 Task: Play online Dominion games in medium mode.
Action: Mouse moved to (288, 521)
Screenshot: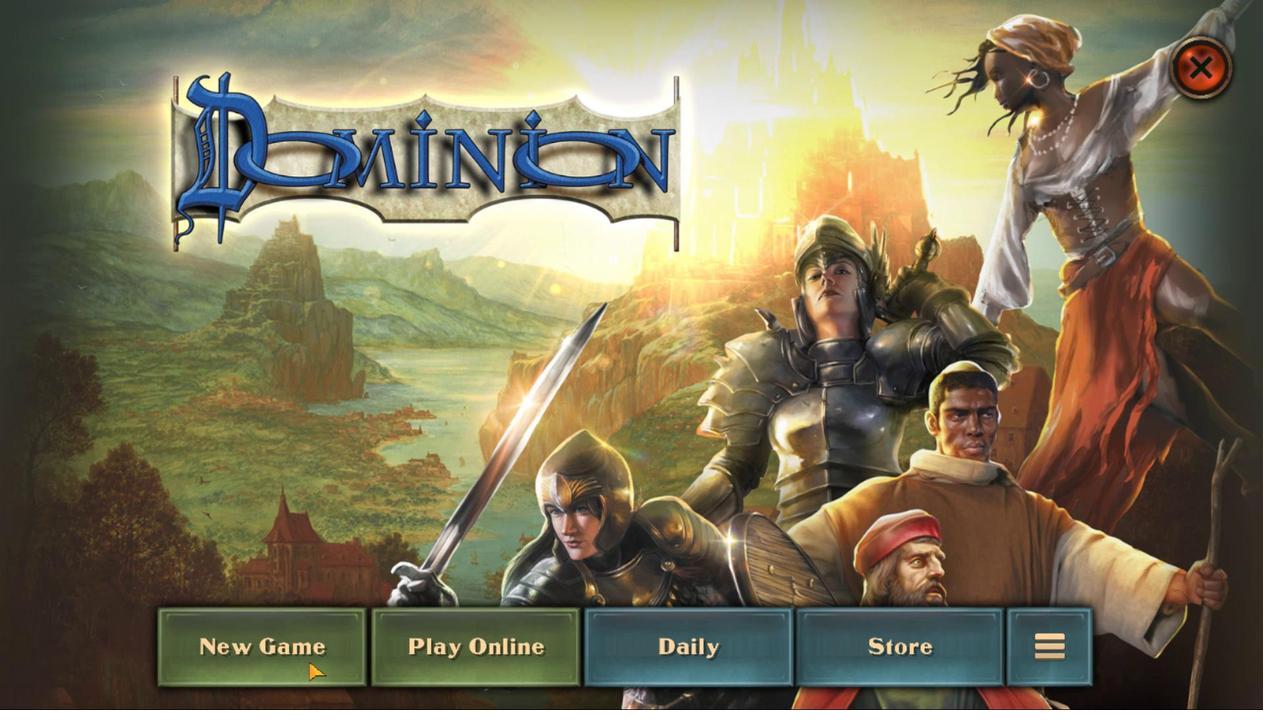
Action: Mouse pressed left at (288, 521)
Screenshot: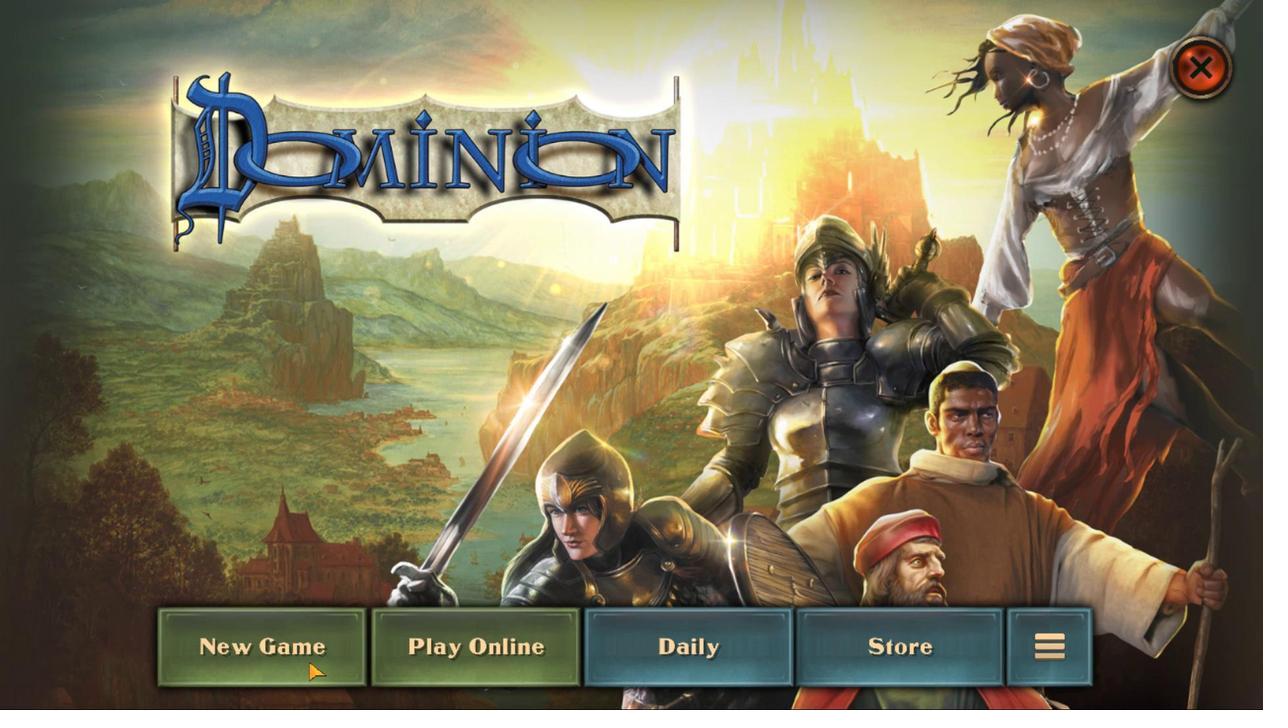 
Action: Mouse moved to (638, 509)
Screenshot: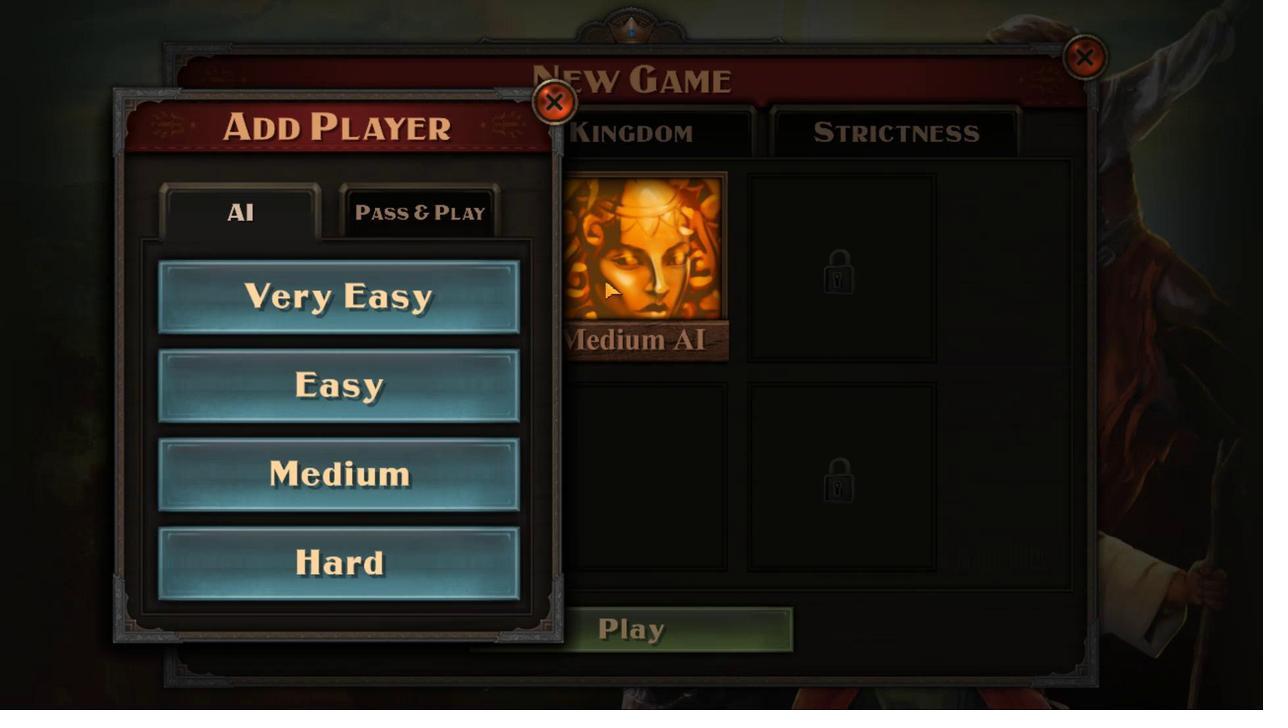 
Action: Mouse pressed left at (638, 509)
Screenshot: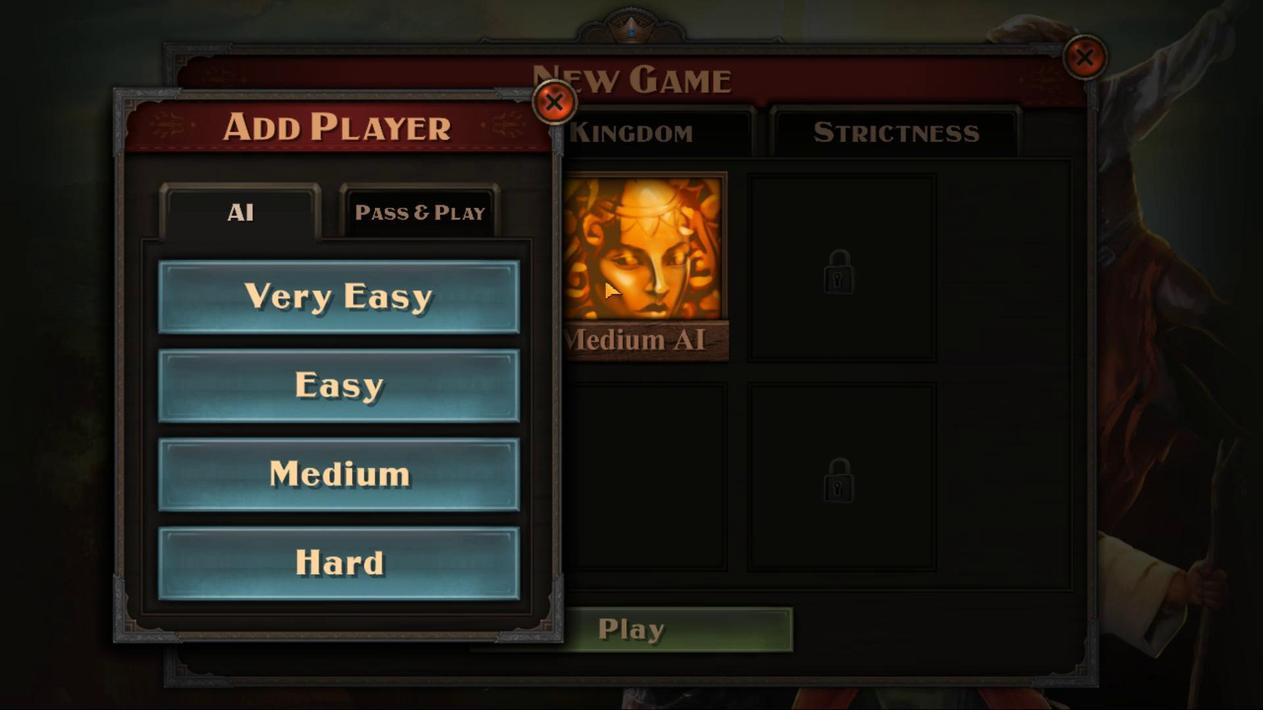 
Action: Mouse moved to (365, 515)
Screenshot: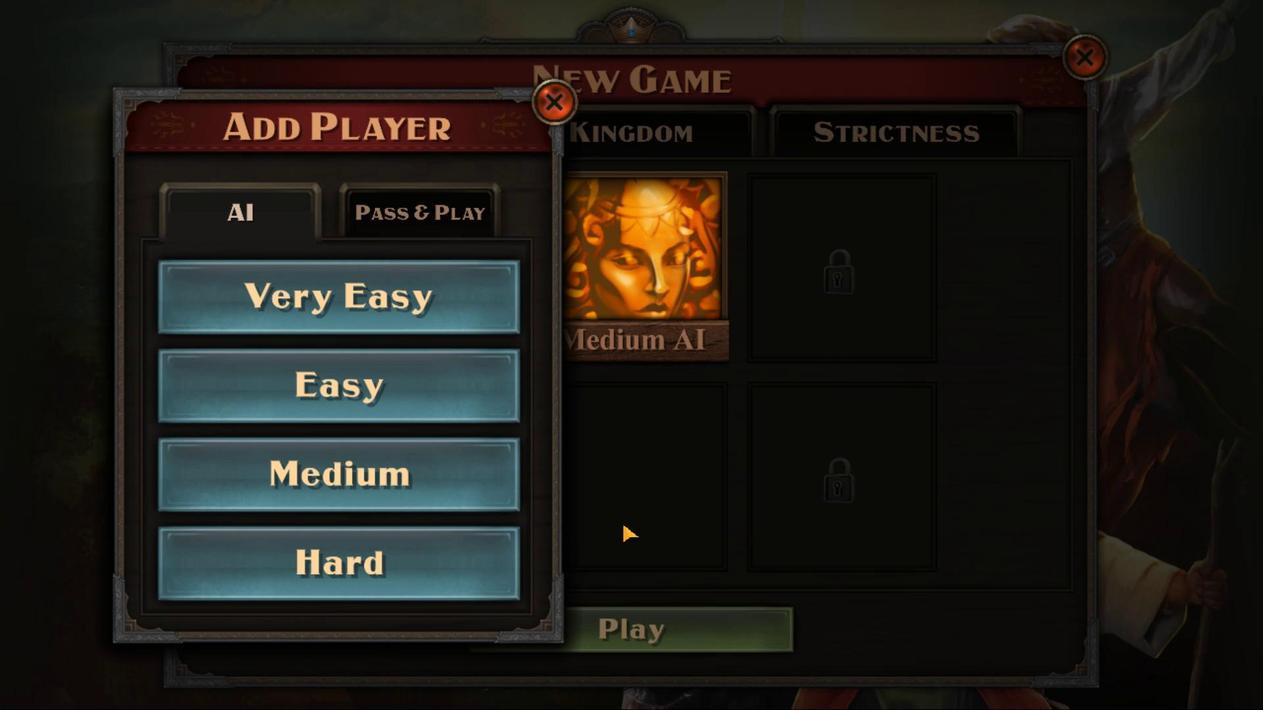 
Action: Mouse pressed left at (365, 515)
Screenshot: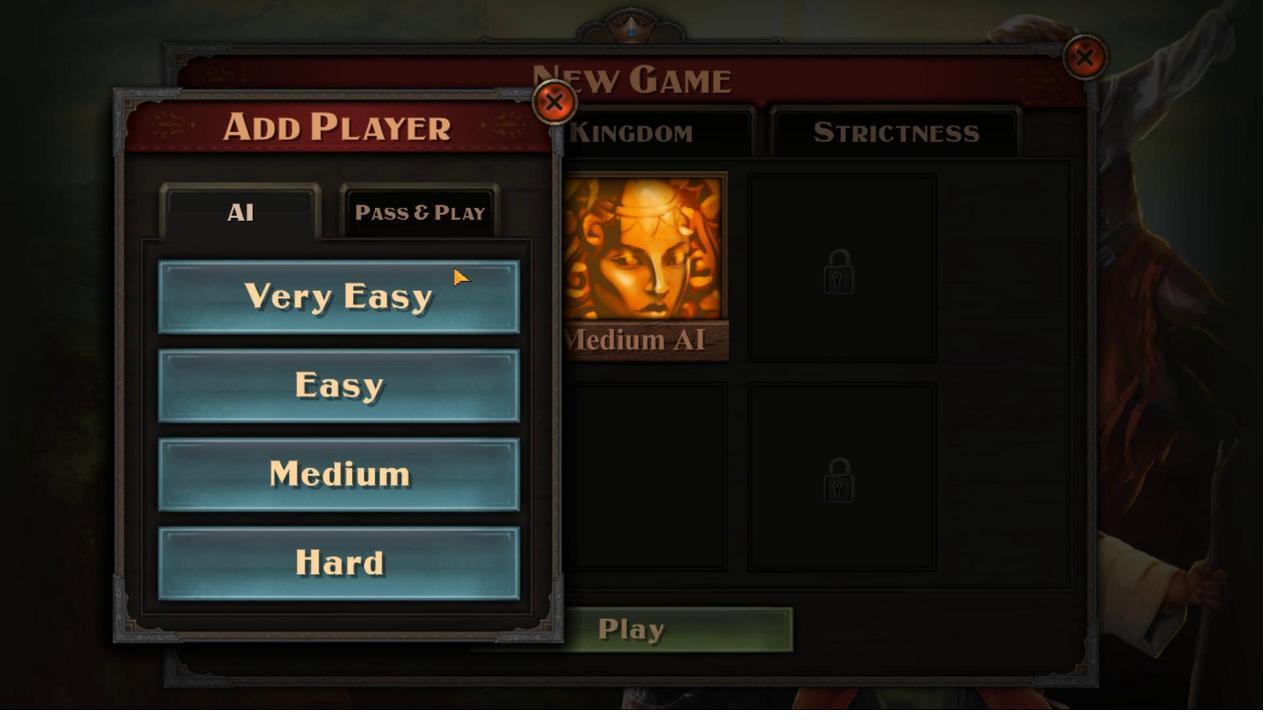 
Action: Mouse moved to (590, 520)
Screenshot: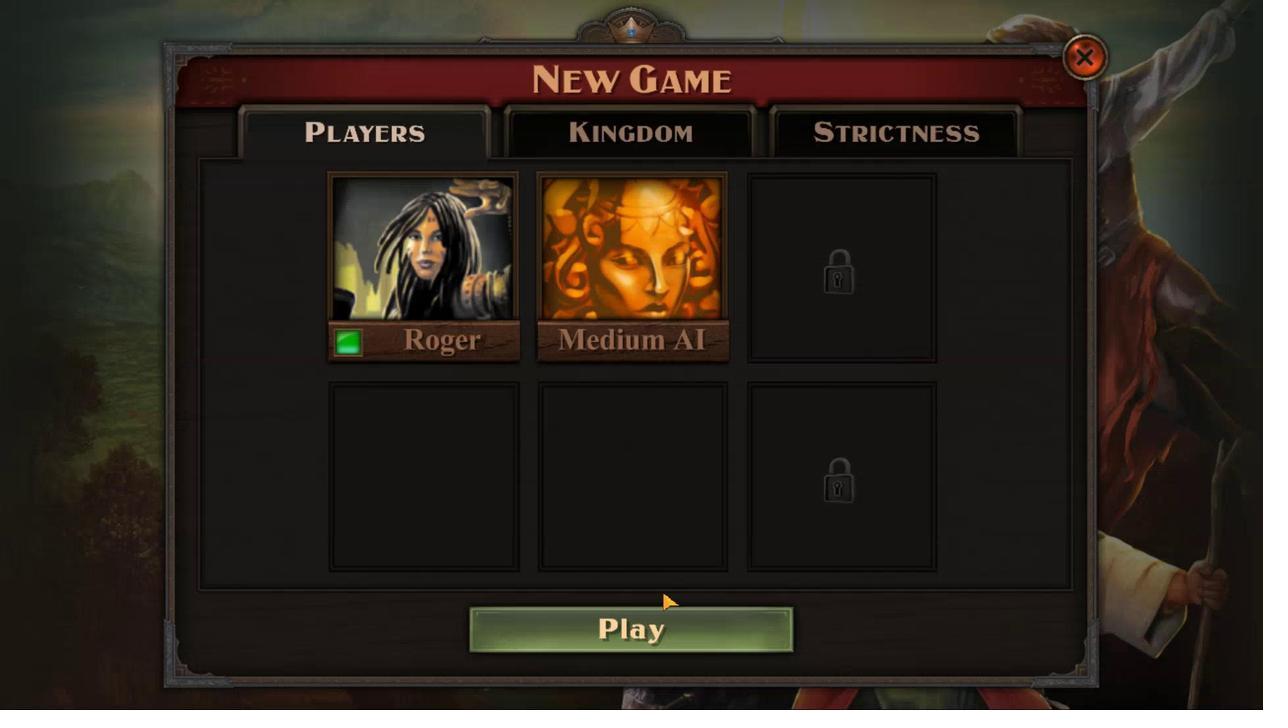 
Action: Mouse pressed left at (590, 520)
Screenshot: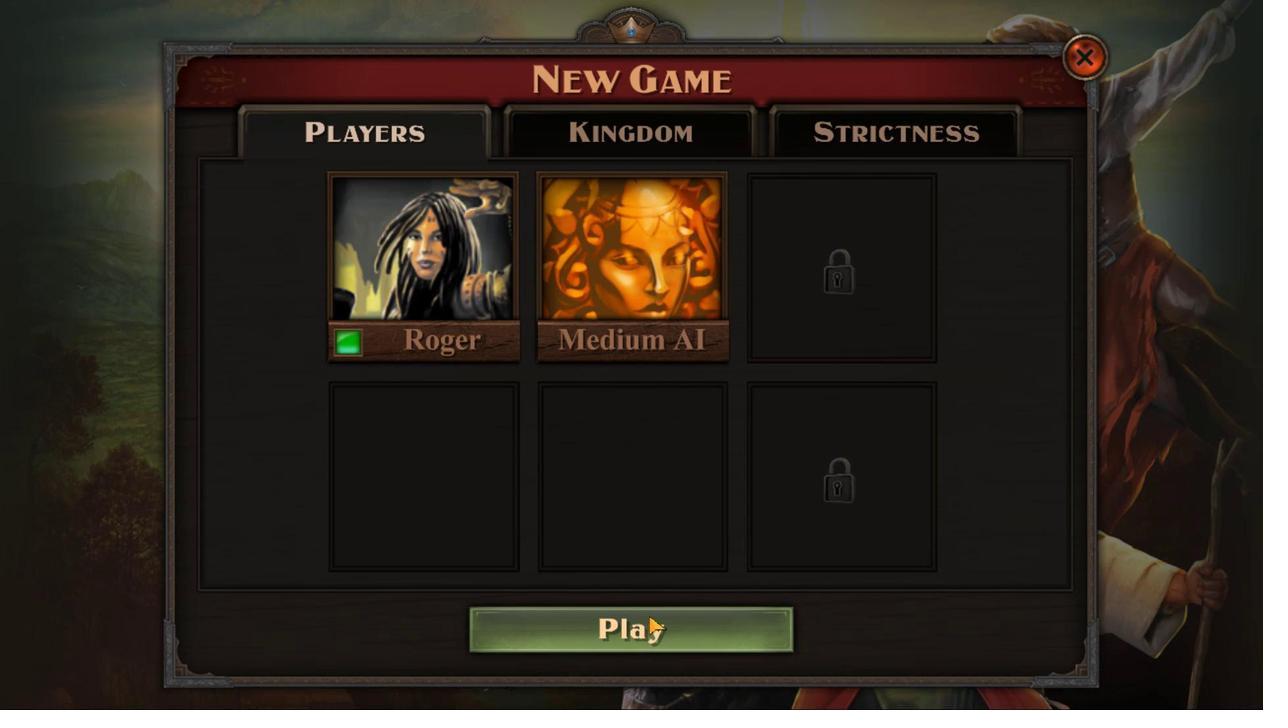 
Action: Mouse moved to (749, 520)
Screenshot: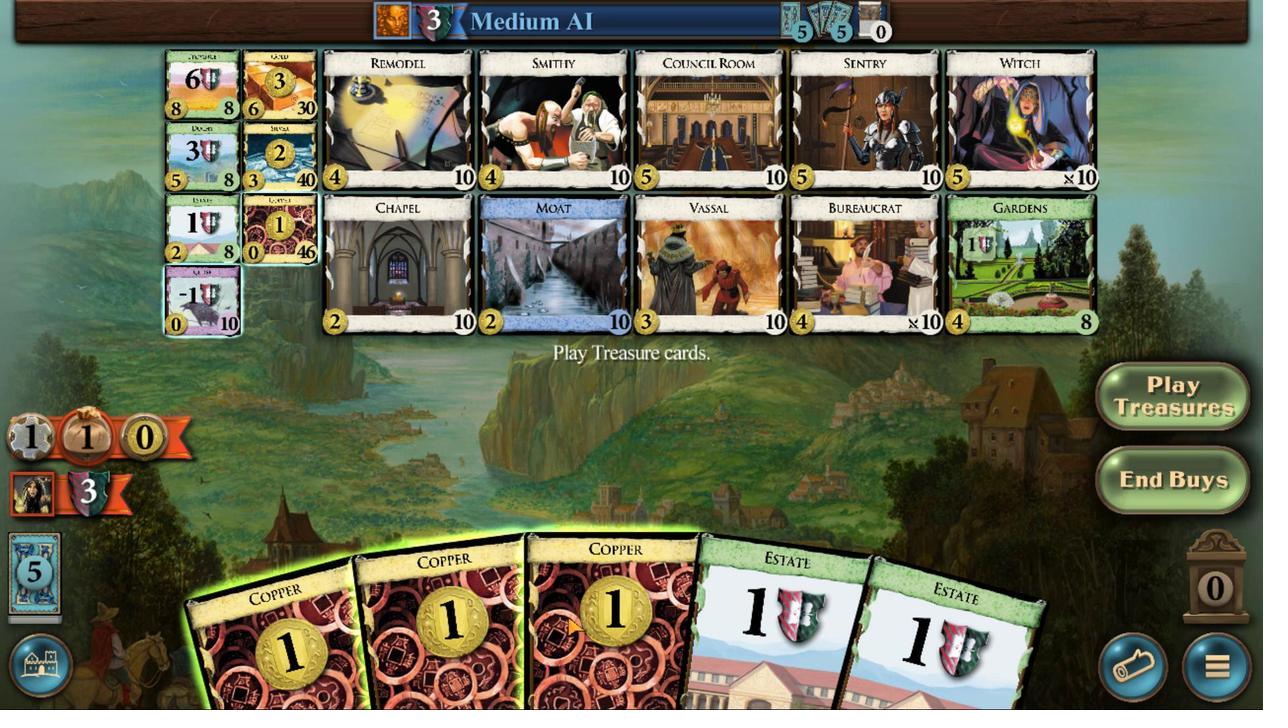 
Action: Mouse scrolled (749, 520) with delta (0, 0)
Screenshot: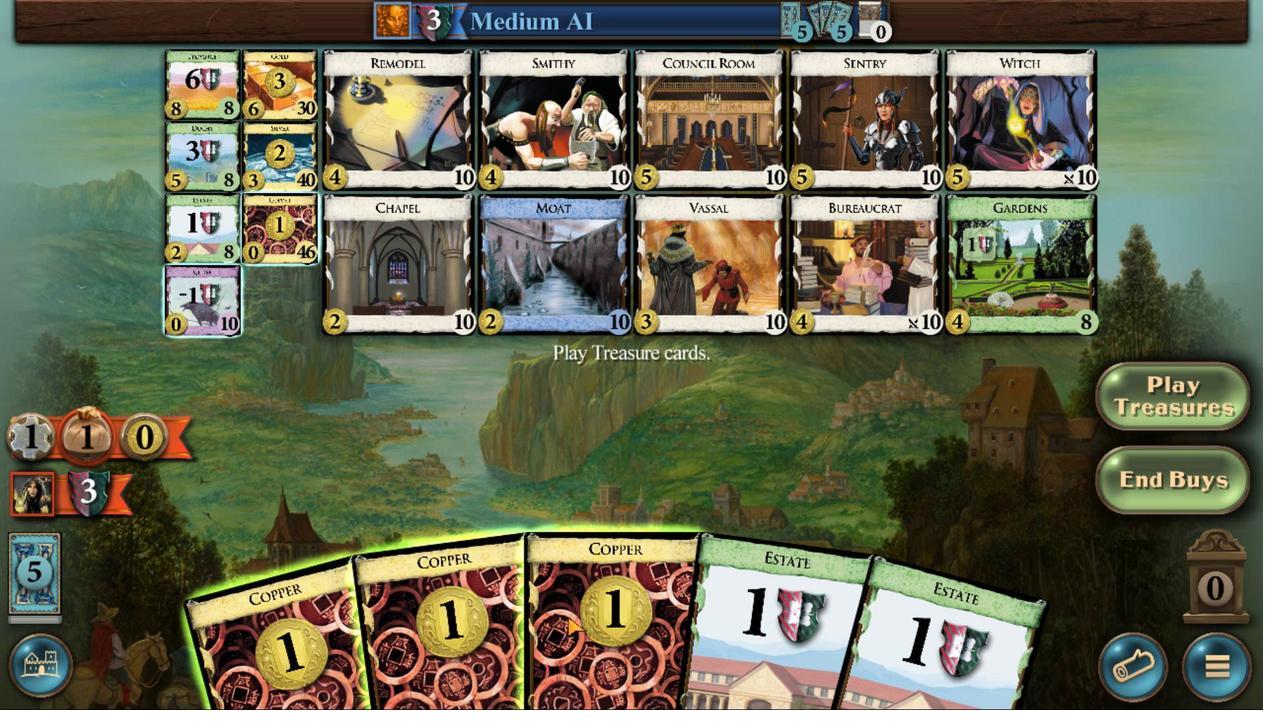 
Action: Mouse scrolled (749, 520) with delta (0, 0)
Screenshot: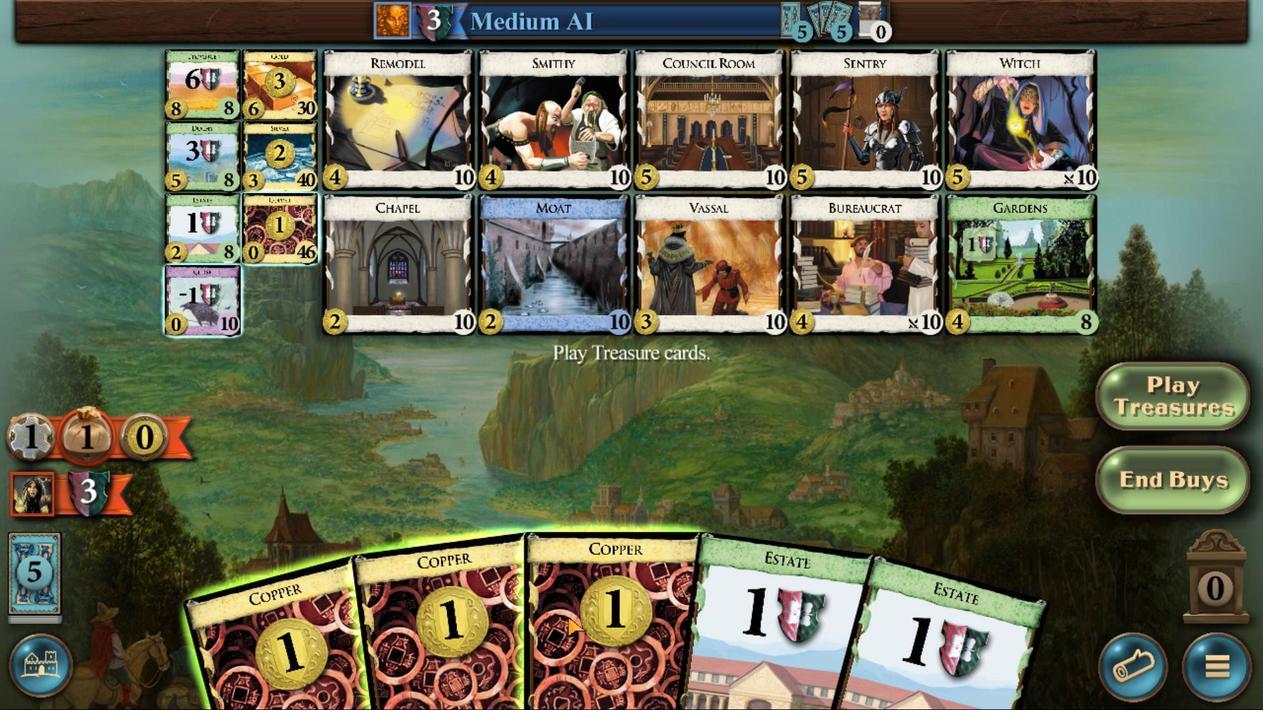 
Action: Mouse scrolled (749, 520) with delta (0, 0)
Screenshot: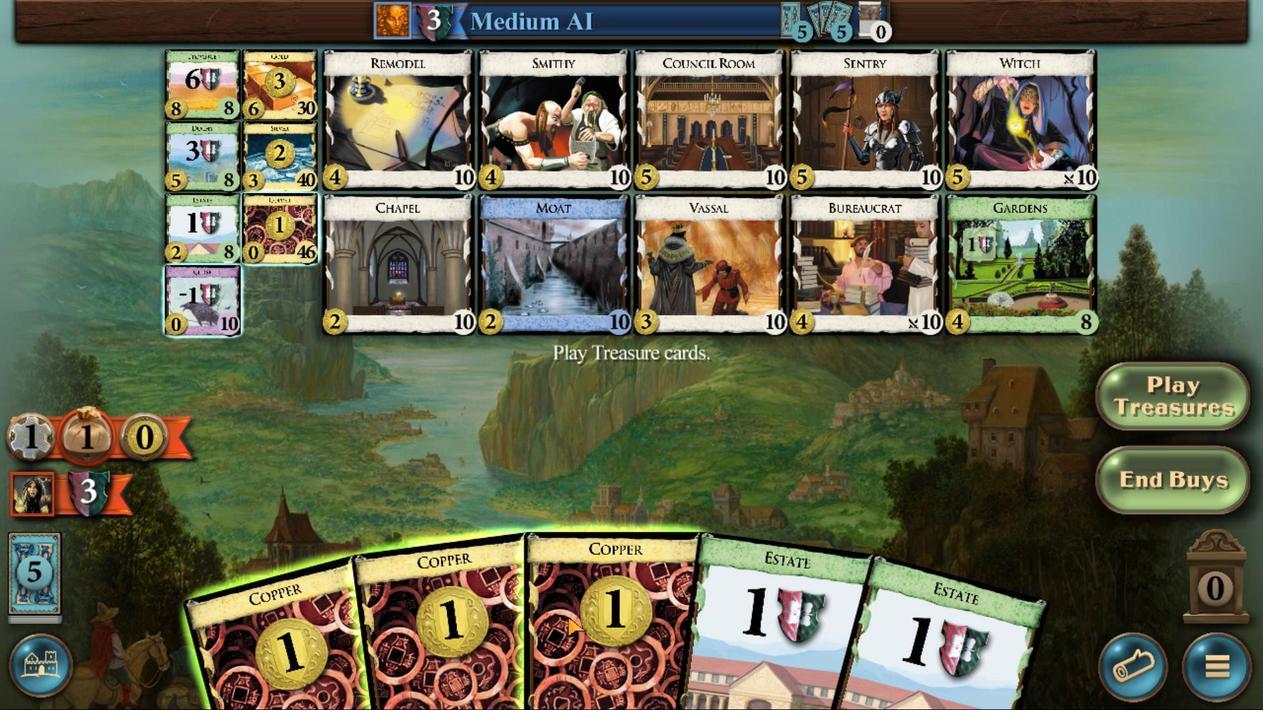 
Action: Mouse scrolled (749, 520) with delta (0, 0)
Screenshot: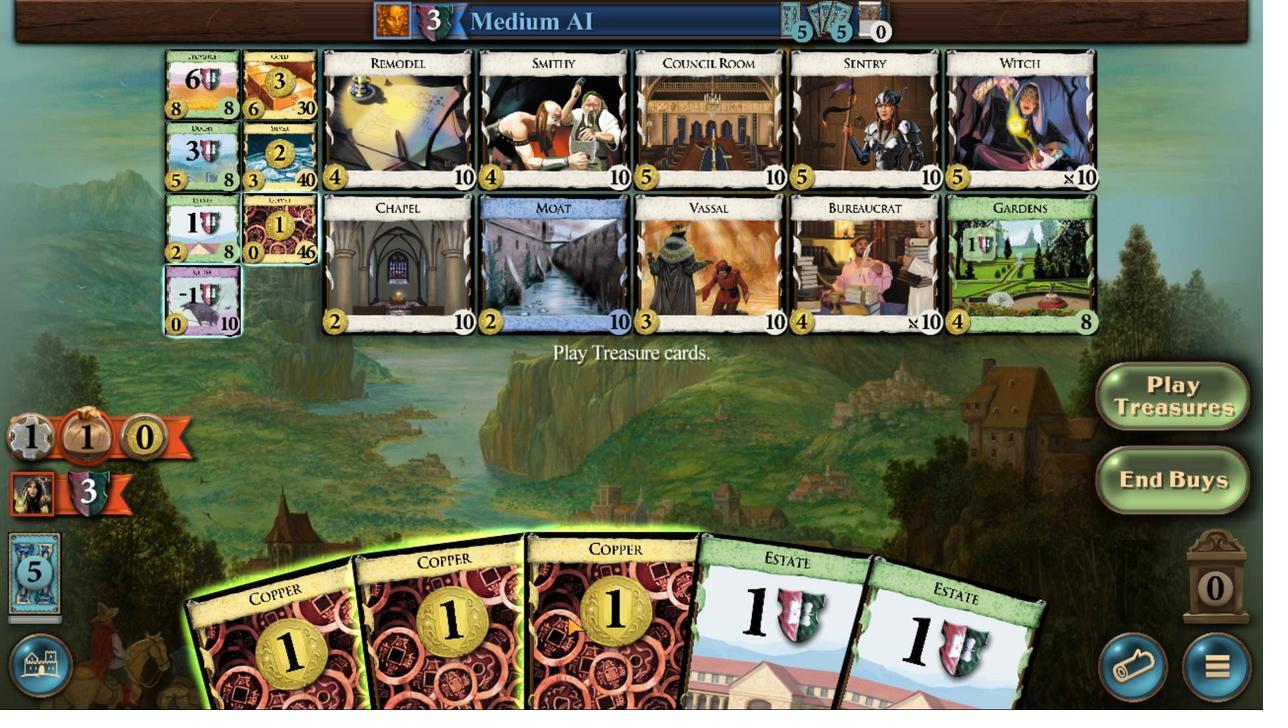 
Action: Mouse scrolled (749, 520) with delta (0, 0)
Screenshot: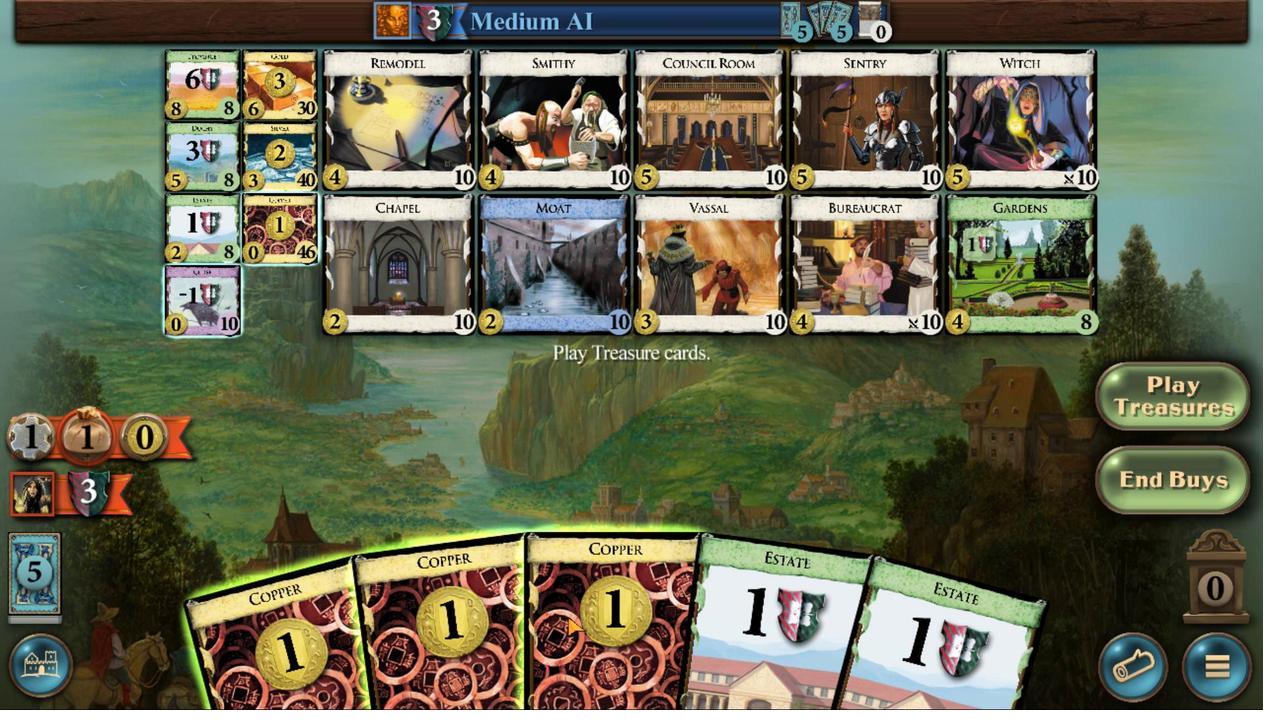 
Action: Mouse scrolled (749, 520) with delta (0, 0)
Screenshot: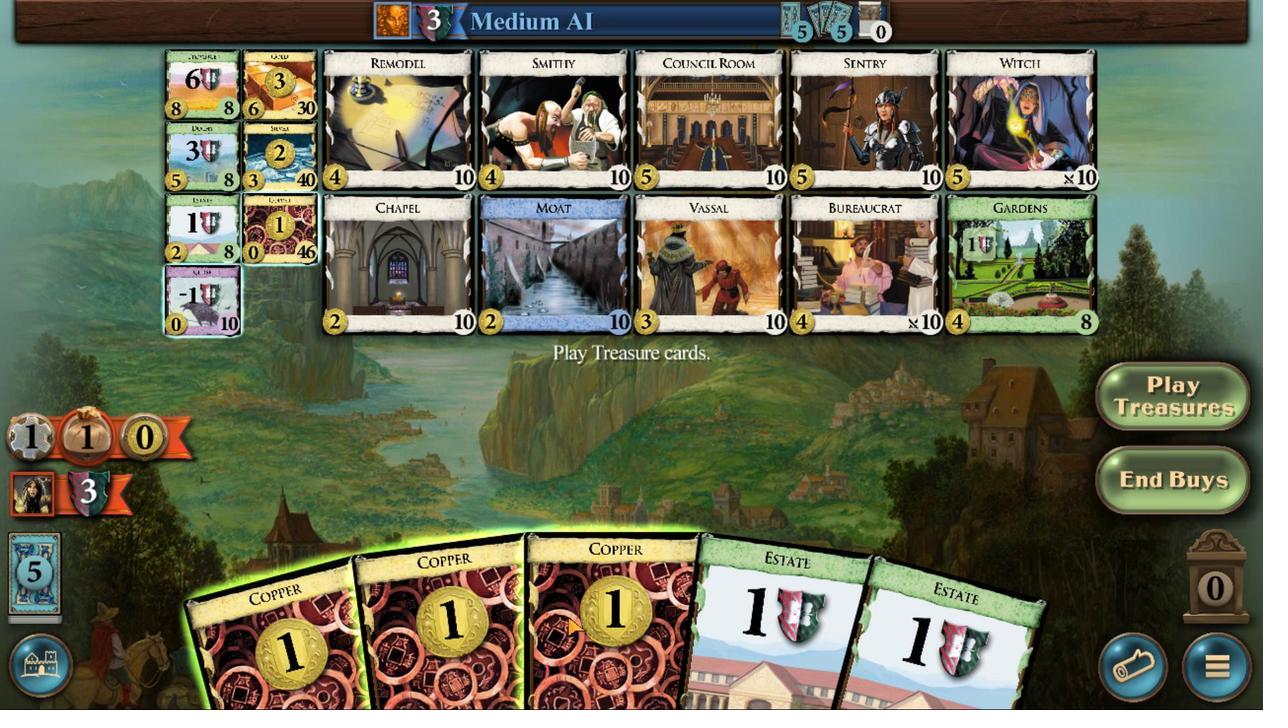 
Action: Mouse moved to (692, 521)
Screenshot: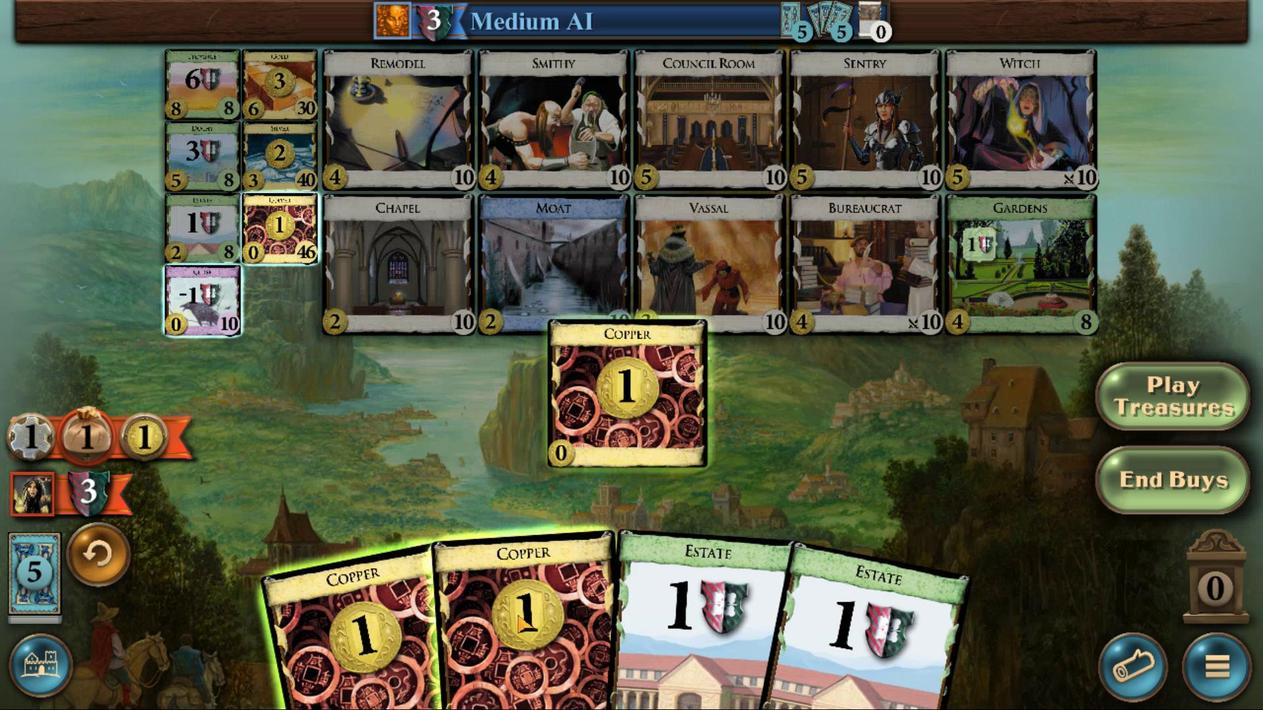 
Action: Mouse scrolled (692, 521) with delta (0, 0)
Screenshot: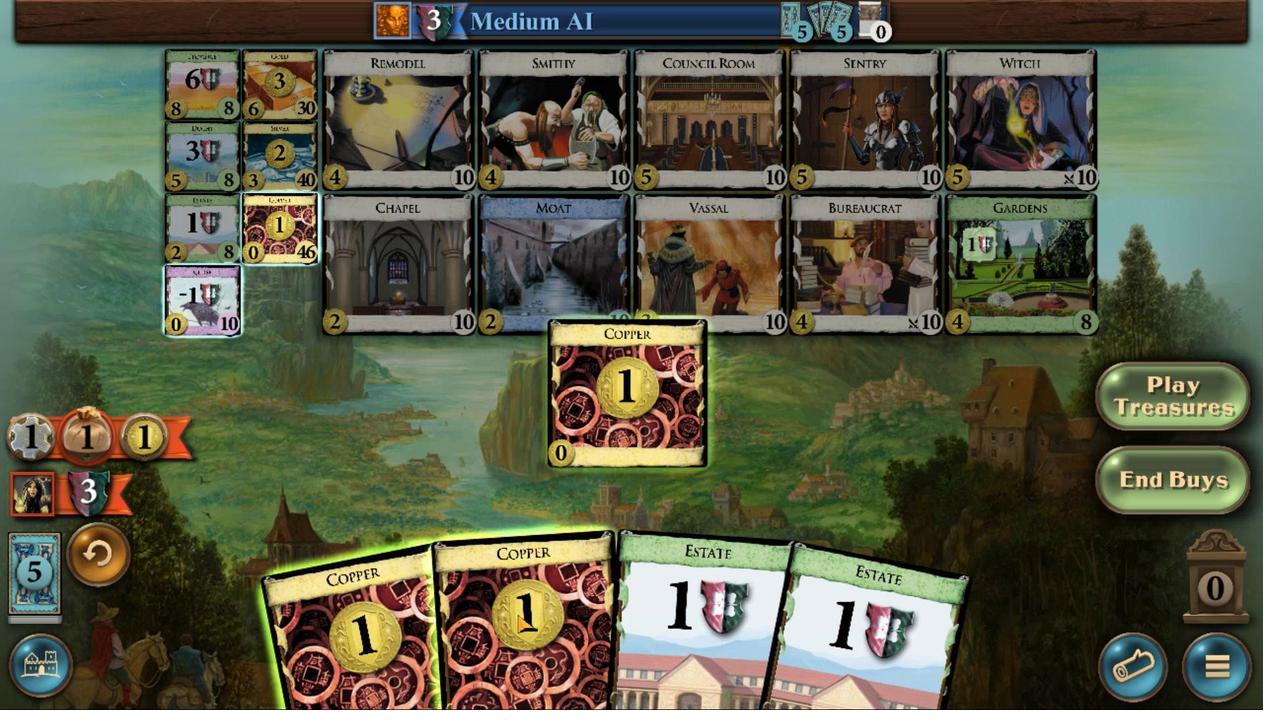 
Action: Mouse scrolled (692, 521) with delta (0, 0)
Screenshot: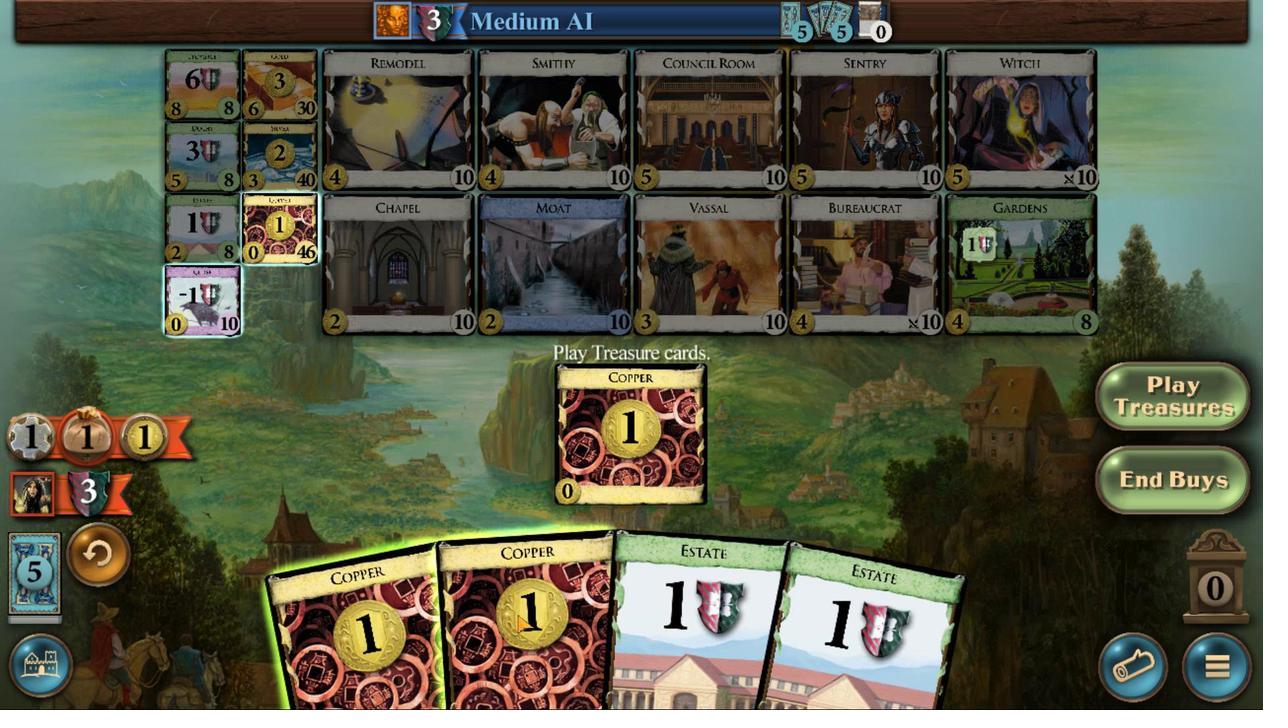 
Action: Mouse scrolled (692, 521) with delta (0, 0)
Screenshot: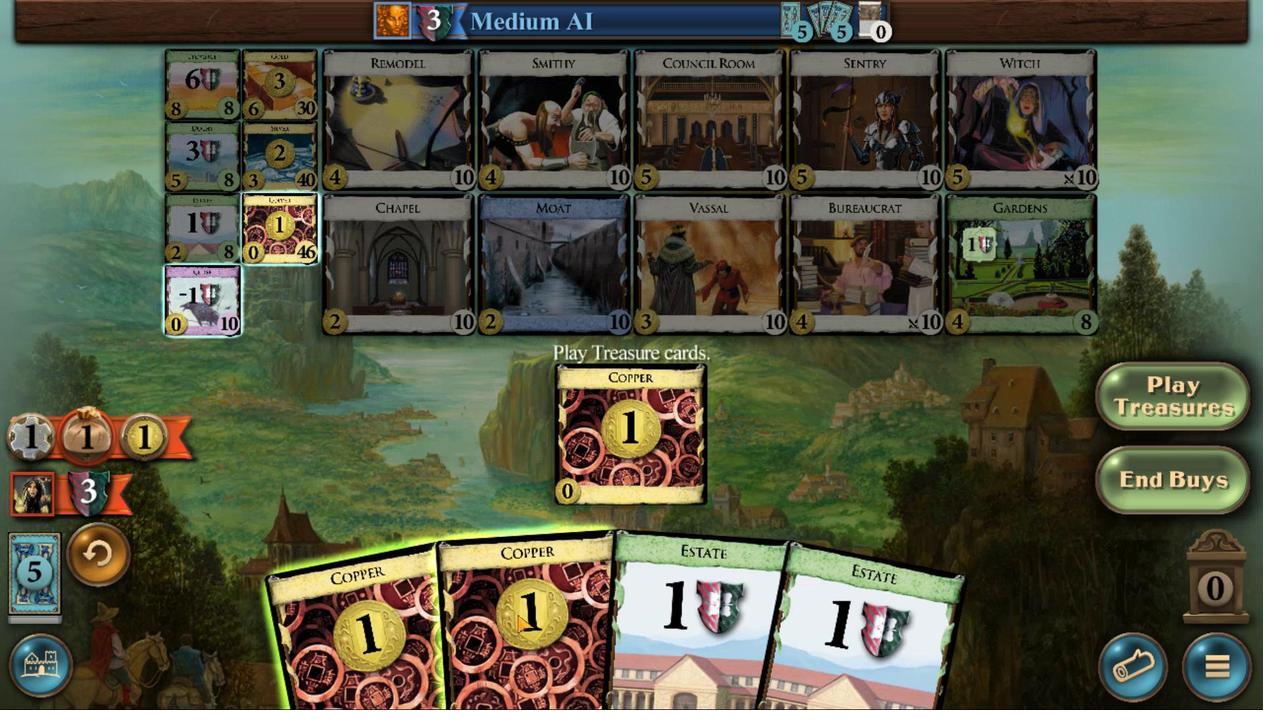 
Action: Mouse scrolled (692, 521) with delta (0, 0)
Screenshot: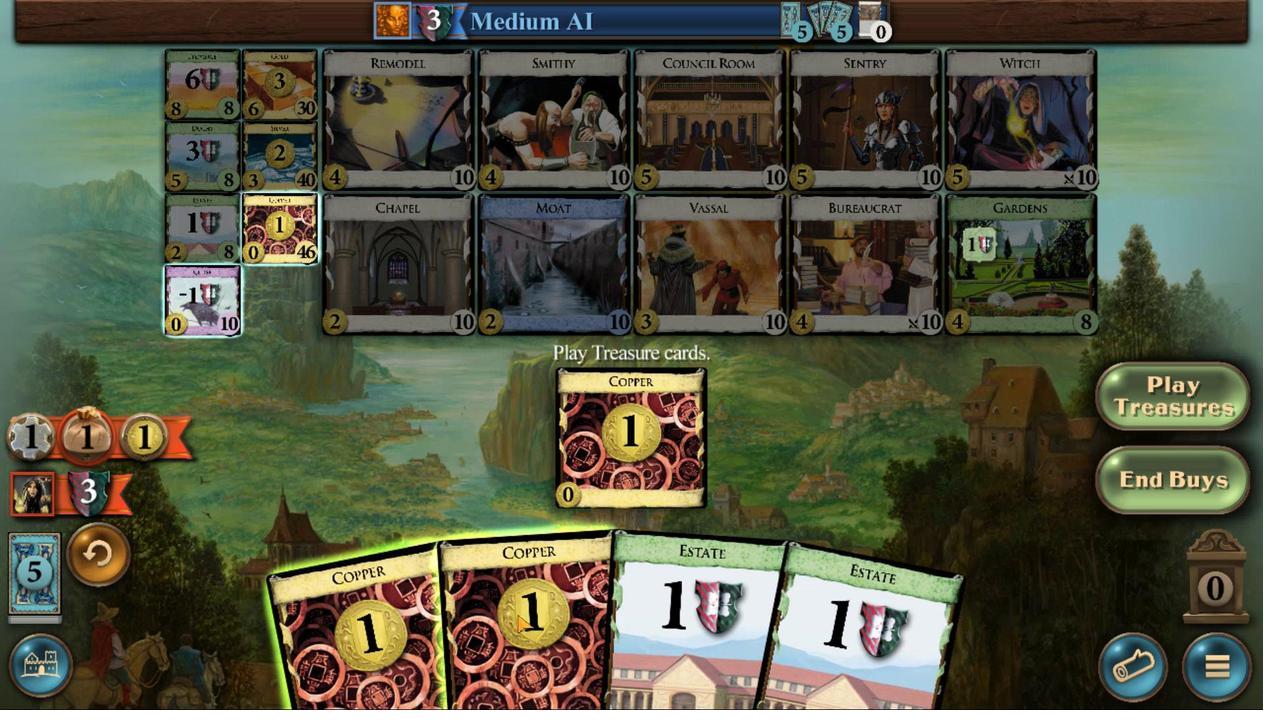 
Action: Mouse scrolled (692, 521) with delta (0, 0)
Screenshot: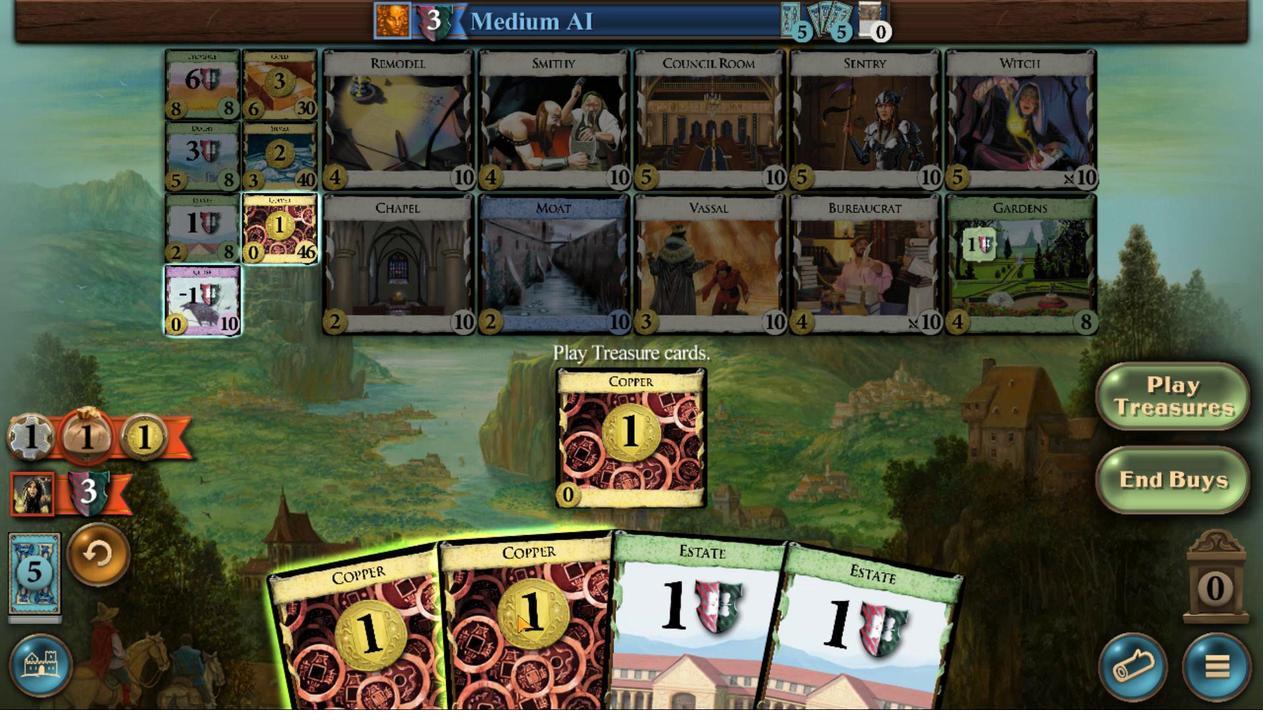 
Action: Mouse moved to (611, 519)
Screenshot: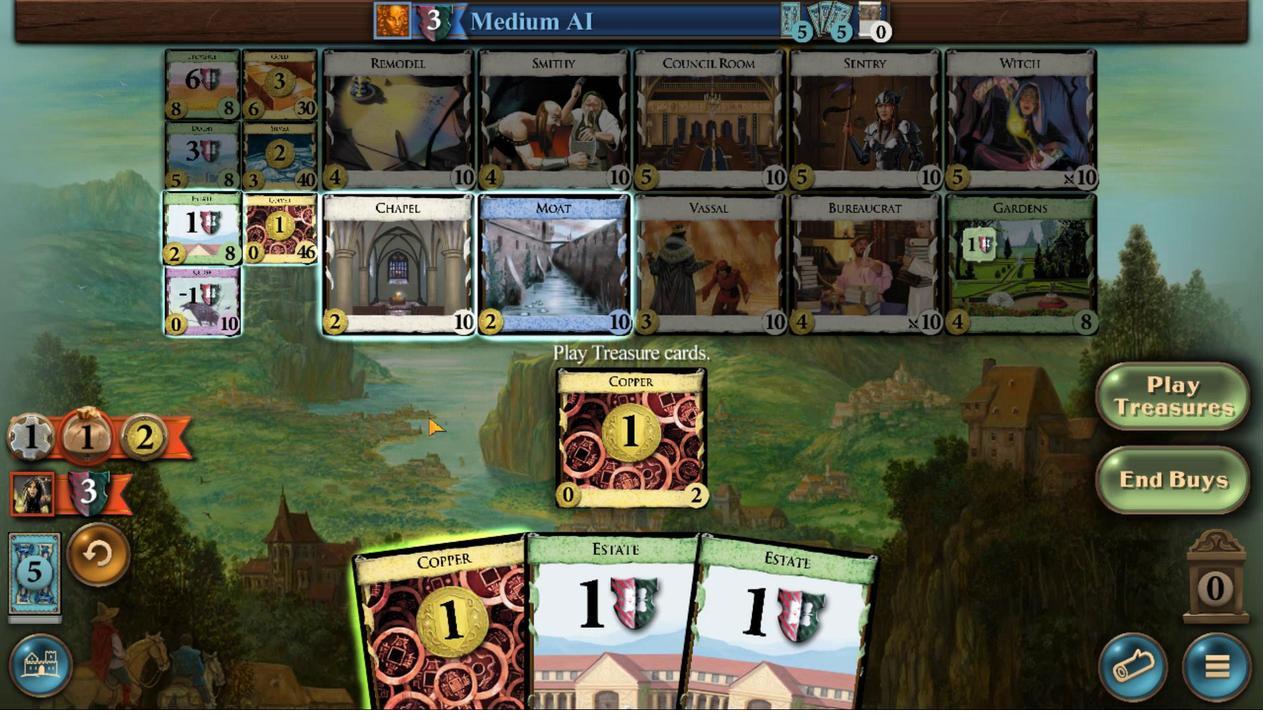 
Action: Mouse scrolled (611, 519) with delta (0, 0)
Screenshot: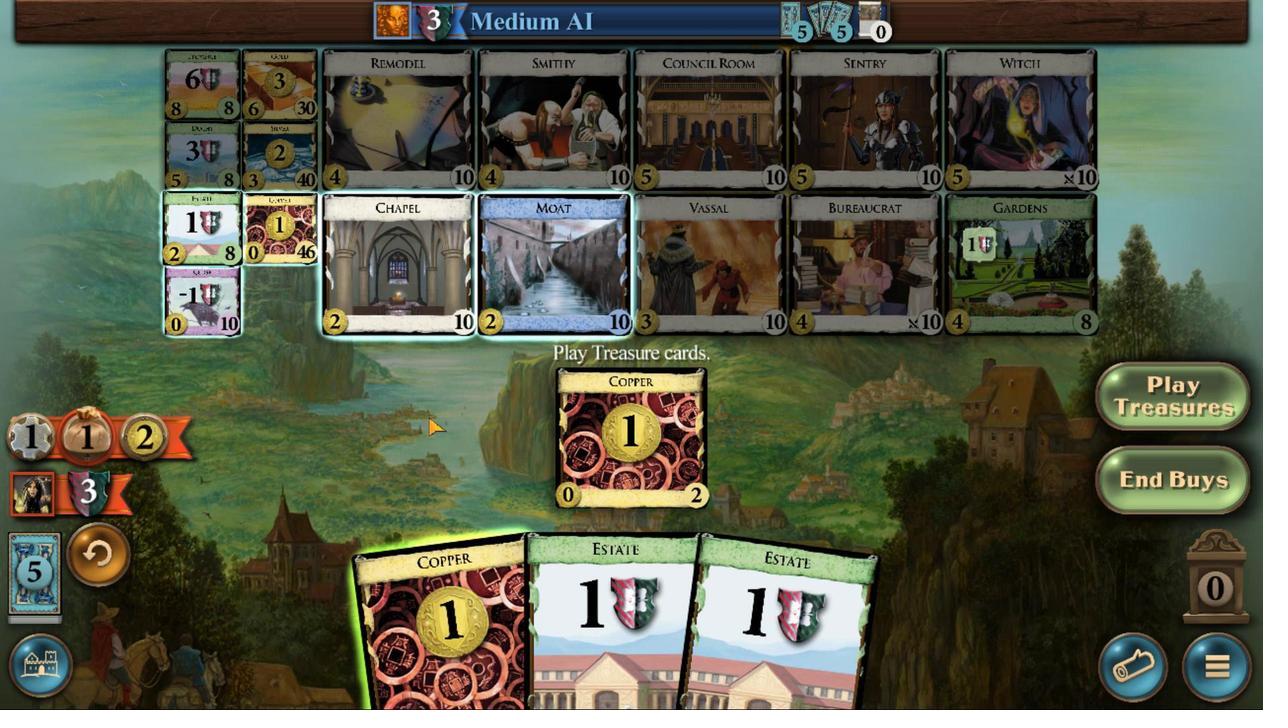 
Action: Mouse scrolled (611, 519) with delta (0, 0)
Screenshot: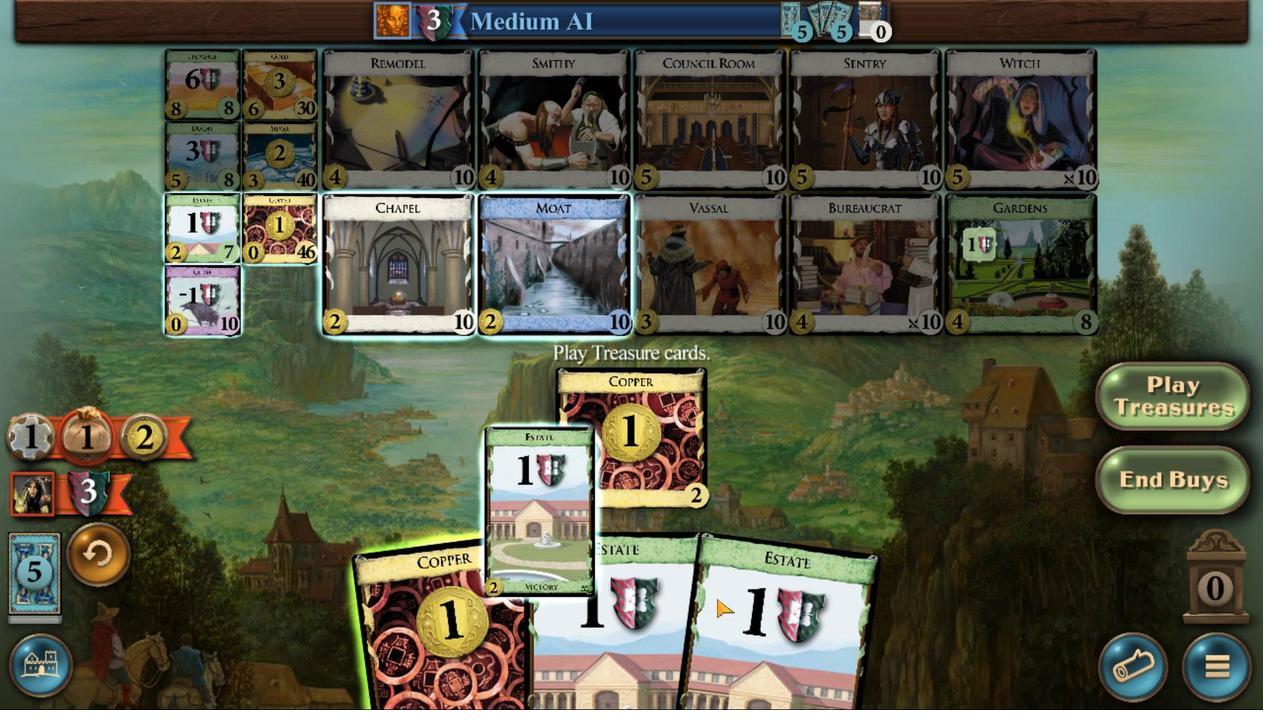 
Action: Mouse scrolled (611, 519) with delta (0, 0)
Screenshot: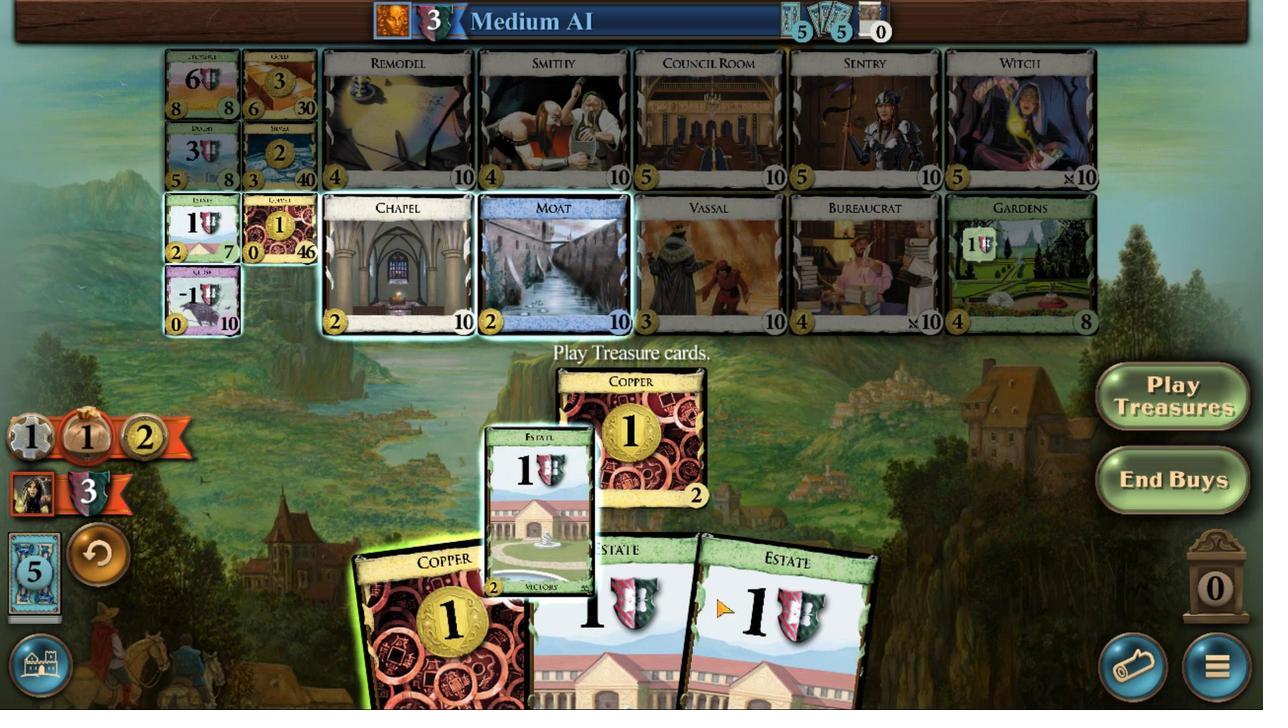 
Action: Mouse scrolled (611, 519) with delta (0, 0)
Screenshot: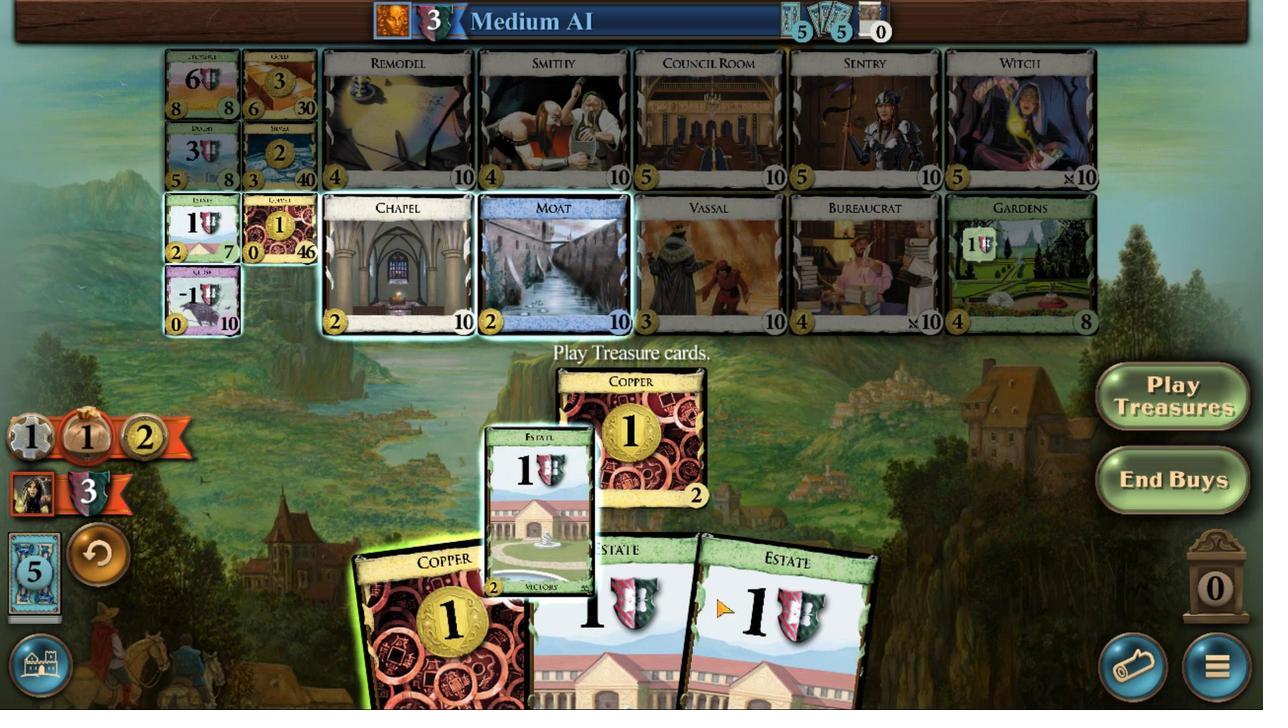 
Action: Mouse scrolled (611, 519) with delta (0, 0)
Screenshot: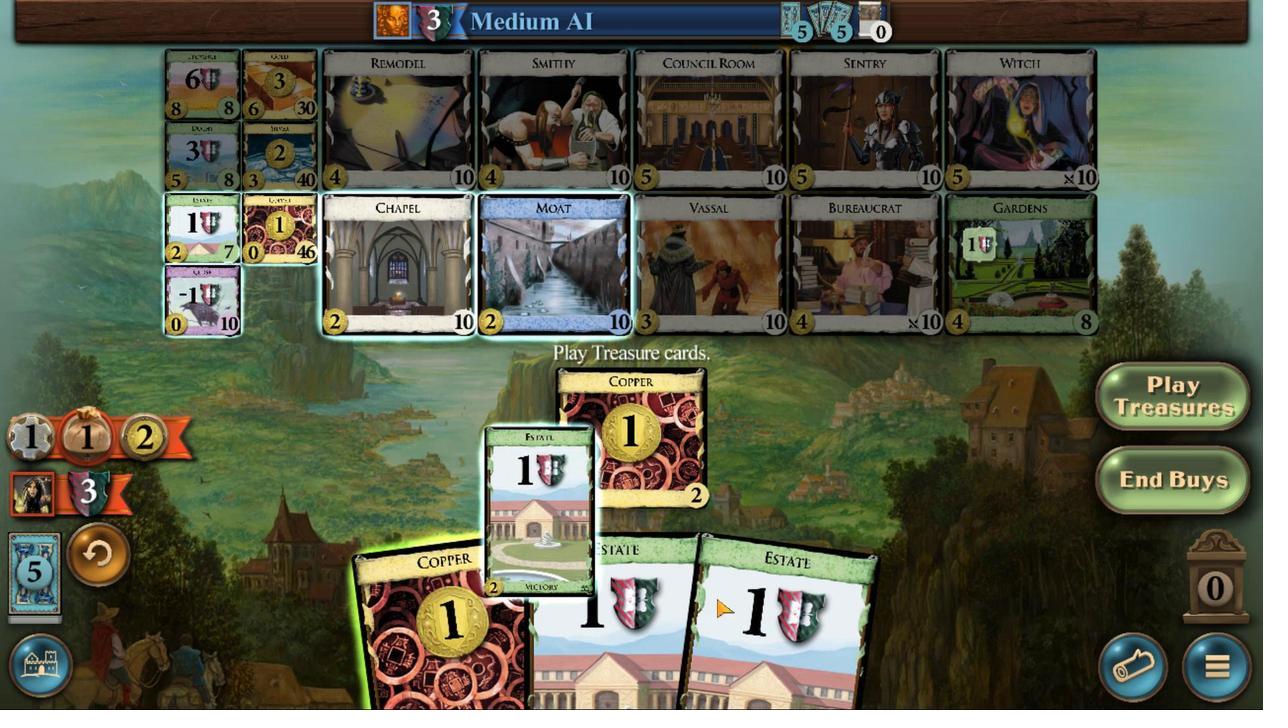 
Action: Mouse scrolled (611, 519) with delta (0, 0)
Screenshot: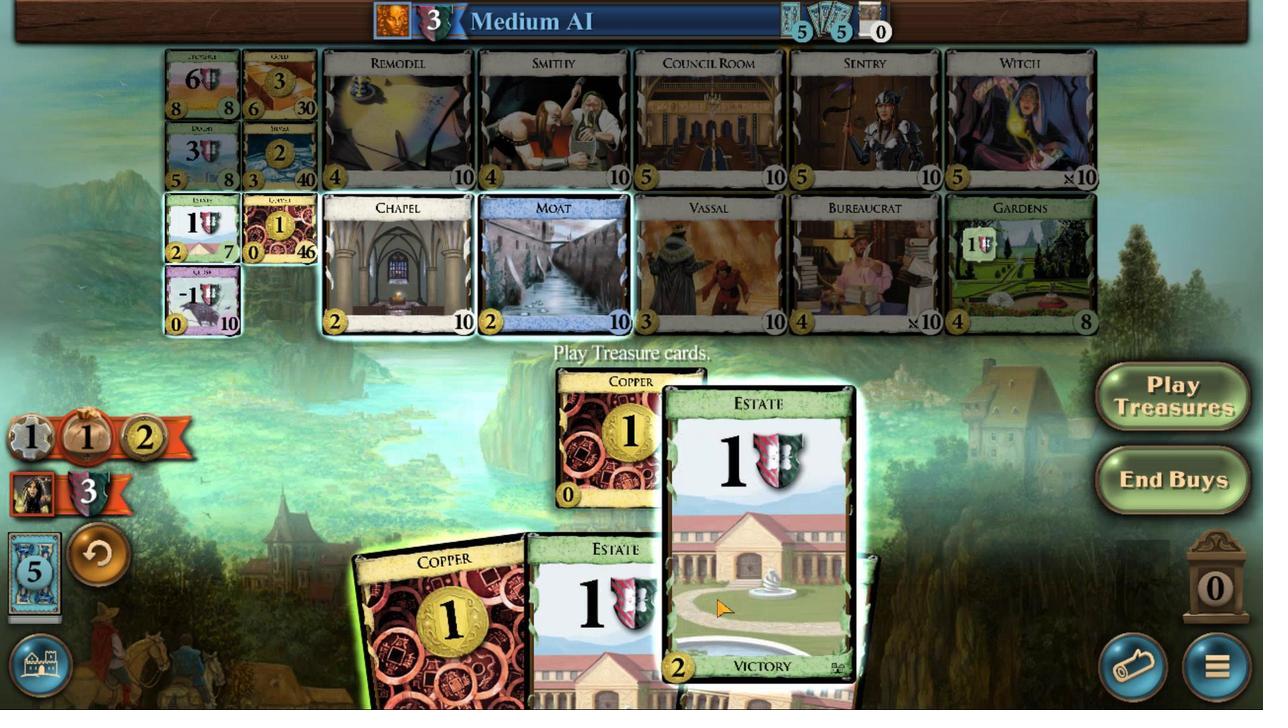 
Action: Mouse scrolled (611, 519) with delta (0, 0)
Screenshot: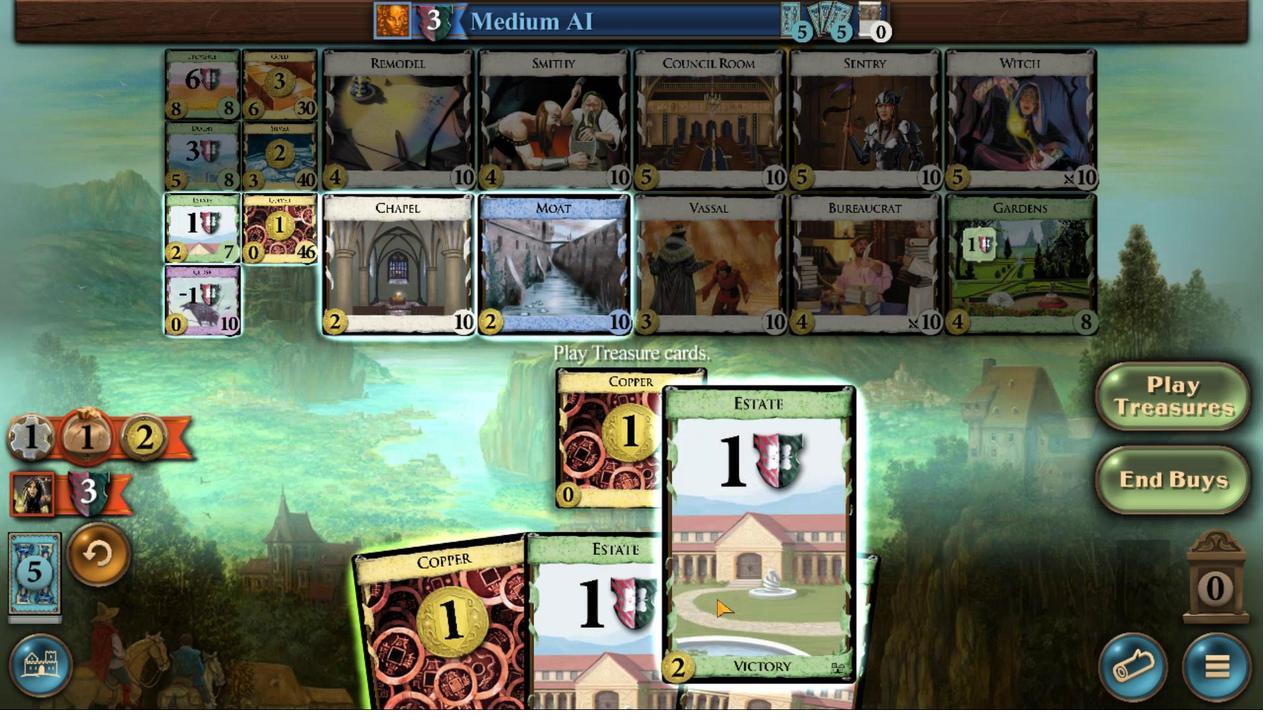 
Action: Mouse moved to (708, 520)
Screenshot: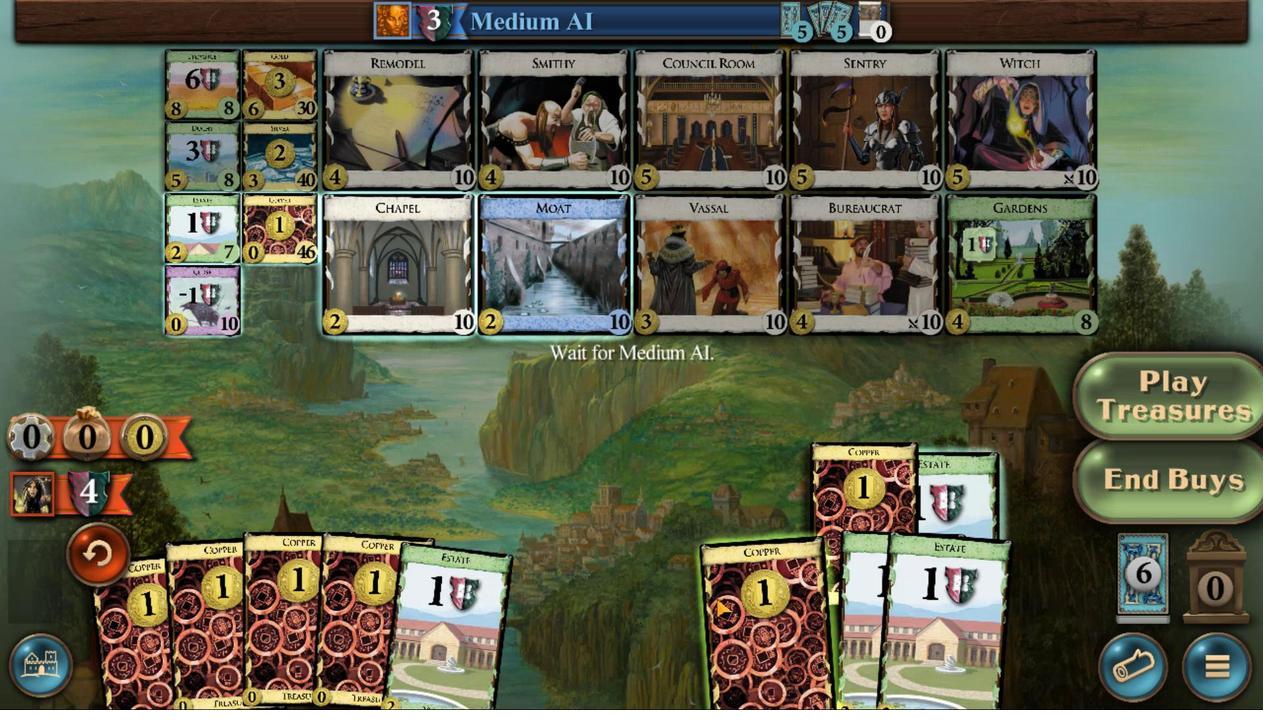 
Action: Mouse scrolled (708, 520) with delta (0, 0)
Screenshot: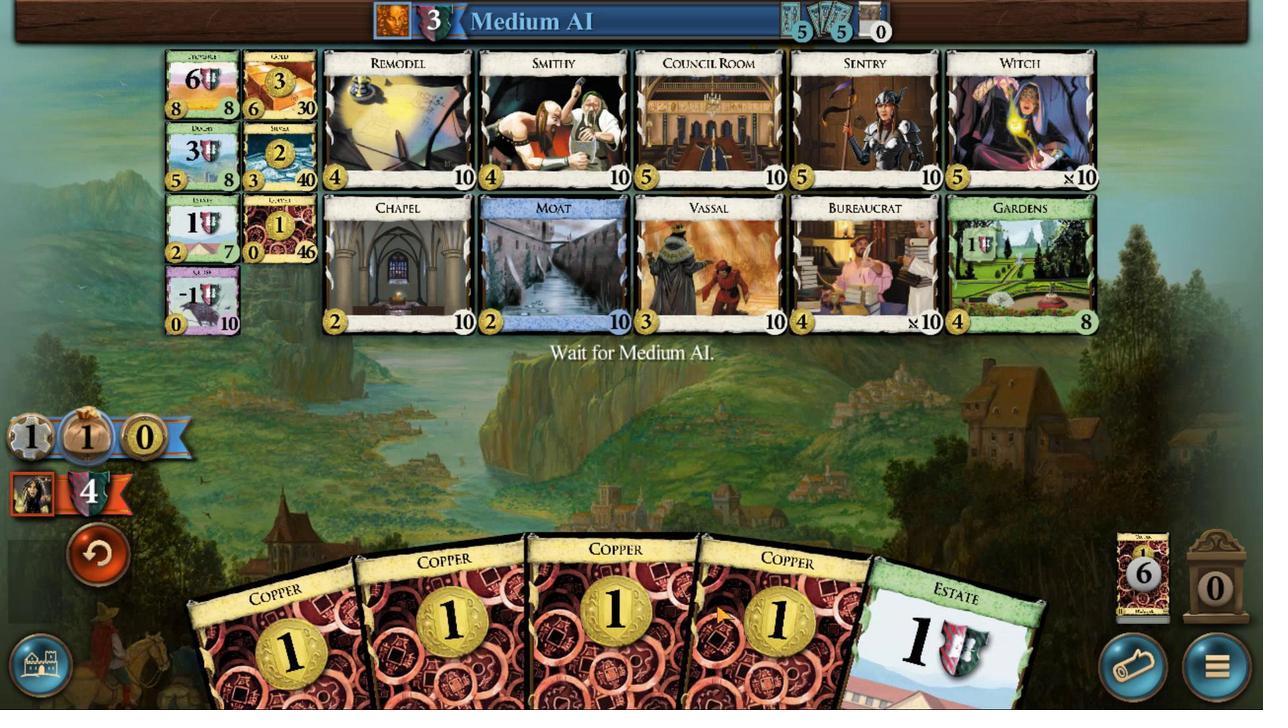 
Action: Mouse scrolled (708, 520) with delta (0, 0)
Screenshot: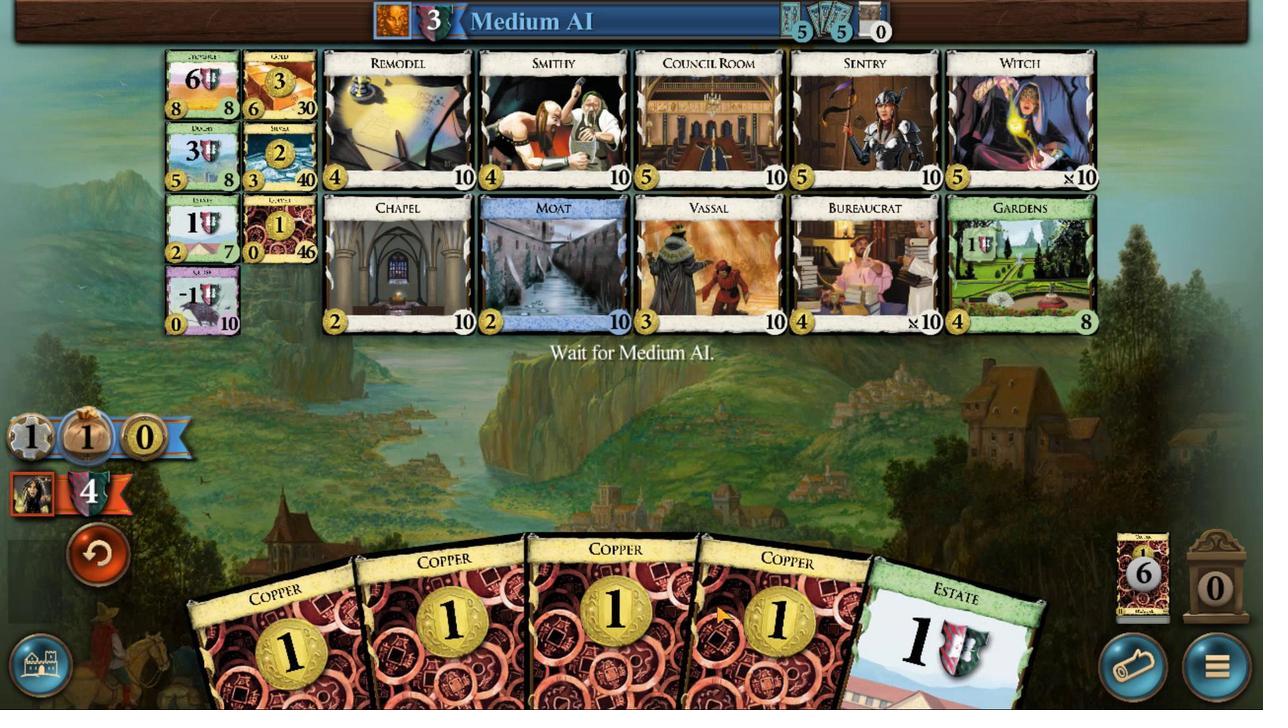 
Action: Mouse scrolled (708, 520) with delta (0, 0)
Screenshot: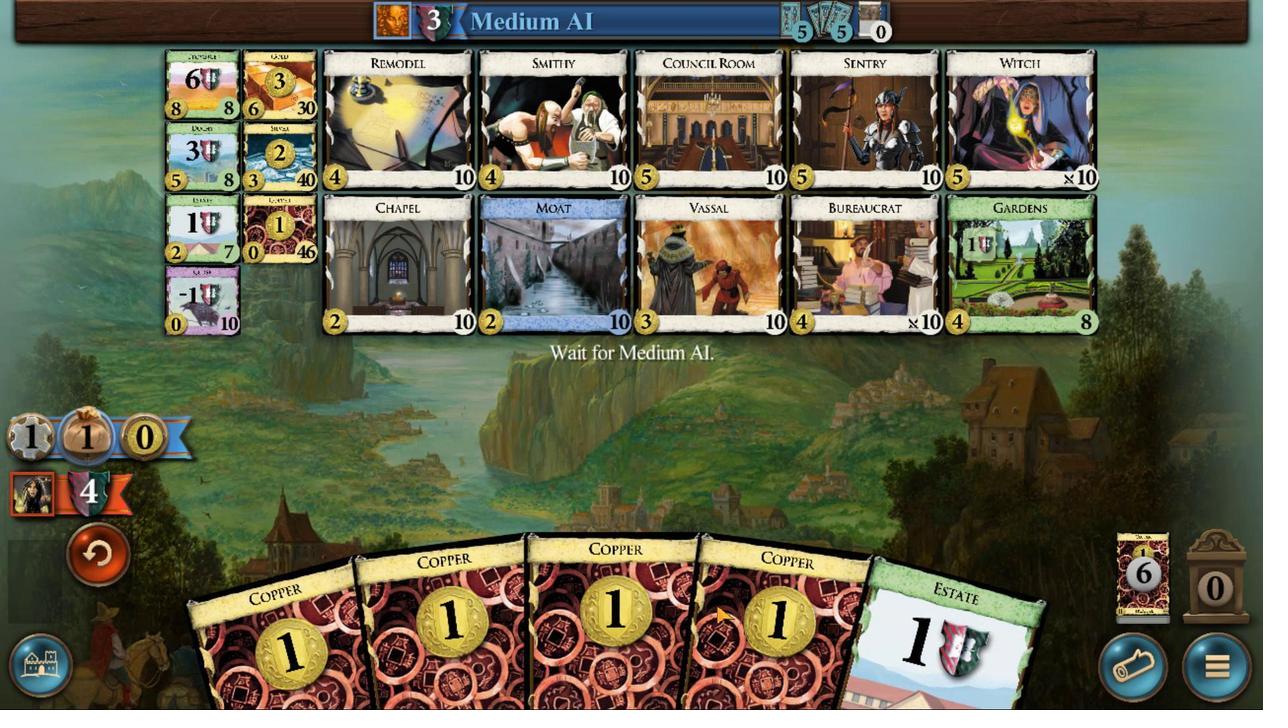 
Action: Mouse scrolled (708, 520) with delta (0, 0)
Screenshot: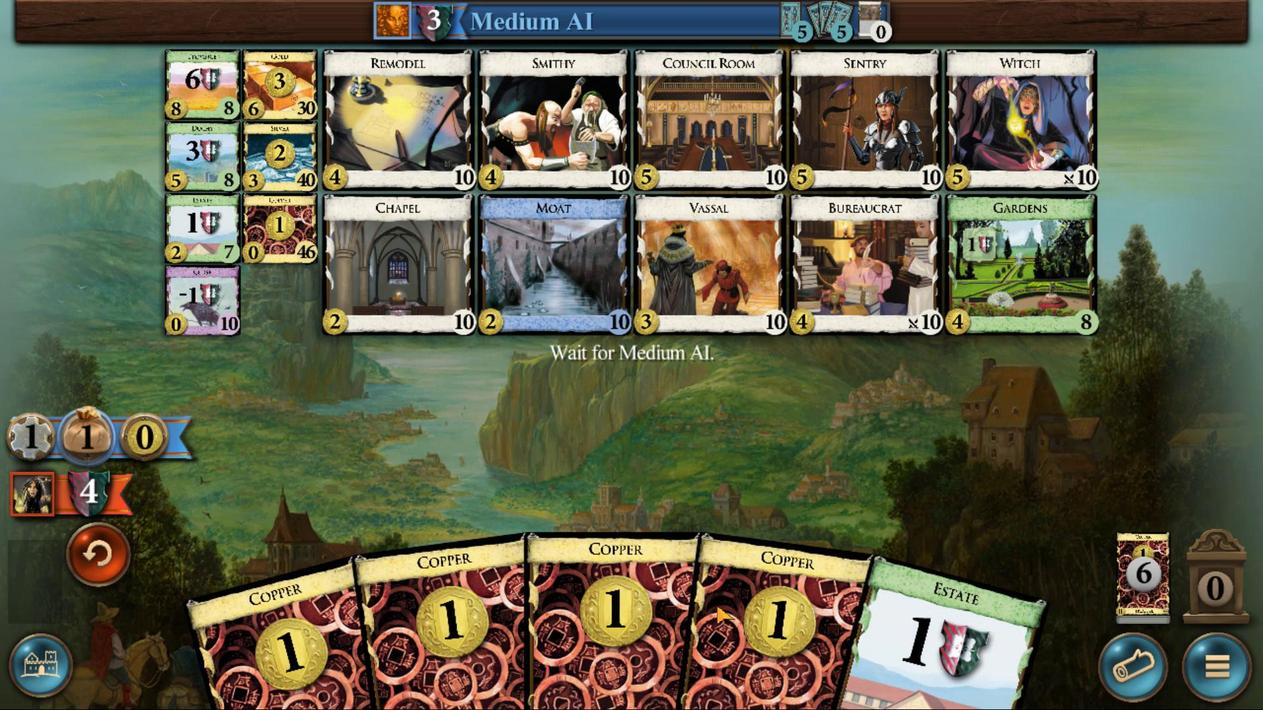 
Action: Mouse scrolled (708, 520) with delta (0, 0)
Screenshot: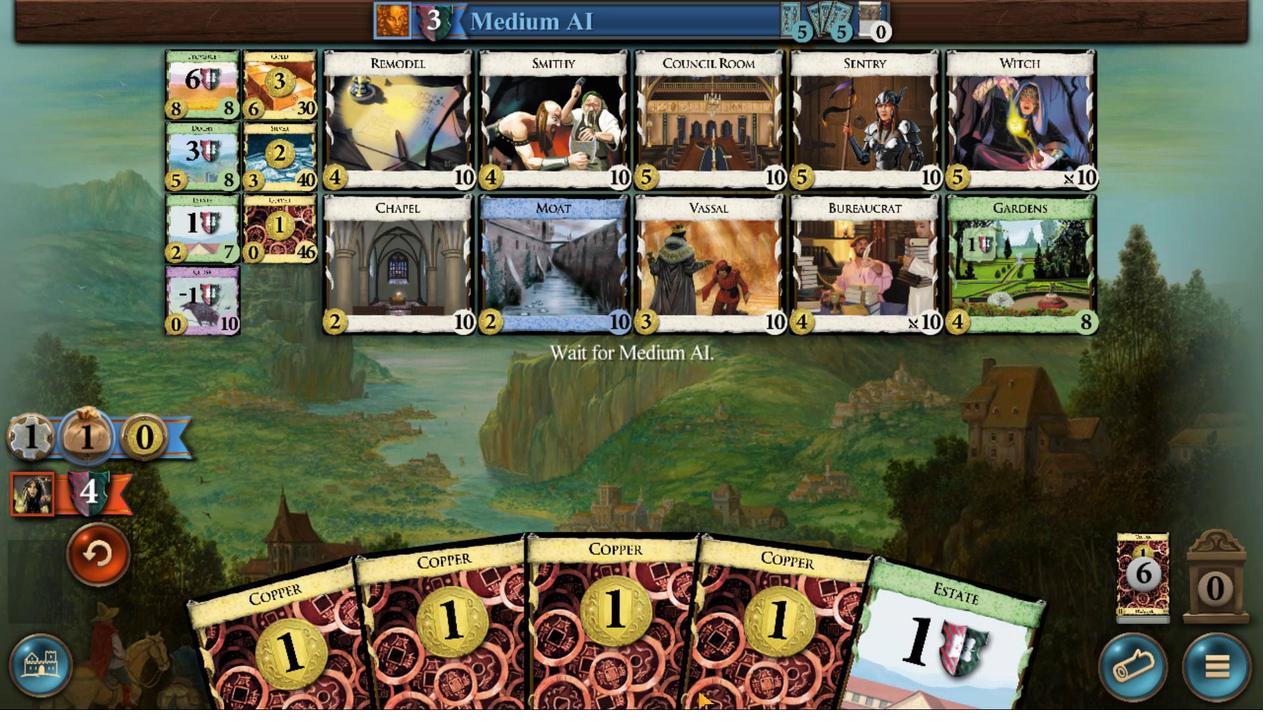 
Action: Mouse scrolled (708, 520) with delta (0, 0)
Screenshot: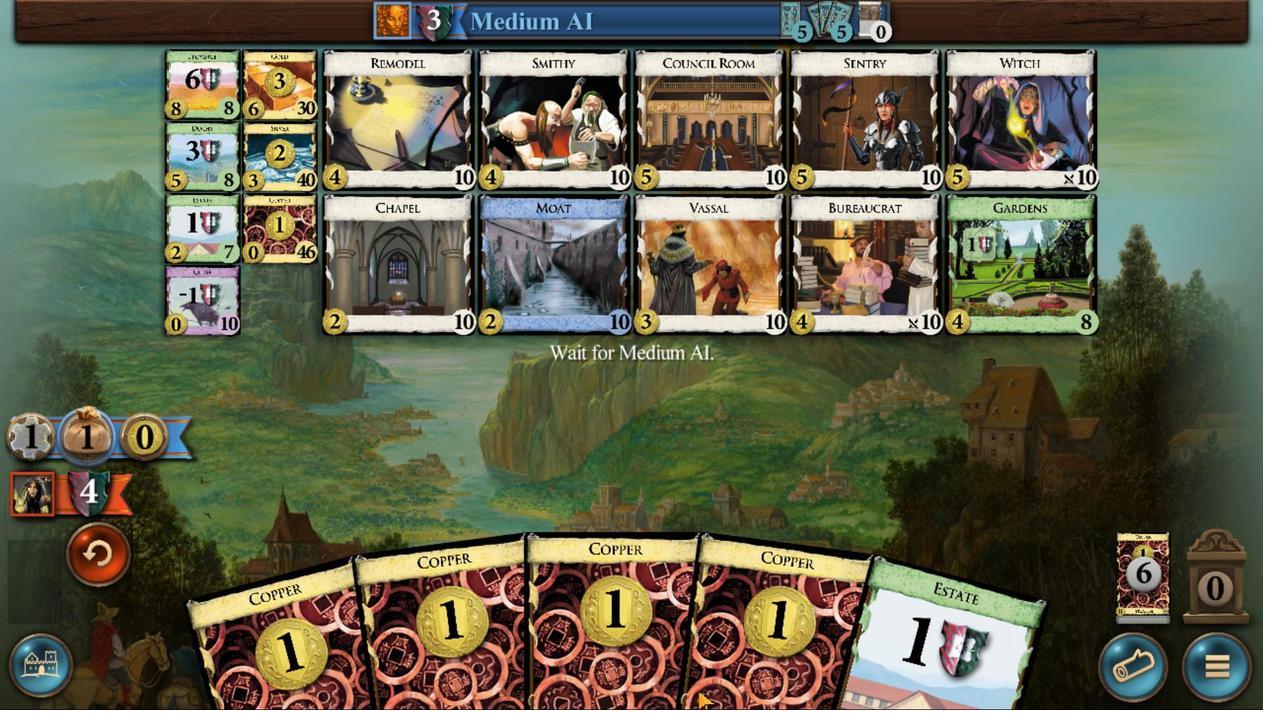 
Action: Mouse moved to (634, 520)
Screenshot: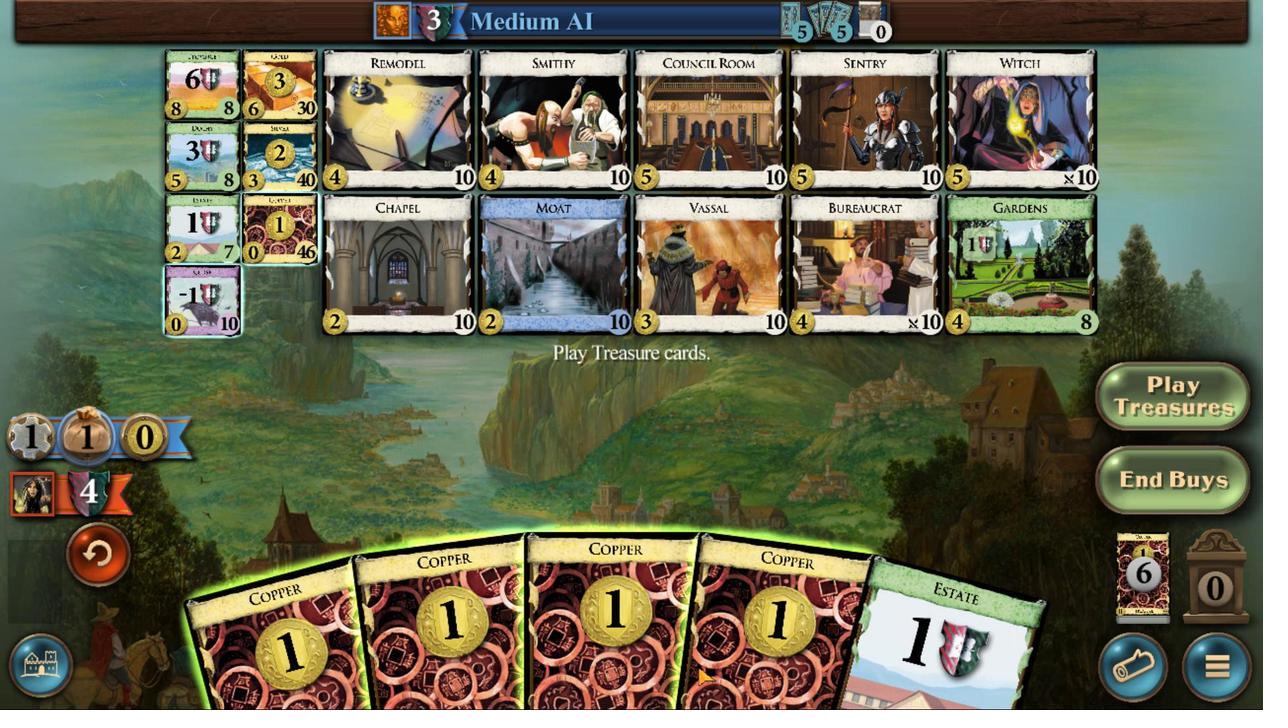 
Action: Mouse scrolled (634, 520) with delta (0, 0)
Screenshot: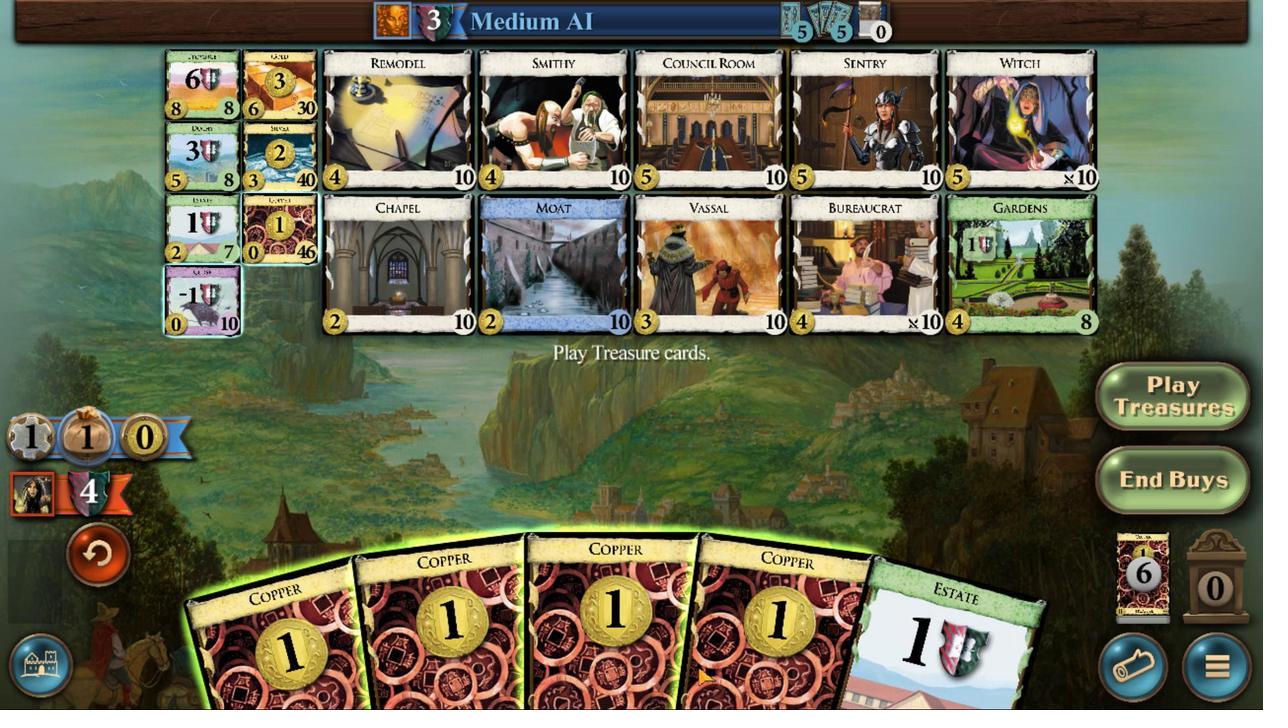 
Action: Mouse scrolled (634, 520) with delta (0, 0)
Screenshot: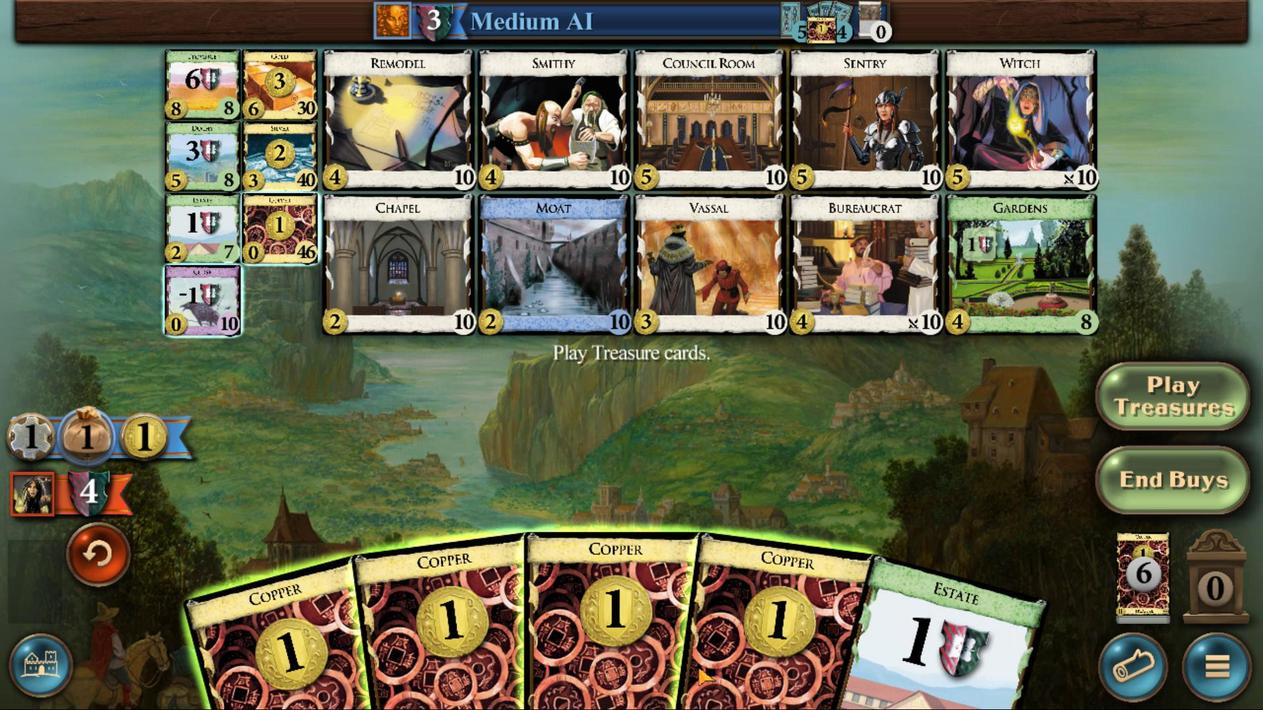 
Action: Mouse scrolled (634, 520) with delta (0, 0)
Screenshot: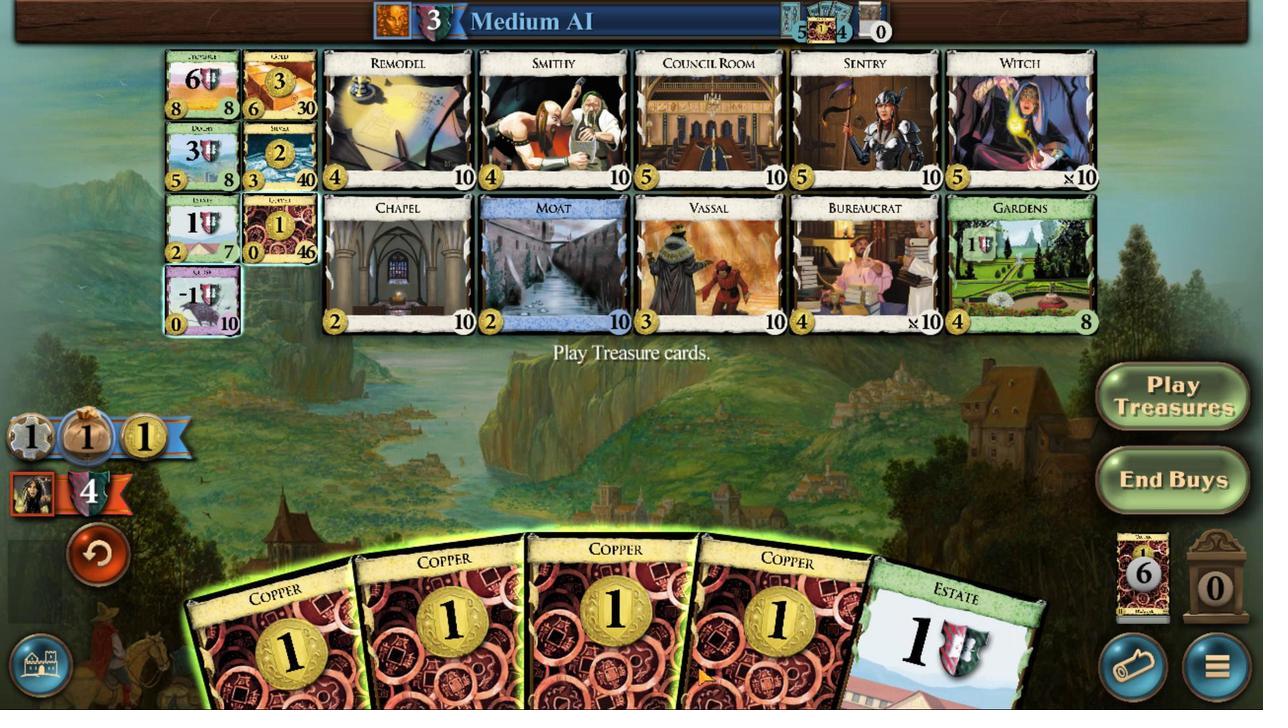 
Action: Mouse scrolled (634, 520) with delta (0, 0)
Screenshot: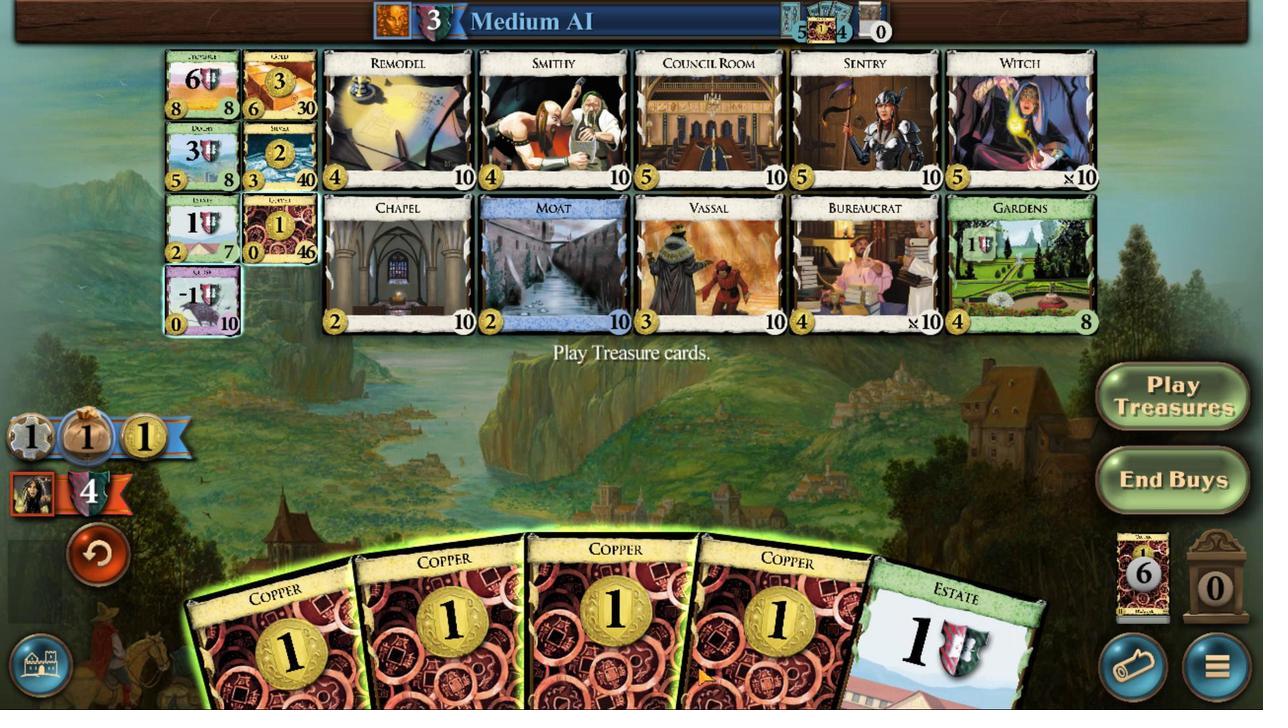 
Action: Mouse scrolled (634, 520) with delta (0, 0)
Screenshot: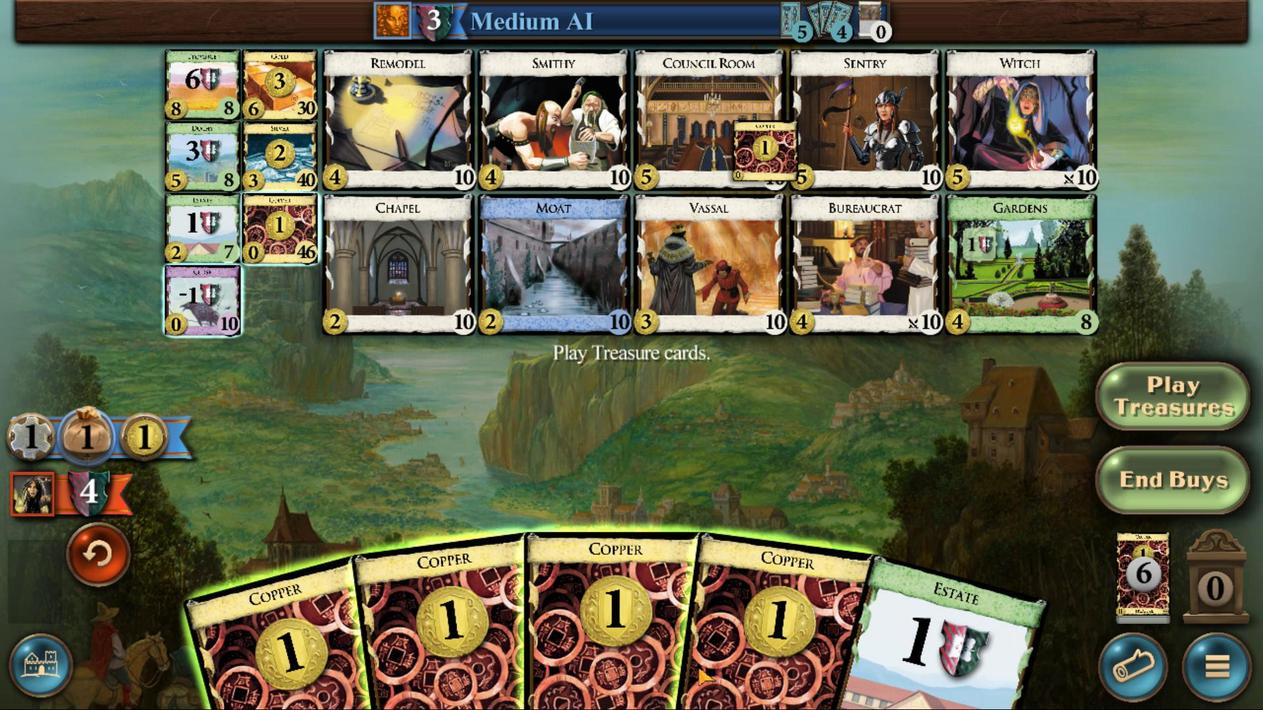 
Action: Mouse scrolled (634, 520) with delta (0, 0)
Screenshot: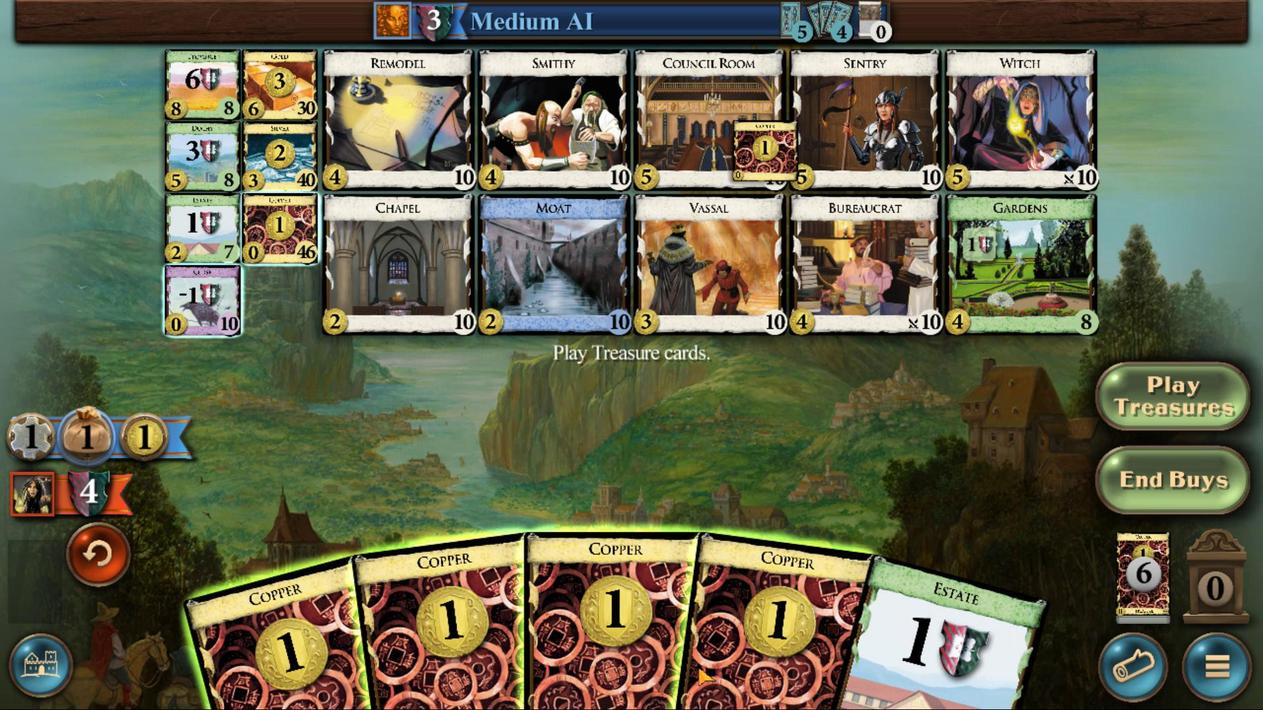 
Action: Mouse moved to (232, 506)
Screenshot: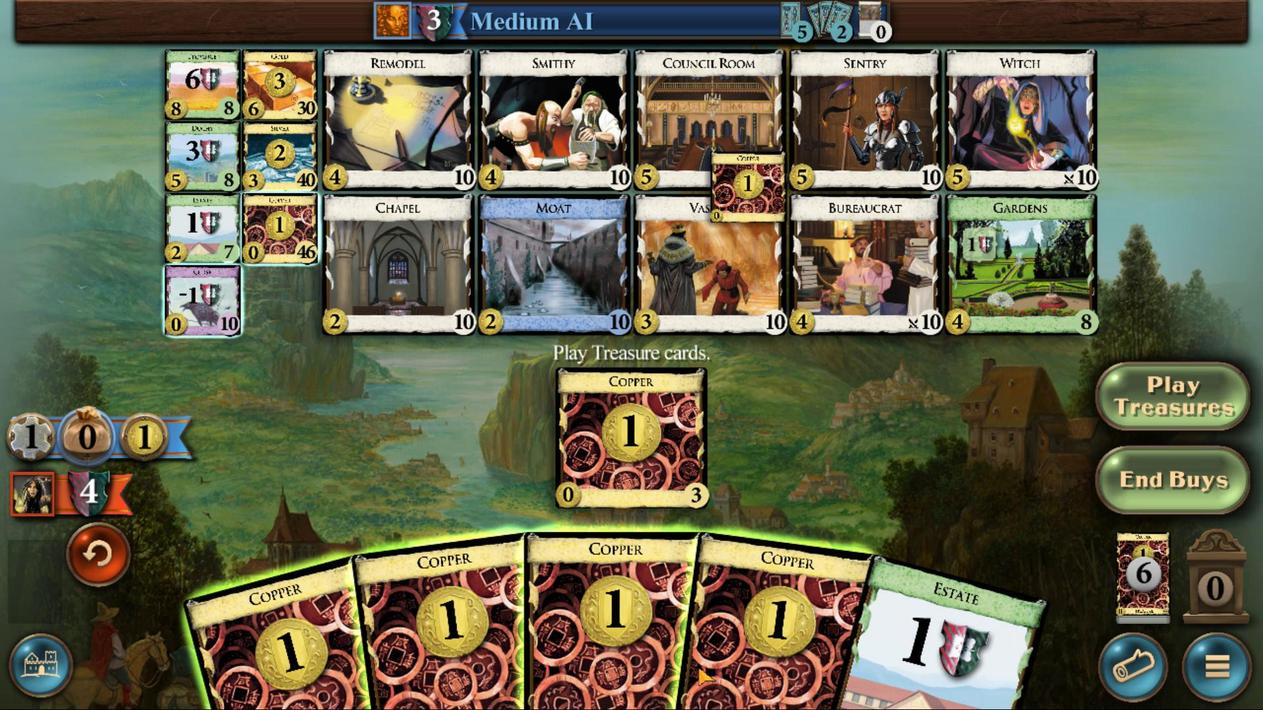 
Action: Mouse pressed left at (232, 506)
Screenshot: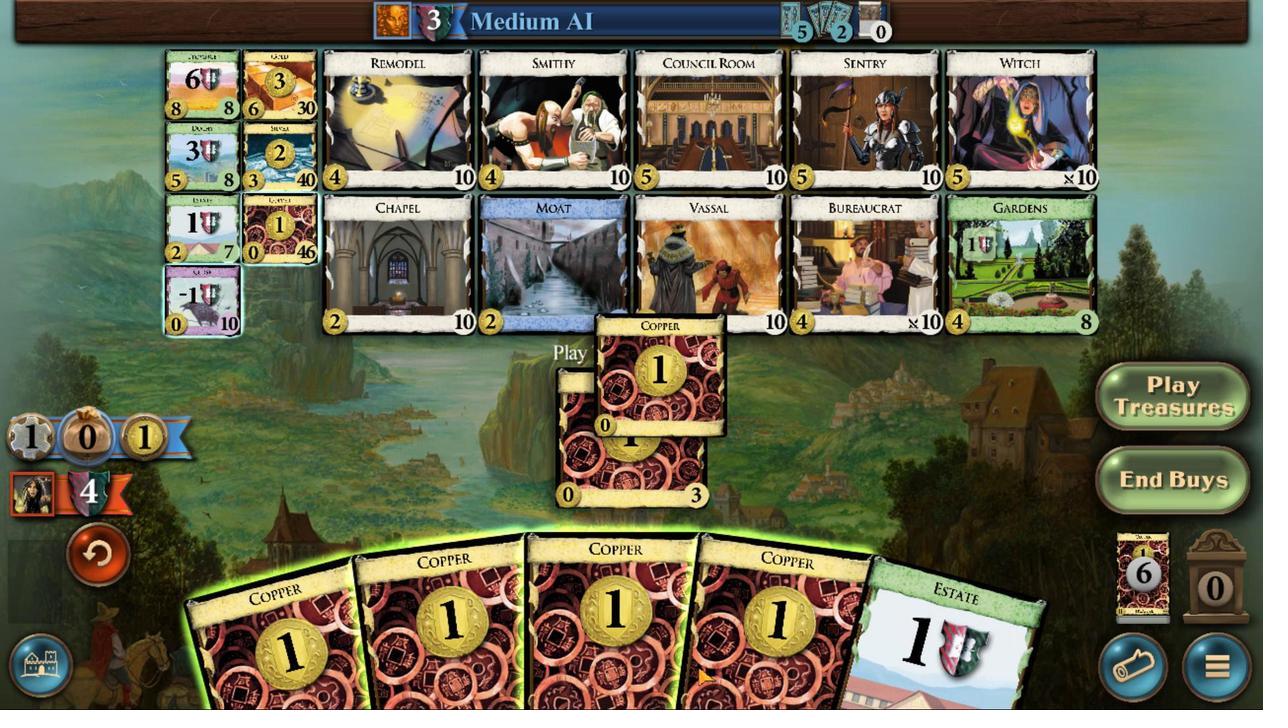 
Action: Mouse moved to (474, 521)
Screenshot: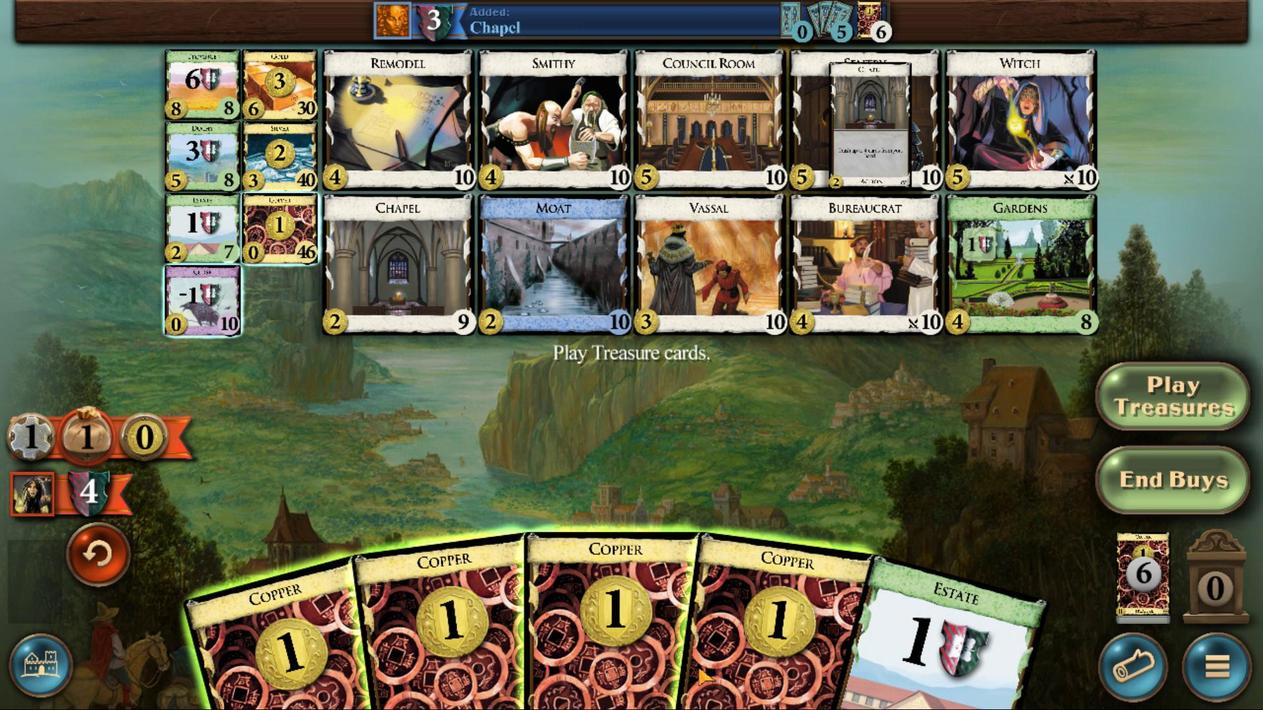 
Action: Mouse scrolled (474, 521) with delta (0, 0)
Screenshot: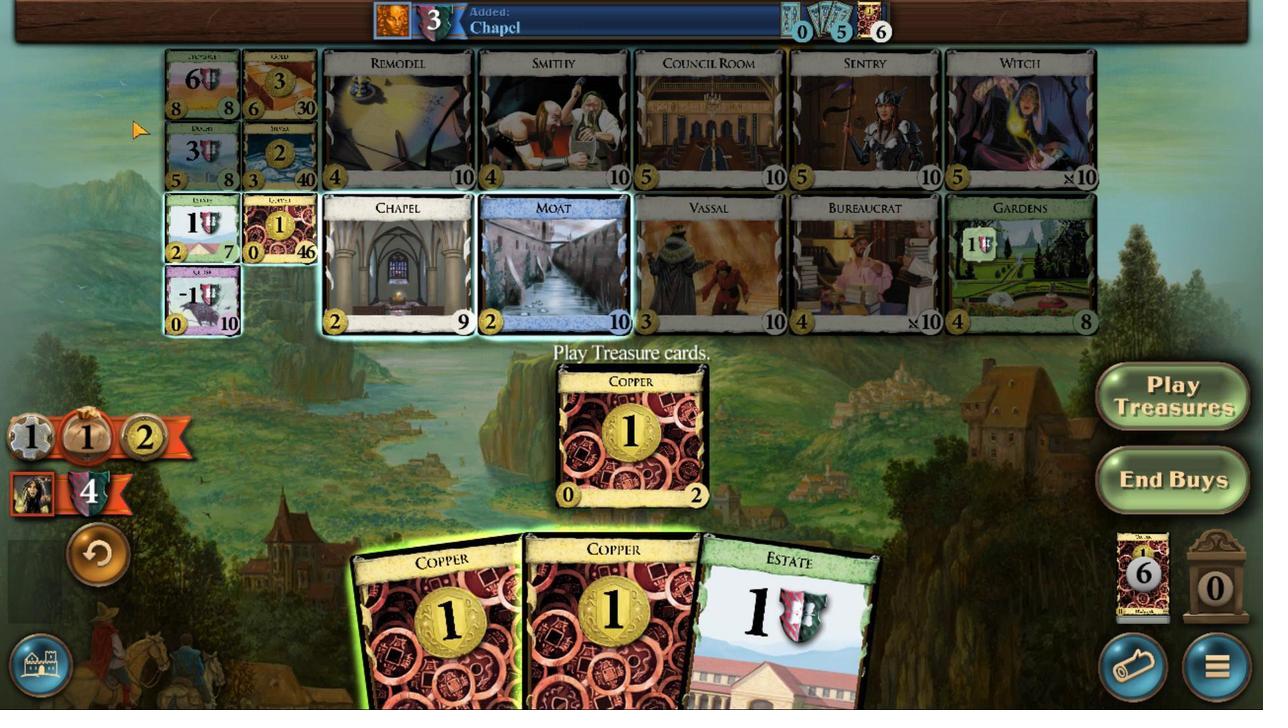 
Action: Mouse scrolled (474, 521) with delta (0, 0)
Screenshot: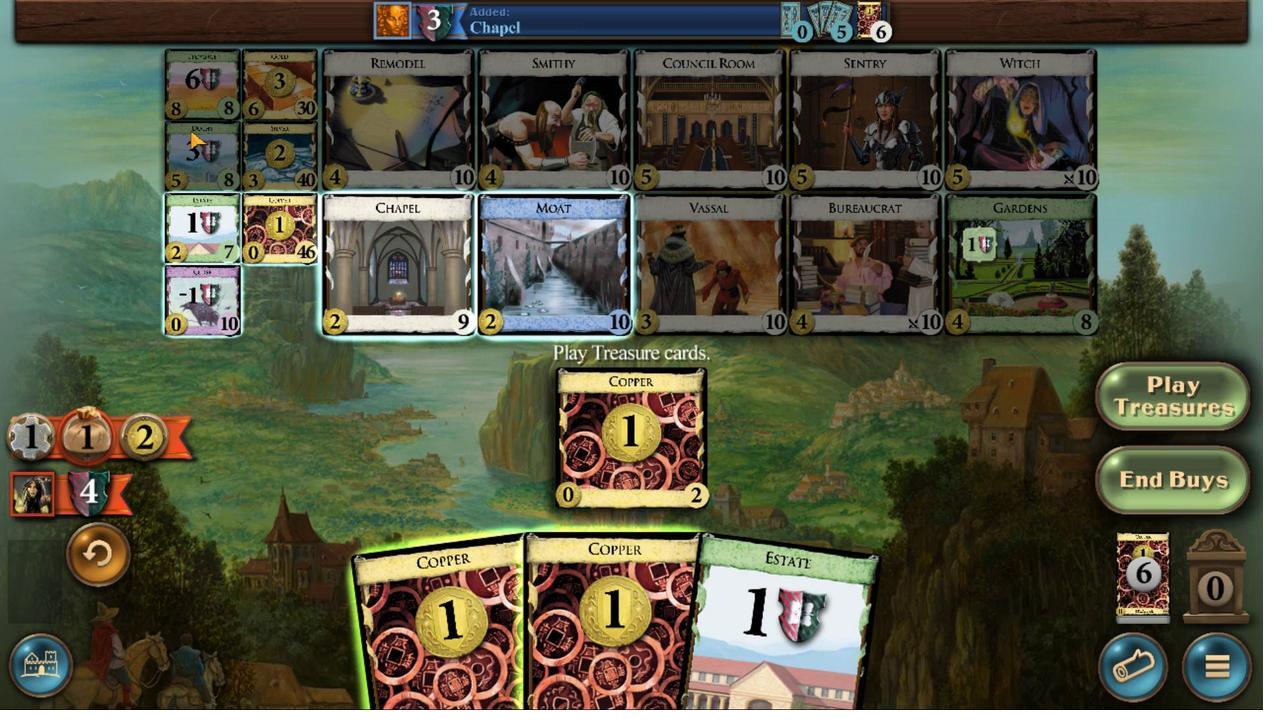 
Action: Mouse scrolled (474, 521) with delta (0, 0)
Screenshot: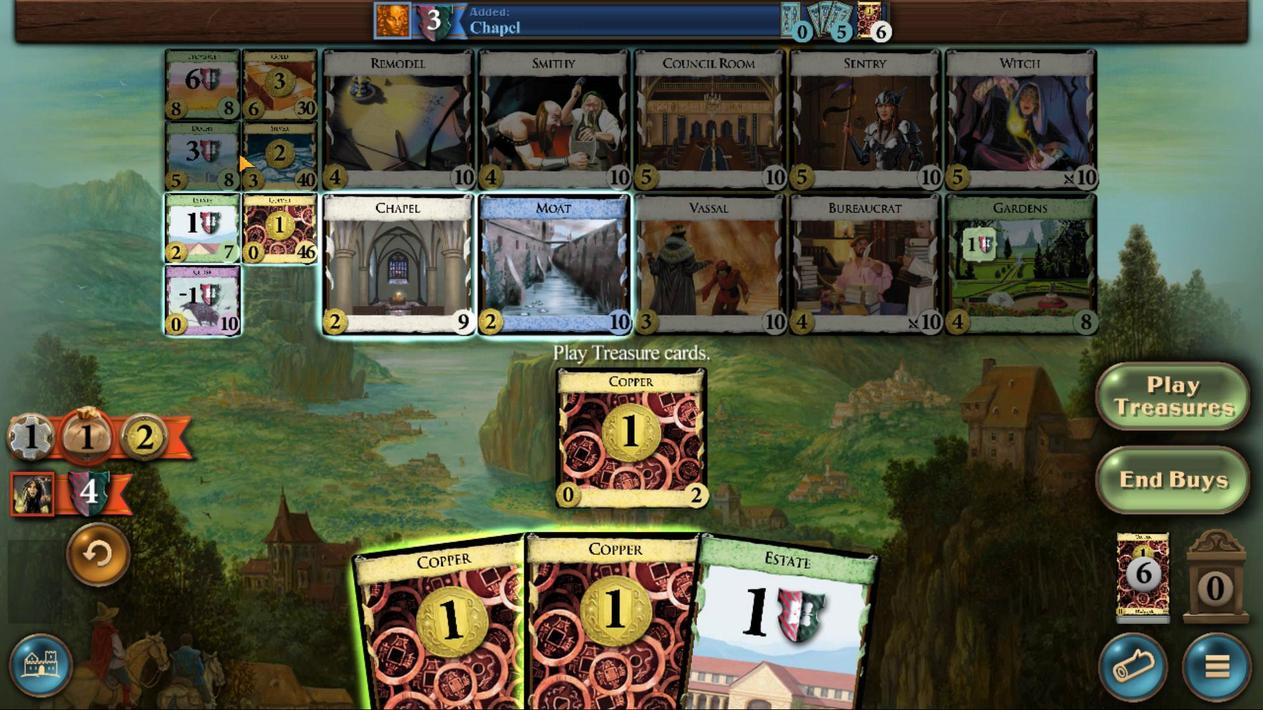 
Action: Mouse scrolled (474, 521) with delta (0, 0)
Screenshot: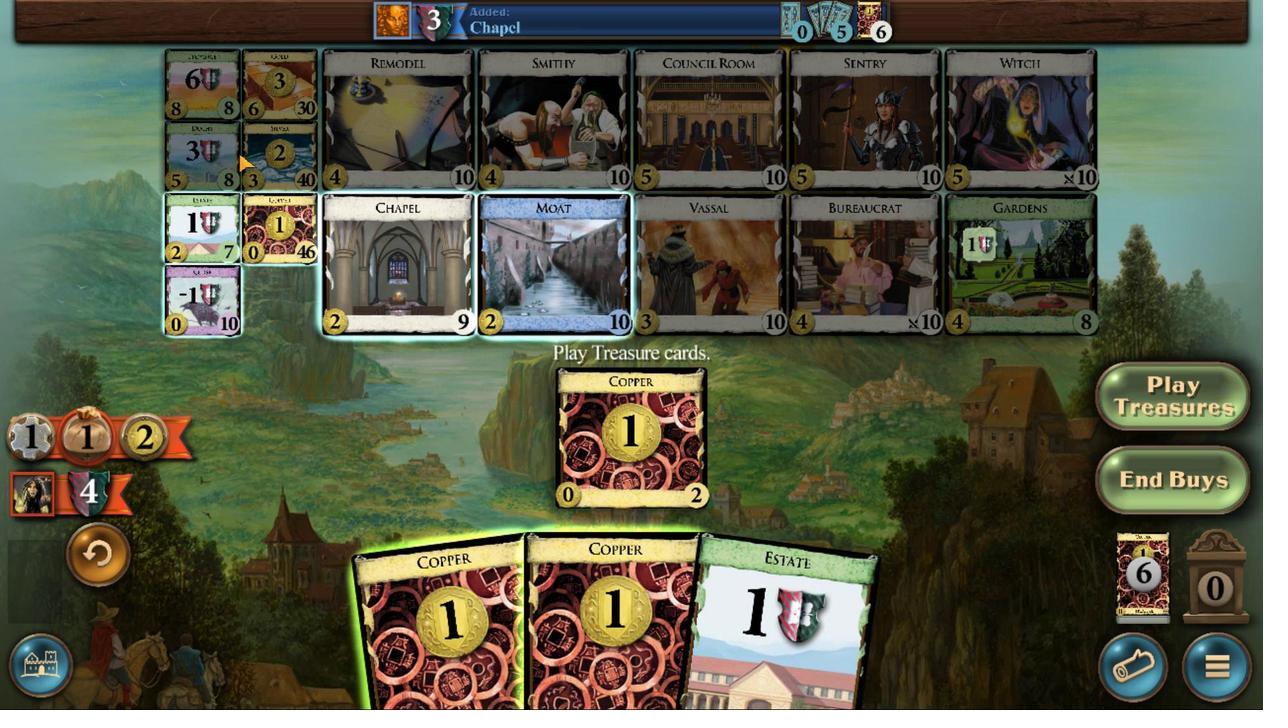 
Action: Mouse moved to (328, 521)
Screenshot: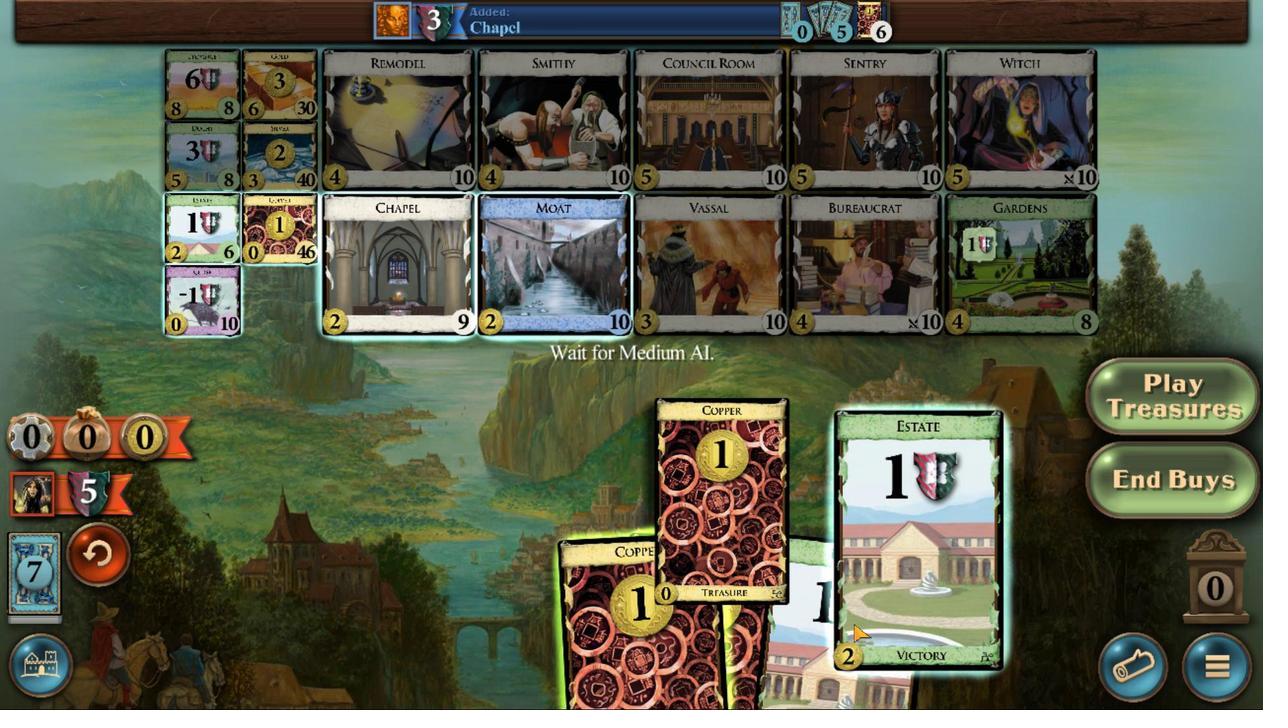 
Action: Mouse scrolled (328, 521) with delta (0, 0)
Screenshot: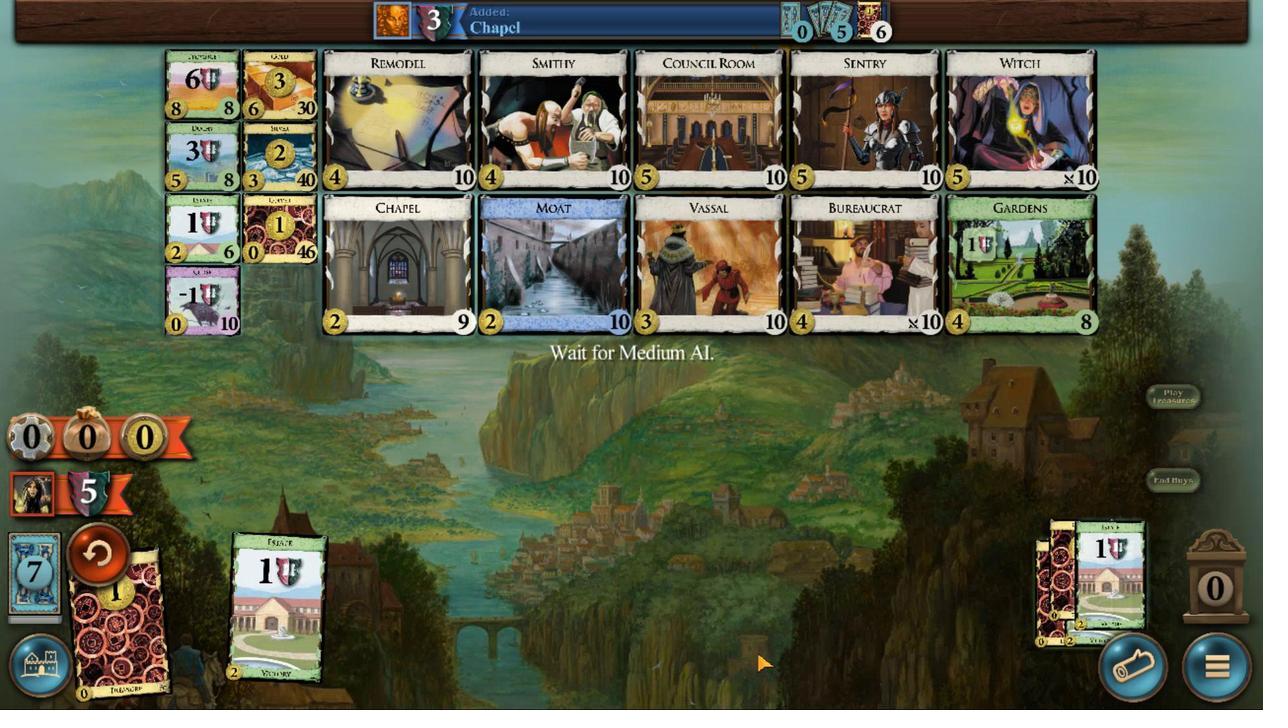 
Action: Mouse scrolled (328, 521) with delta (0, 0)
Screenshot: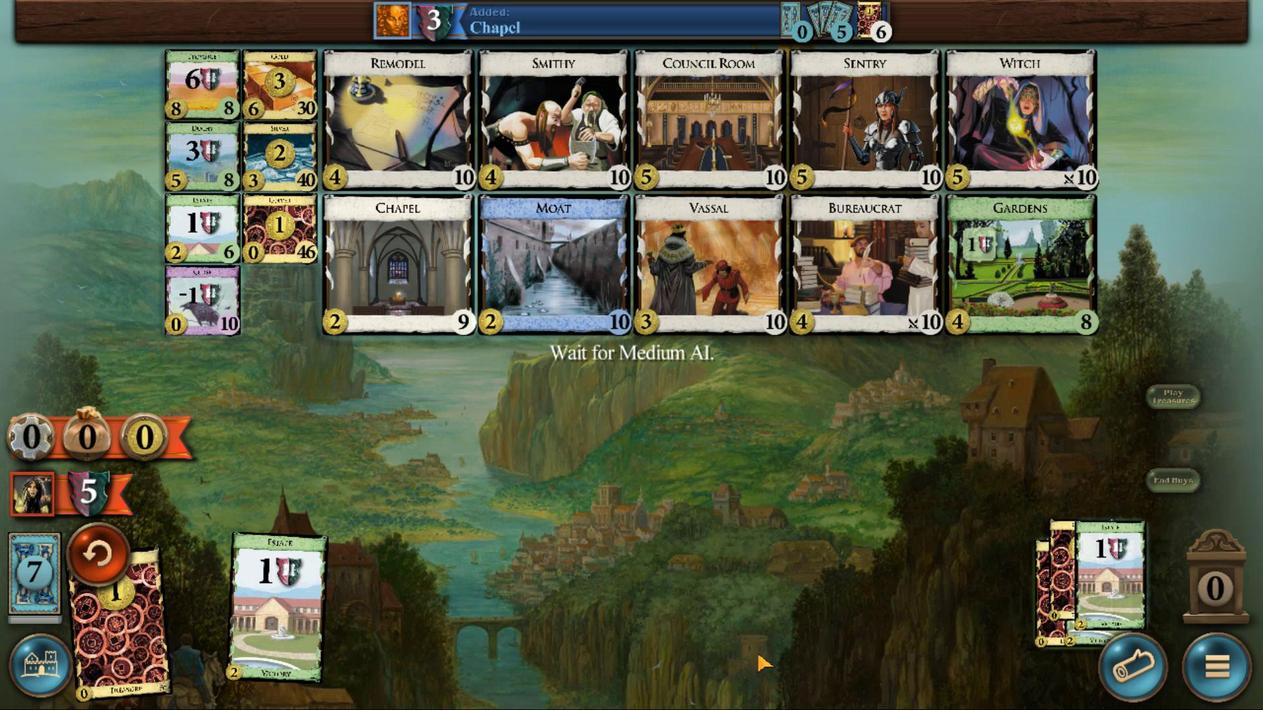 
Action: Mouse scrolled (328, 521) with delta (0, 0)
Screenshot: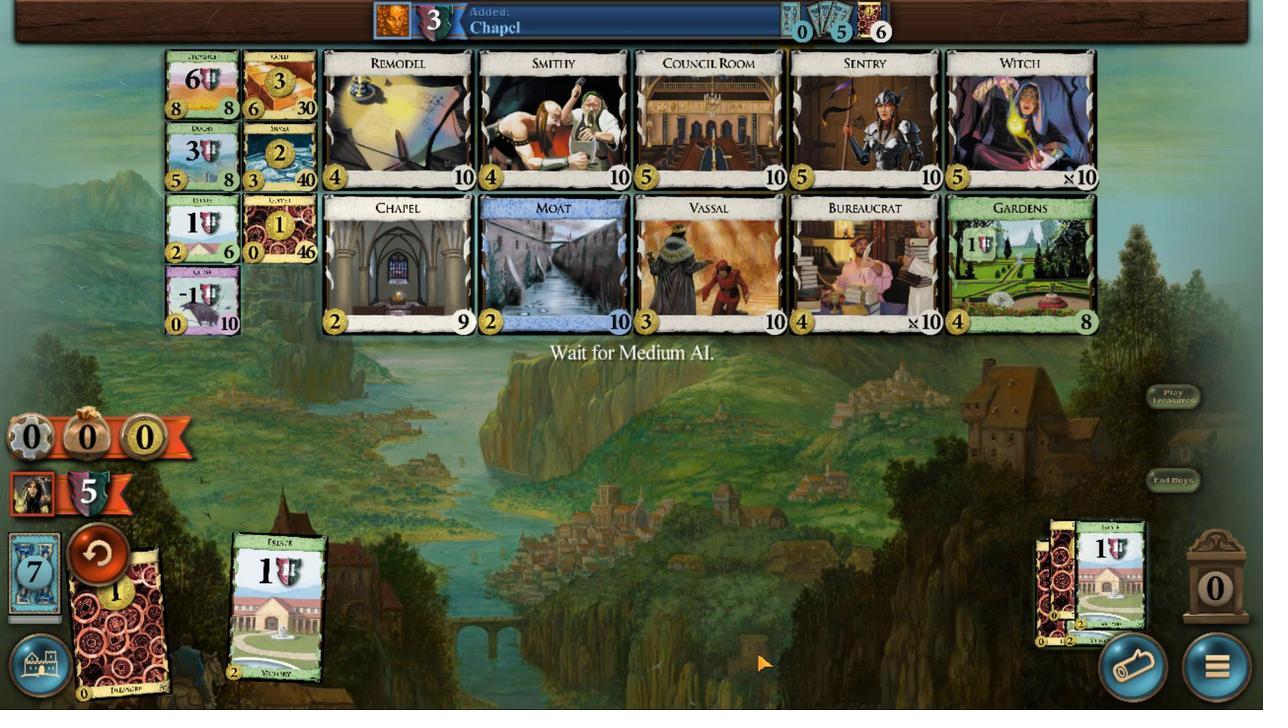 
Action: Mouse scrolled (328, 521) with delta (0, 0)
Screenshot: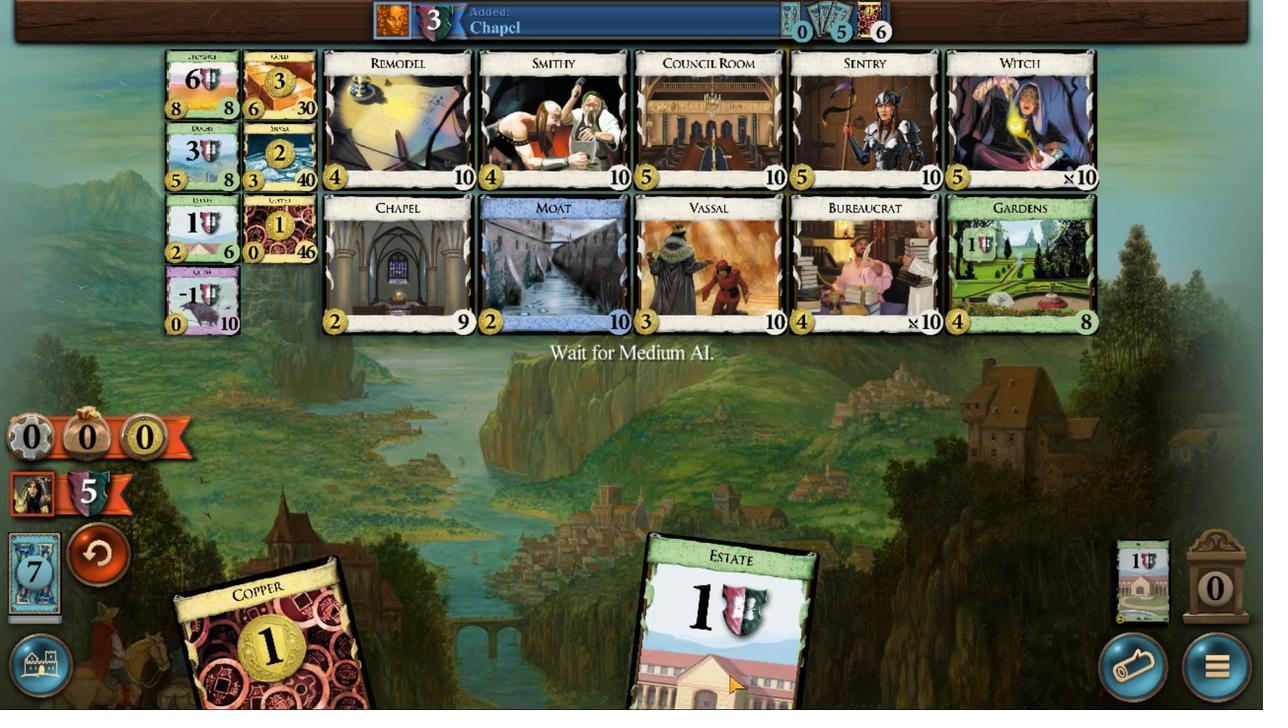 
Action: Mouse scrolled (328, 521) with delta (0, 0)
Screenshot: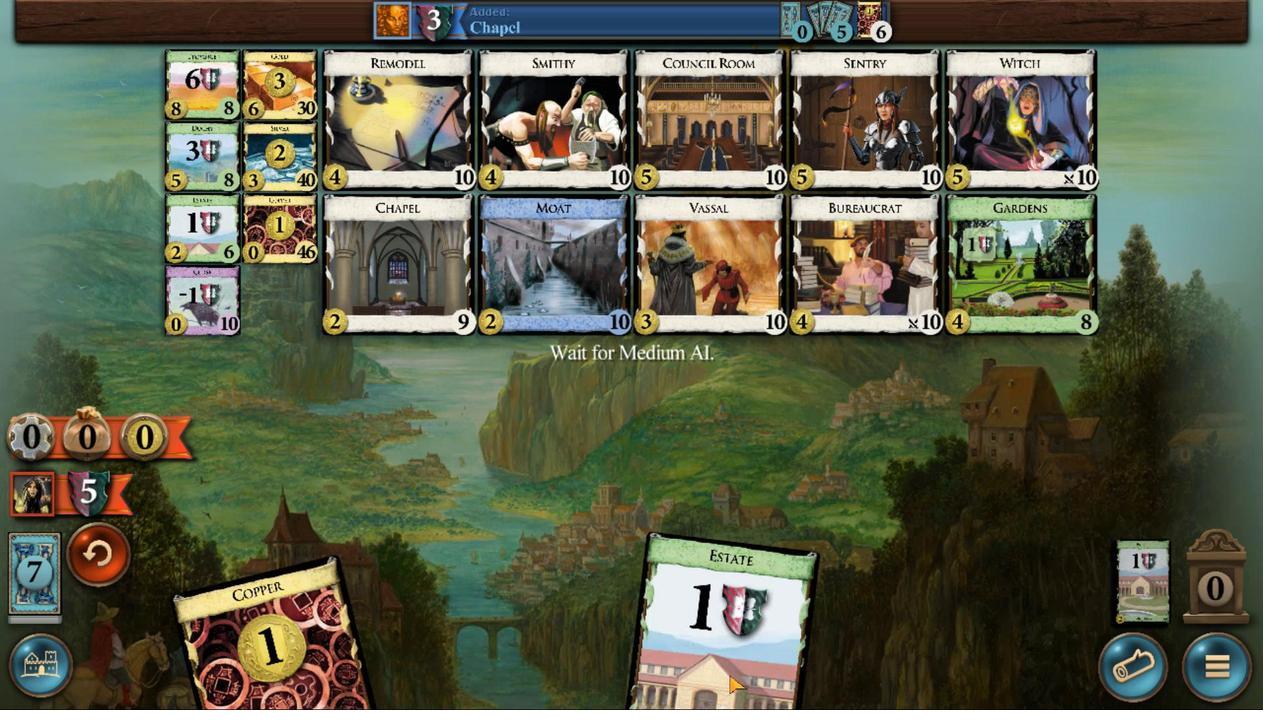 
Action: Mouse moved to (217, 508)
Screenshot: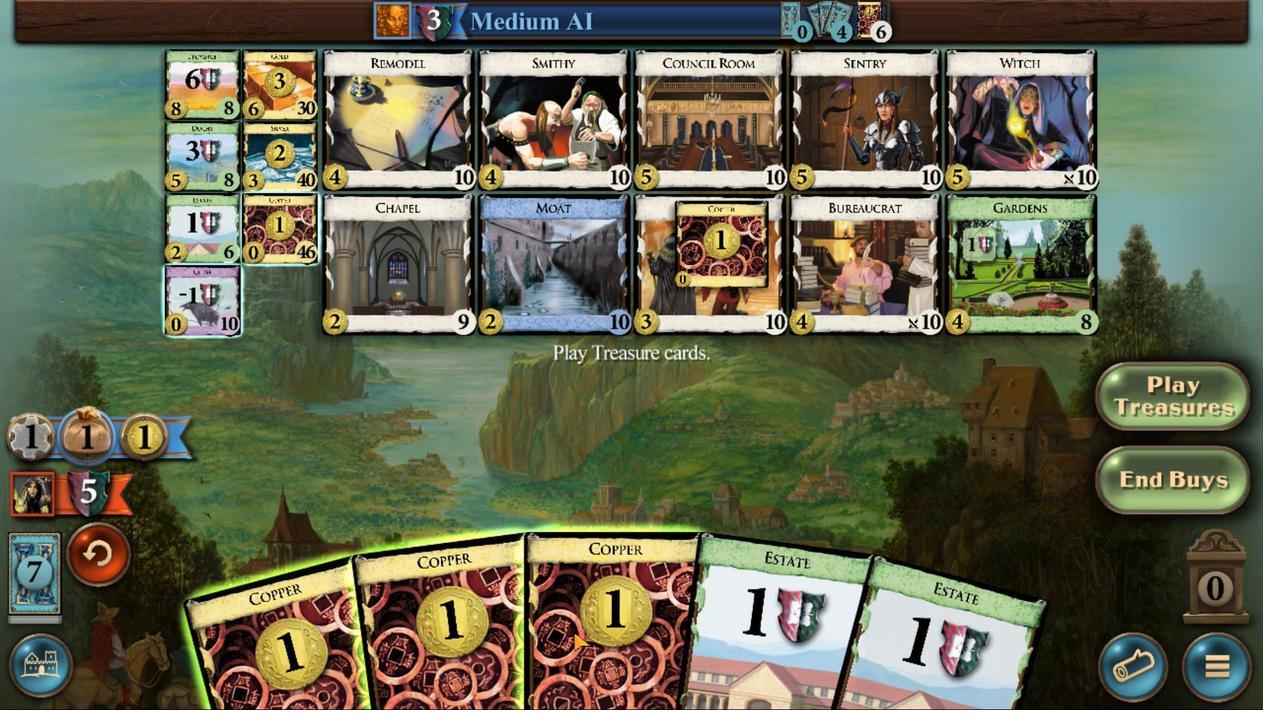 
Action: Mouse pressed left at (217, 508)
Screenshot: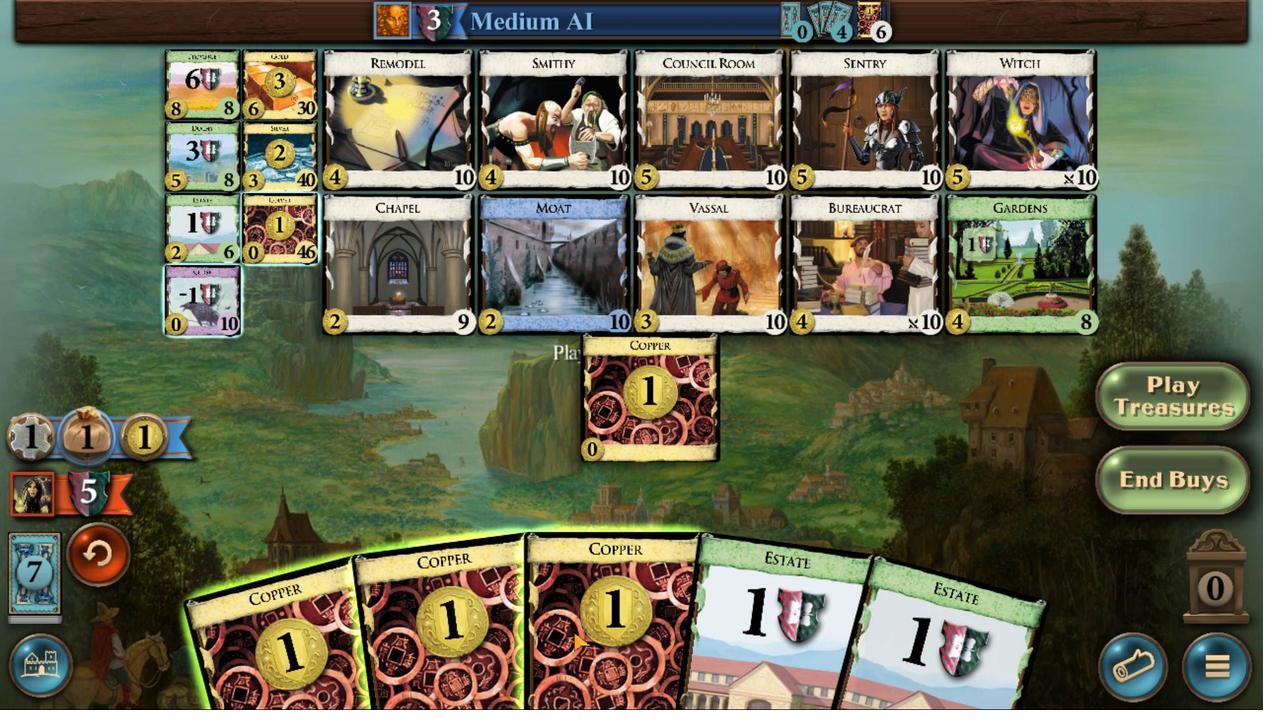 
Action: Mouse moved to (488, 521)
Screenshot: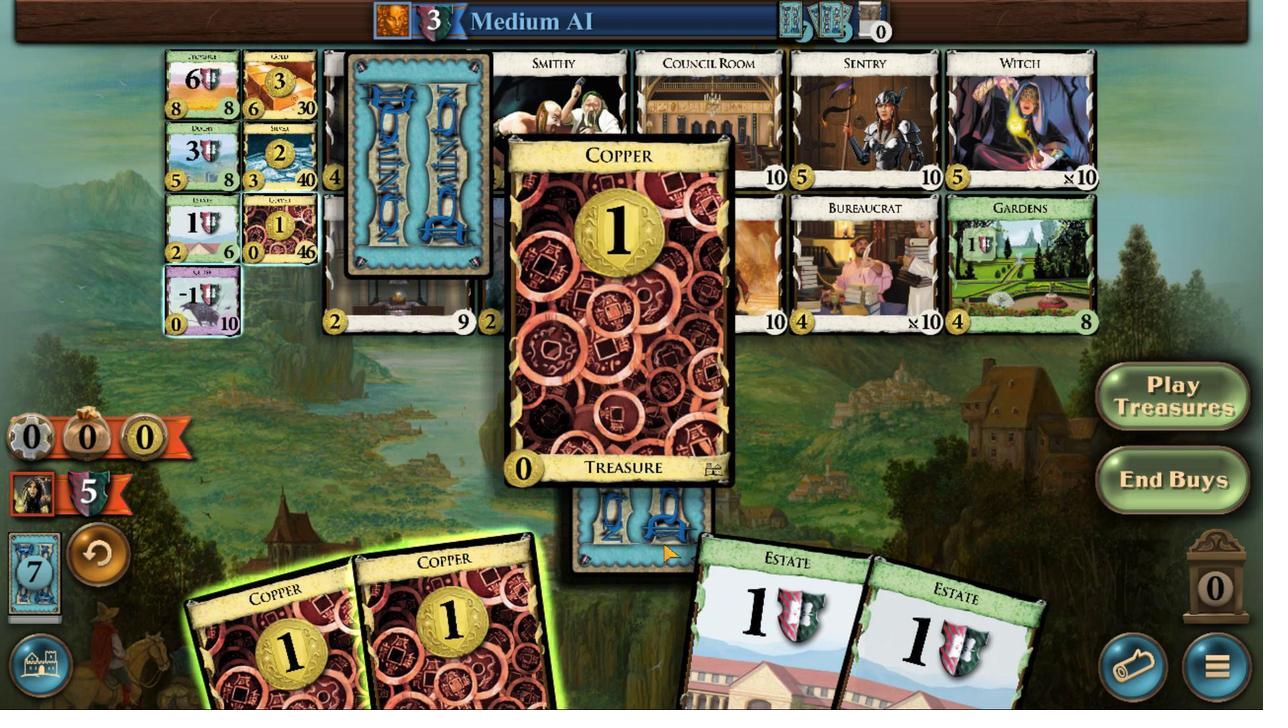 
Action: Mouse scrolled (488, 521) with delta (0, 0)
Screenshot: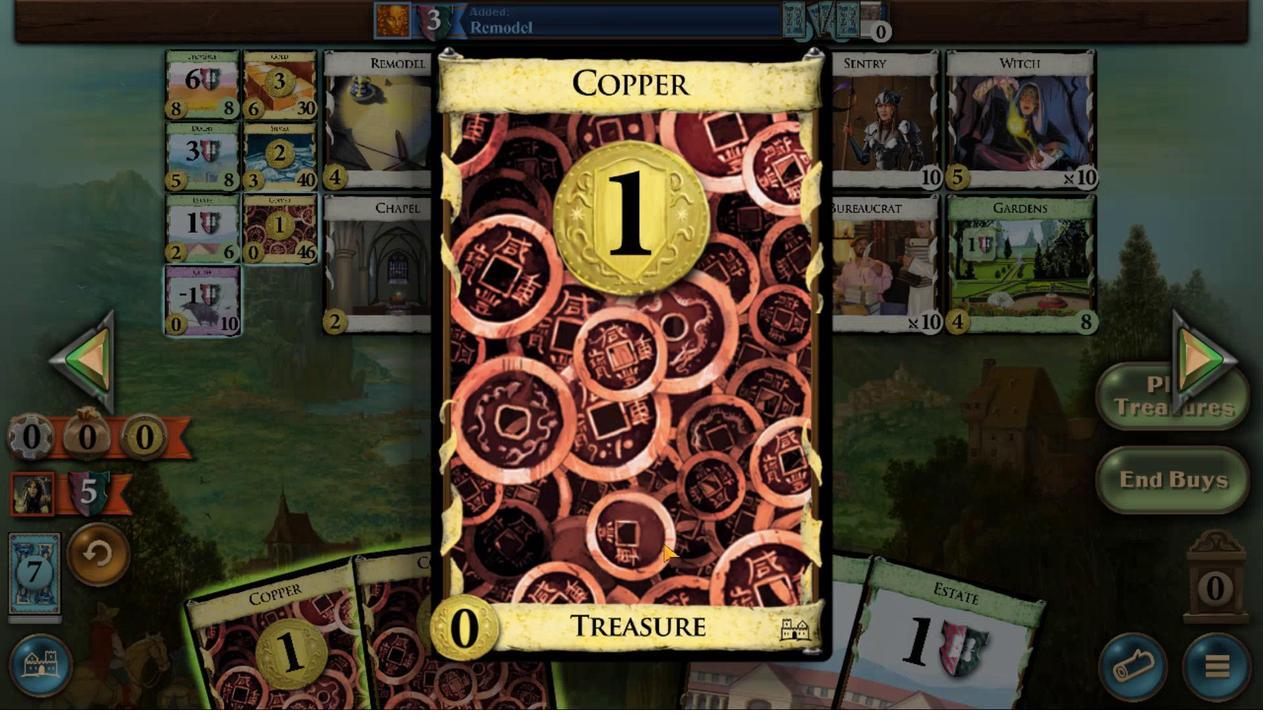 
Action: Mouse scrolled (488, 521) with delta (0, 0)
Screenshot: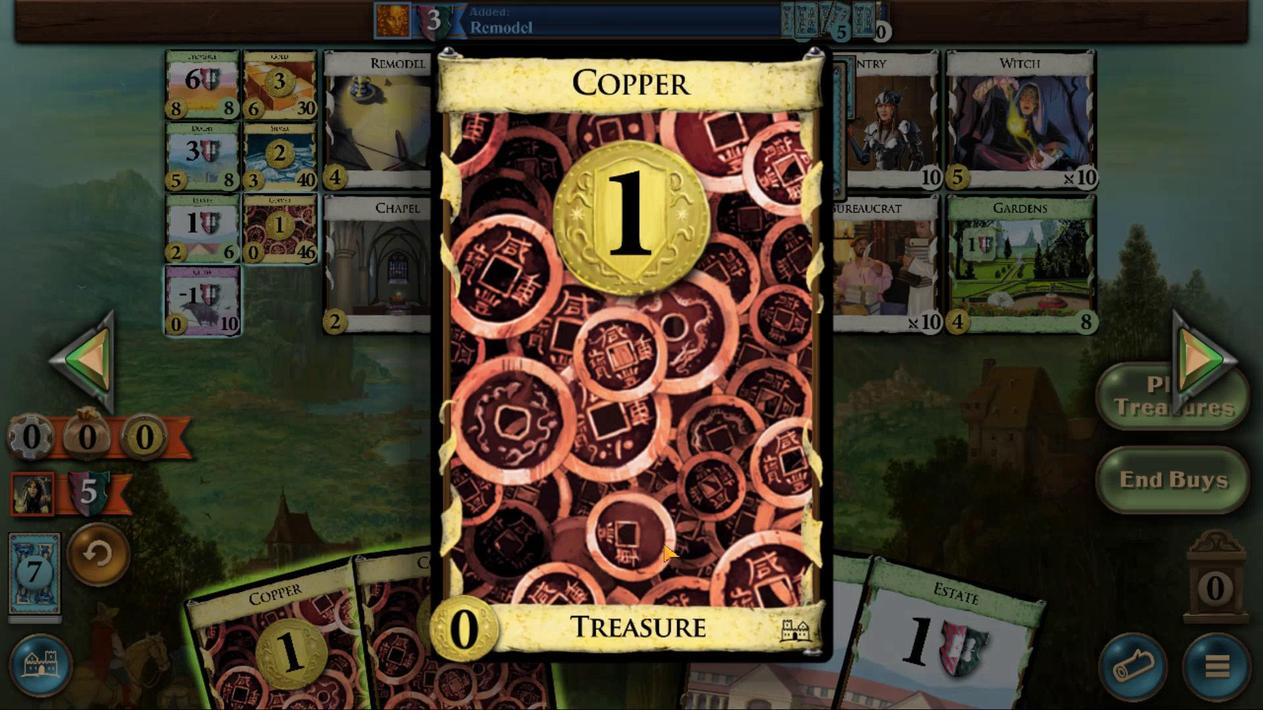 
Action: Mouse scrolled (488, 521) with delta (0, 0)
Screenshot: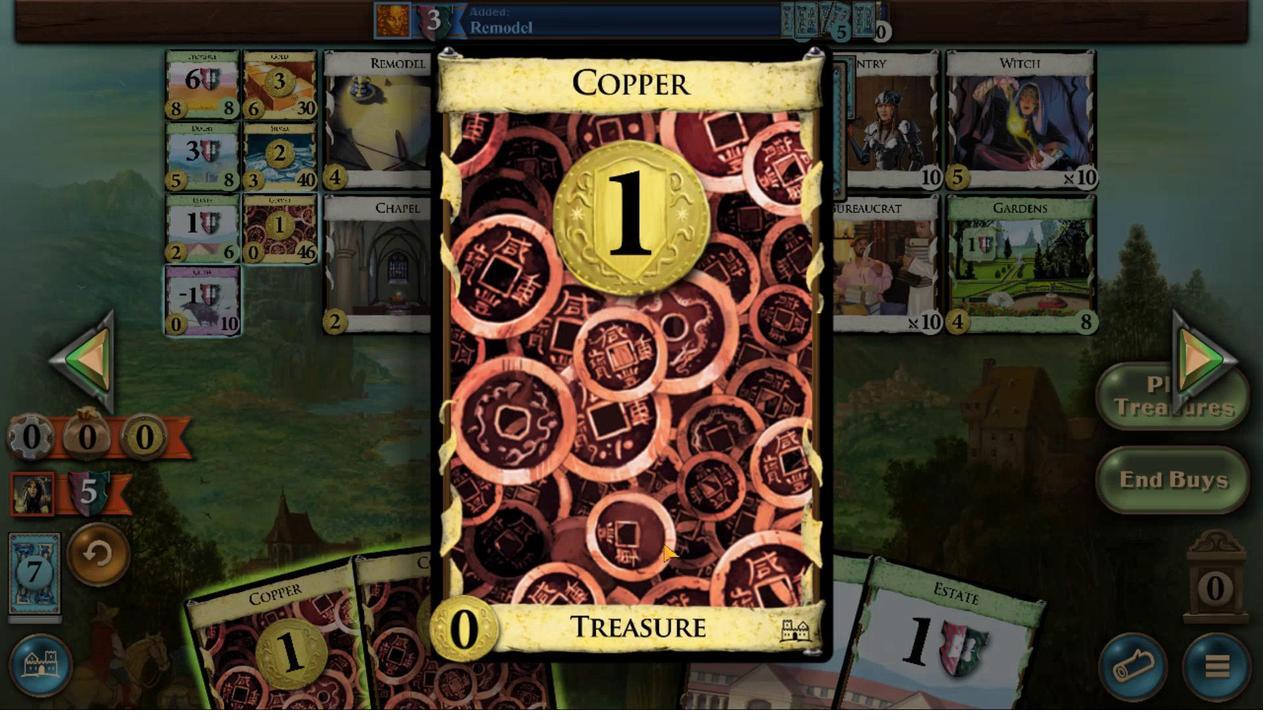 
Action: Mouse scrolled (488, 521) with delta (0, 0)
Screenshot: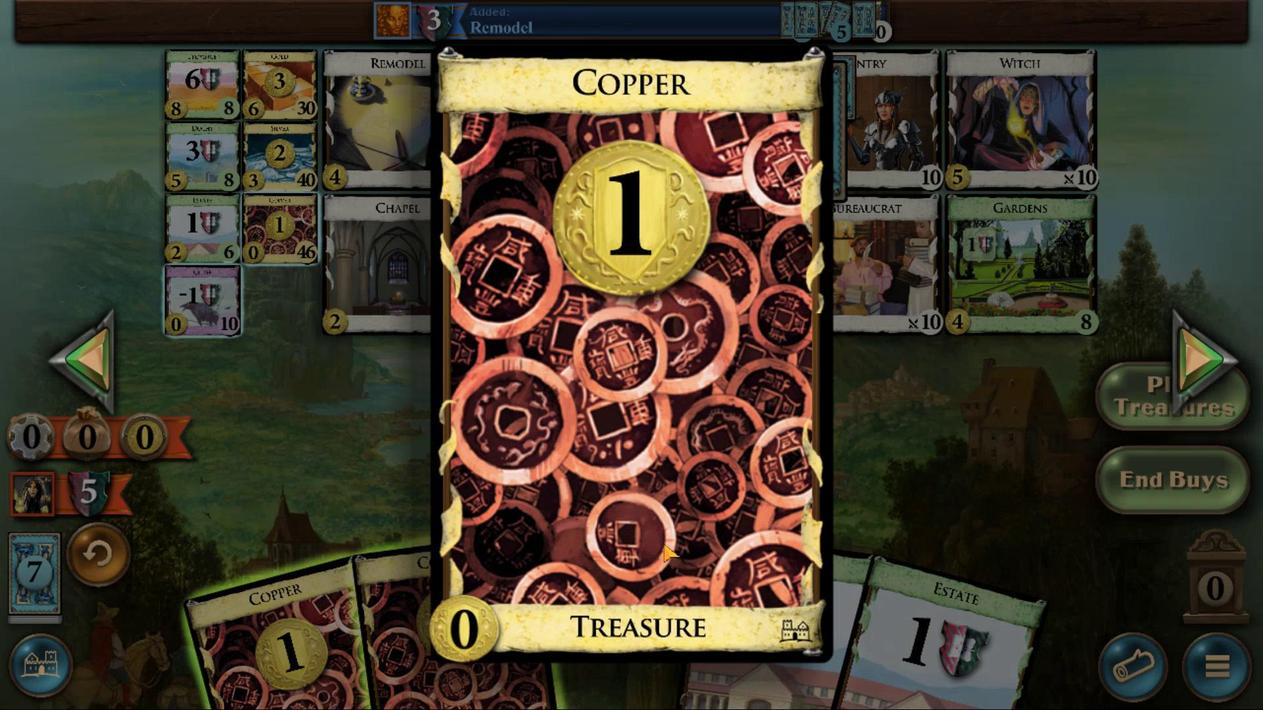 
Action: Mouse scrolled (488, 521) with delta (0, 0)
Screenshot: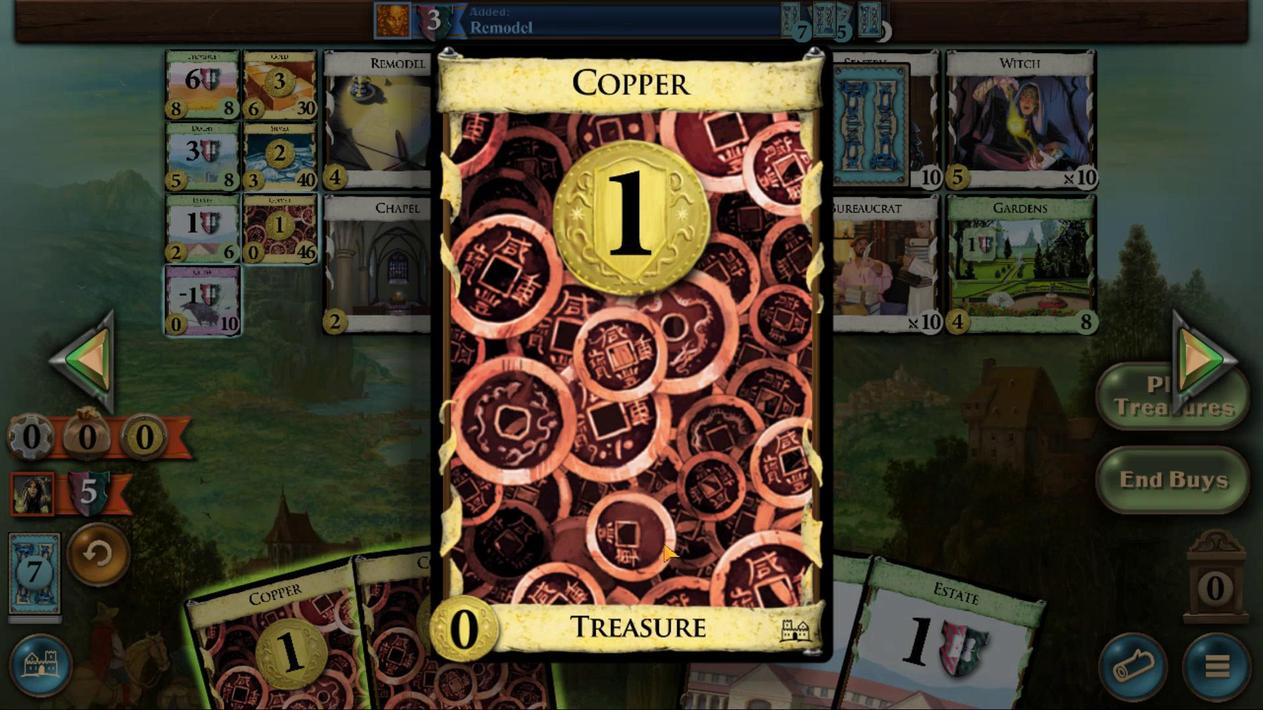 
Action: Mouse moved to (496, 513)
Screenshot: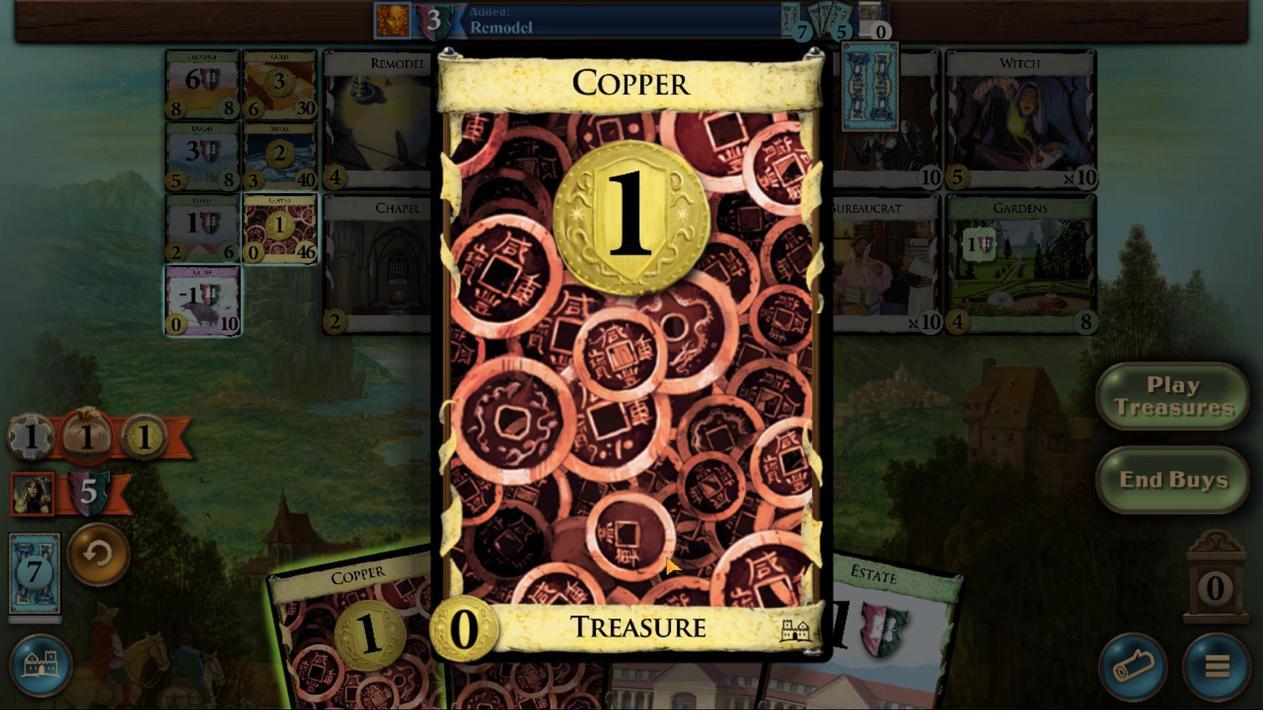 
Action: Mouse scrolled (496, 513) with delta (0, 0)
Screenshot: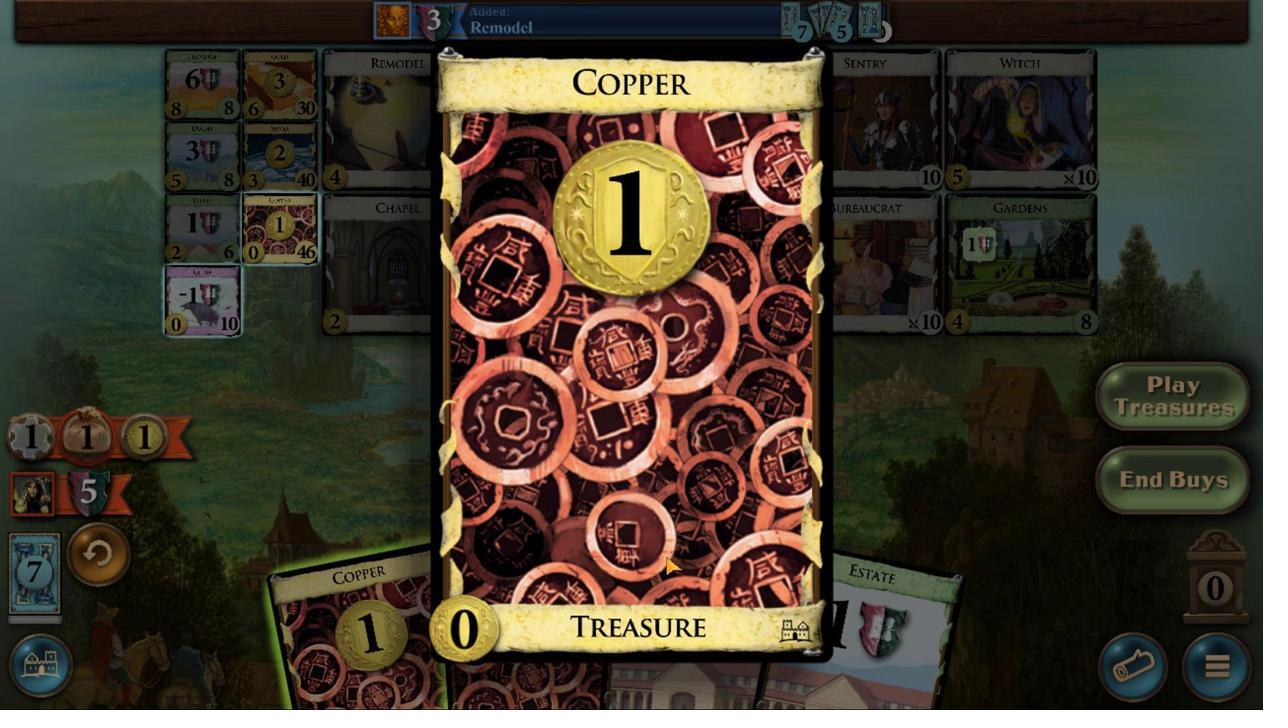 
Action: Mouse scrolled (496, 513) with delta (0, 0)
Screenshot: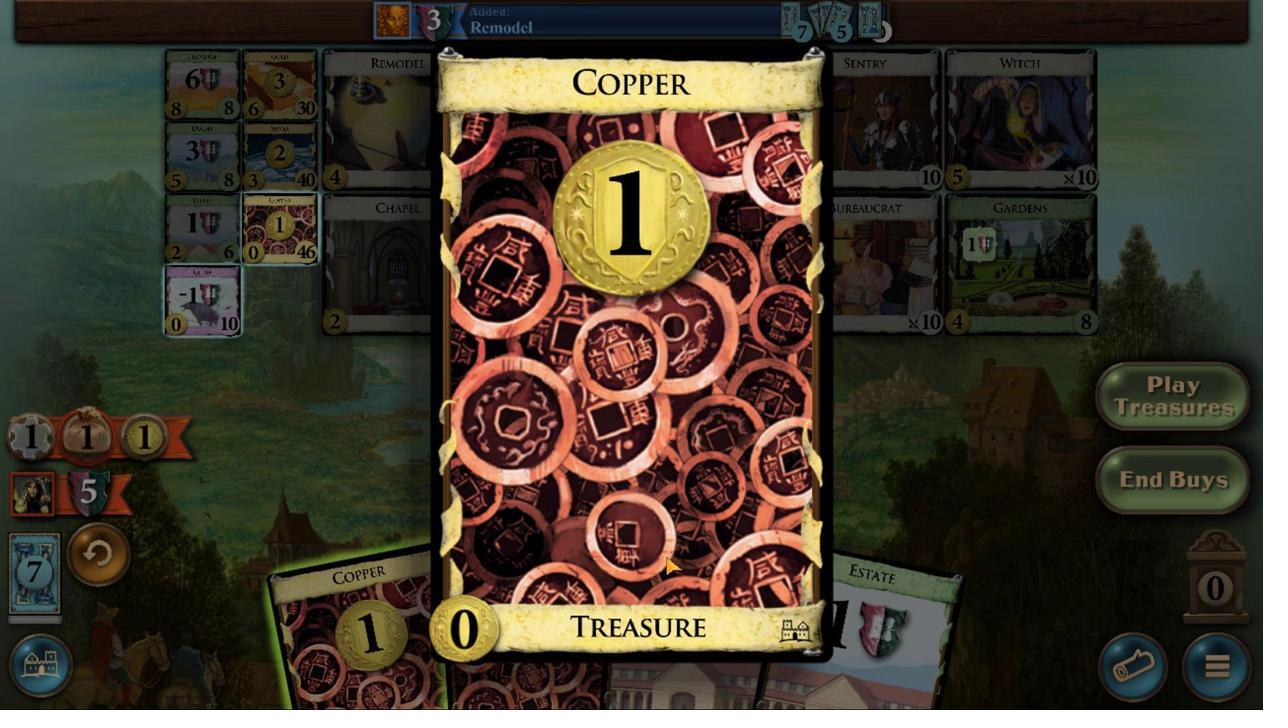
Action: Mouse scrolled (496, 513) with delta (0, 0)
Screenshot: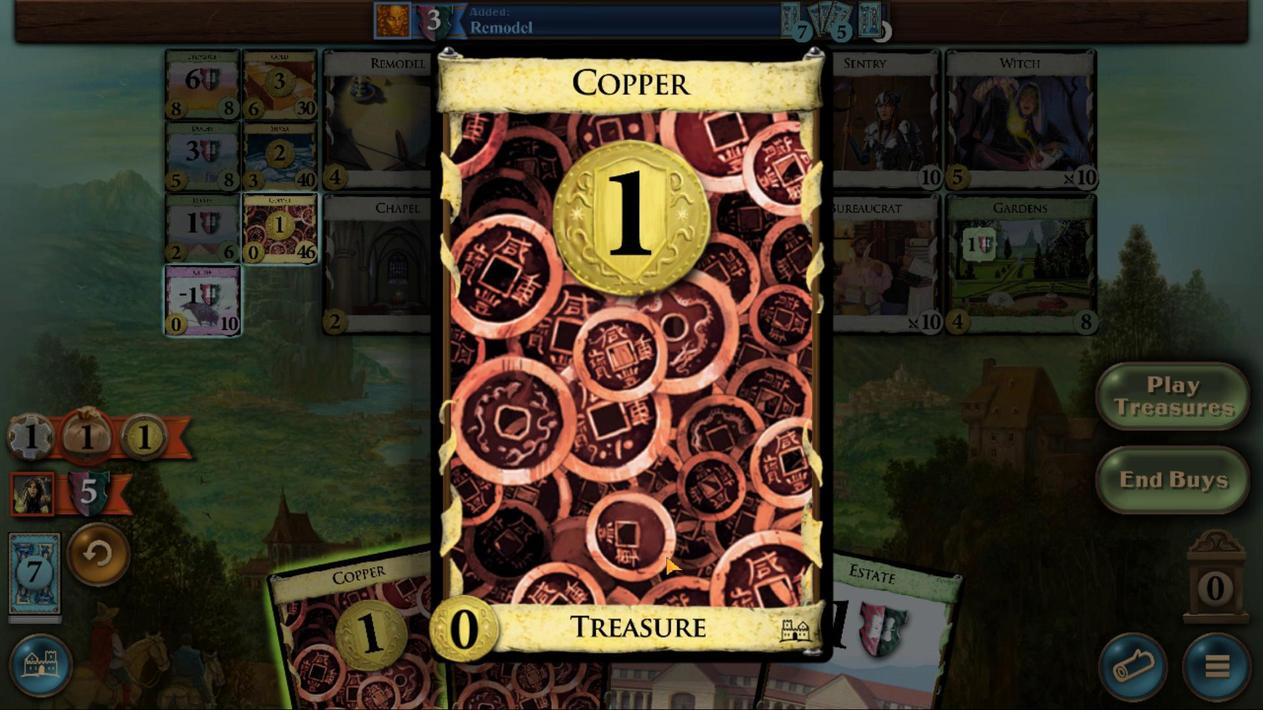 
Action: Mouse moved to (475, 517)
Screenshot: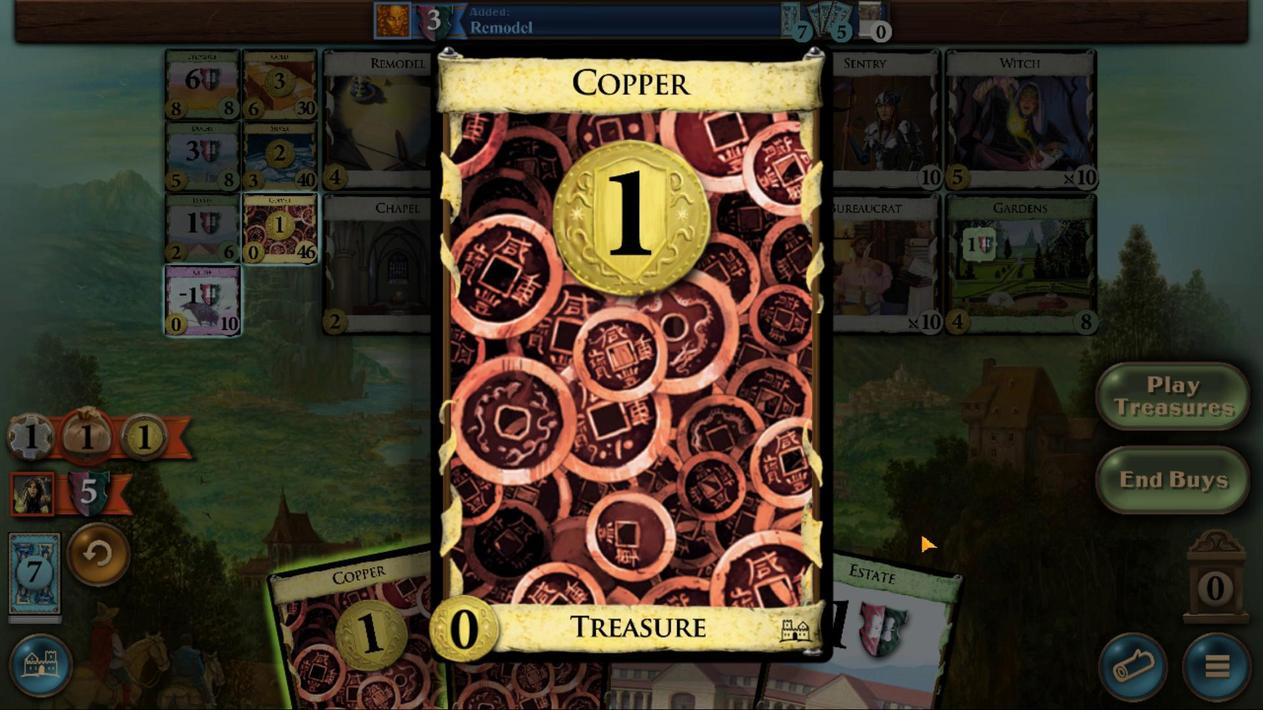 
Action: Mouse scrolled (475, 517) with delta (0, 0)
Screenshot: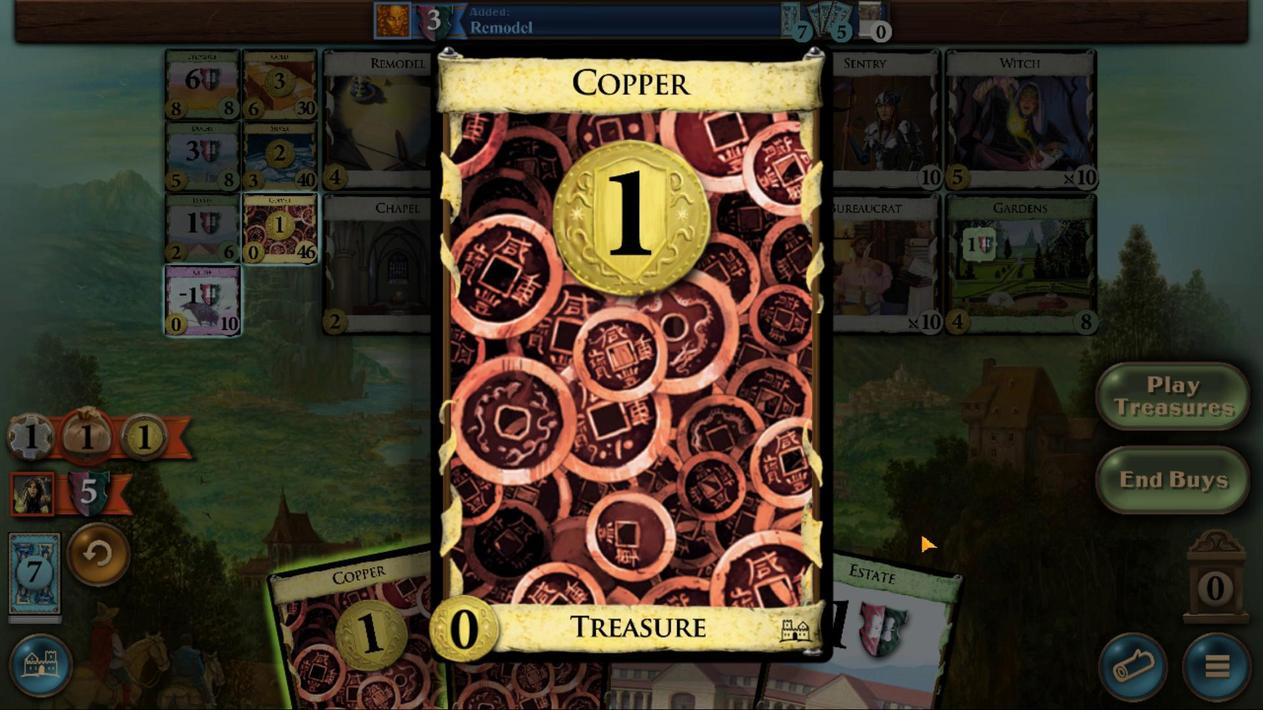 
Action: Mouse scrolled (475, 517) with delta (0, 0)
Screenshot: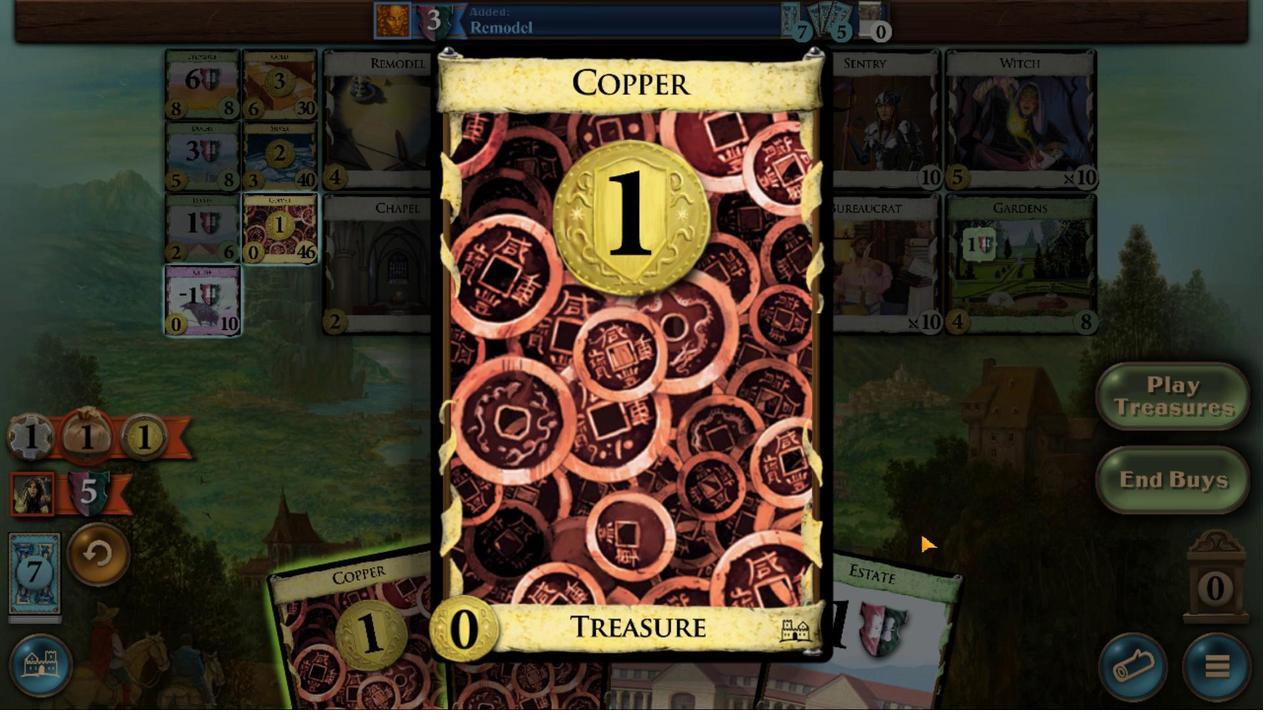 
Action: Mouse scrolled (475, 517) with delta (0, 0)
Screenshot: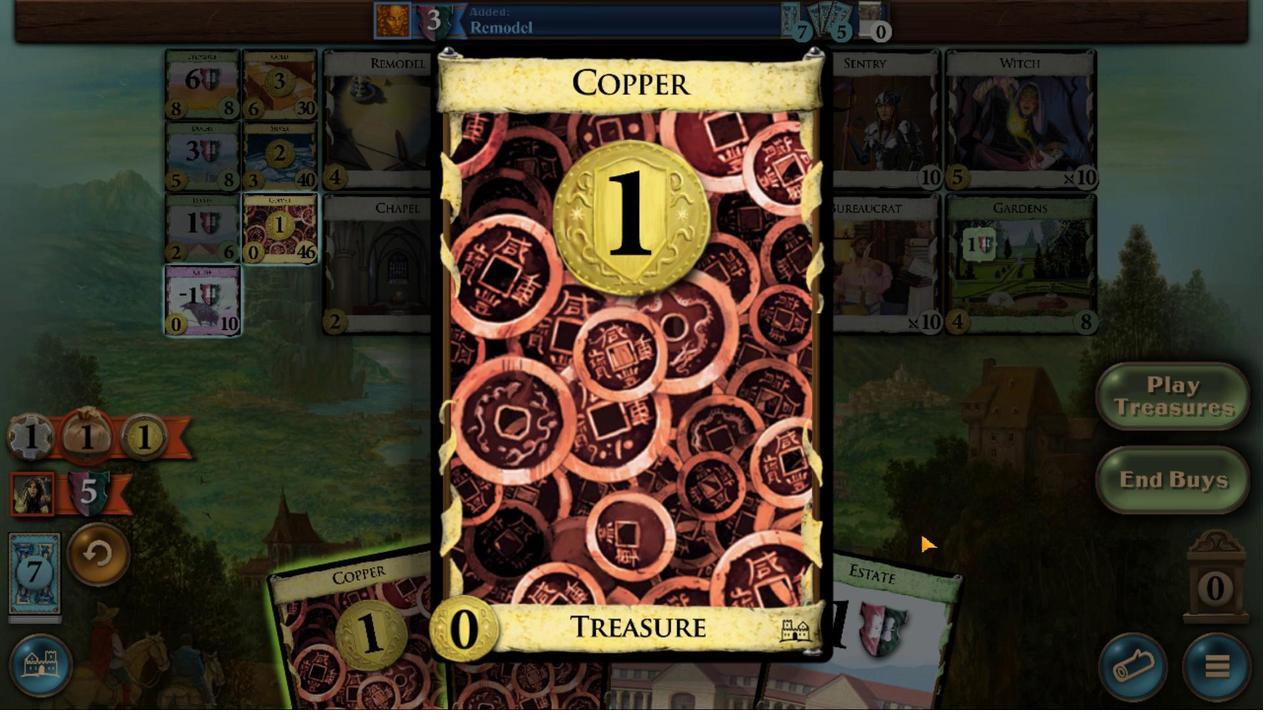 
Action: Mouse moved to (373, 519)
Screenshot: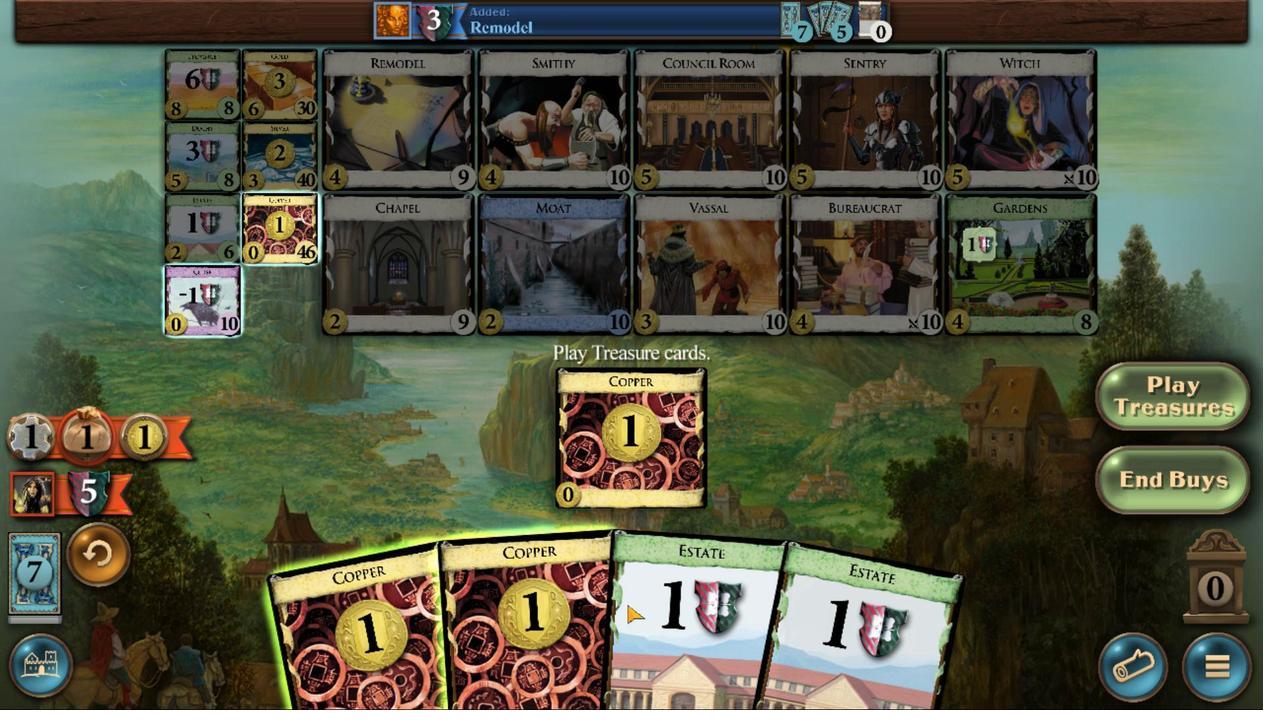 
Action: Mouse scrolled (373, 519) with delta (0, 0)
Screenshot: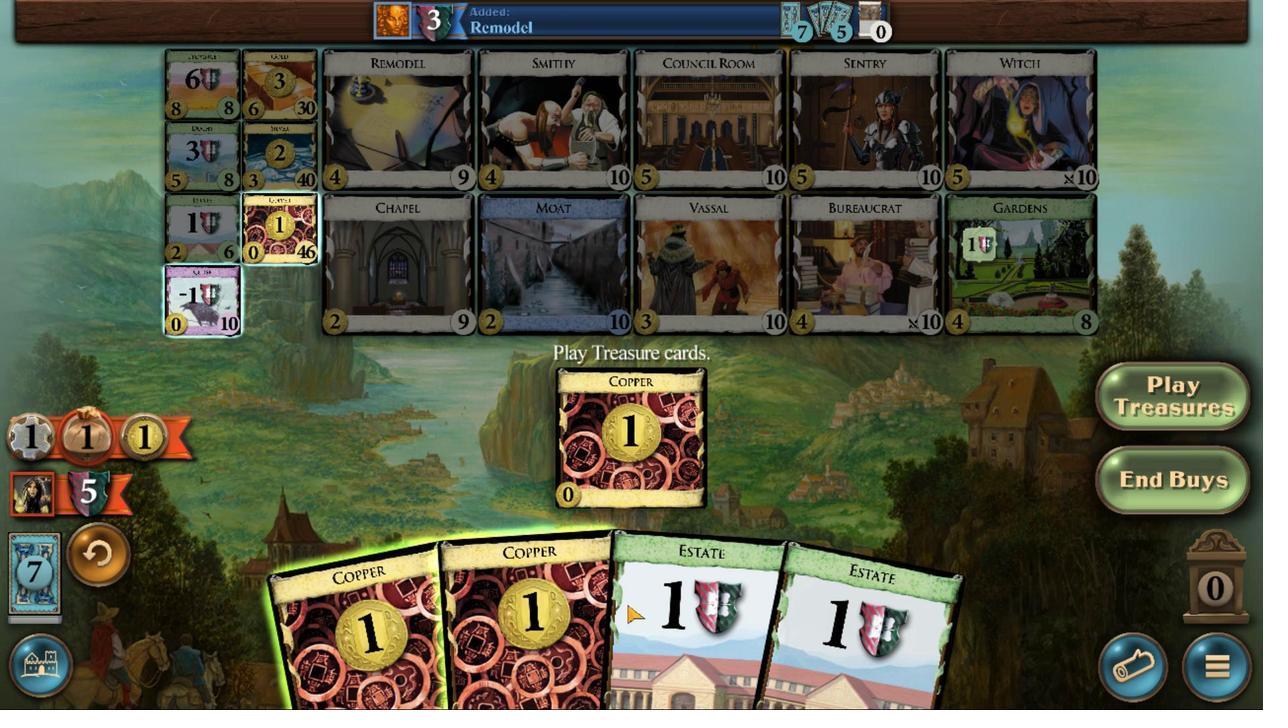 
Action: Mouse scrolled (373, 519) with delta (0, 0)
Screenshot: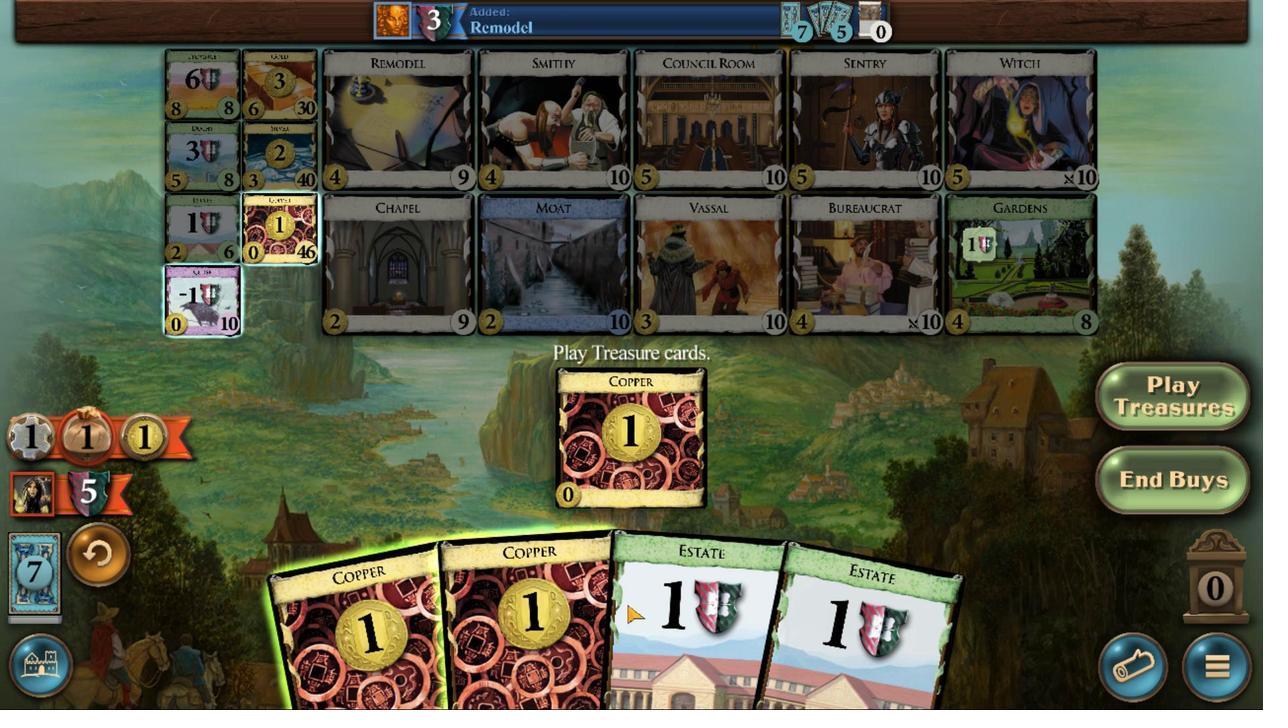 
Action: Mouse scrolled (373, 519) with delta (0, 0)
Screenshot: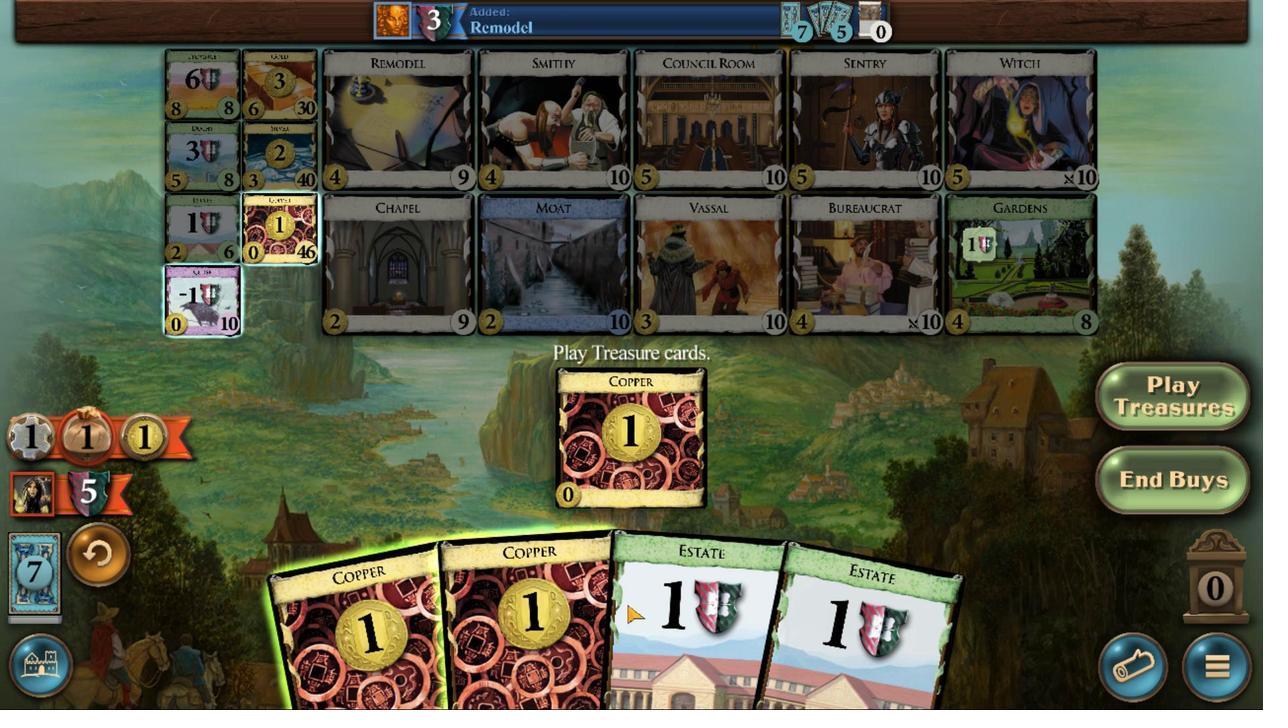 
Action: Mouse scrolled (373, 519) with delta (0, 0)
Screenshot: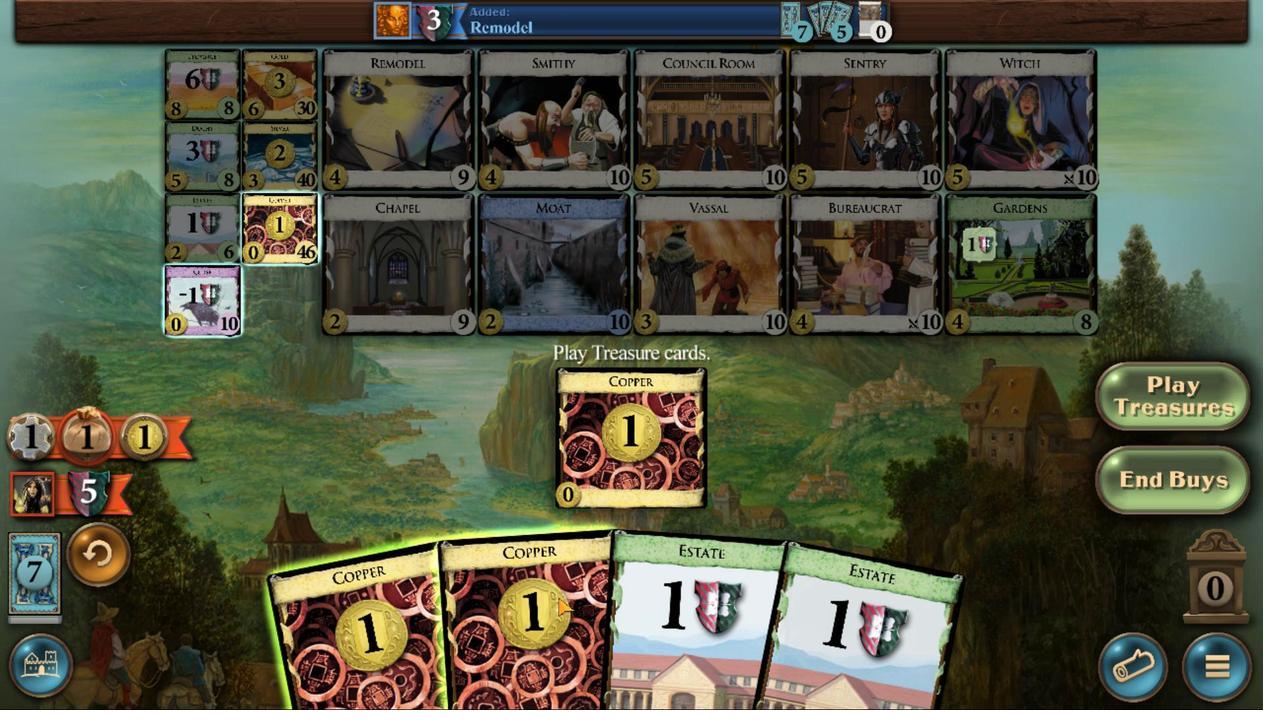 
Action: Mouse scrolled (373, 519) with delta (0, 0)
Screenshot: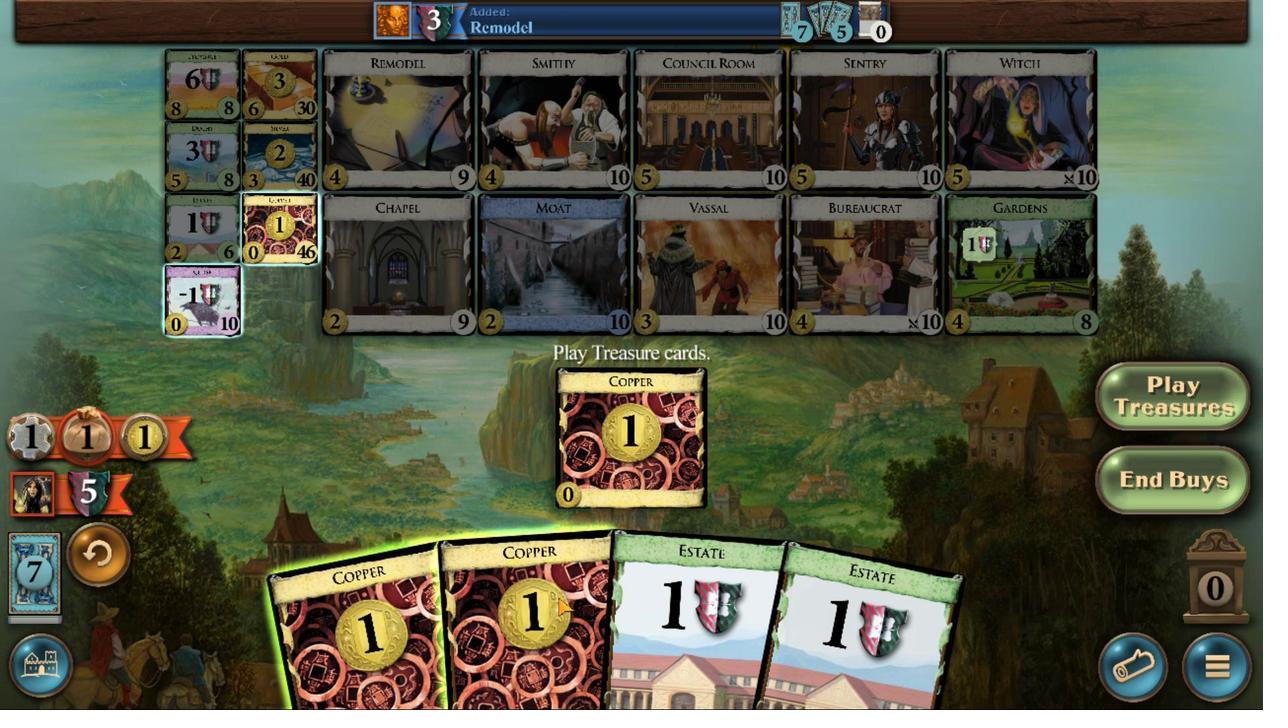 
Action: Mouse scrolled (373, 519) with delta (0, 0)
Screenshot: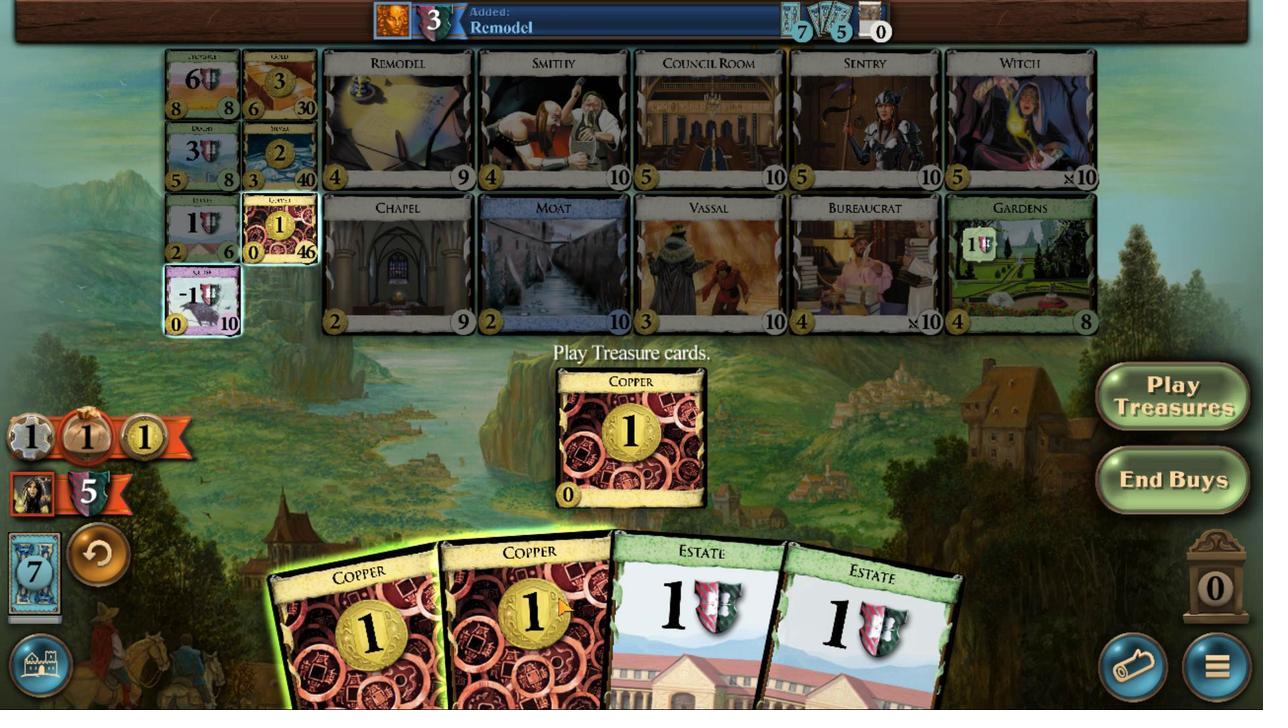 
Action: Mouse moved to (224, 508)
Screenshot: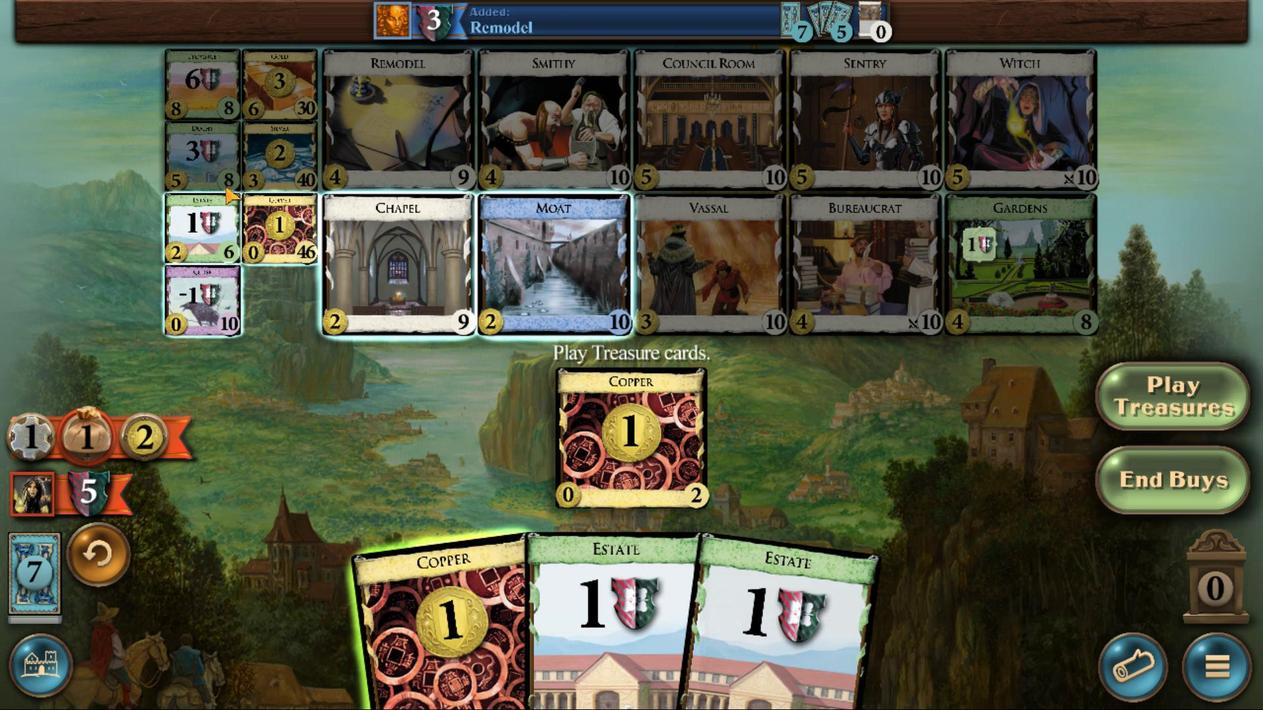 
Action: Mouse pressed left at (224, 508)
Screenshot: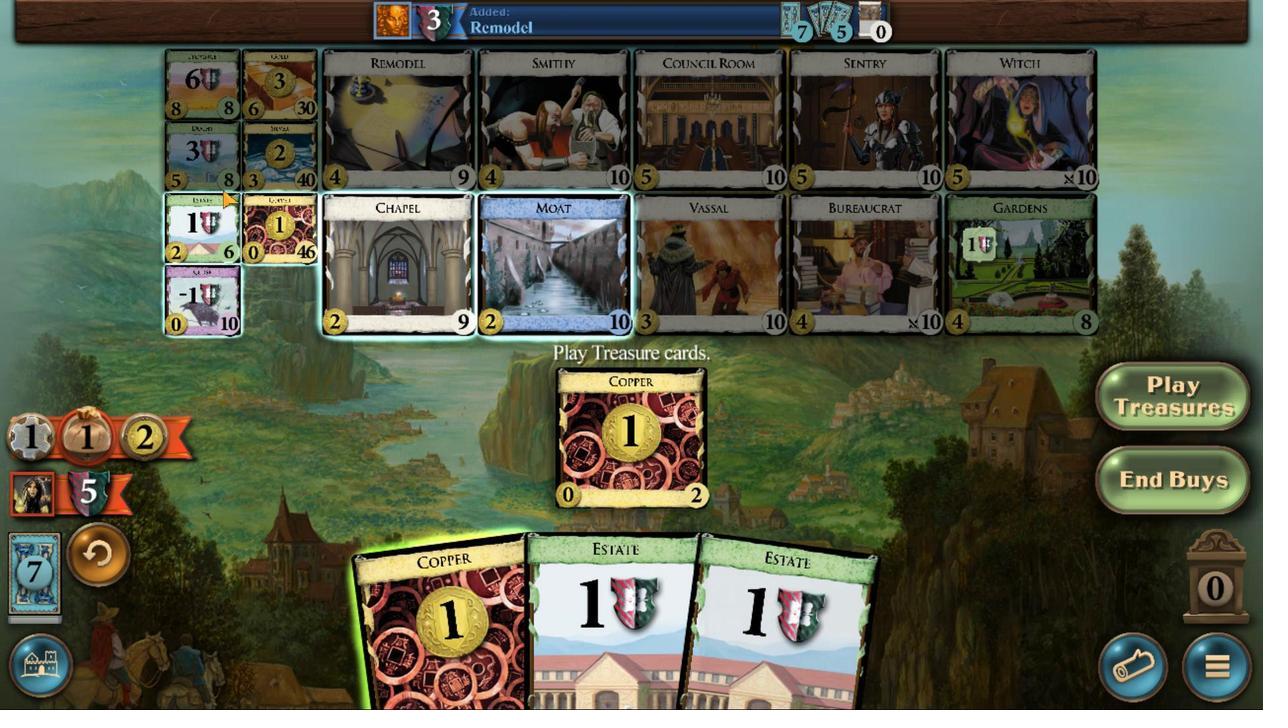 
Action: Mouse moved to (787, 520)
Screenshot: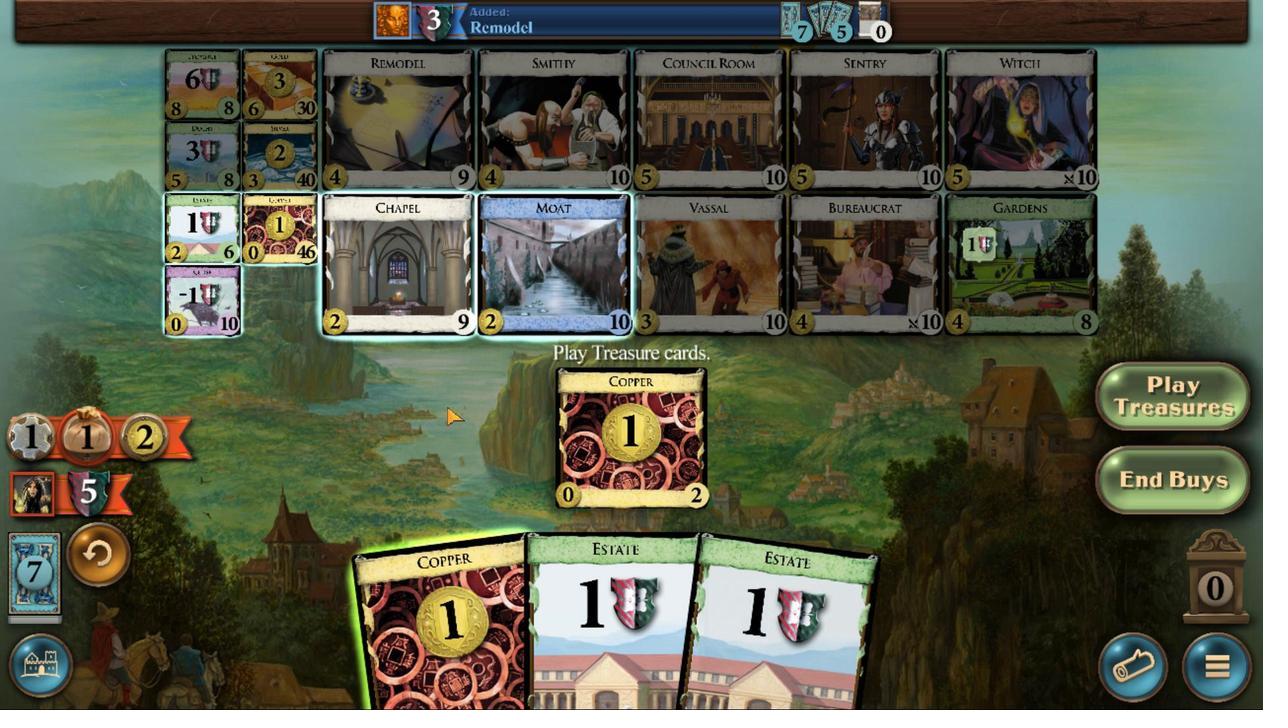
Action: Mouse scrolled (787, 520) with delta (0, 0)
Screenshot: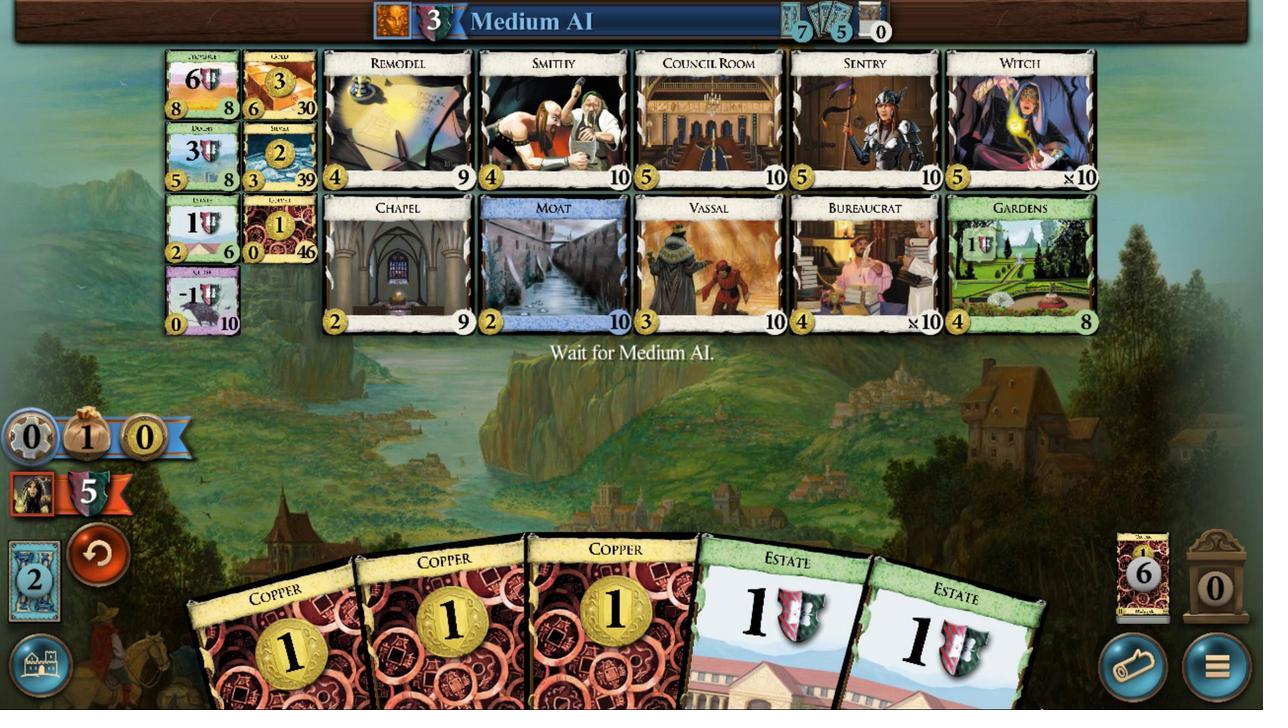 
Action: Mouse scrolled (787, 520) with delta (0, 0)
Screenshot: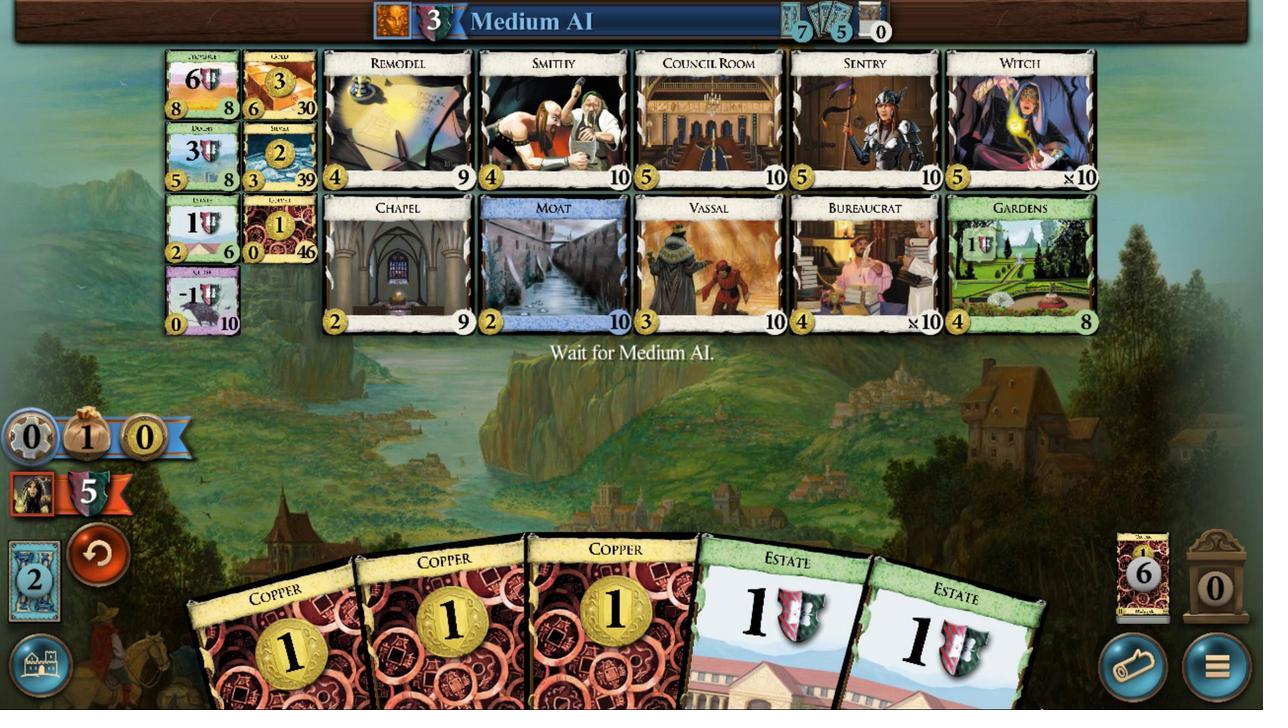 
Action: Mouse scrolled (787, 520) with delta (0, 0)
Screenshot: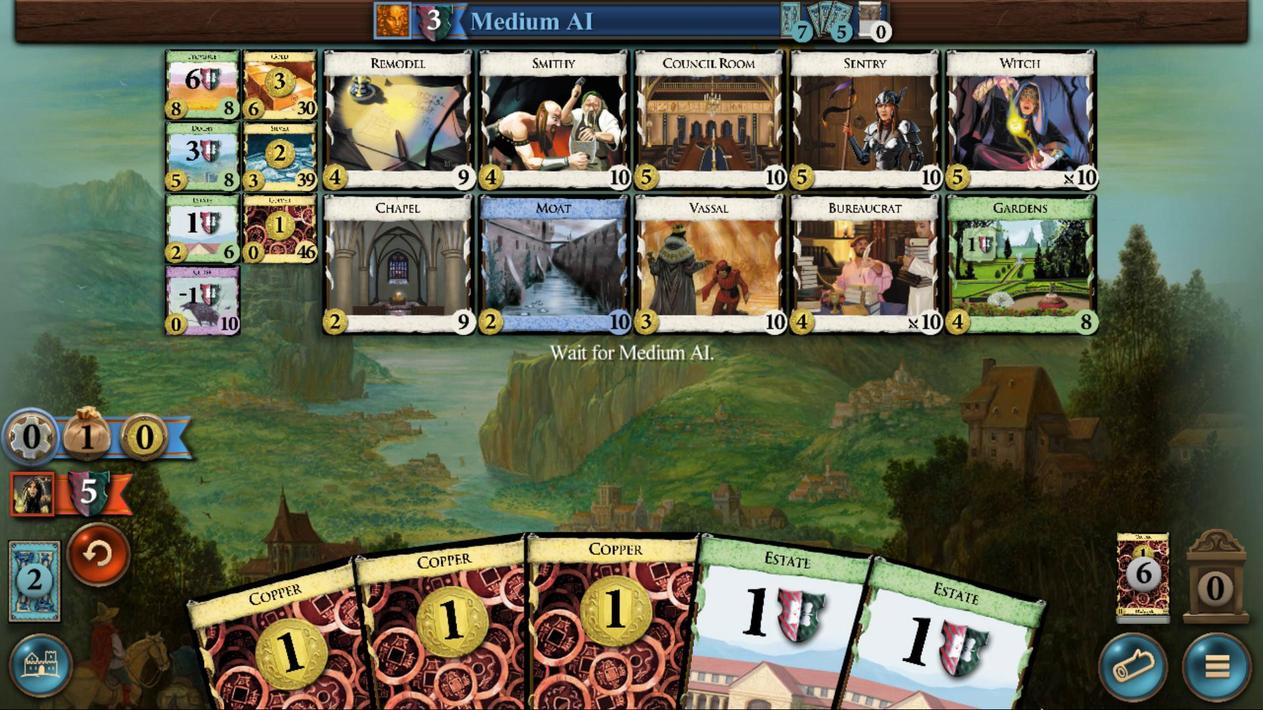
Action: Mouse scrolled (787, 520) with delta (0, 0)
Screenshot: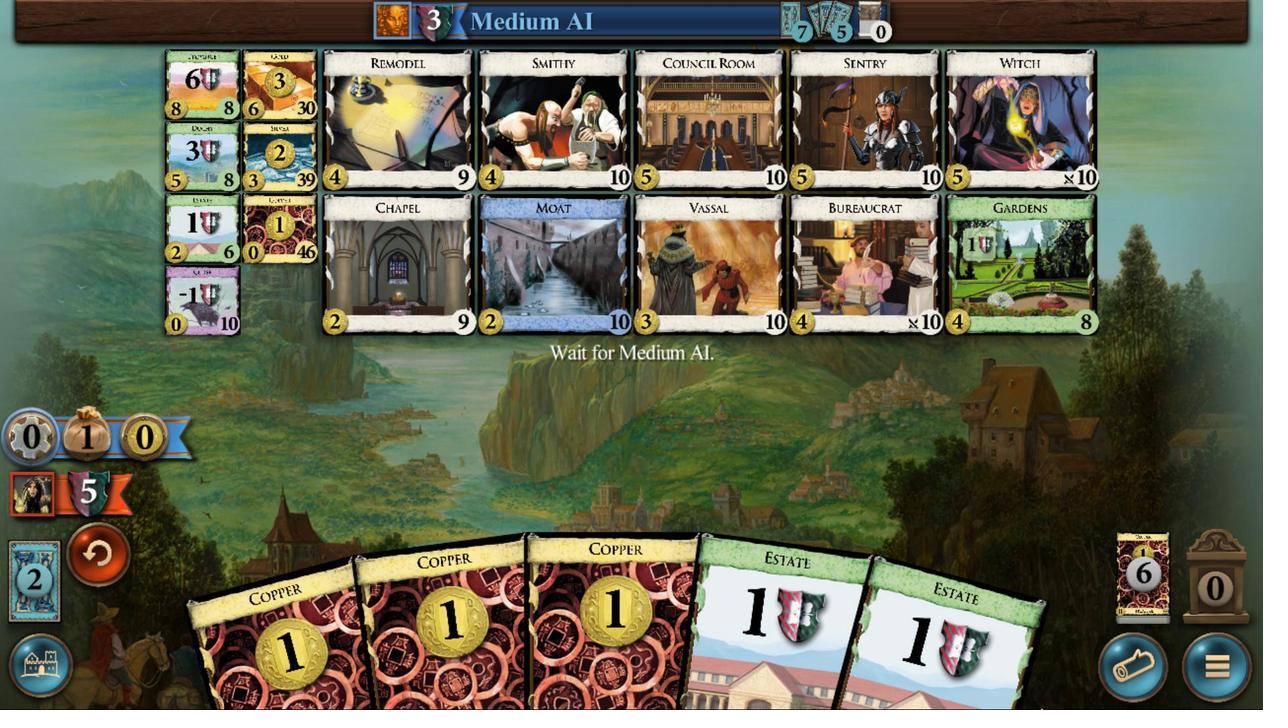 
Action: Mouse moved to (682, 520)
Screenshot: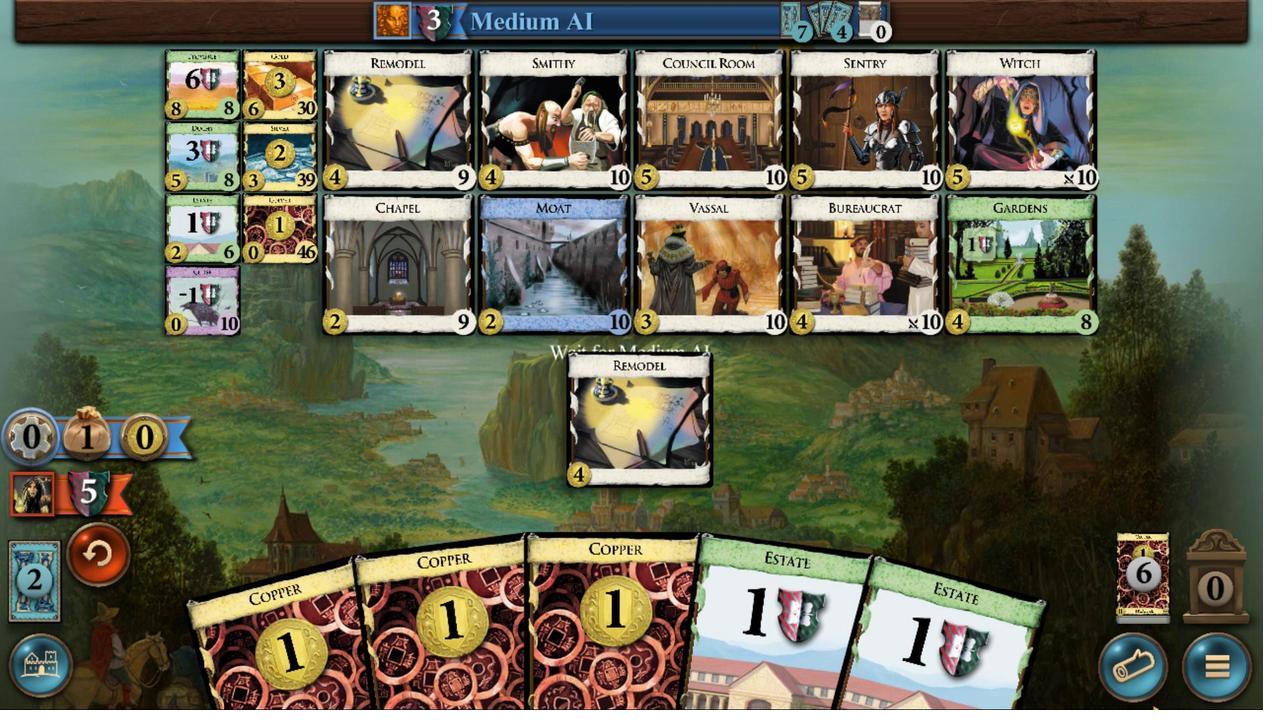 
Action: Mouse scrolled (682, 520) with delta (0, 0)
Screenshot: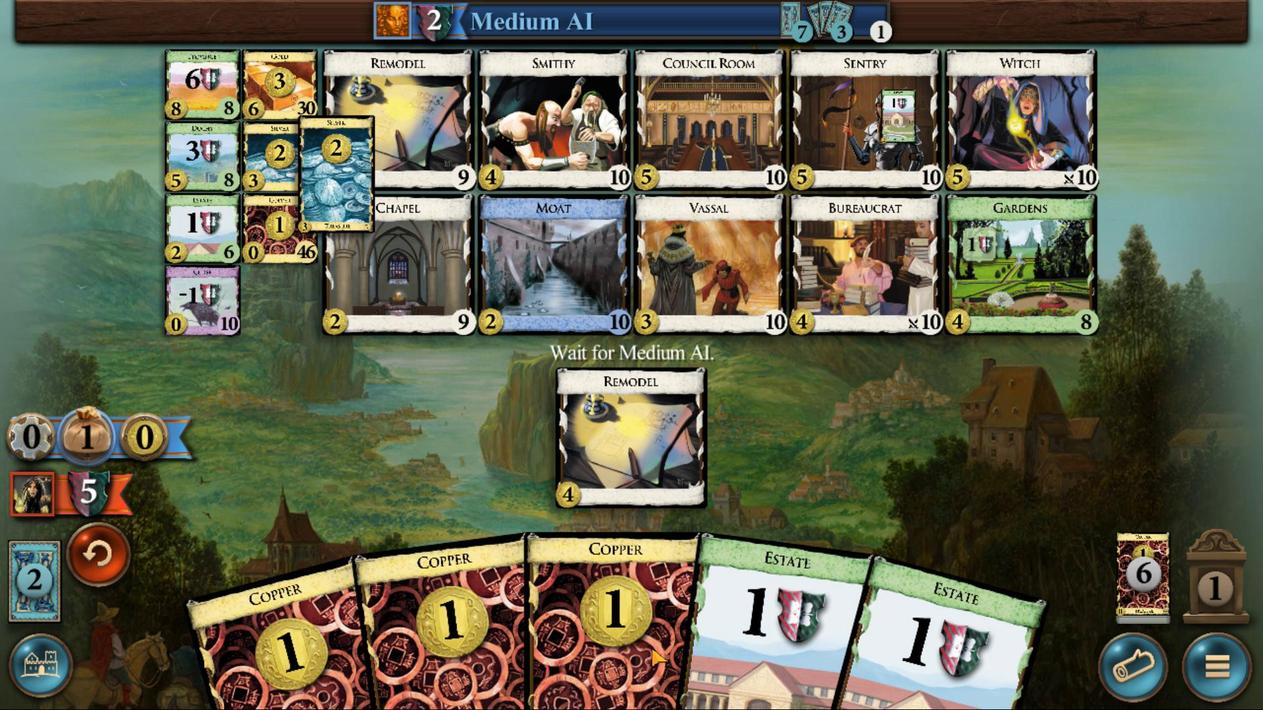 
Action: Mouse scrolled (682, 520) with delta (0, 0)
Screenshot: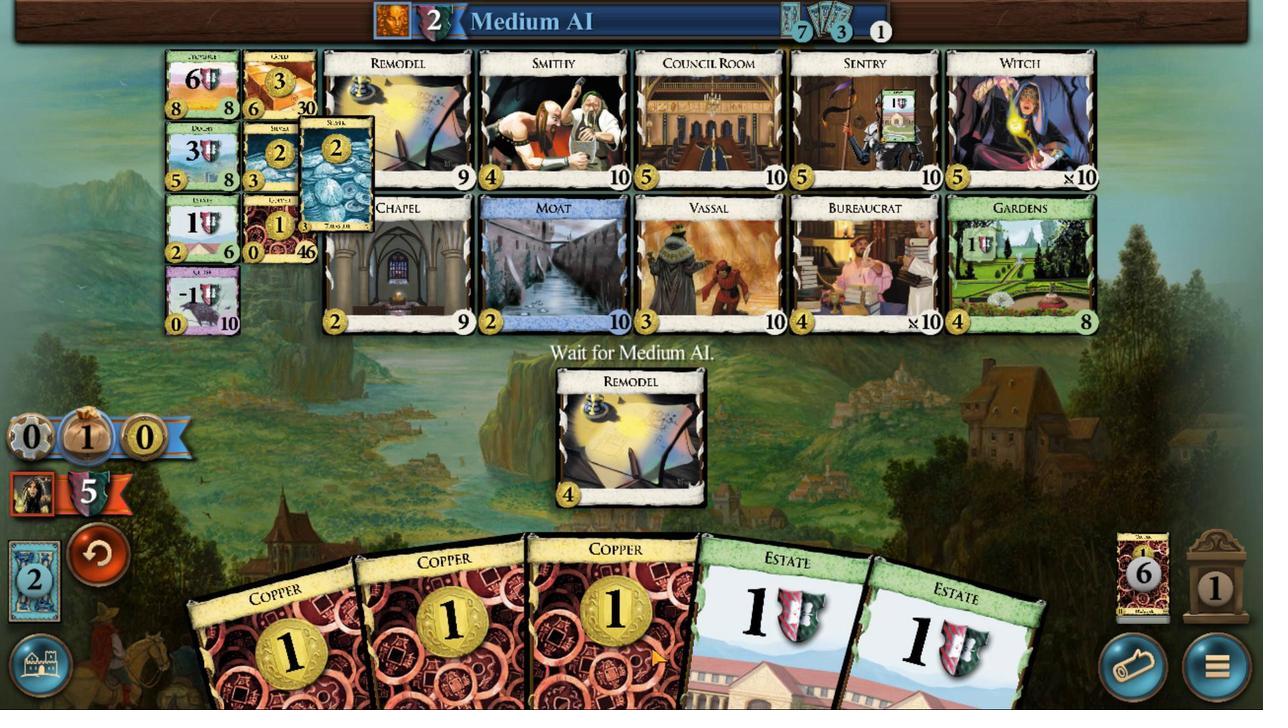 
Action: Mouse scrolled (682, 520) with delta (0, 0)
Screenshot: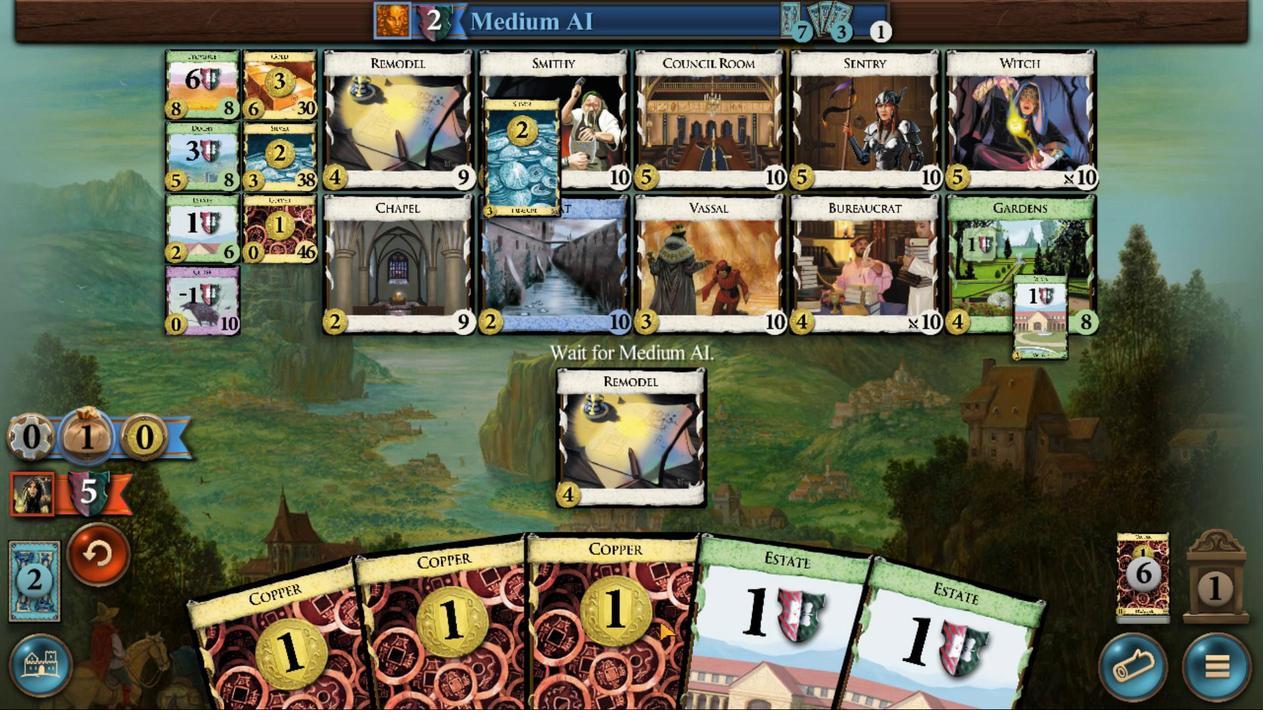 
Action: Mouse scrolled (682, 520) with delta (0, 0)
Screenshot: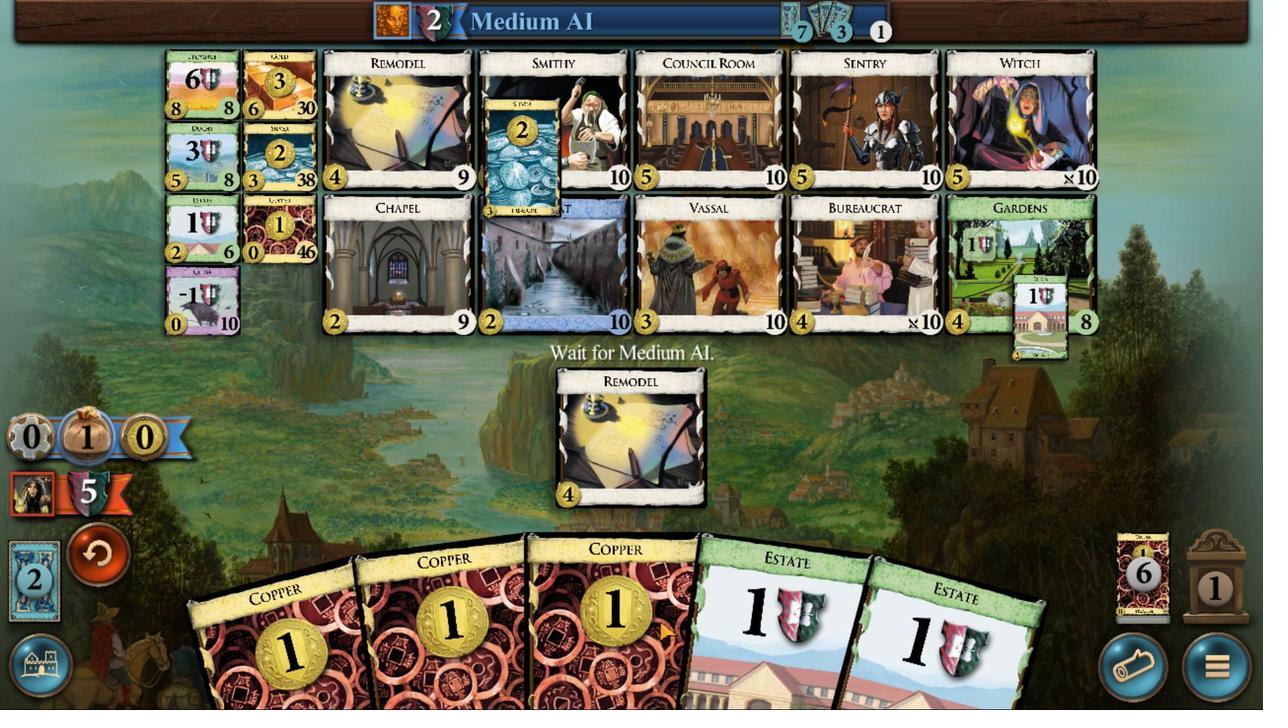 
Action: Mouse scrolled (682, 520) with delta (0, 0)
Screenshot: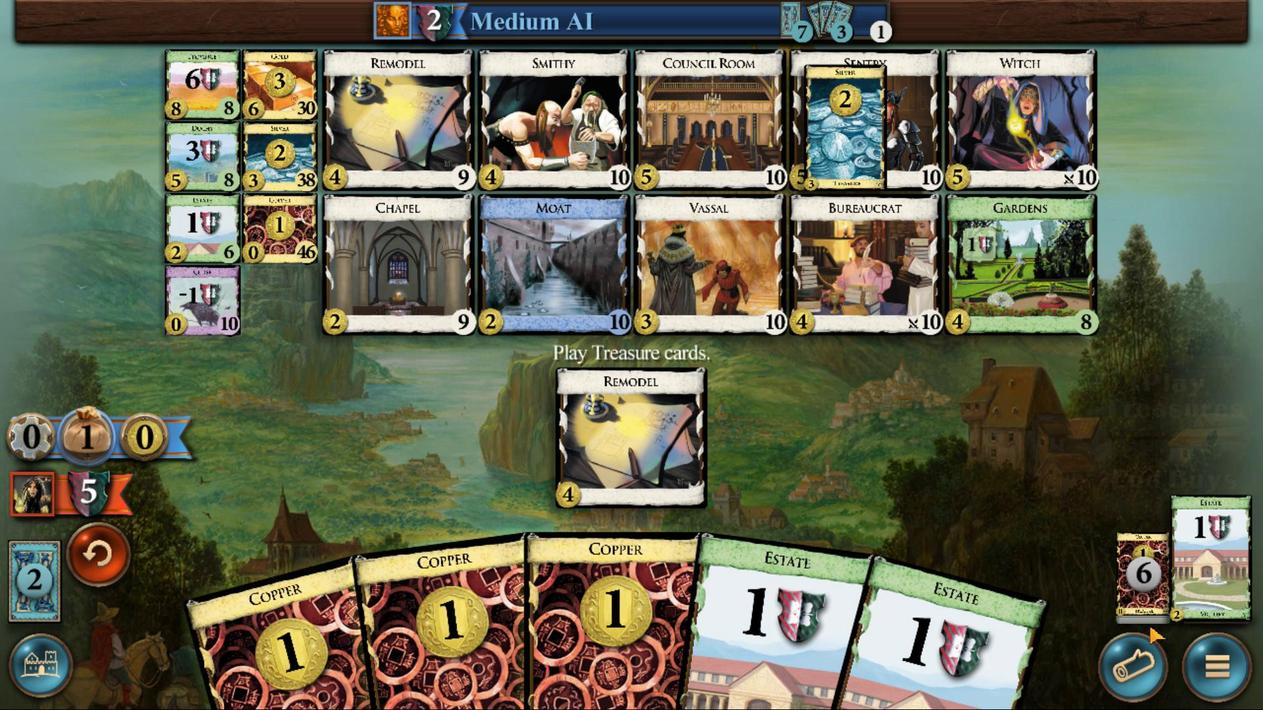 
Action: Mouse moved to (551, 519)
Screenshot: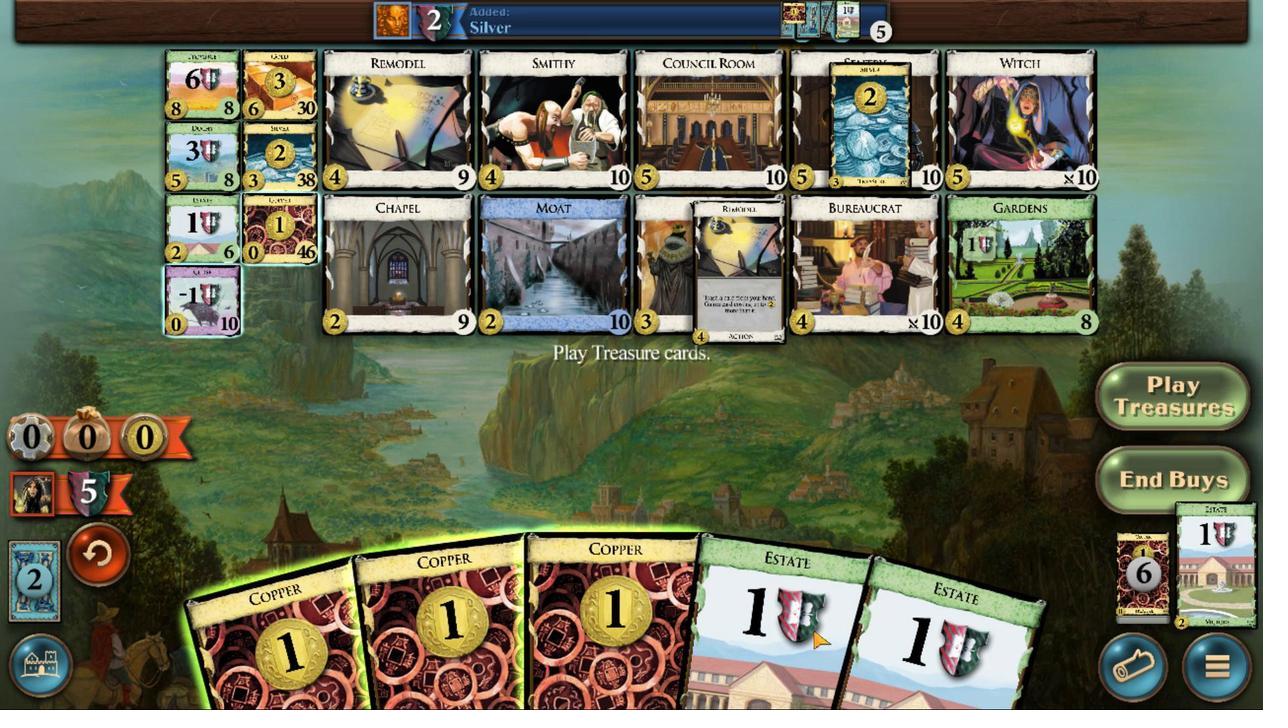 
Action: Mouse scrolled (551, 519) with delta (0, 0)
Screenshot: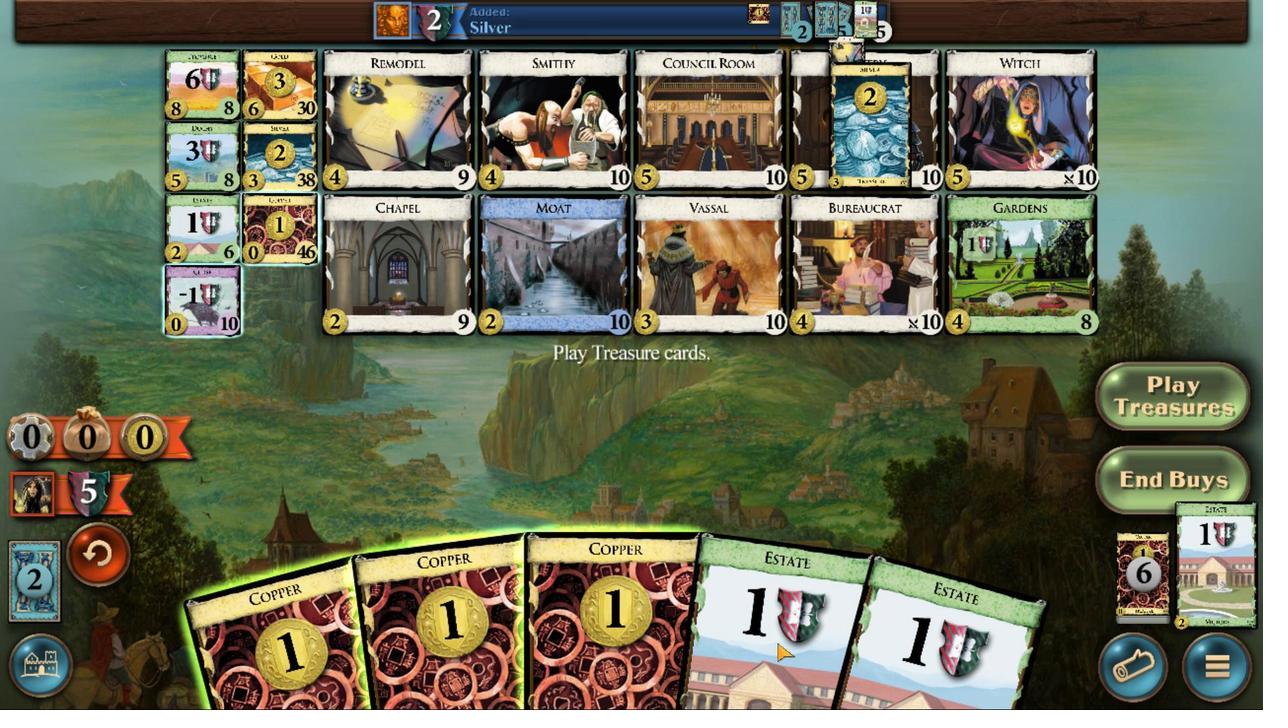 
Action: Mouse scrolled (551, 519) with delta (0, 0)
Screenshot: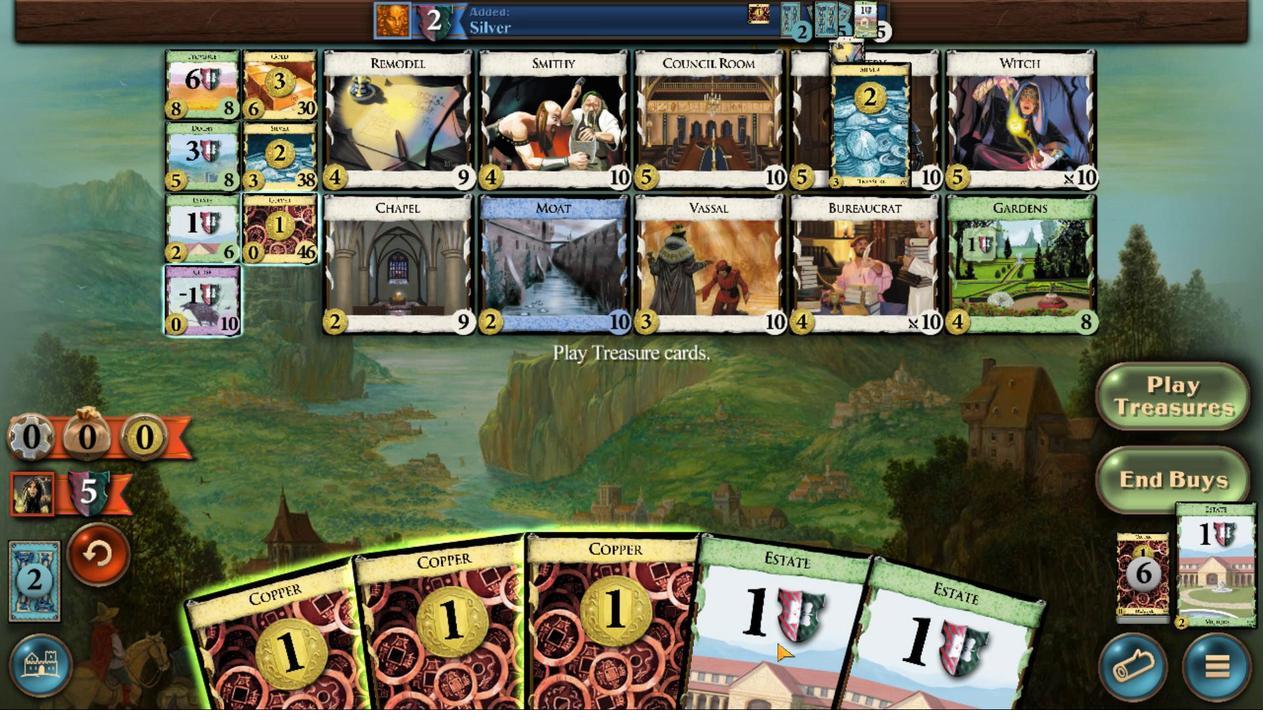 
Action: Mouse scrolled (551, 519) with delta (0, 0)
Screenshot: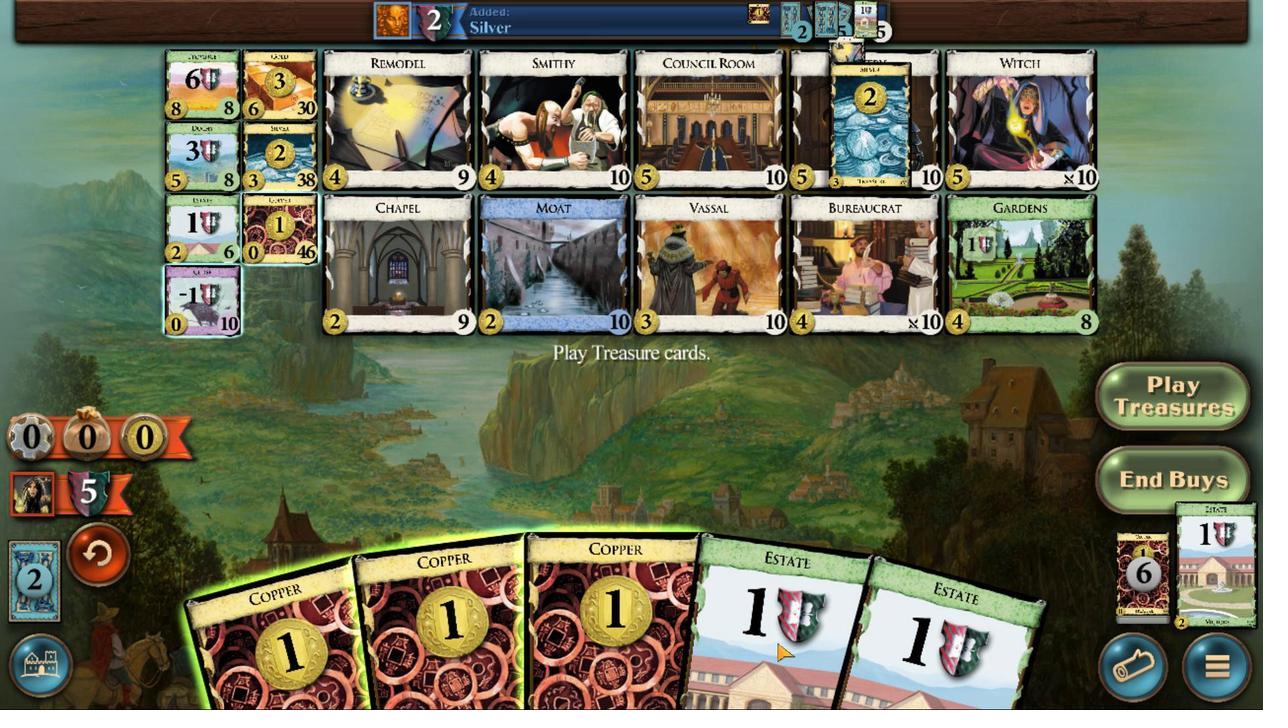 
Action: Mouse scrolled (551, 519) with delta (0, 0)
Screenshot: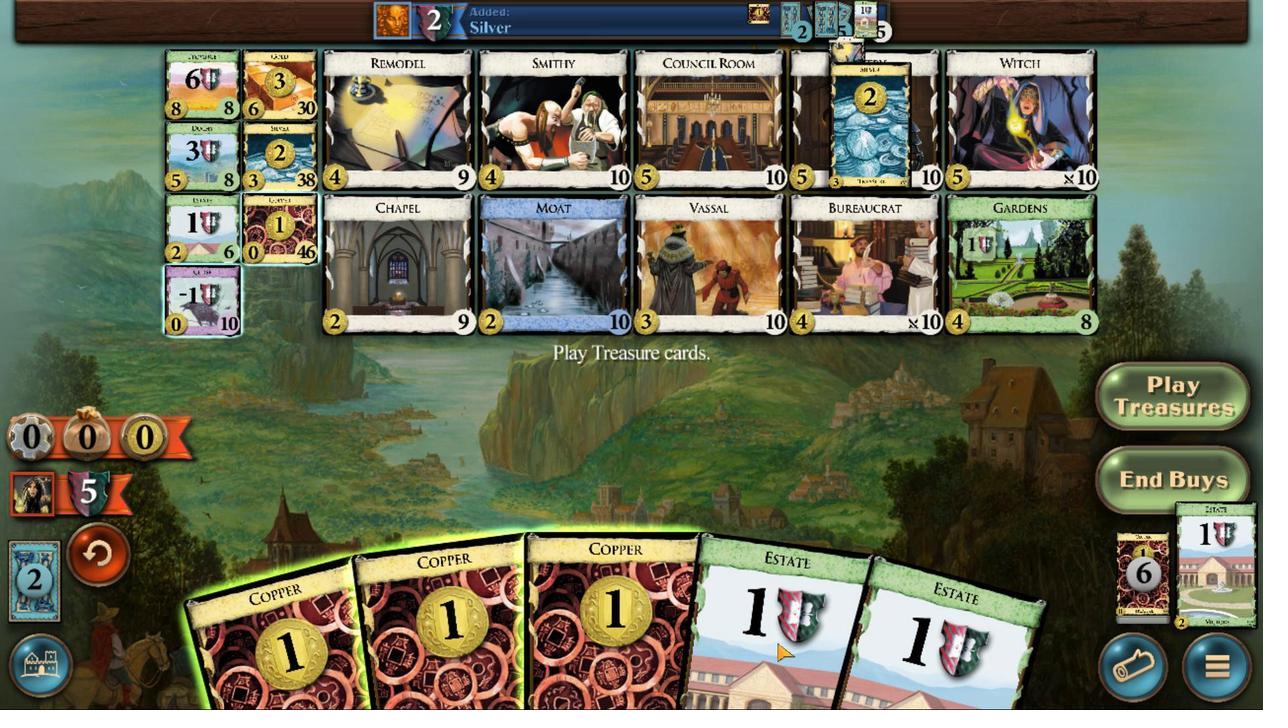 
Action: Mouse scrolled (551, 519) with delta (0, 0)
Screenshot: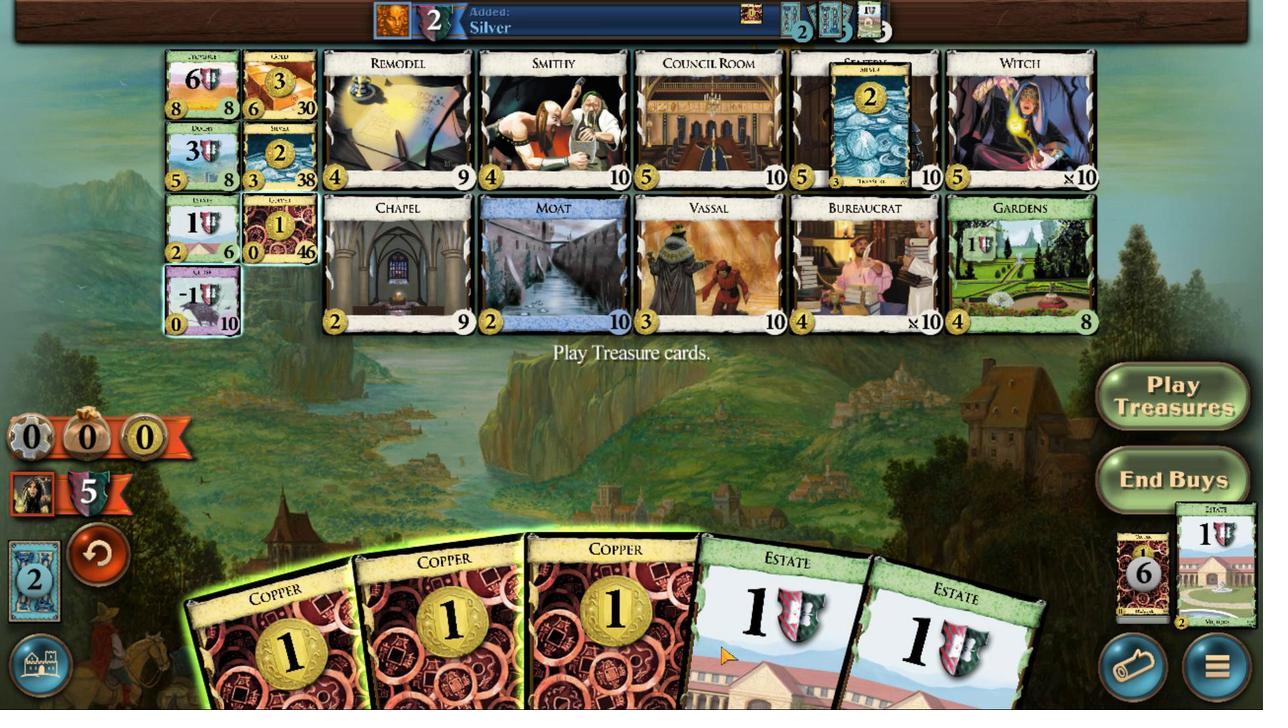 
Action: Mouse scrolled (551, 519) with delta (0, 0)
Screenshot: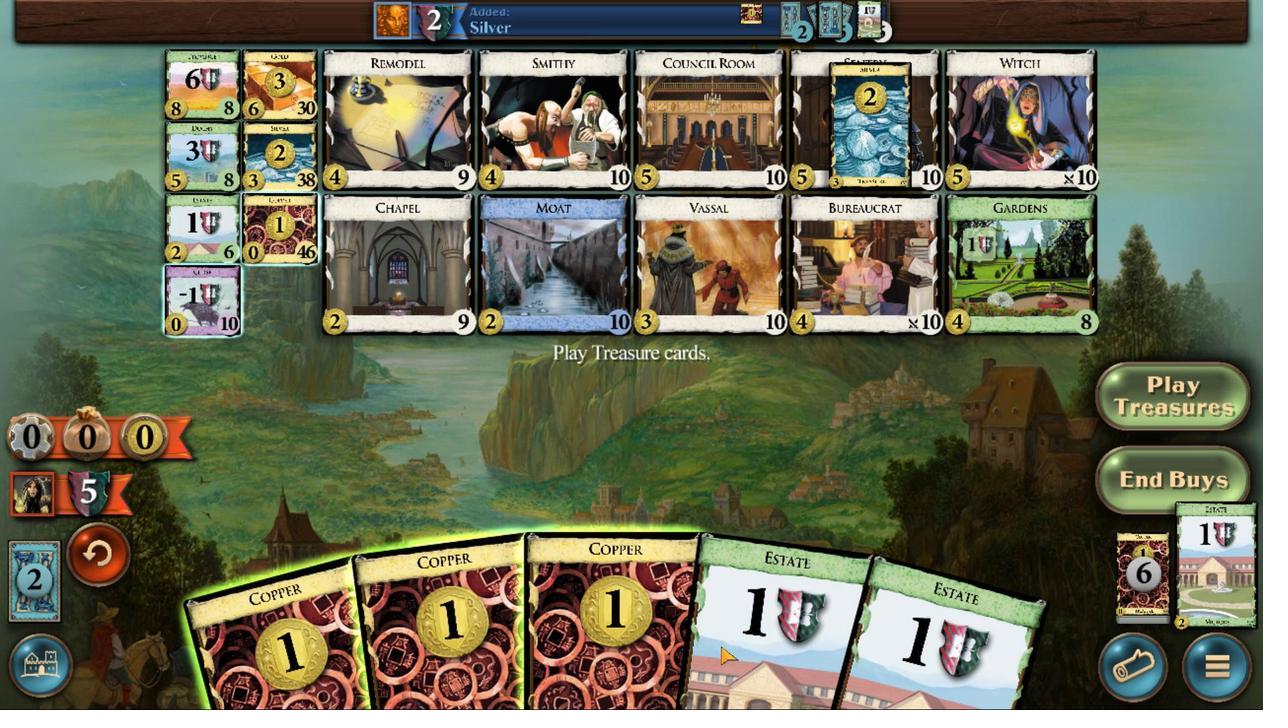 
Action: Mouse moved to (286, 506)
Screenshot: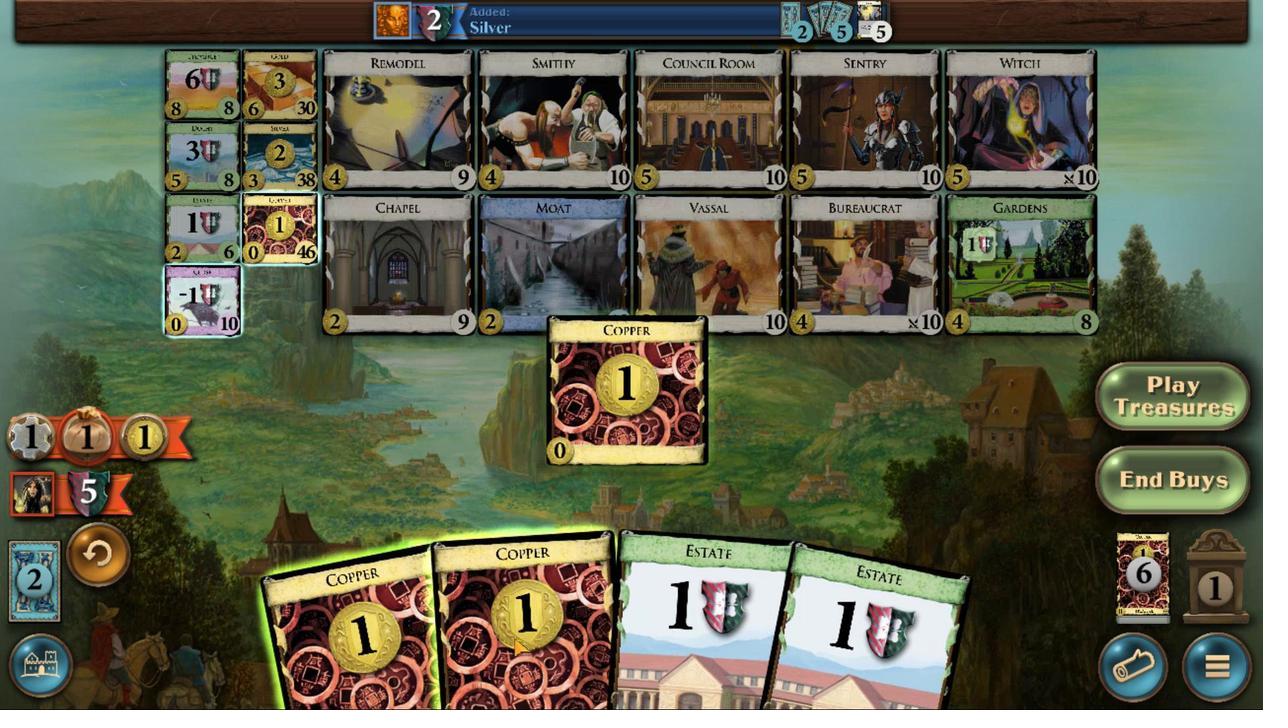 
Action: Mouse pressed left at (286, 506)
Screenshot: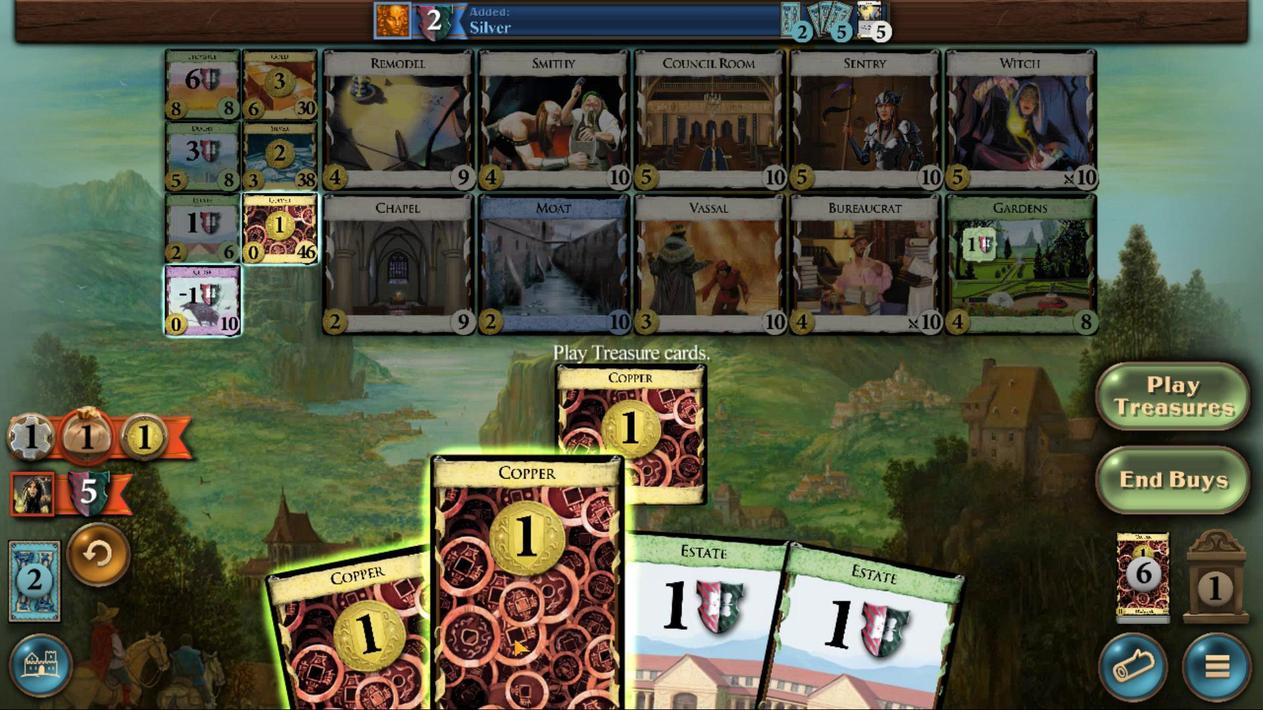 
Action: Mouse moved to (600, 520)
Screenshot: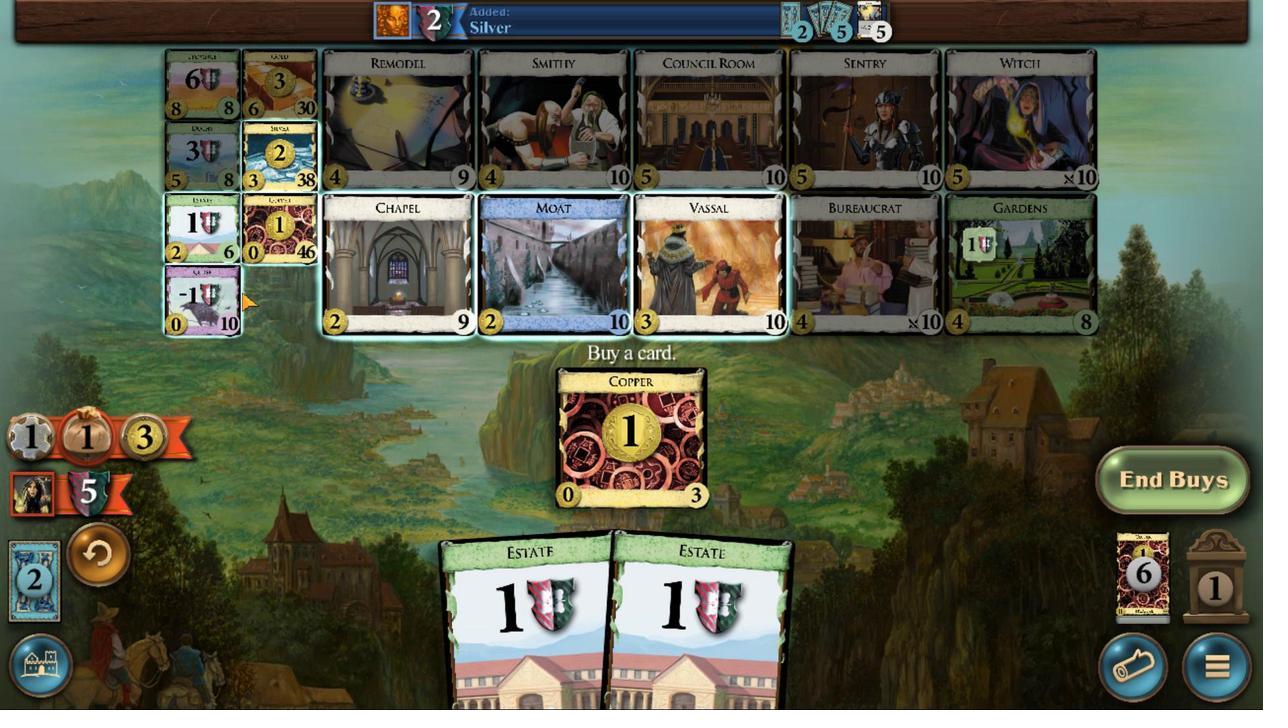 
Action: Mouse scrolled (600, 520) with delta (0, 0)
Screenshot: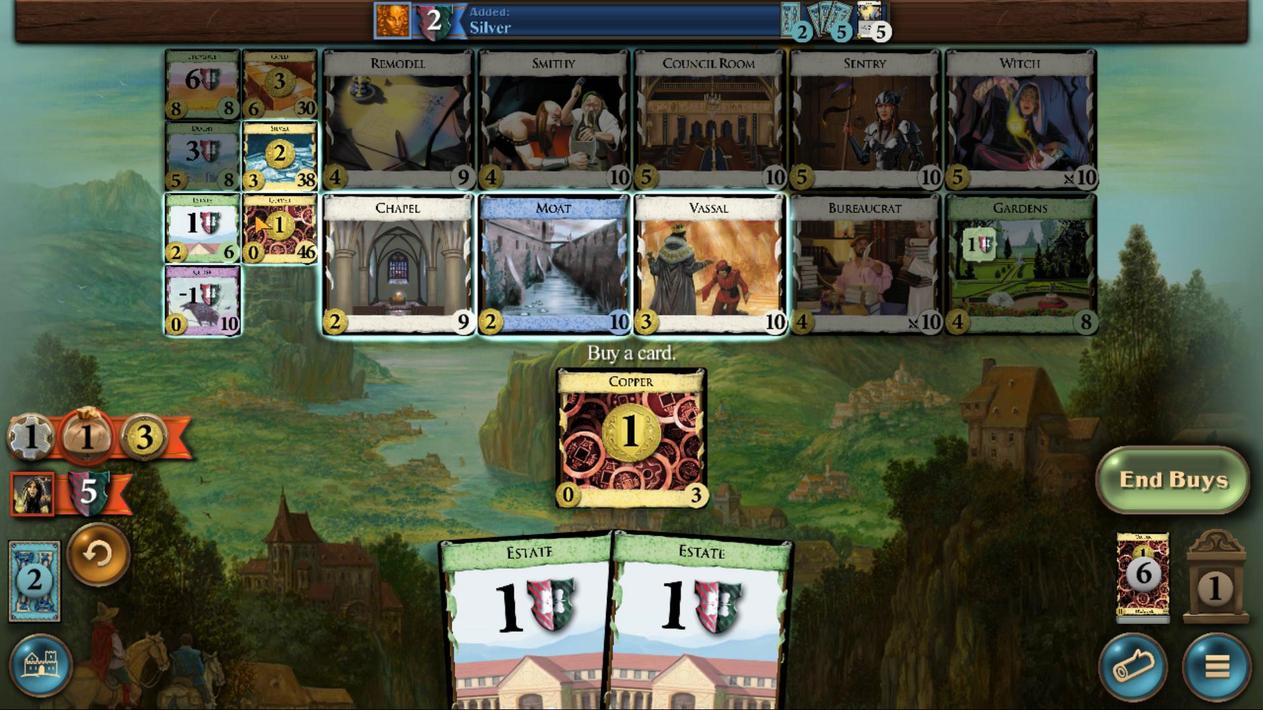 
Action: Mouse scrolled (600, 520) with delta (0, 0)
Screenshot: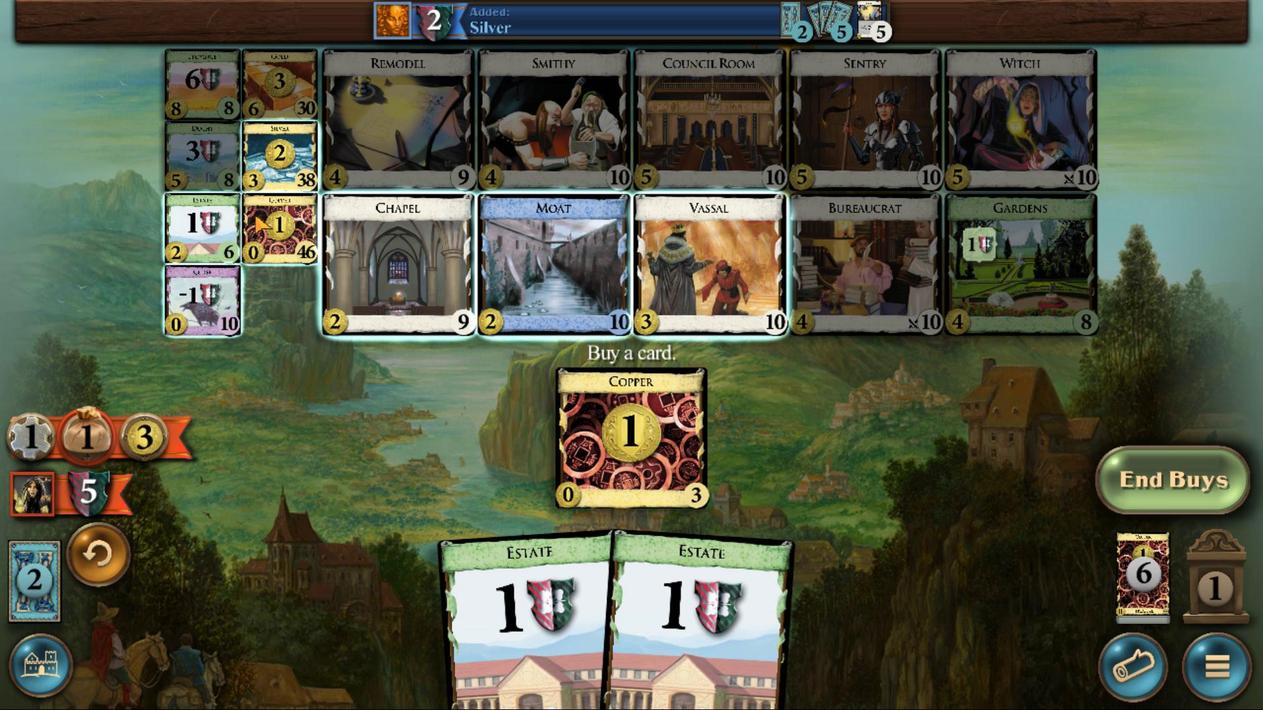 
Action: Mouse scrolled (600, 520) with delta (0, 0)
Screenshot: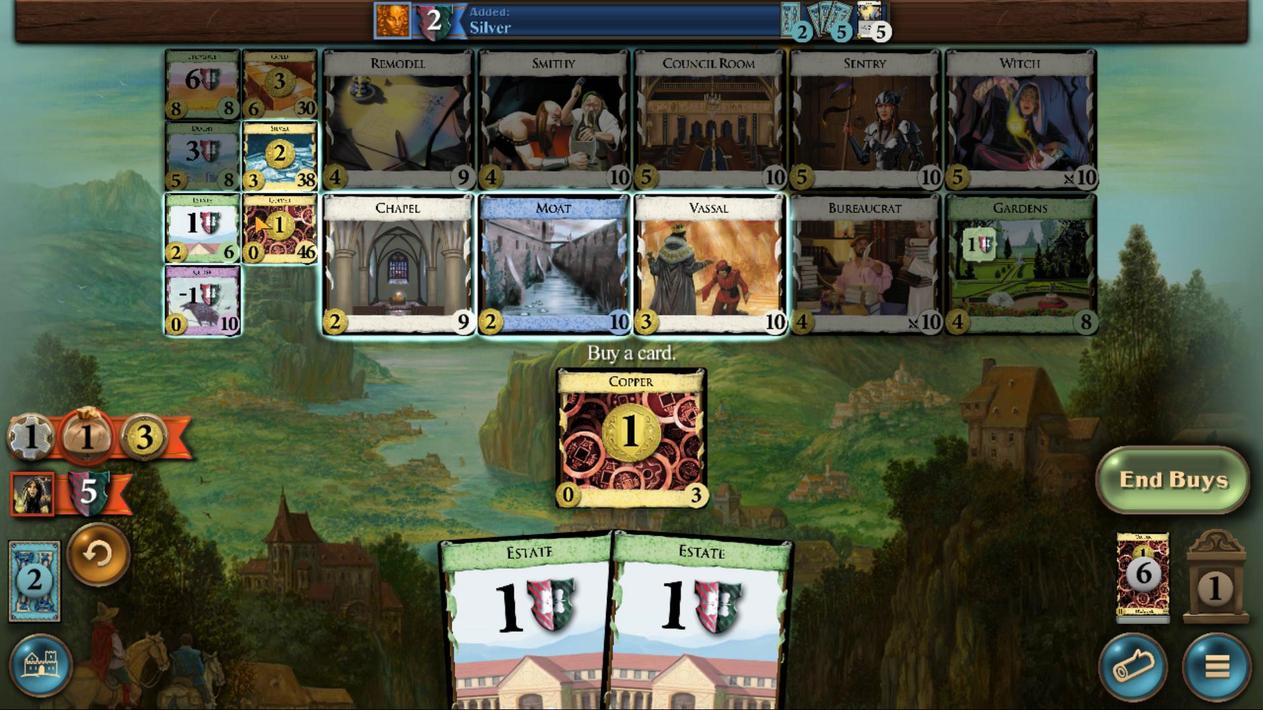 
Action: Mouse scrolled (600, 520) with delta (0, 0)
Screenshot: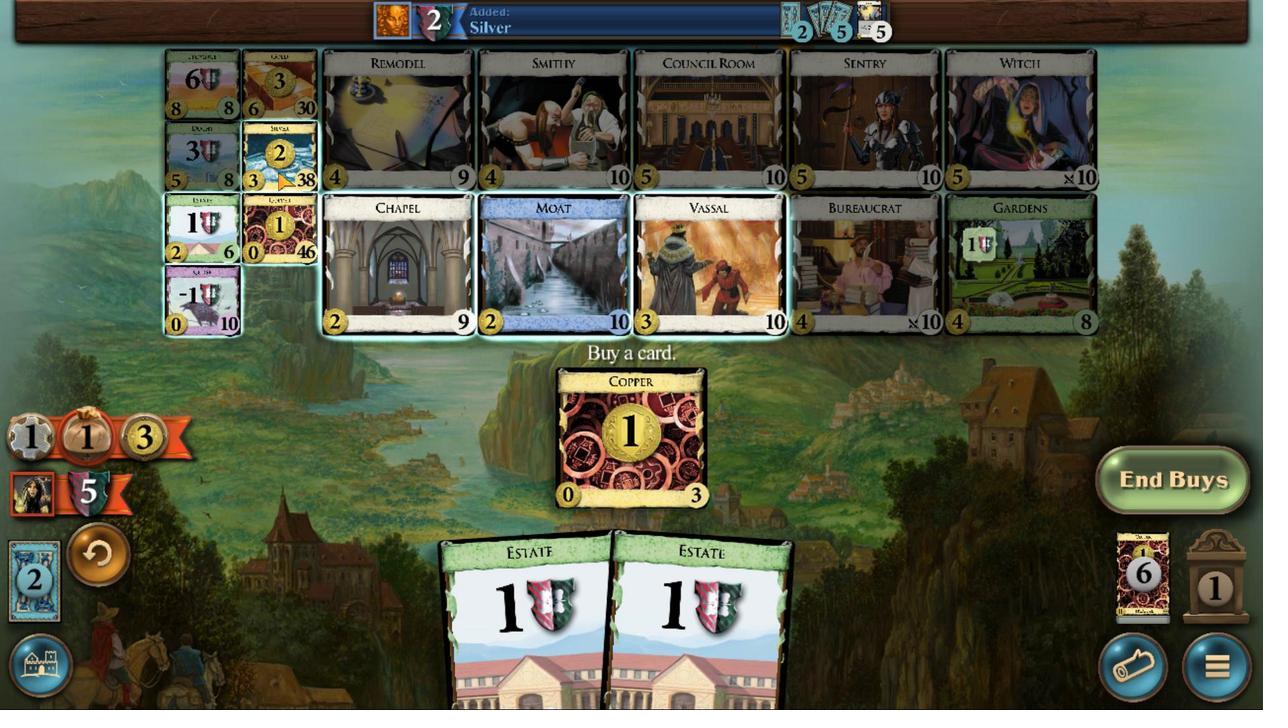 
Action: Mouse scrolled (600, 520) with delta (0, 0)
Screenshot: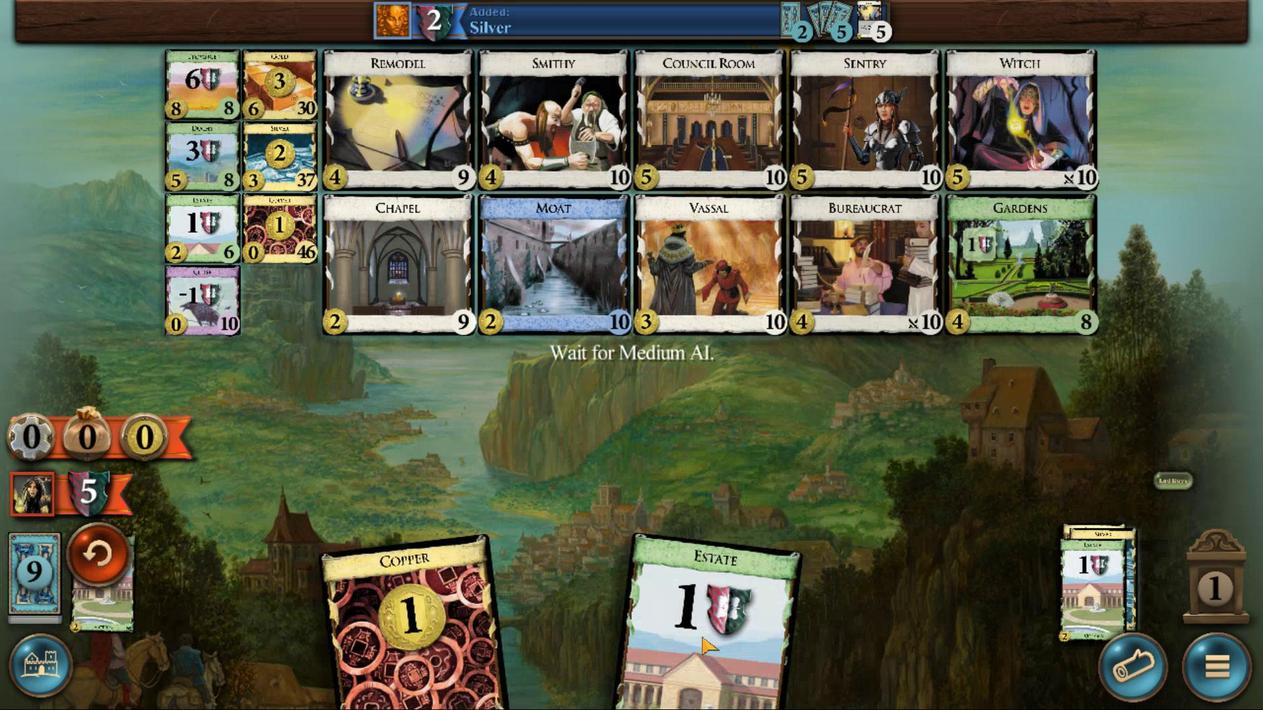 
Action: Mouse moved to (534, 520)
Screenshot: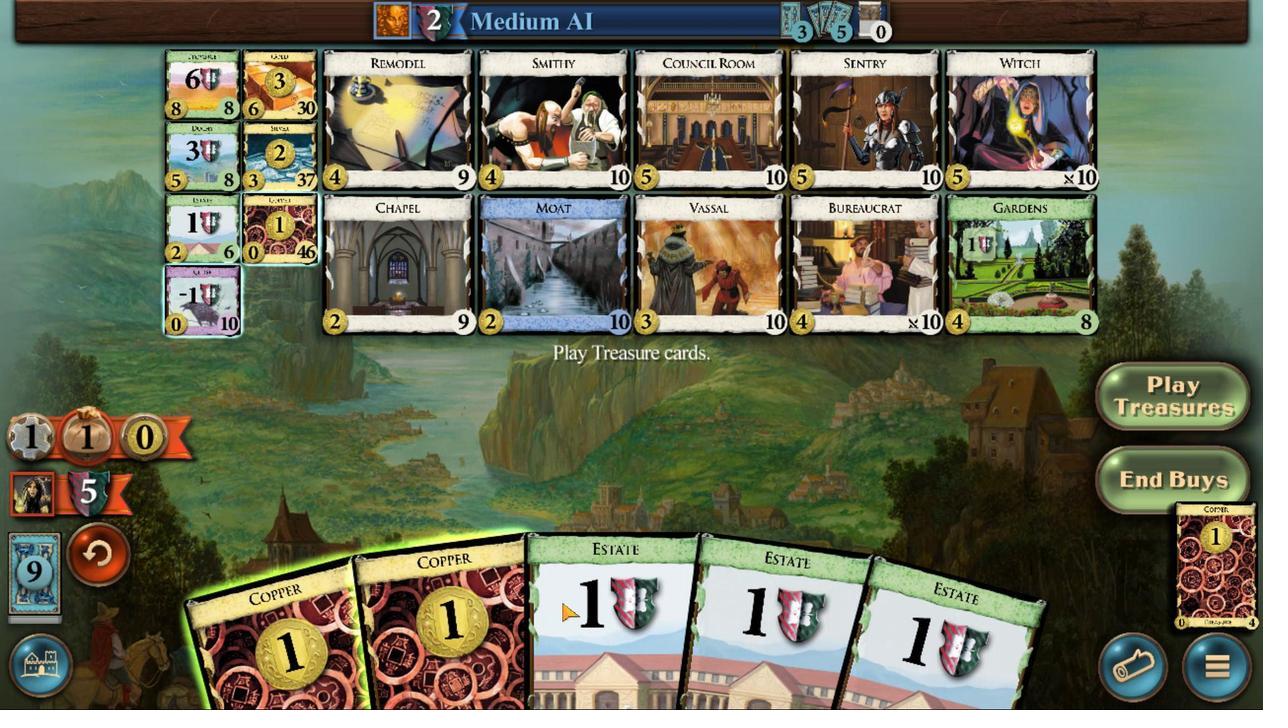 
Action: Mouse scrolled (534, 520) with delta (0, 0)
Screenshot: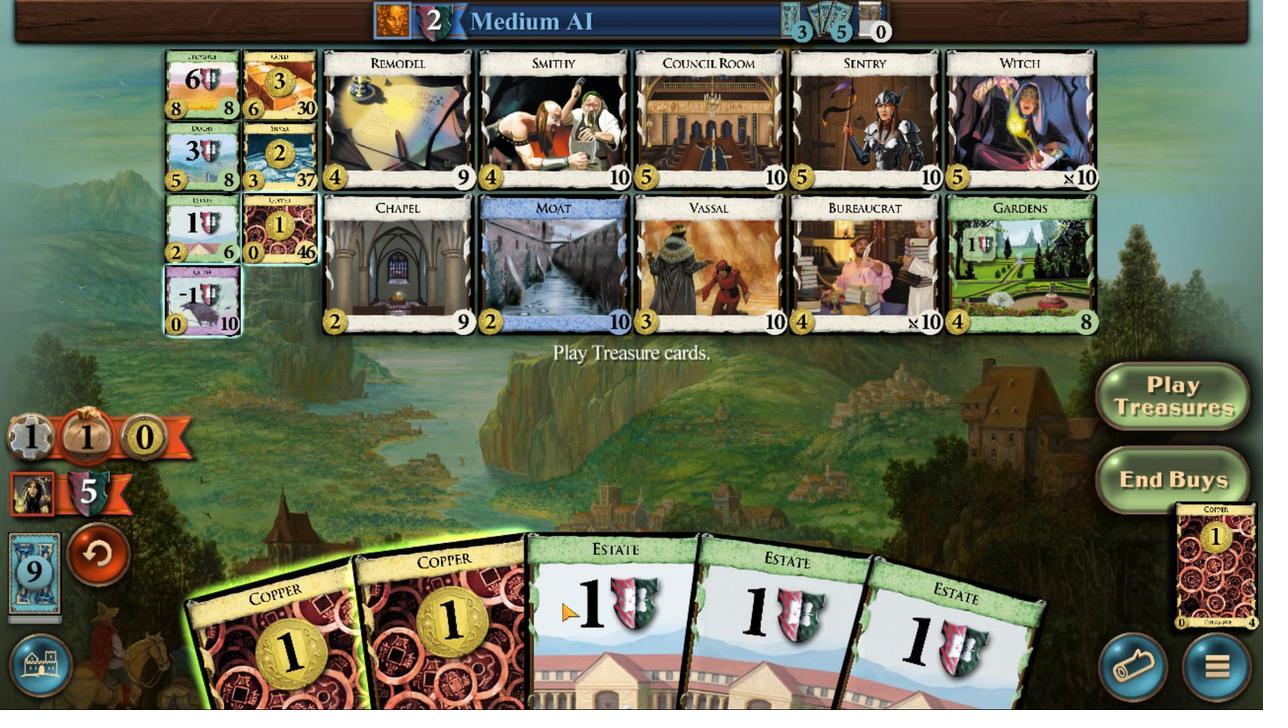 
Action: Mouse moved to (534, 520)
Screenshot: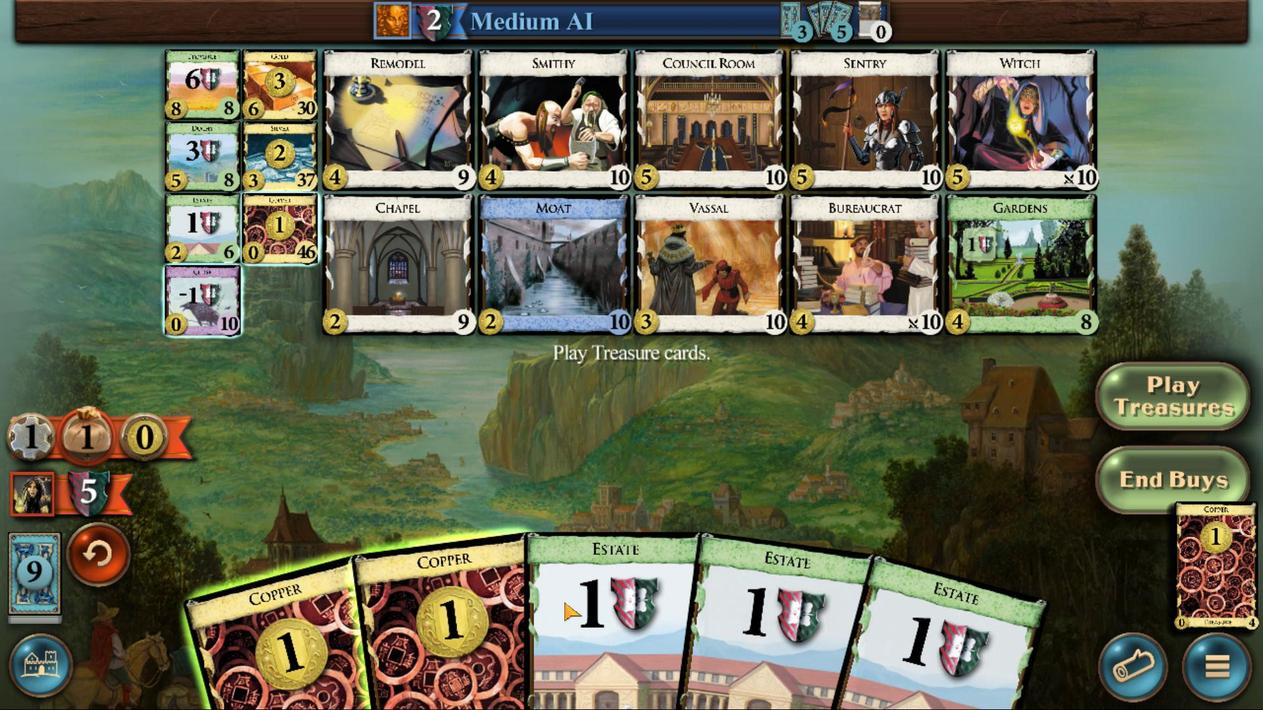 
Action: Mouse scrolled (534, 520) with delta (0, 0)
Screenshot: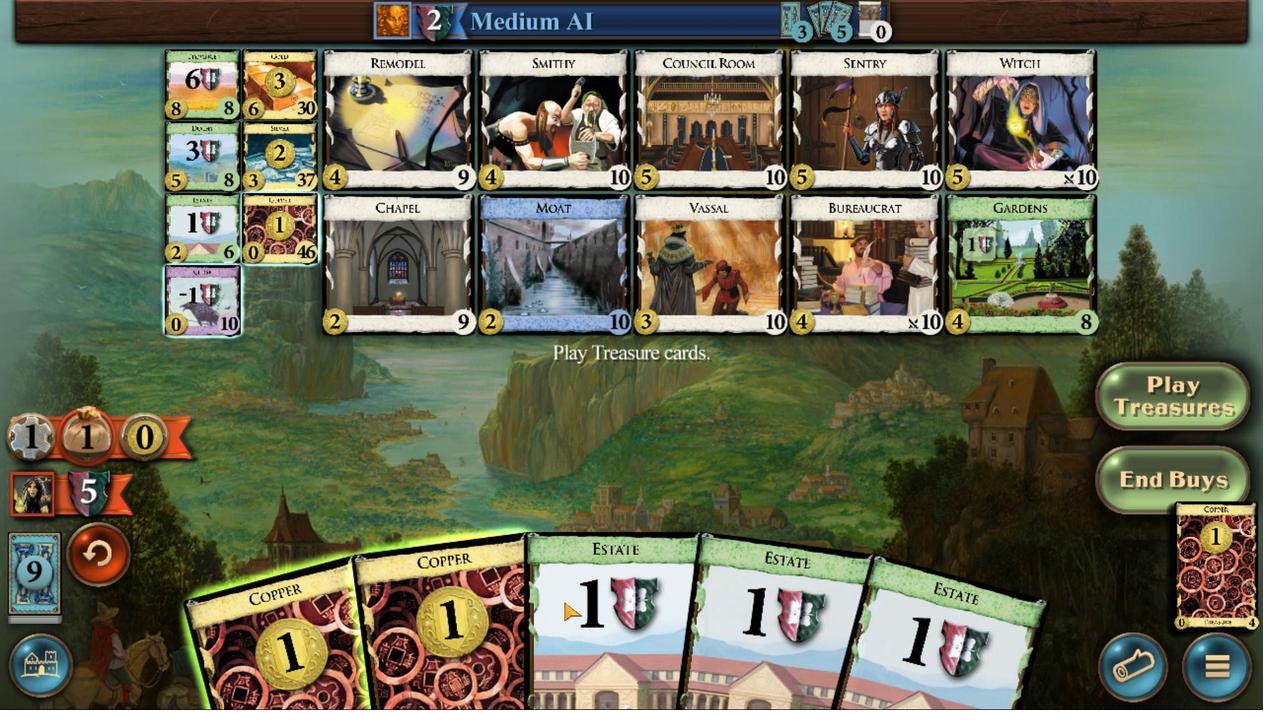 
Action: Mouse scrolled (534, 520) with delta (0, 0)
Screenshot: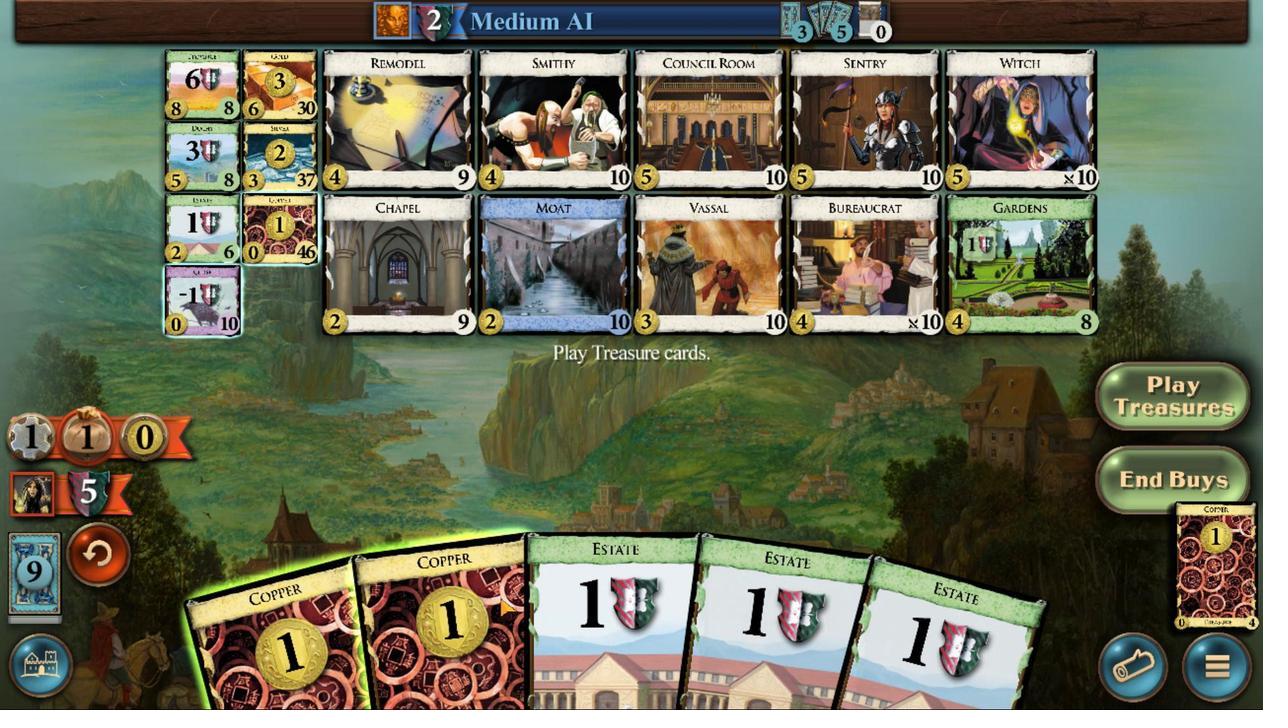 
Action: Mouse scrolled (534, 520) with delta (0, 0)
Screenshot: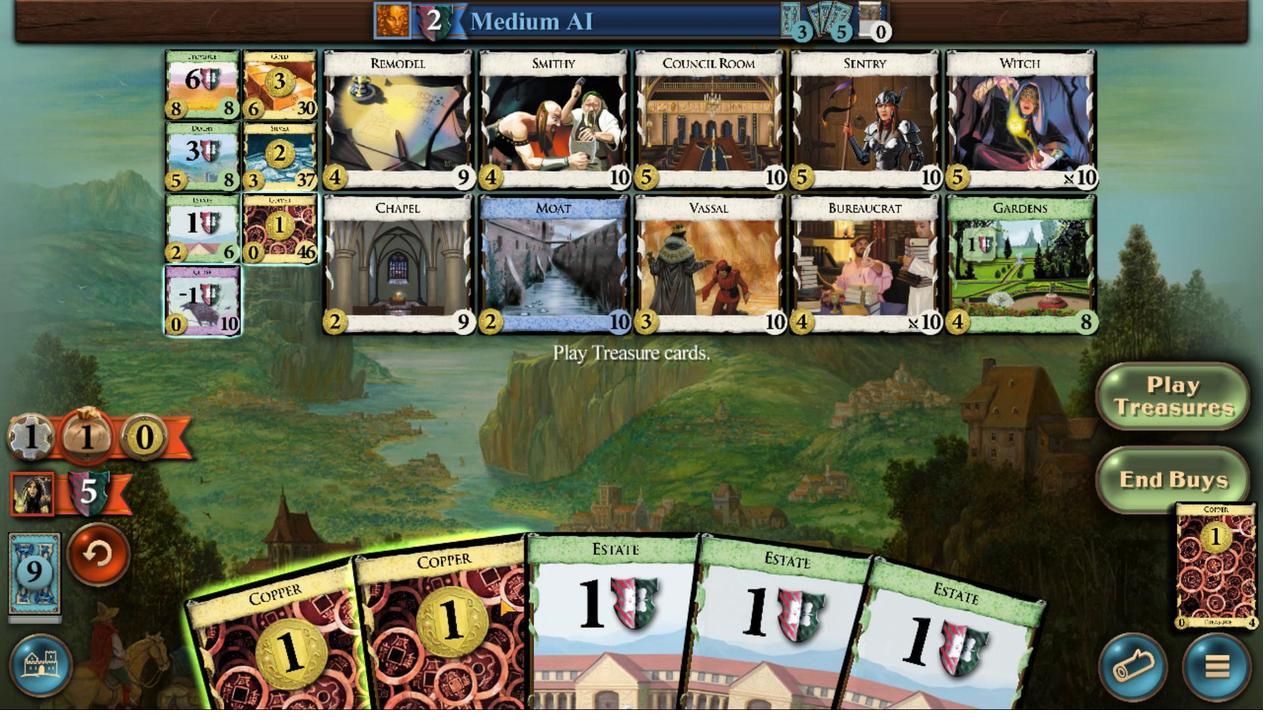 
Action: Mouse scrolled (534, 520) with delta (0, 0)
Screenshot: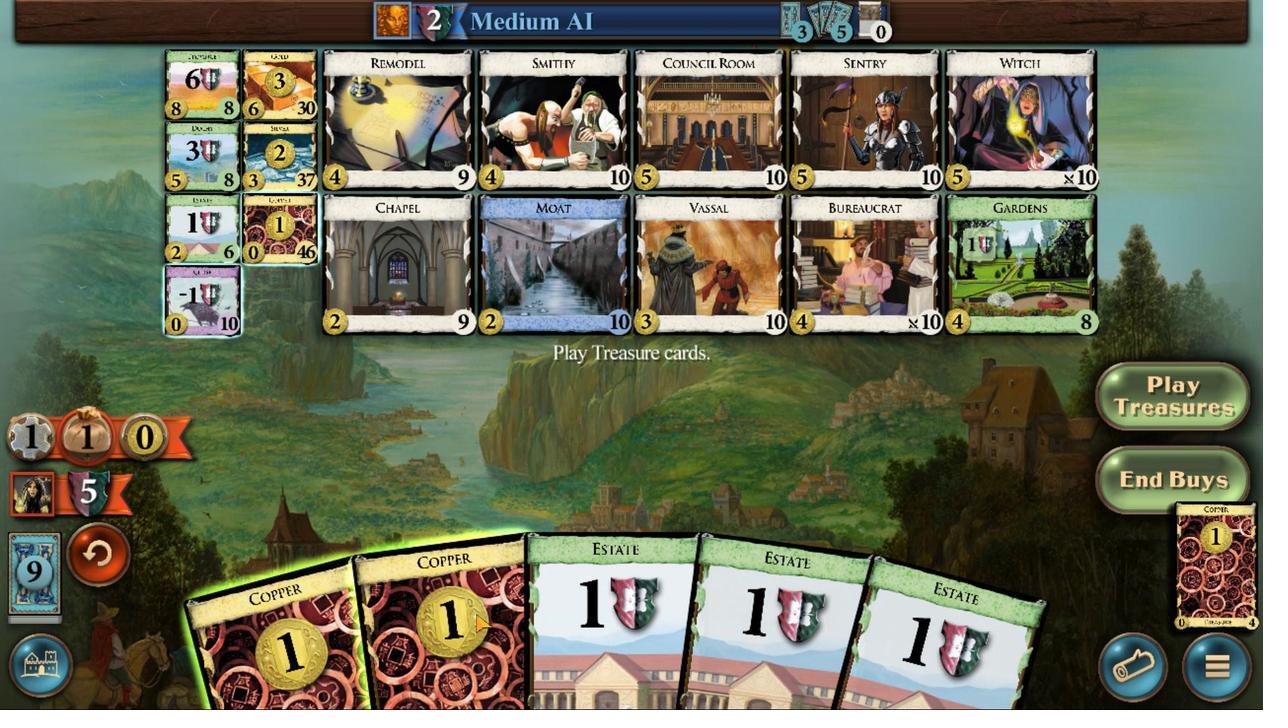 
Action: Mouse moved to (534, 520)
Screenshot: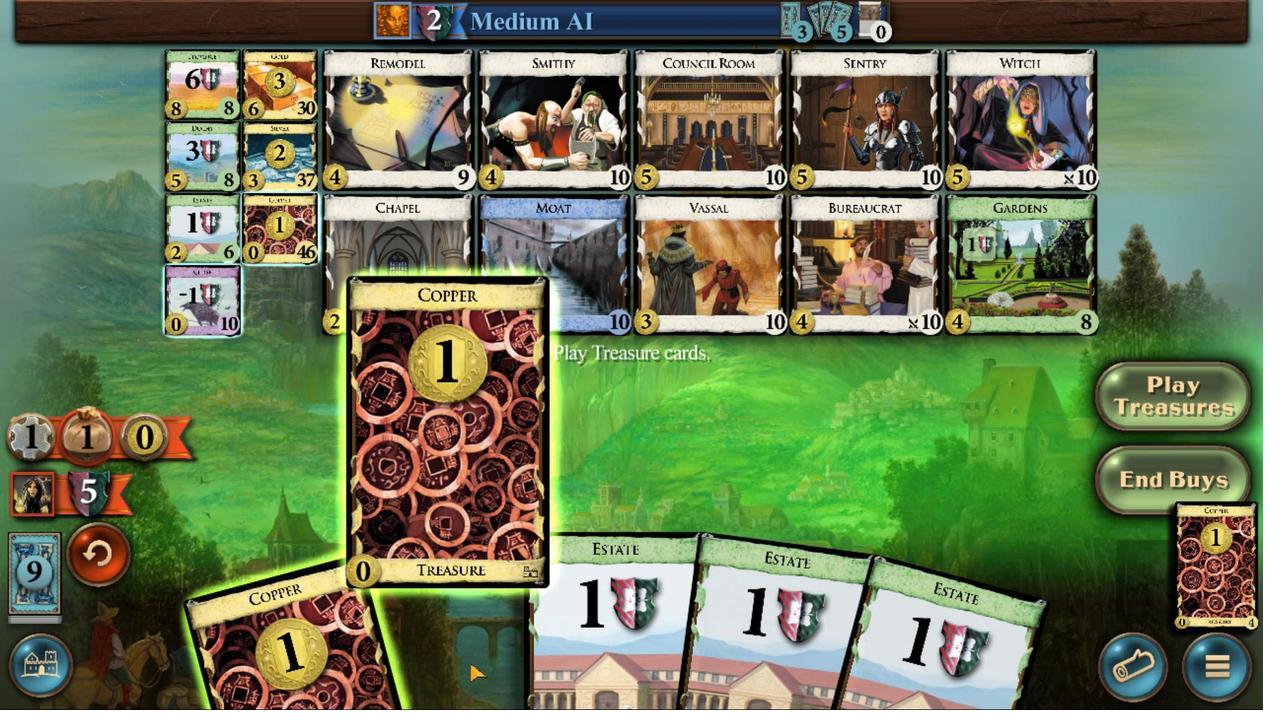 
Action: Mouse scrolled (534, 520) with delta (0, 0)
Screenshot: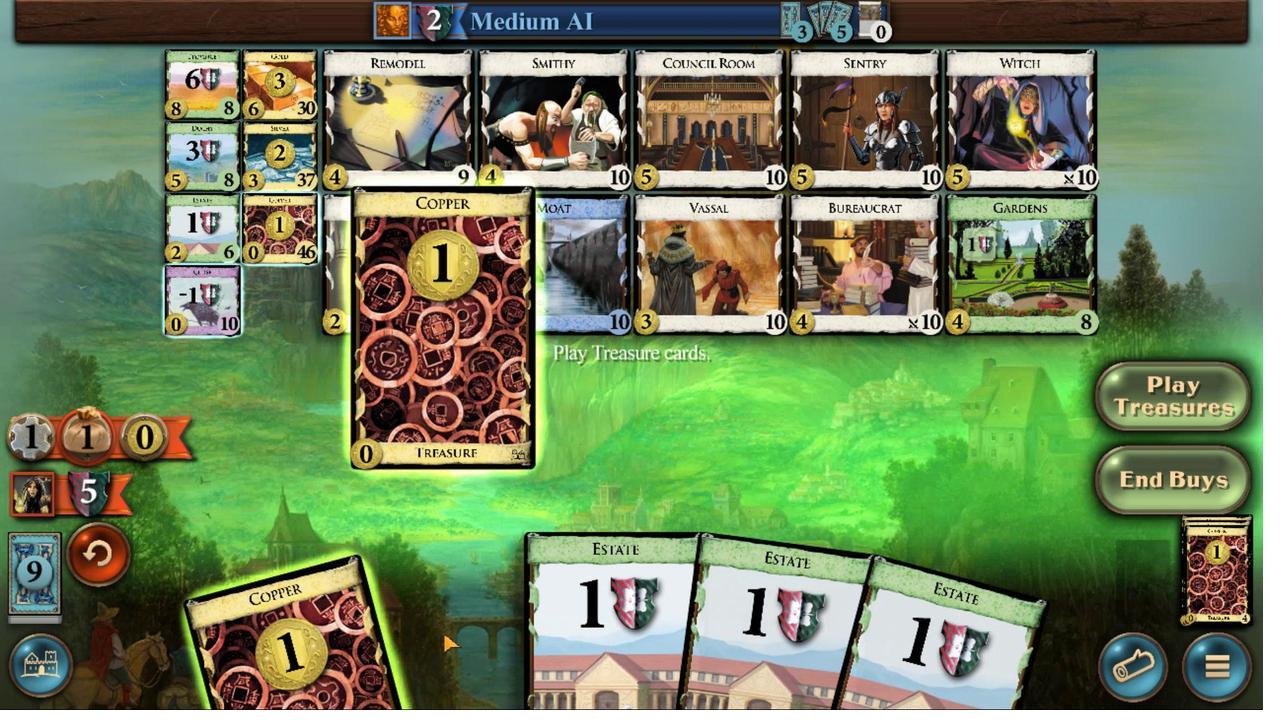 
Action: Mouse scrolled (534, 520) with delta (0, 0)
Screenshot: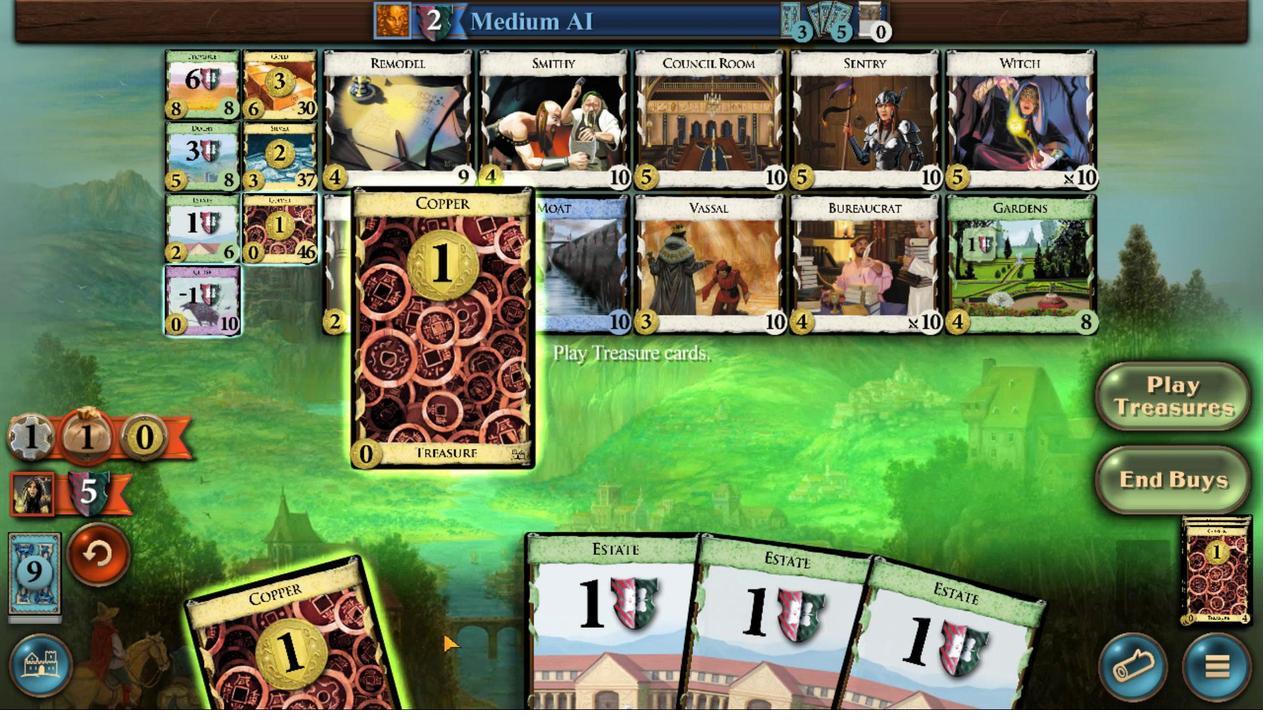 
Action: Mouse scrolled (534, 520) with delta (0, 0)
Screenshot: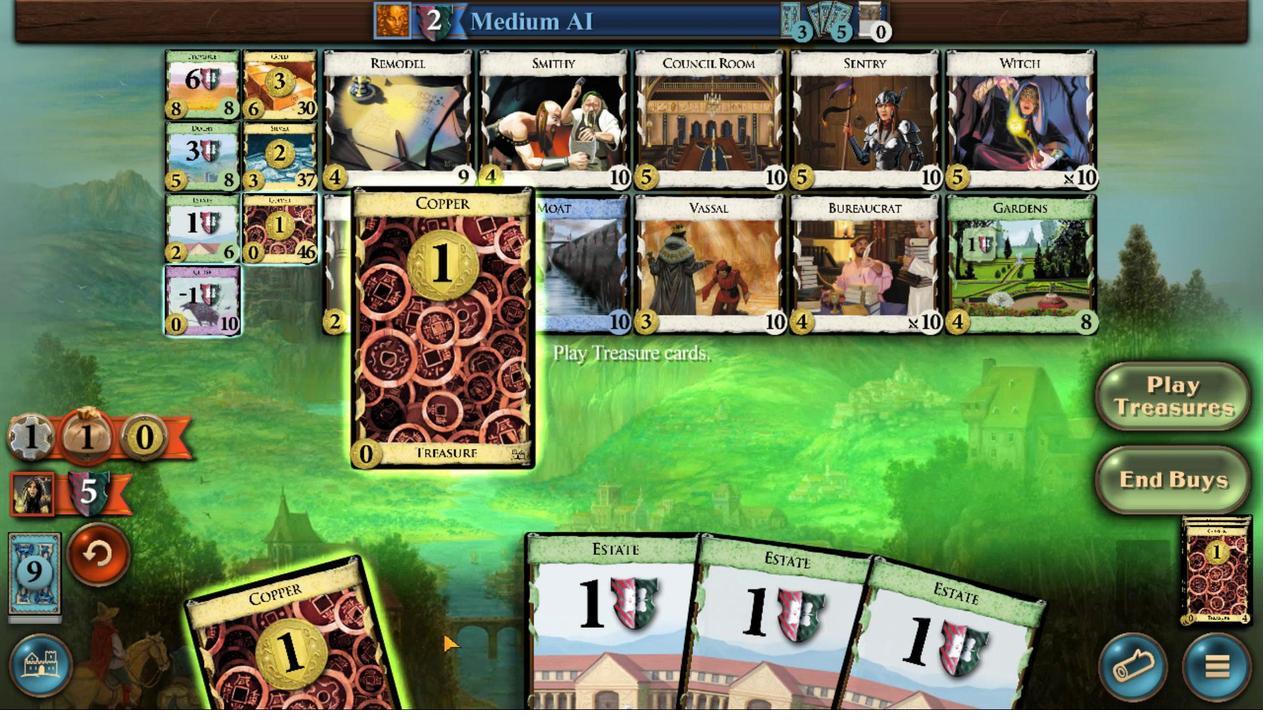 
Action: Mouse scrolled (534, 520) with delta (0, 0)
Screenshot: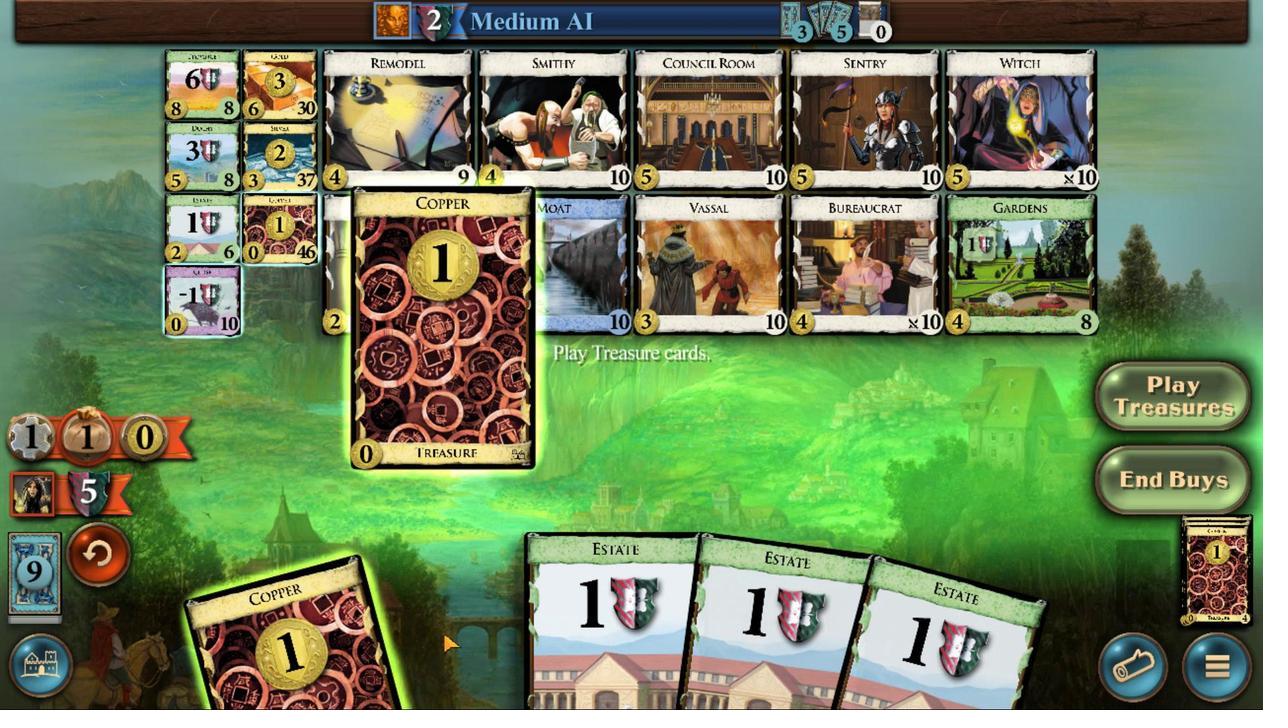
Action: Mouse moved to (533, 520)
Screenshot: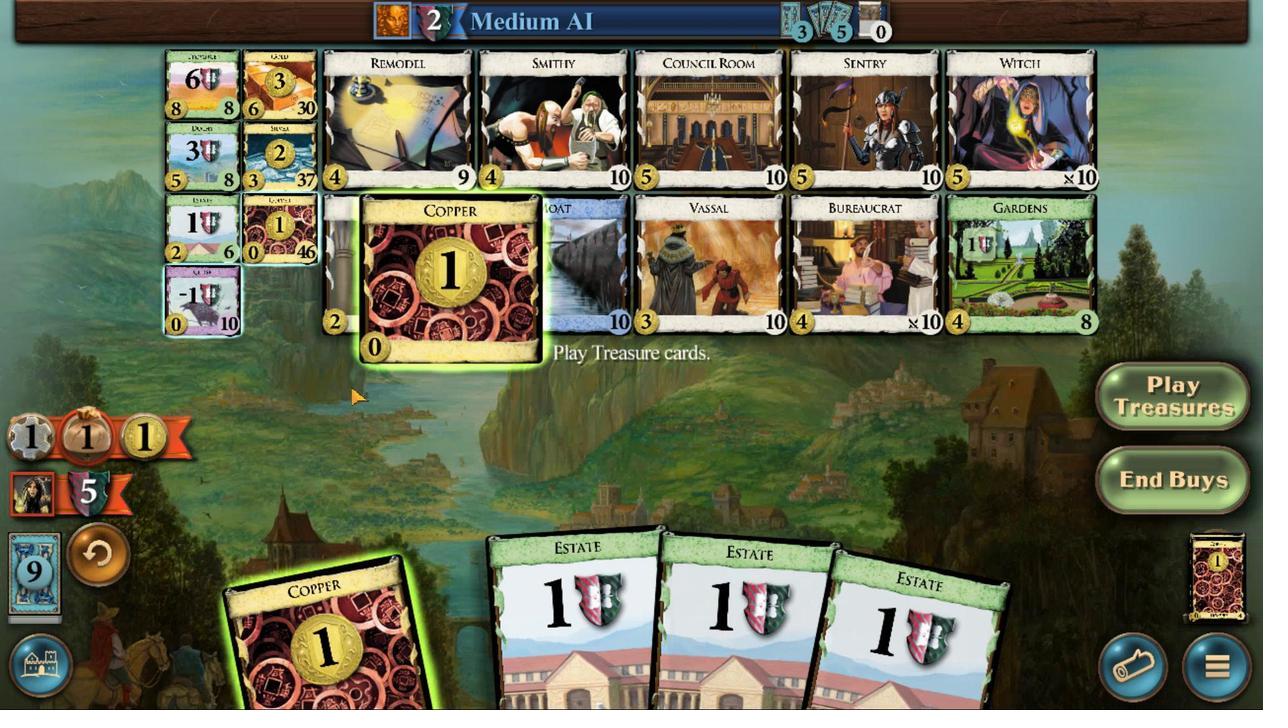 
Action: Mouse scrolled (533, 520) with delta (0, 0)
Screenshot: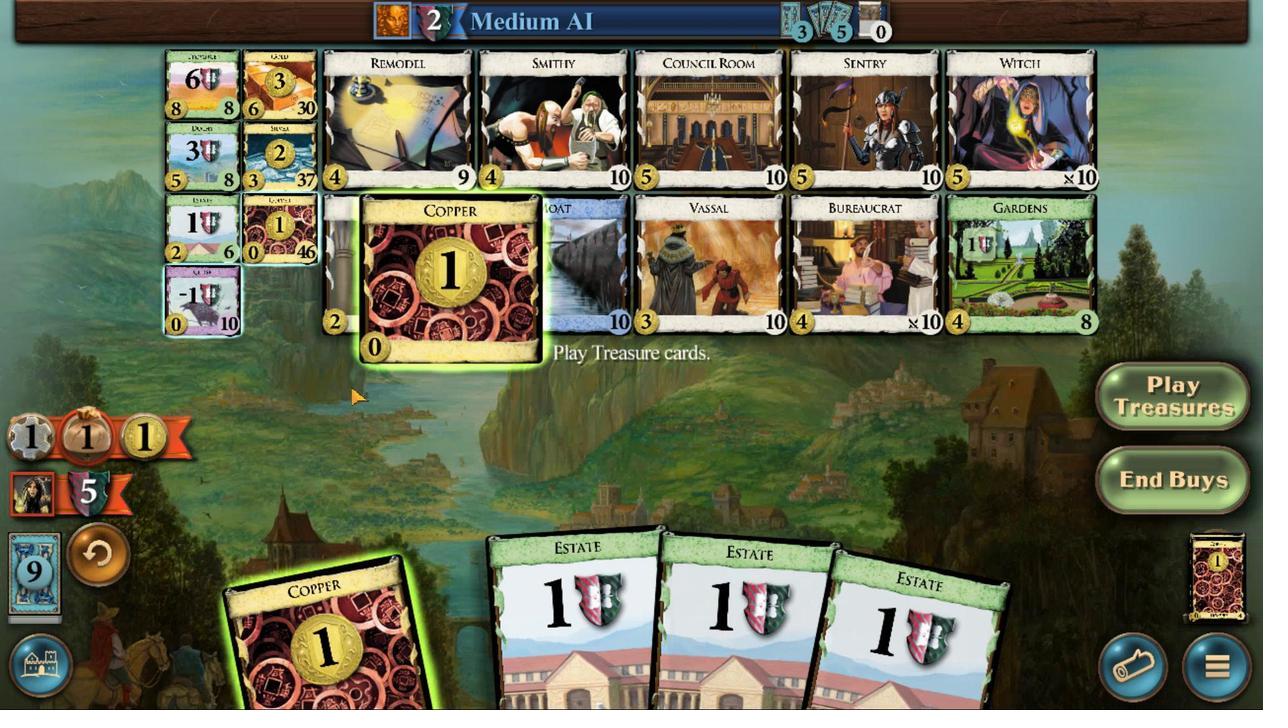 
Action: Mouse scrolled (533, 520) with delta (0, 0)
Screenshot: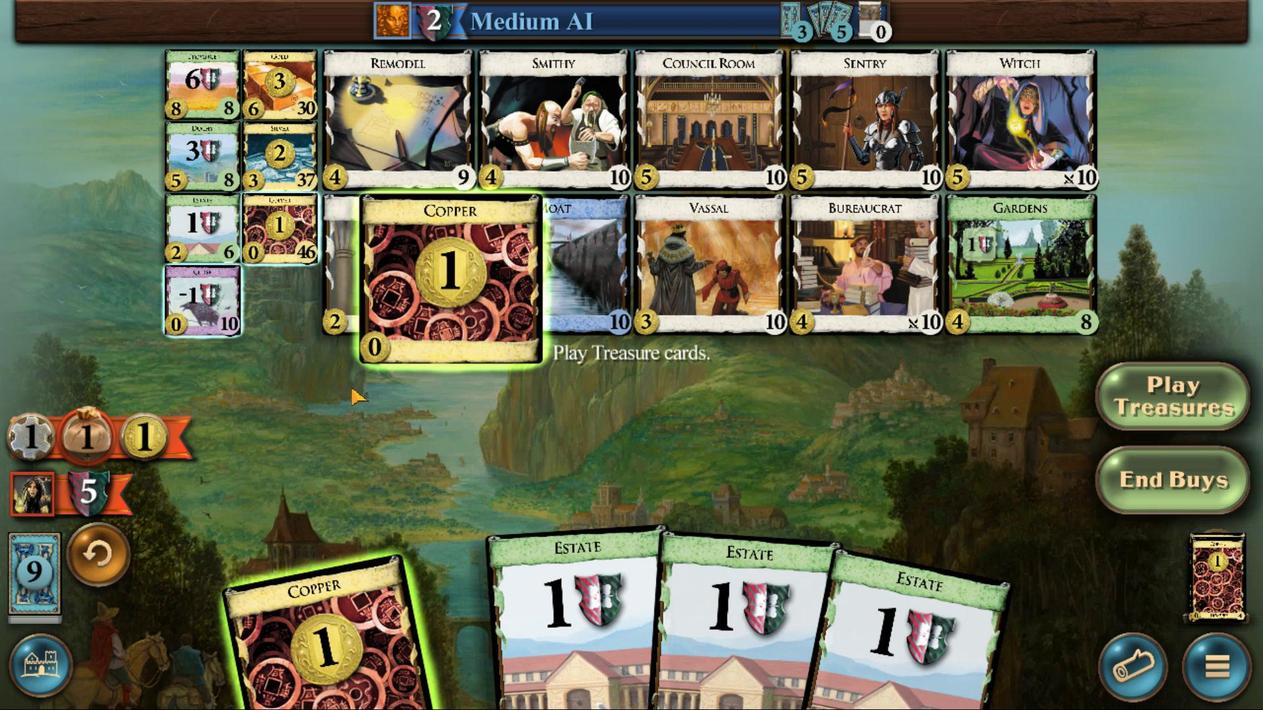 
Action: Mouse moved to (457, 520)
Screenshot: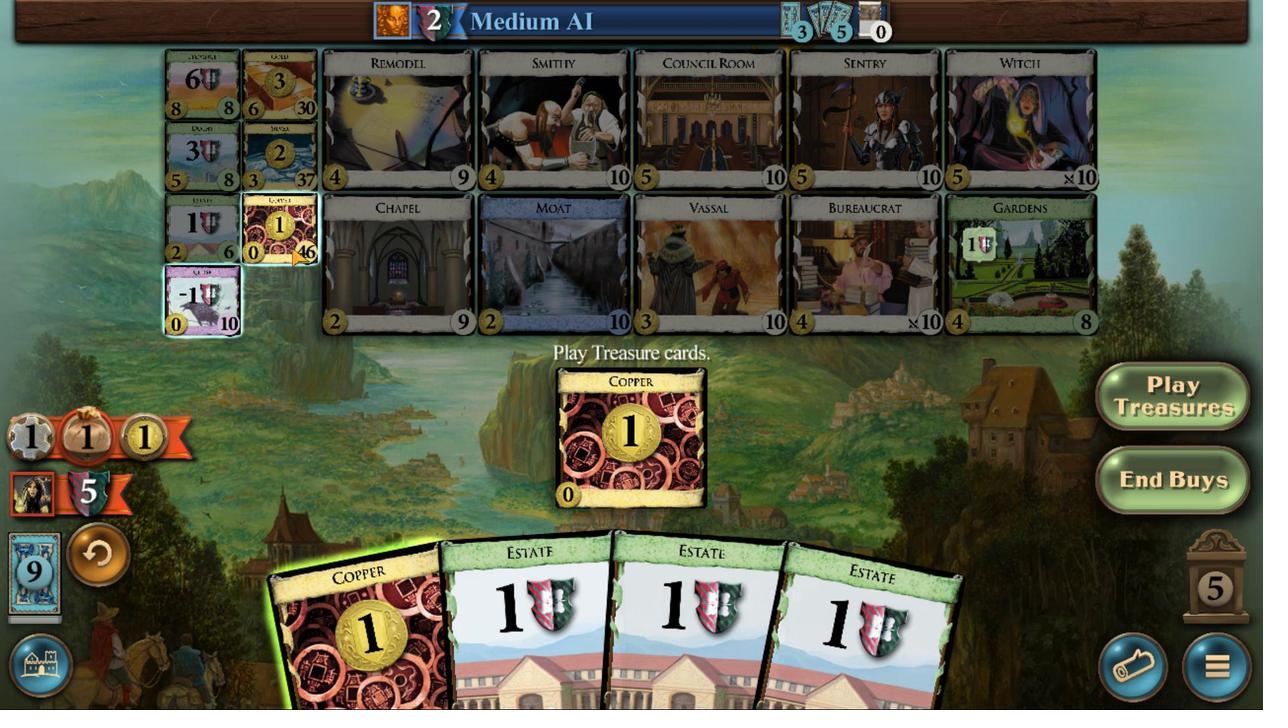 
Action: Mouse scrolled (457, 520) with delta (0, 0)
Screenshot: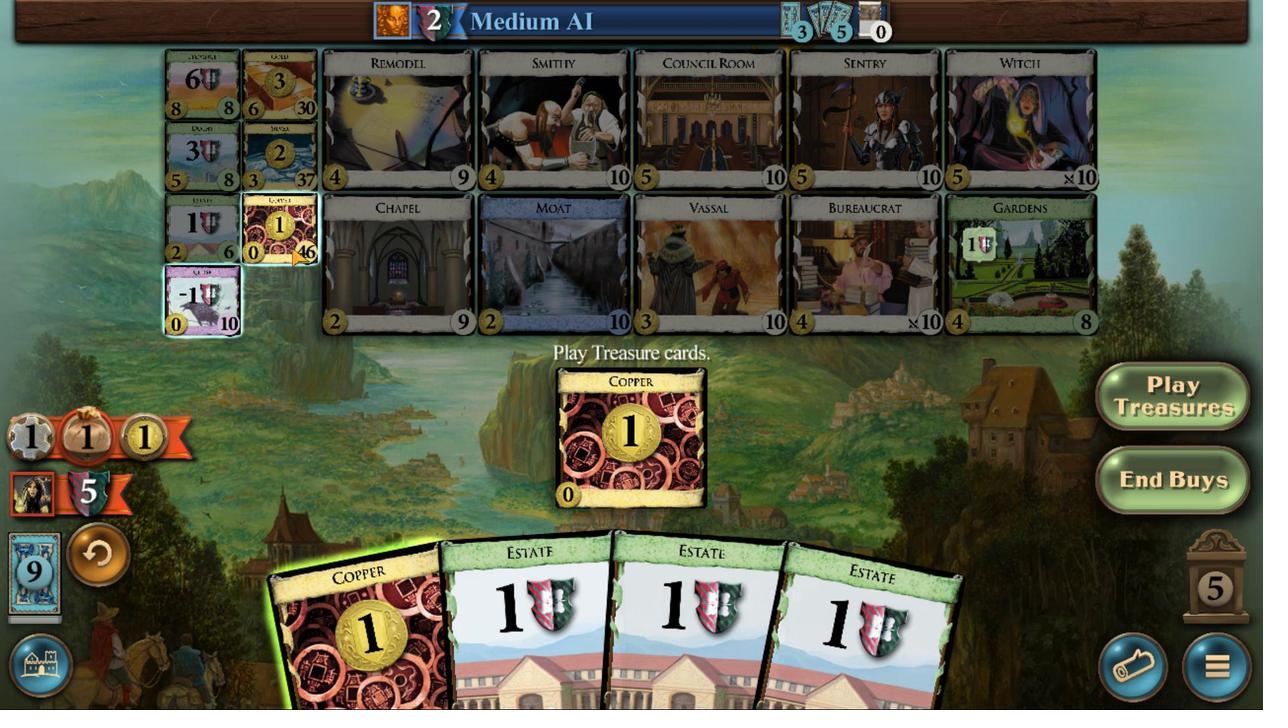 
Action: Mouse moved to (457, 520)
Screenshot: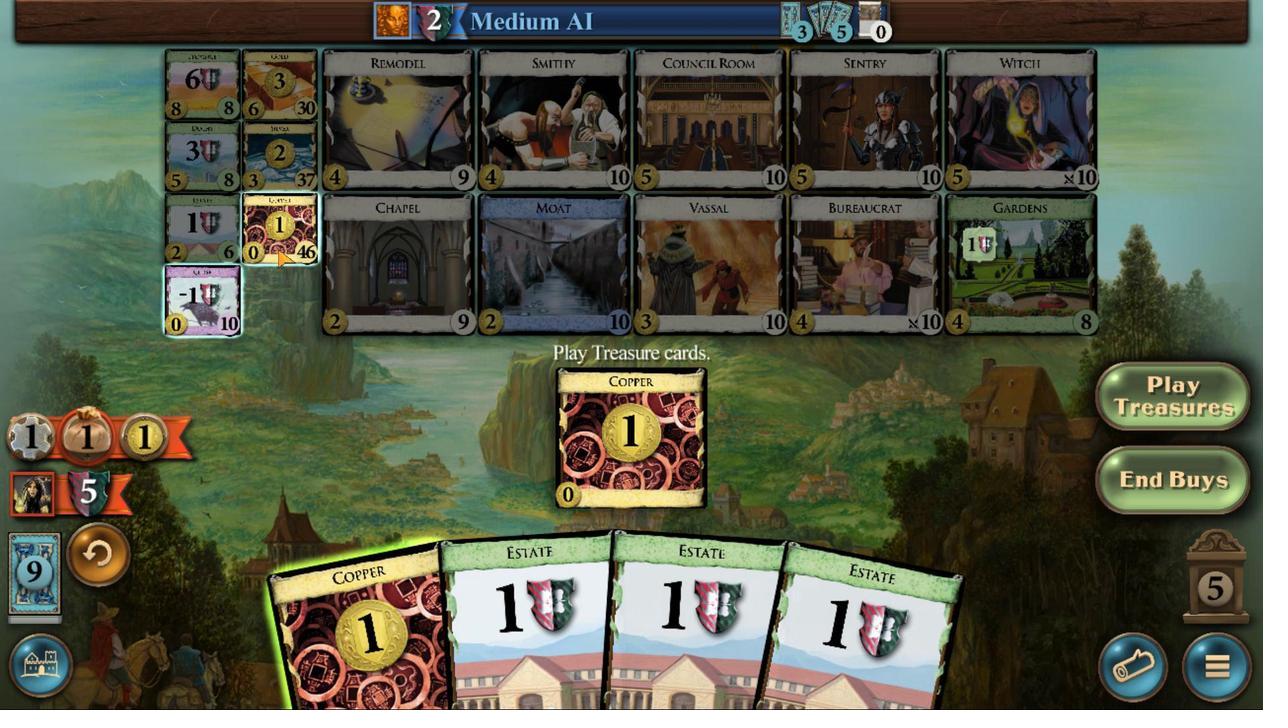 
Action: Mouse scrolled (457, 520) with delta (0, 0)
Screenshot: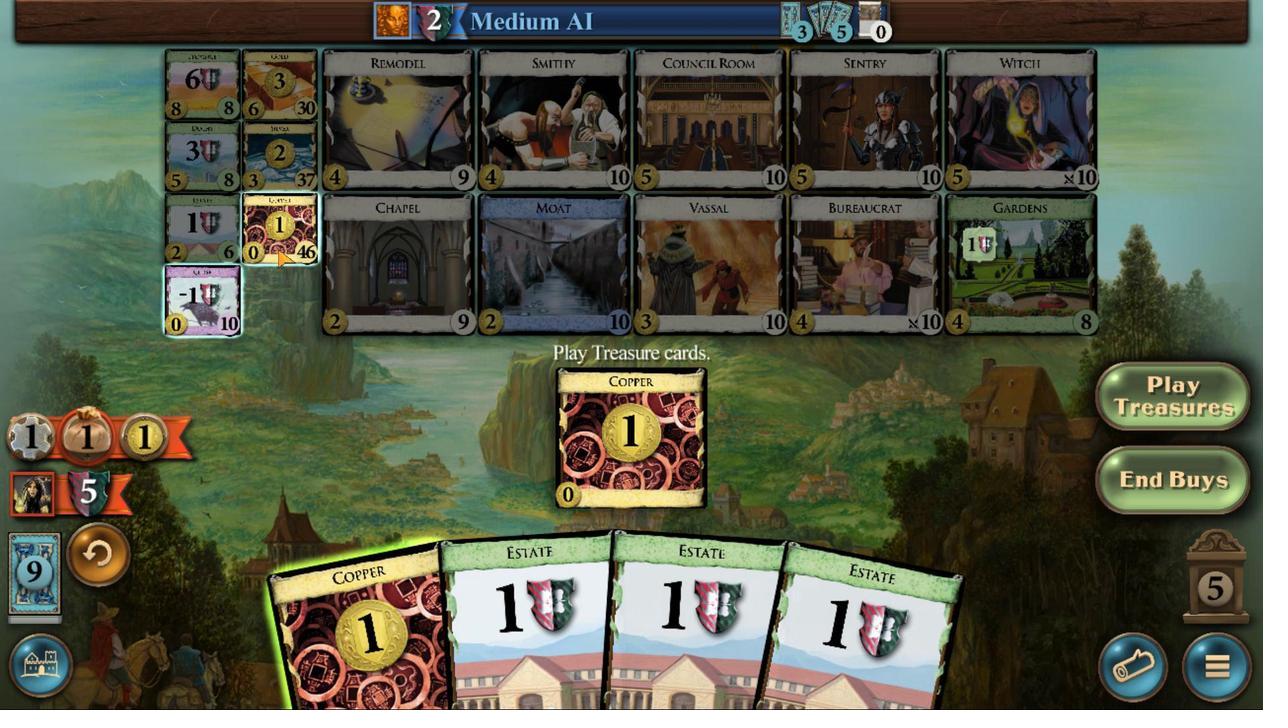 
Action: Mouse scrolled (457, 520) with delta (0, 0)
Screenshot: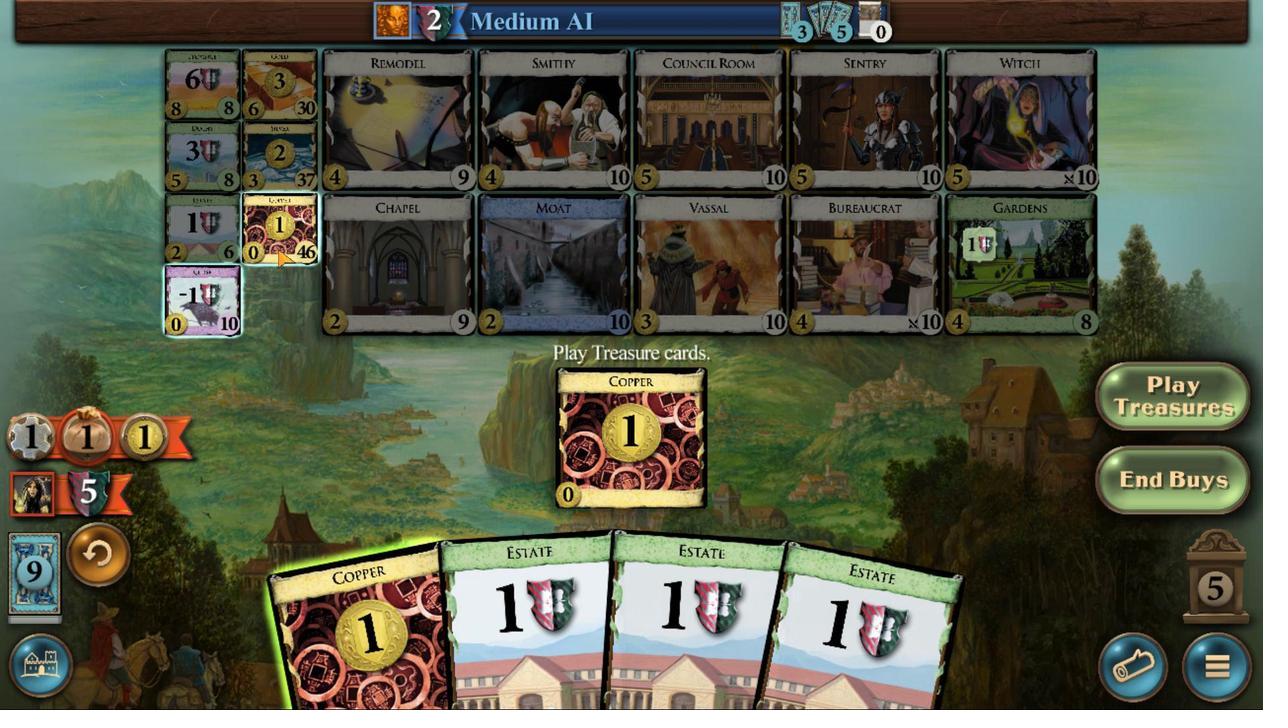 
Action: Mouse scrolled (457, 520) with delta (0, 0)
Screenshot: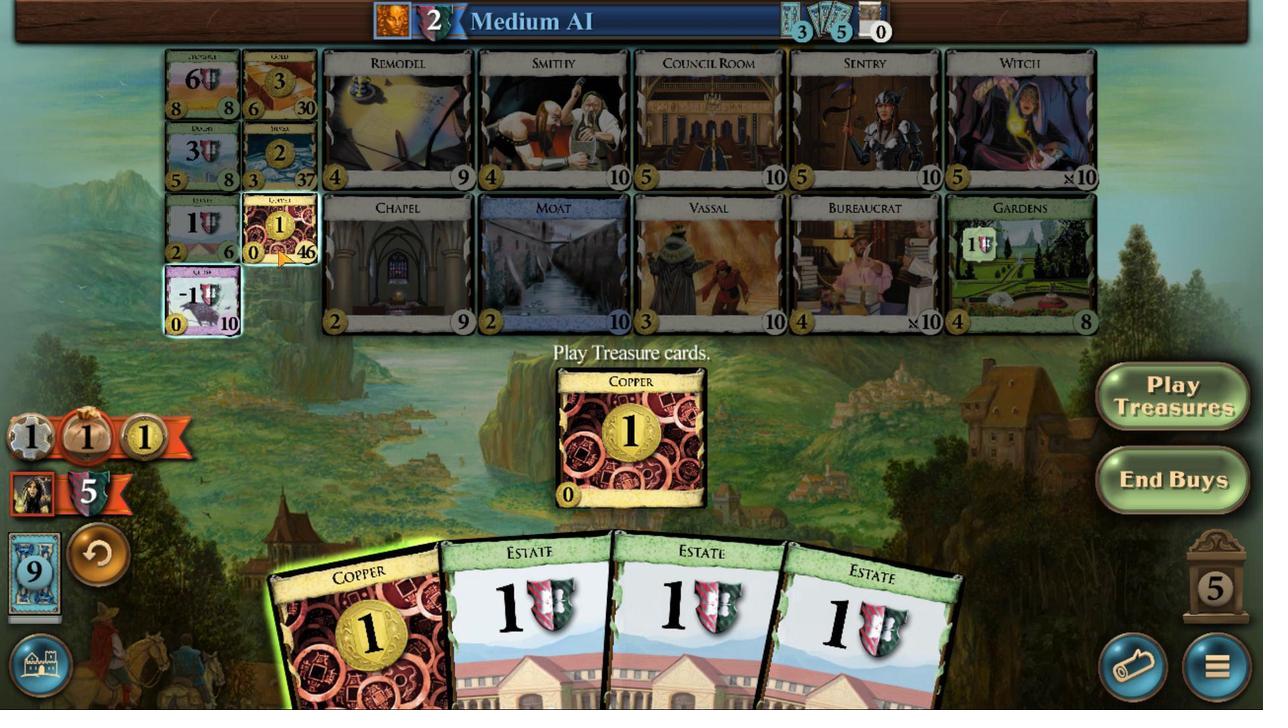 
Action: Mouse scrolled (457, 520) with delta (0, 0)
Screenshot: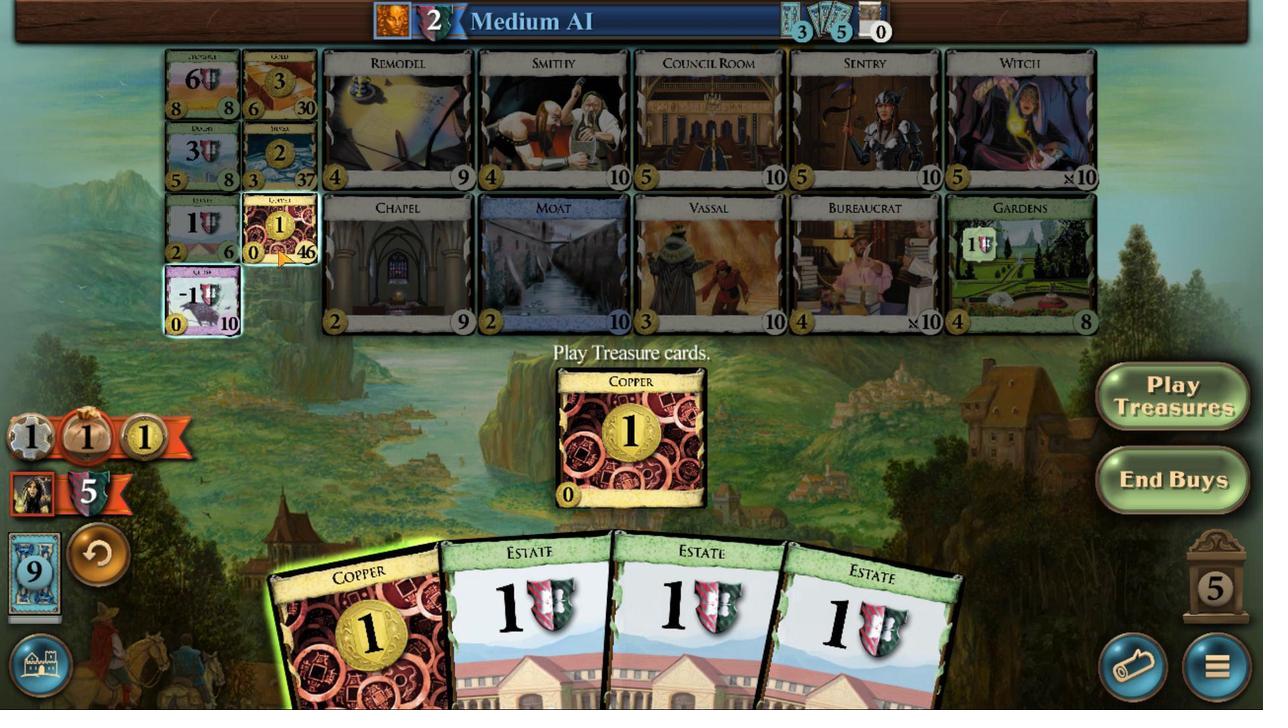 
Action: Mouse scrolled (457, 520) with delta (0, 0)
Screenshot: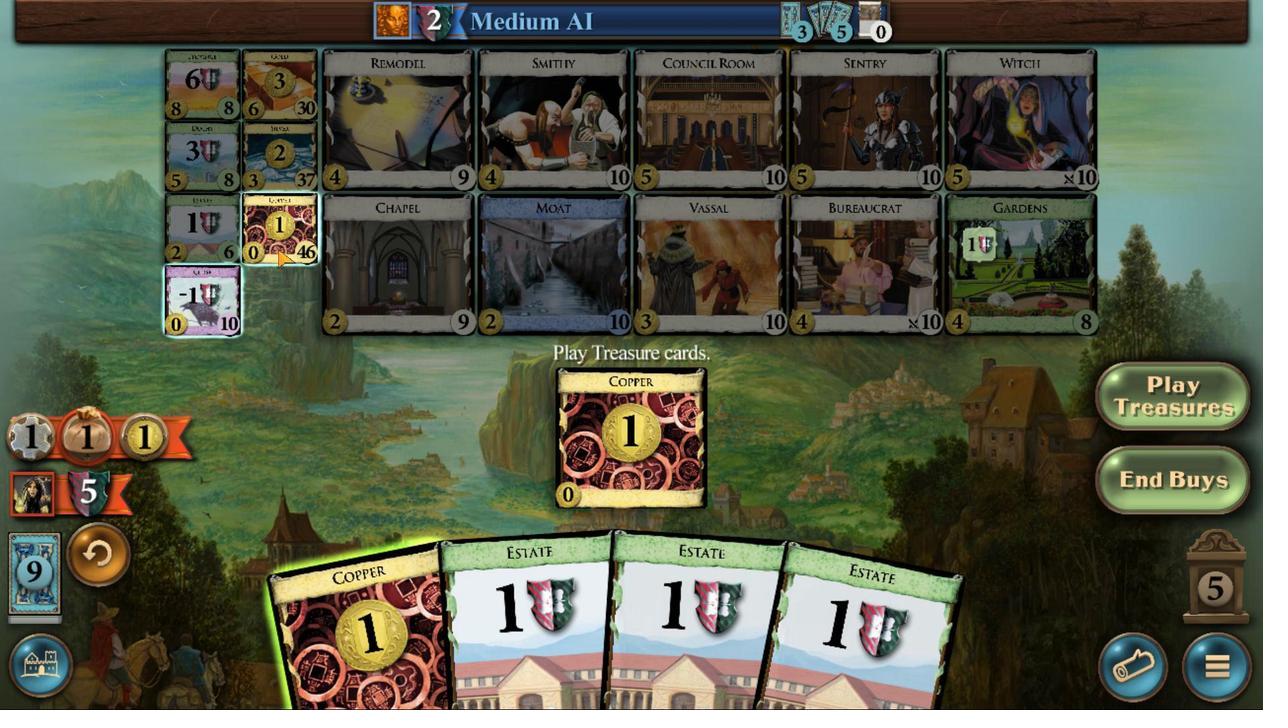 
Action: Mouse moved to (282, 506)
Screenshot: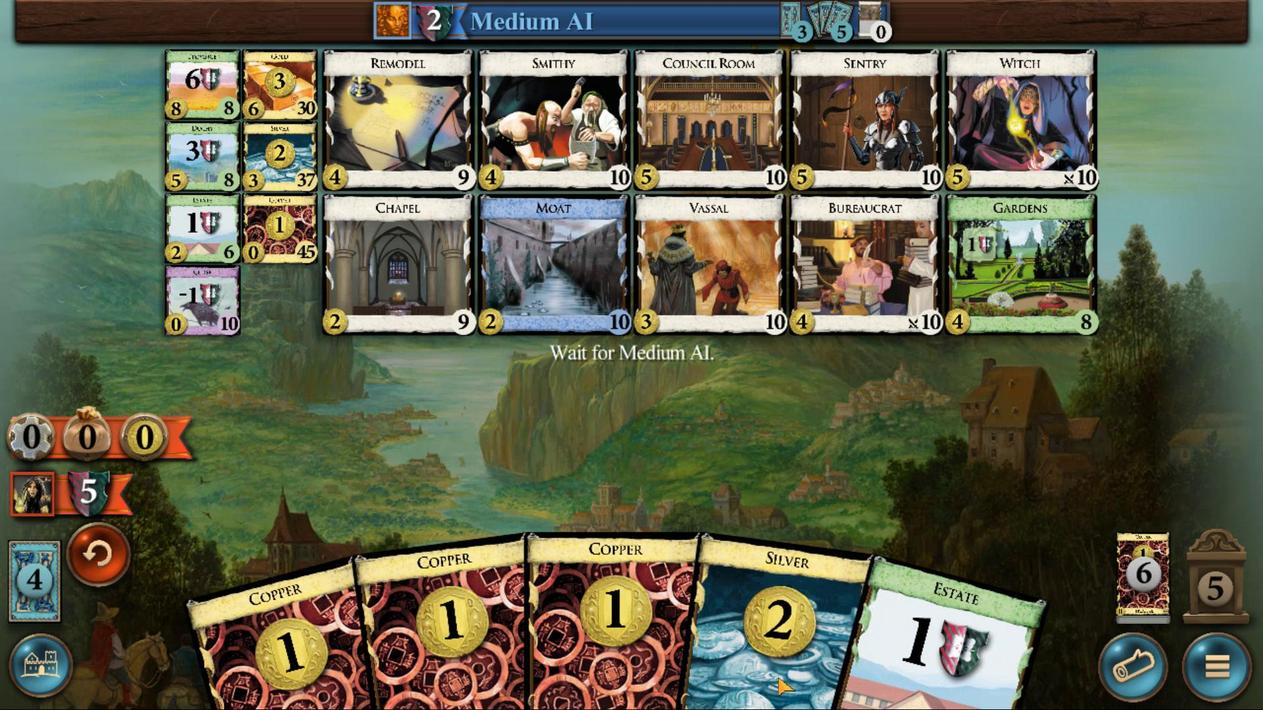 
Action: Mouse pressed left at (282, 506)
Screenshot: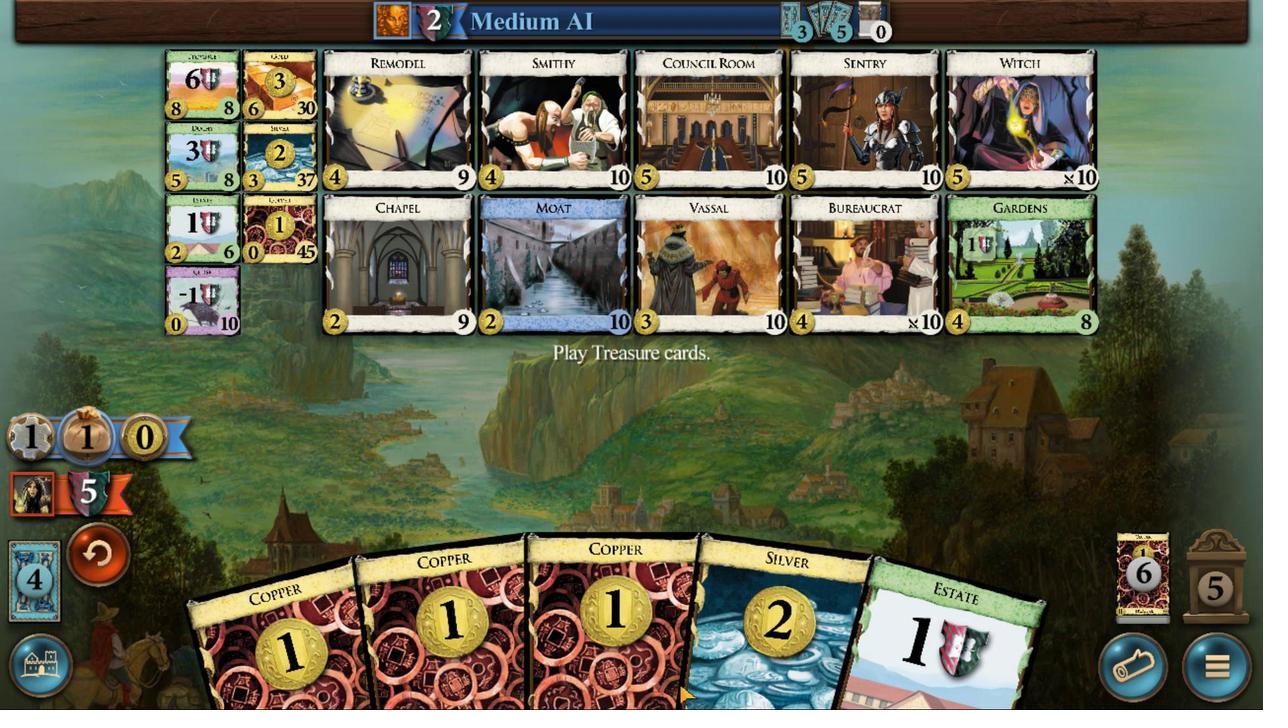
Action: Mouse moved to (848, 521)
Screenshot: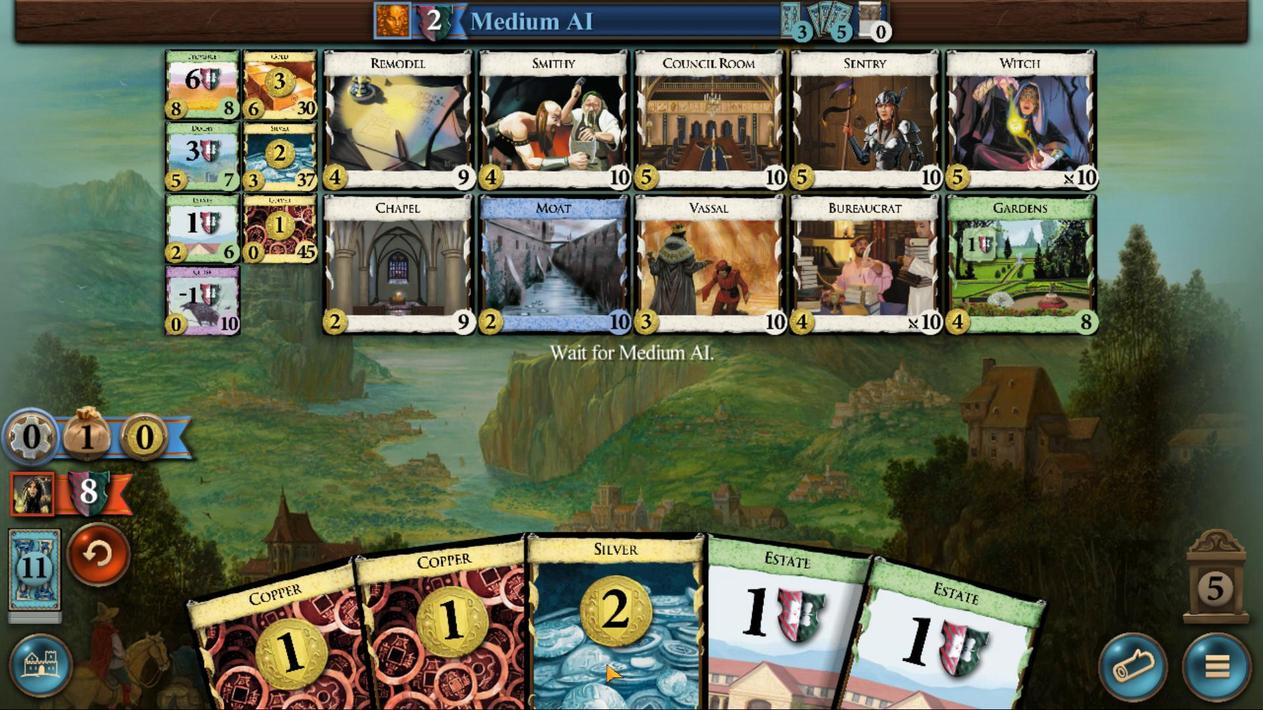 
Action: Mouse scrolled (848, 521) with delta (0, 0)
Screenshot: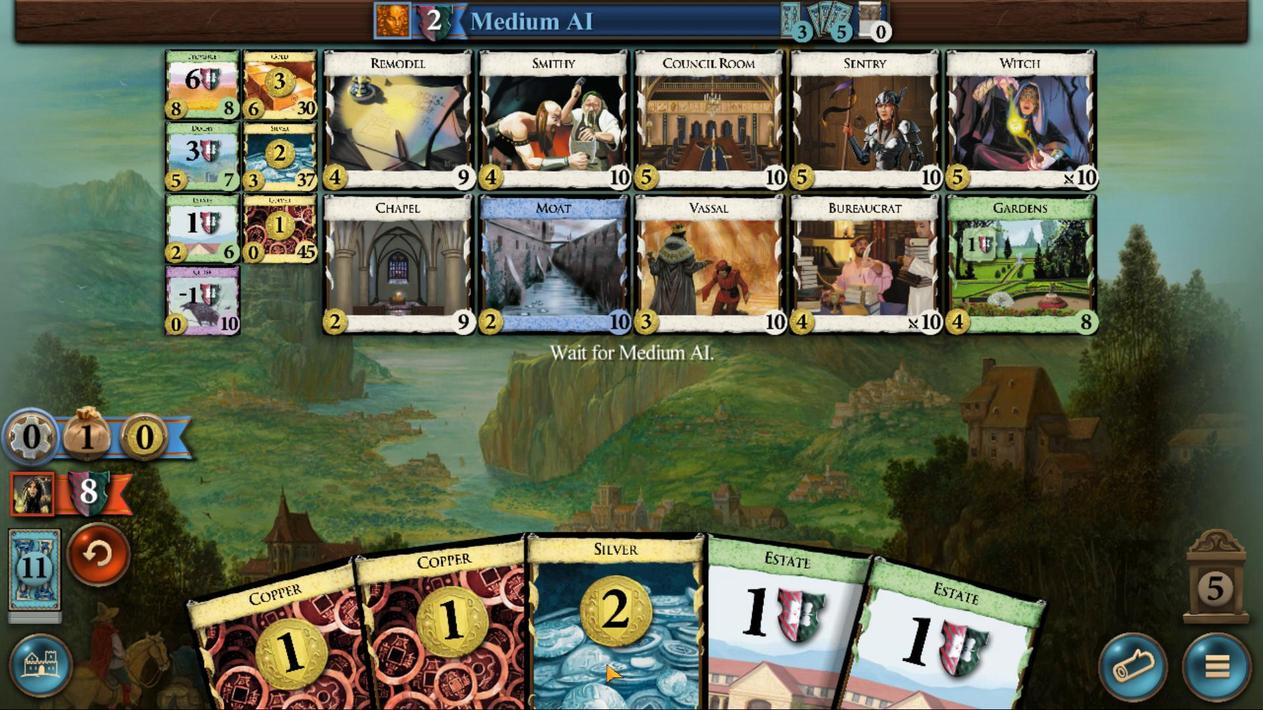 
Action: Mouse moved to (634, 519)
Screenshot: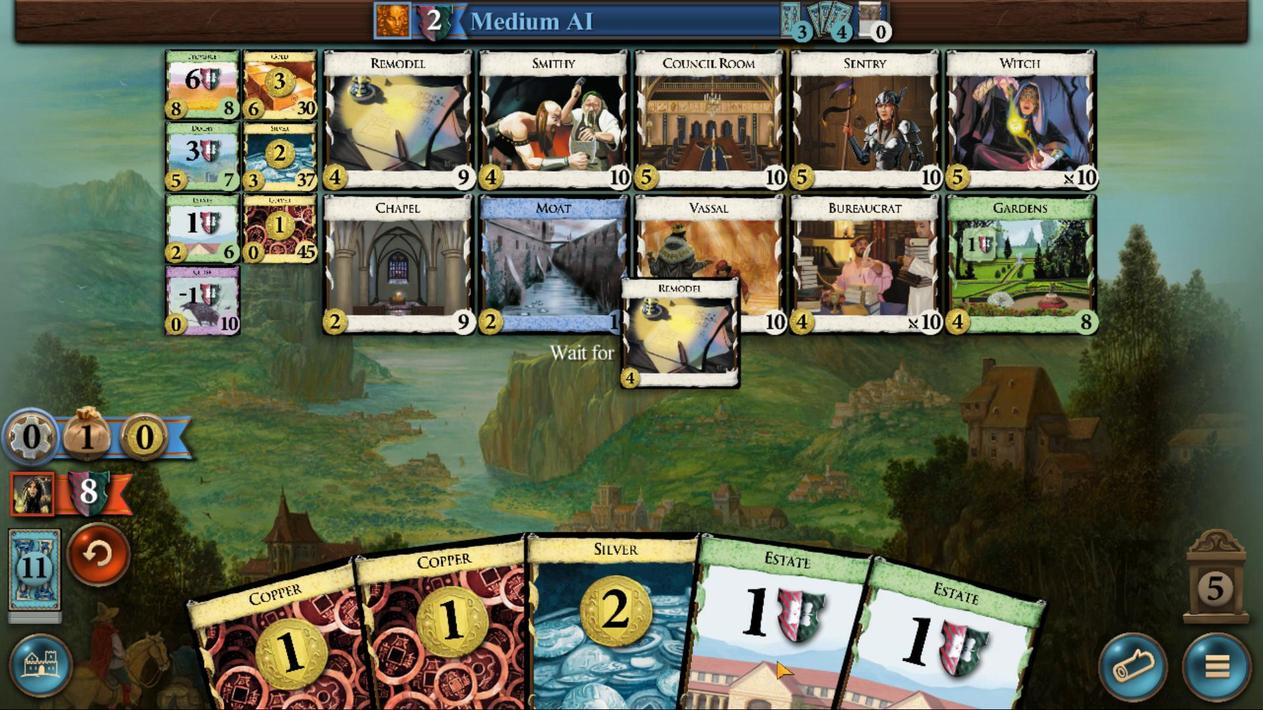 
Action: Mouse scrolled (634, 519) with delta (0, 0)
Screenshot: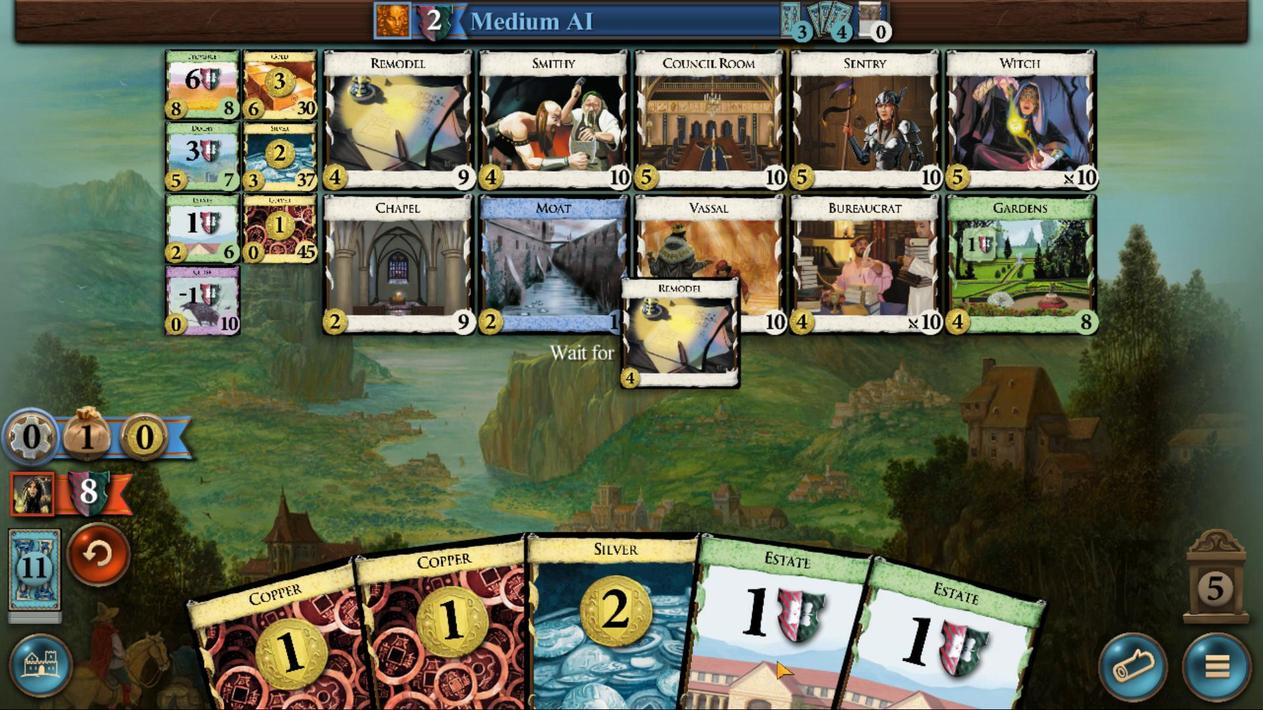 
Action: Mouse moved to (629, 519)
Screenshot: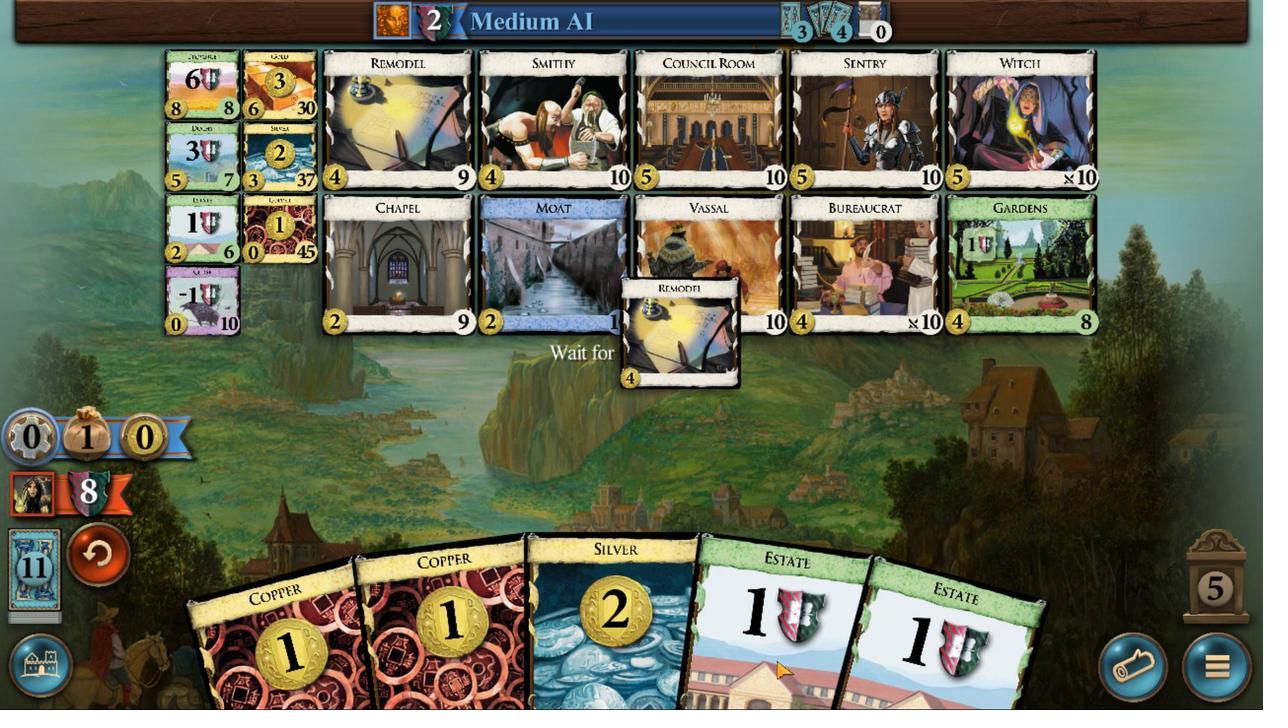 
Action: Mouse scrolled (629, 519) with delta (0, 0)
Screenshot: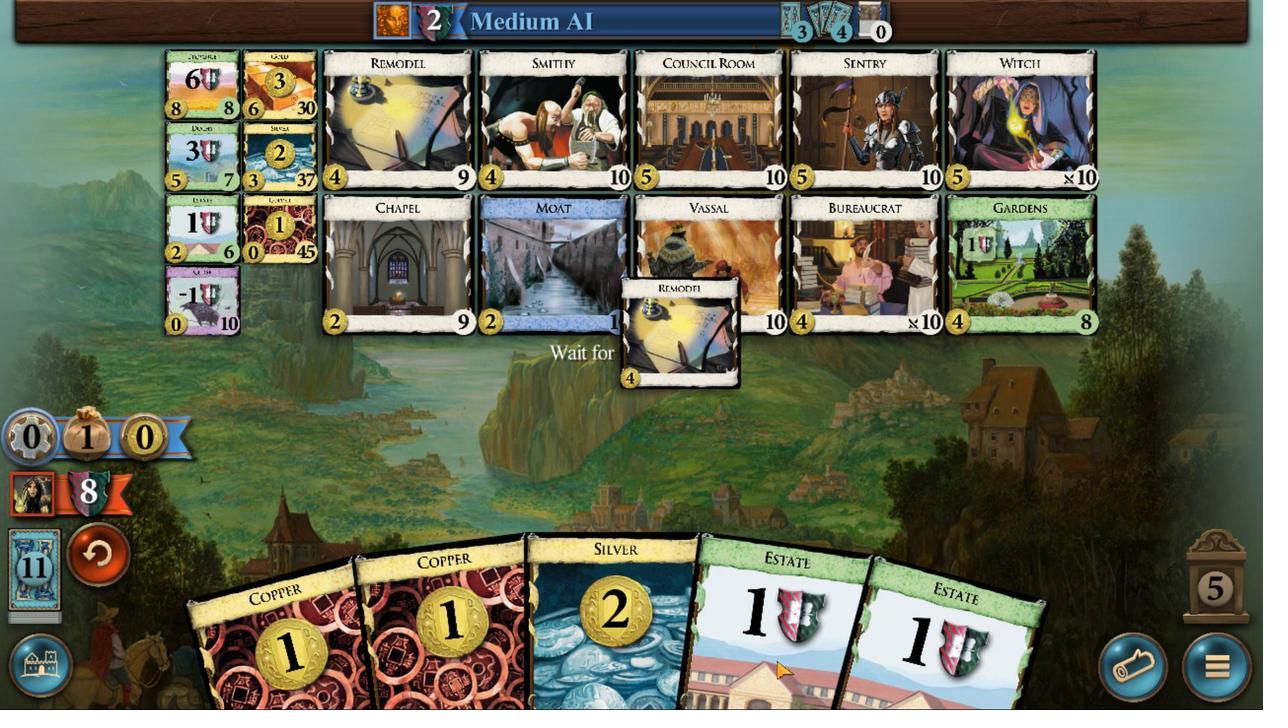 
Action: Mouse moved to (629, 519)
Screenshot: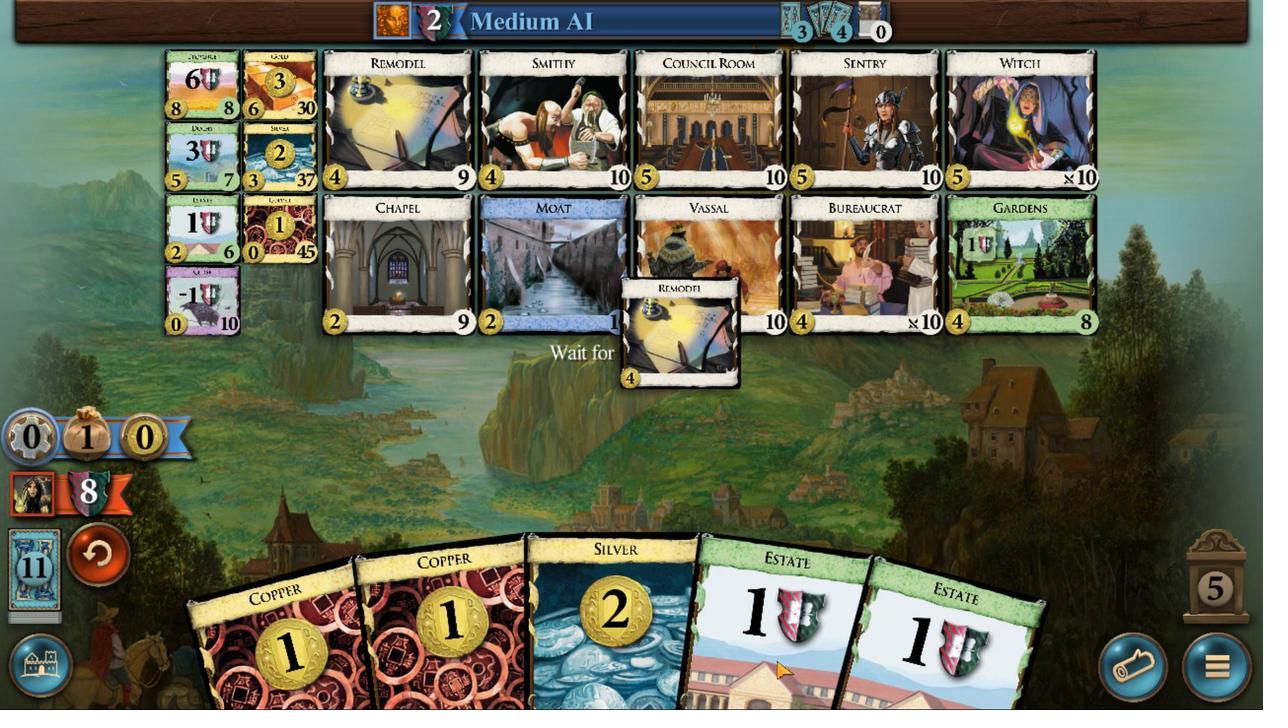 
Action: Mouse scrolled (629, 519) with delta (0, 0)
Screenshot: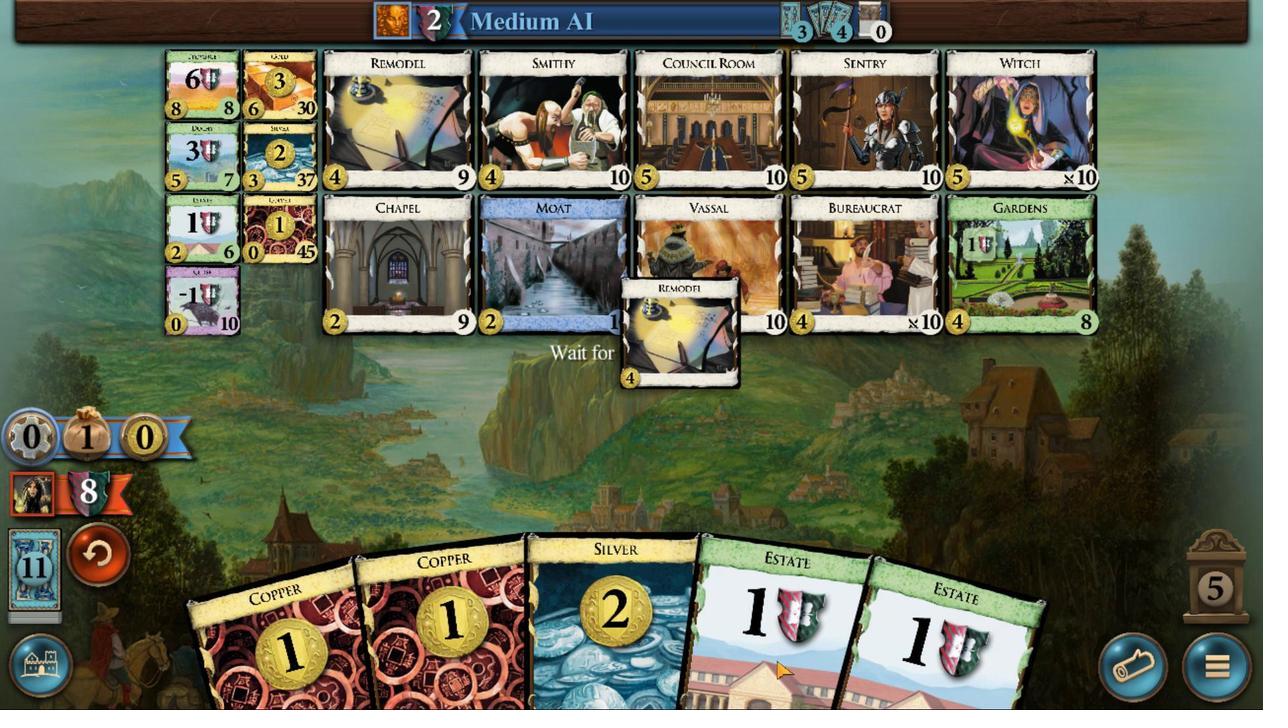
Action: Mouse scrolled (629, 519) with delta (0, 0)
Screenshot: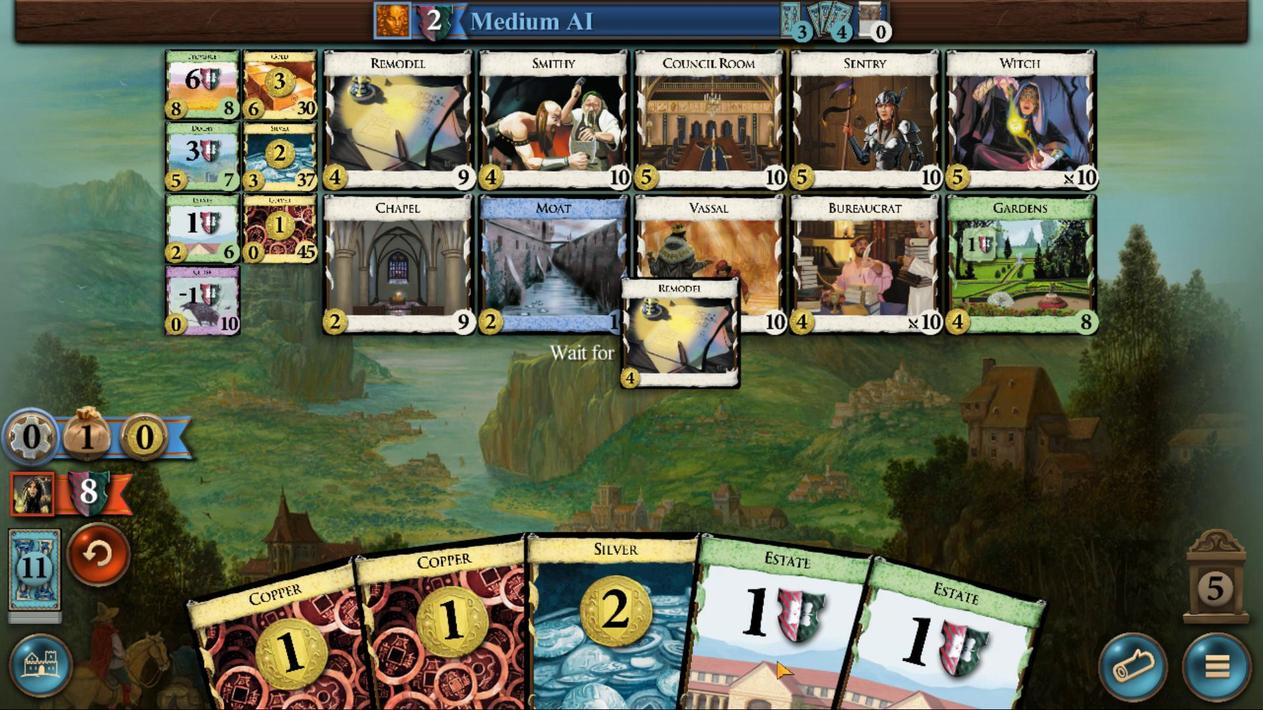 
Action: Mouse scrolled (629, 519) with delta (0, 0)
Screenshot: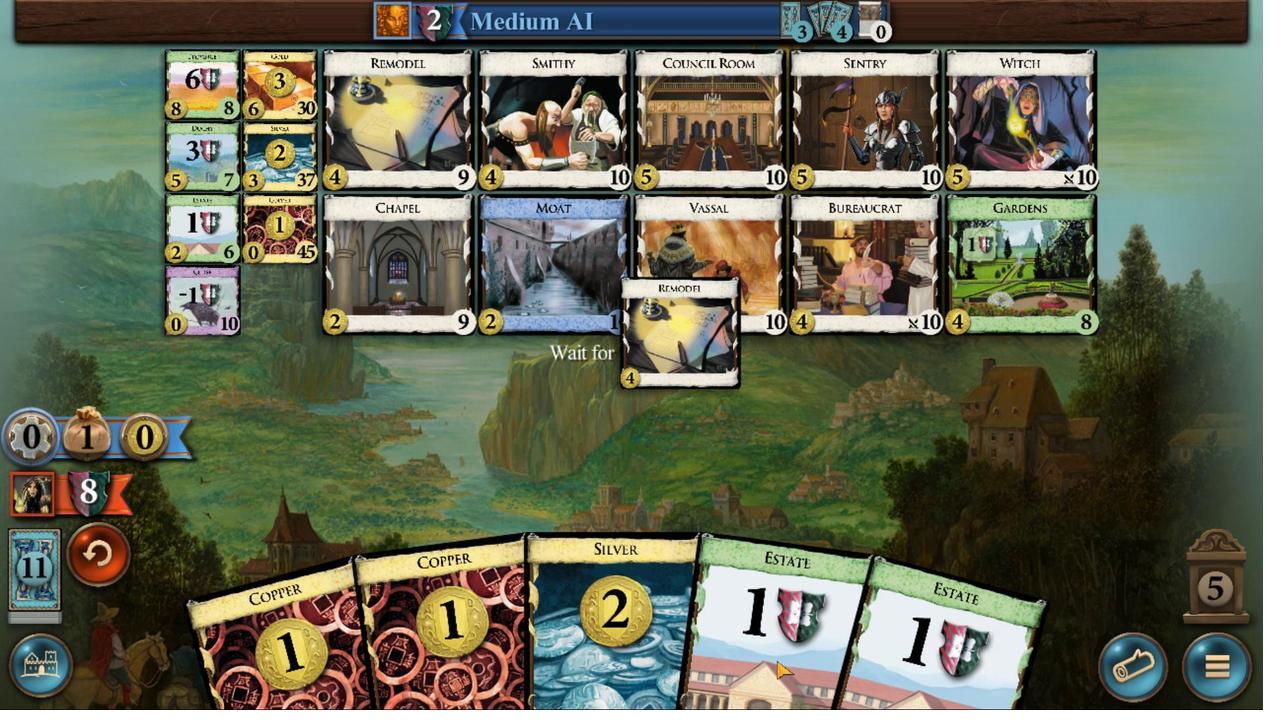 
Action: Mouse scrolled (629, 519) with delta (0, 0)
Screenshot: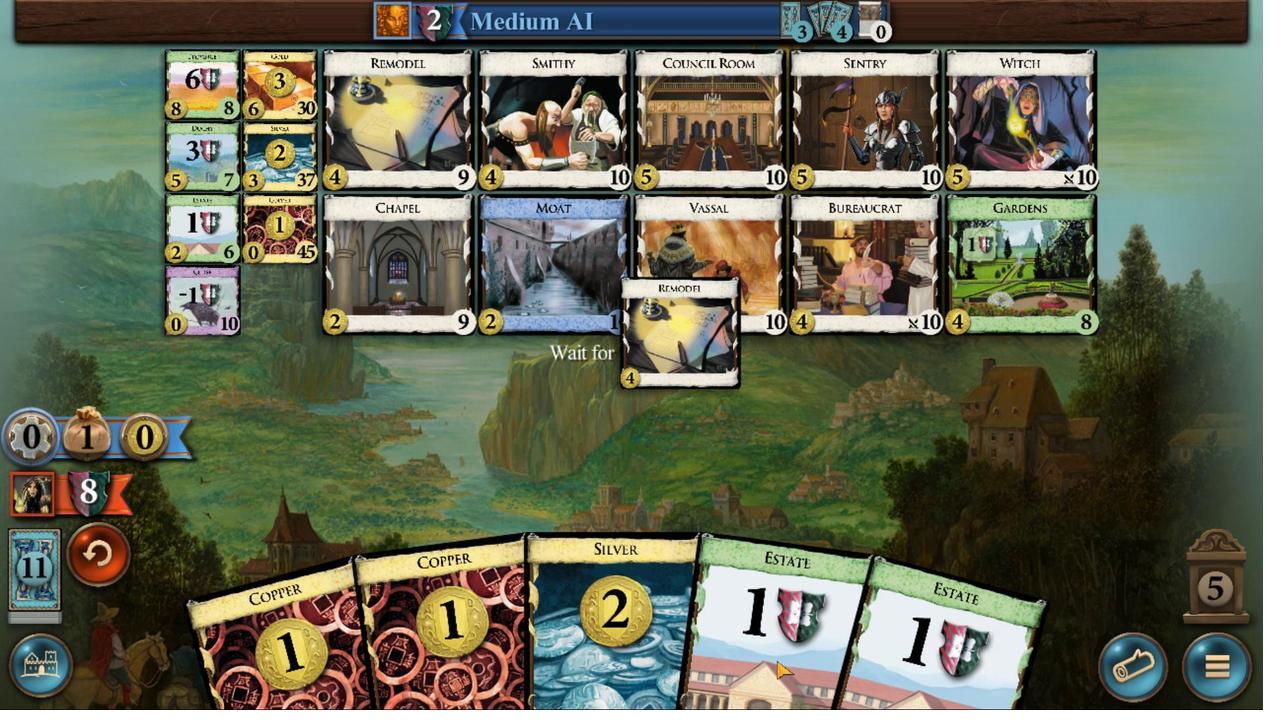 
Action: Mouse moved to (574, 519)
Screenshot: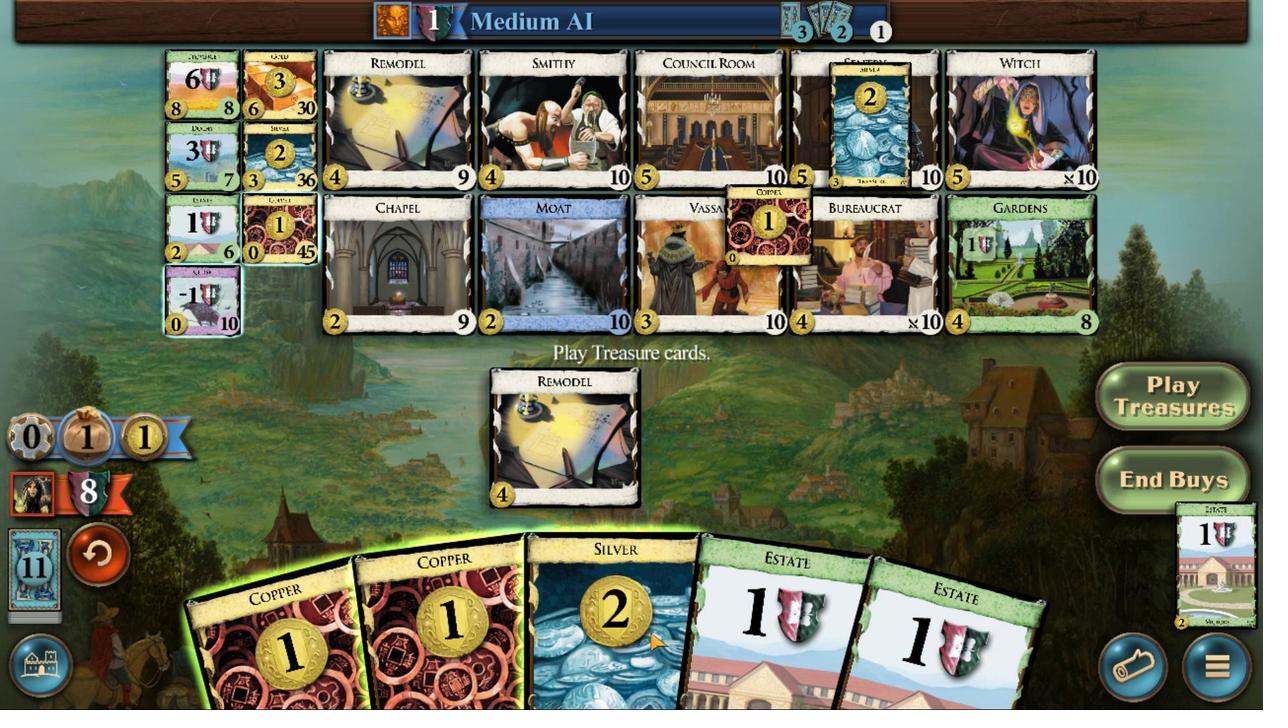 
Action: Mouse scrolled (574, 519) with delta (0, 0)
Screenshot: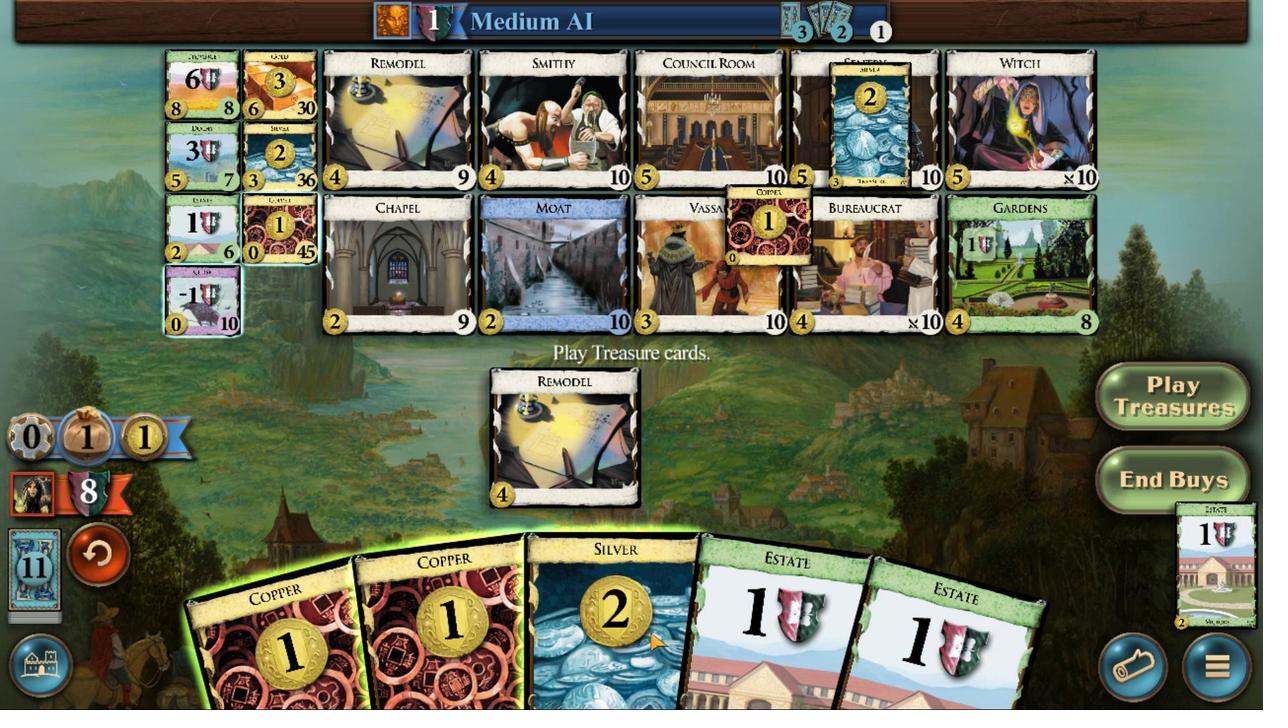 
Action: Mouse moved to (575, 519)
Screenshot: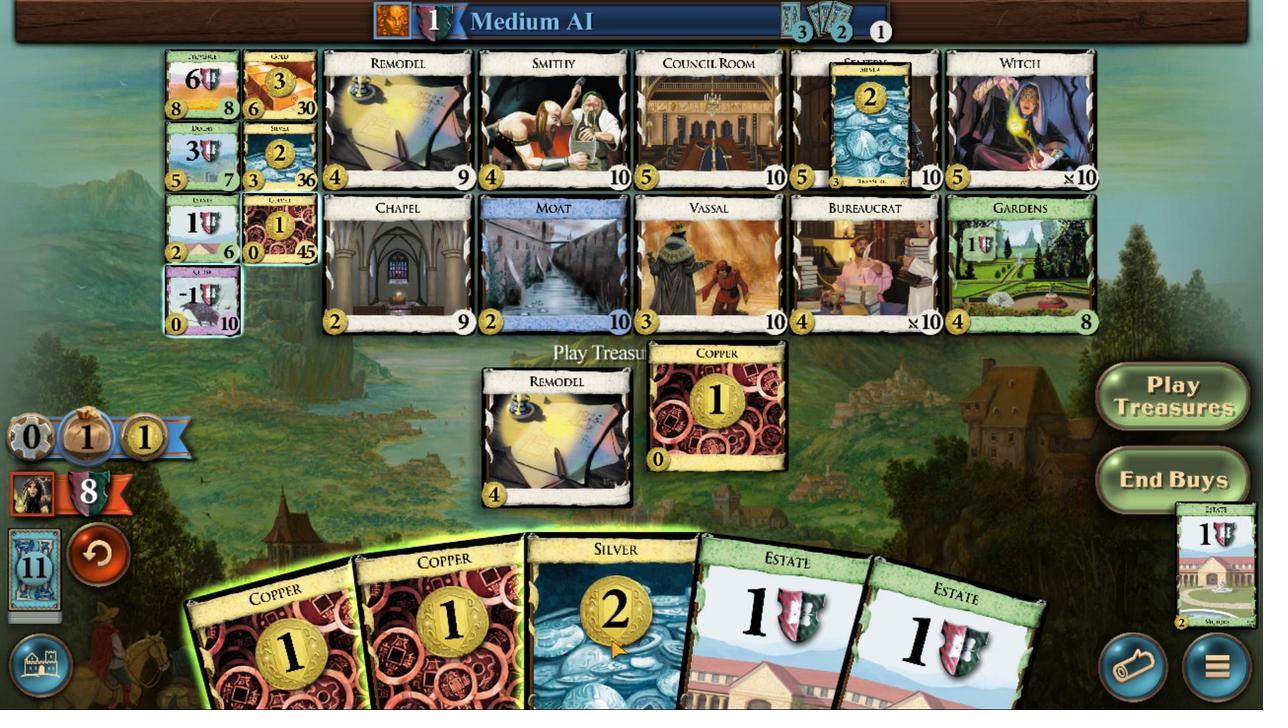 
Action: Mouse scrolled (575, 519) with delta (0, 0)
Screenshot: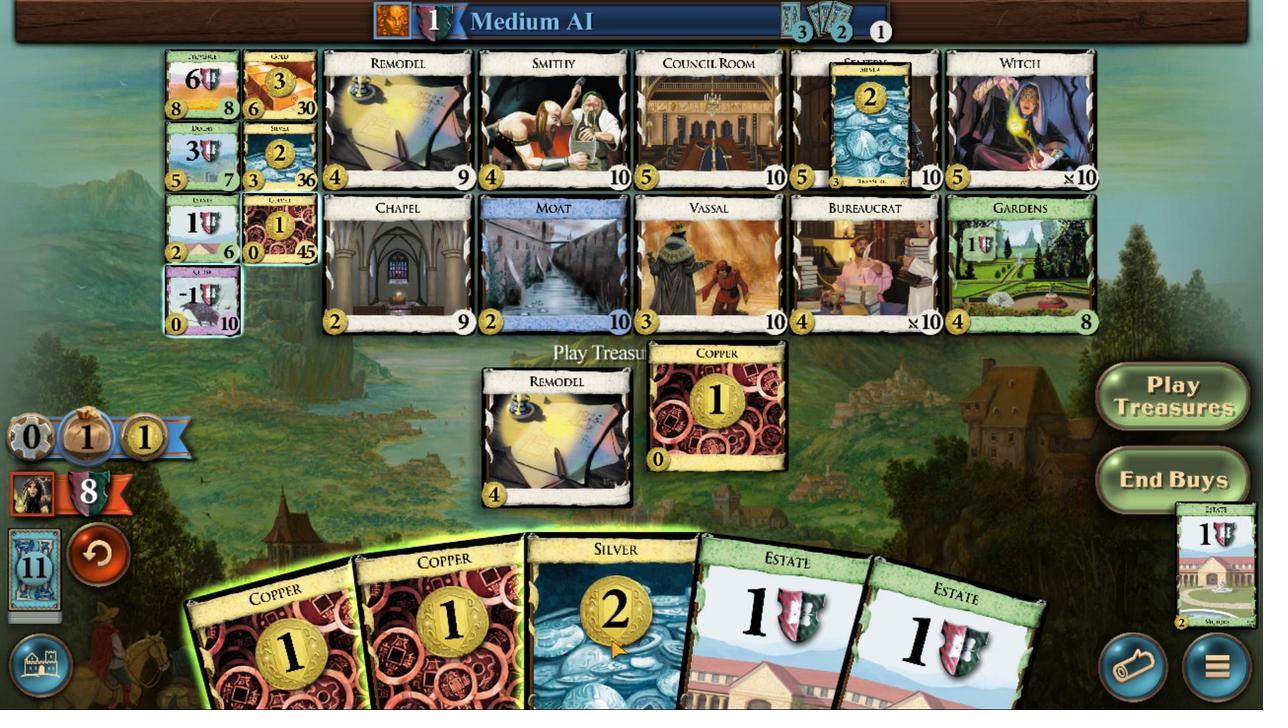 
Action: Mouse moved to (575, 519)
Screenshot: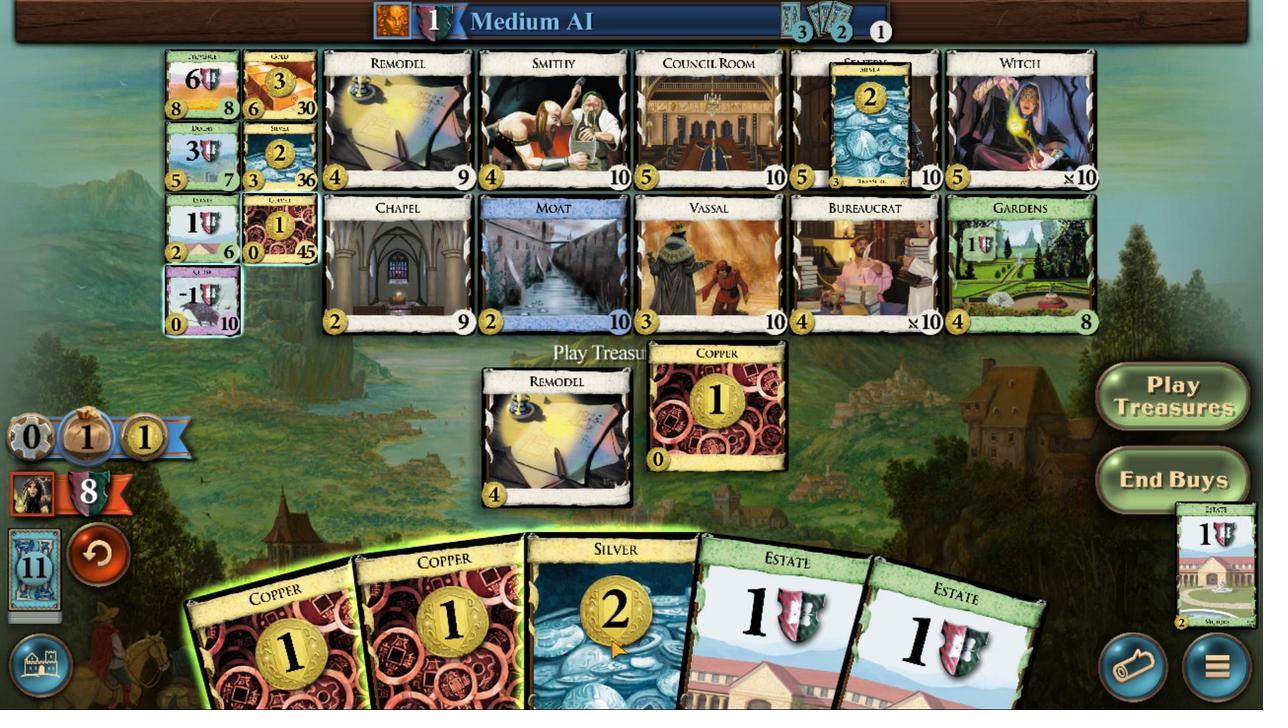 
Action: Mouse scrolled (575, 519) with delta (0, 0)
Screenshot: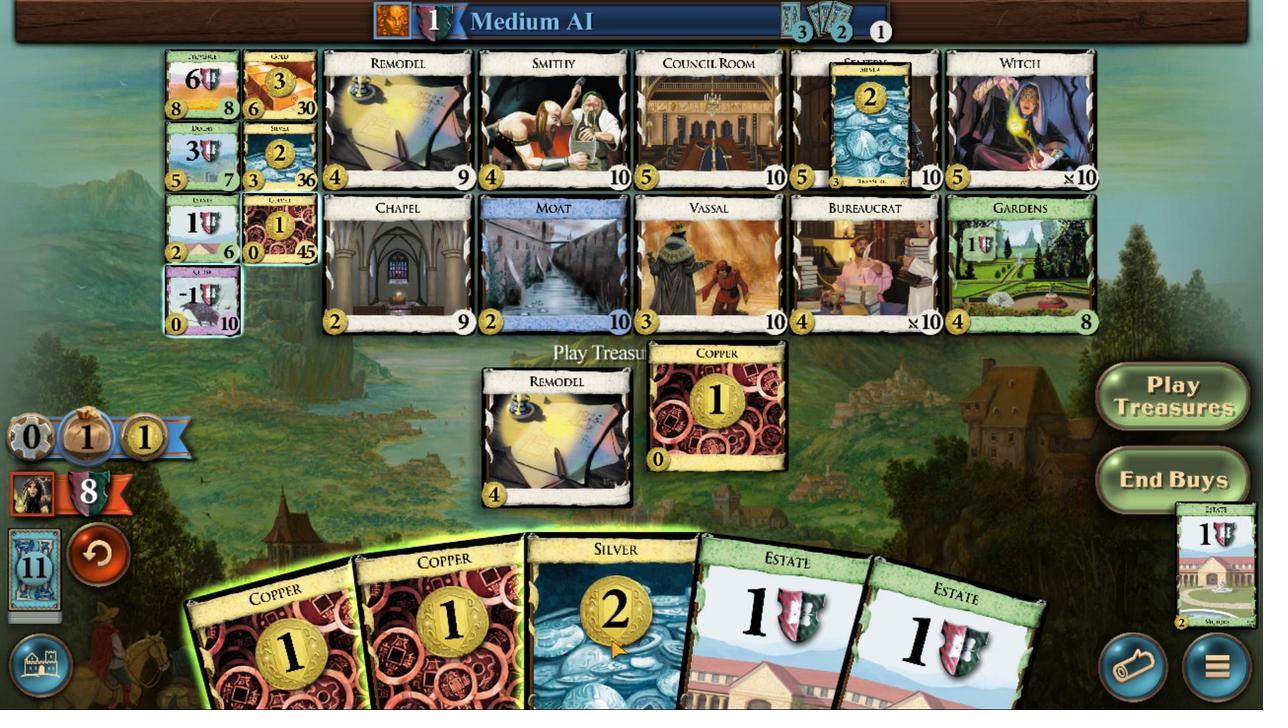 
Action: Mouse scrolled (575, 519) with delta (0, 0)
Screenshot: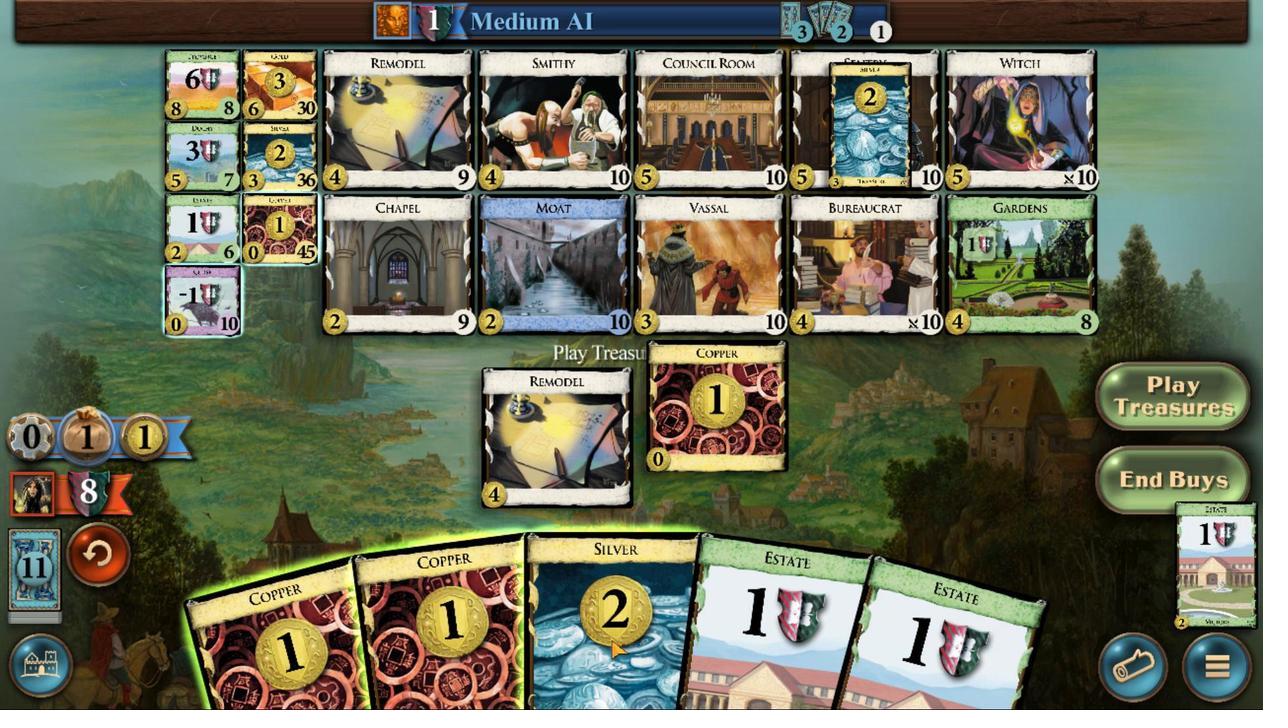 
Action: Mouse scrolled (575, 519) with delta (0, 0)
Screenshot: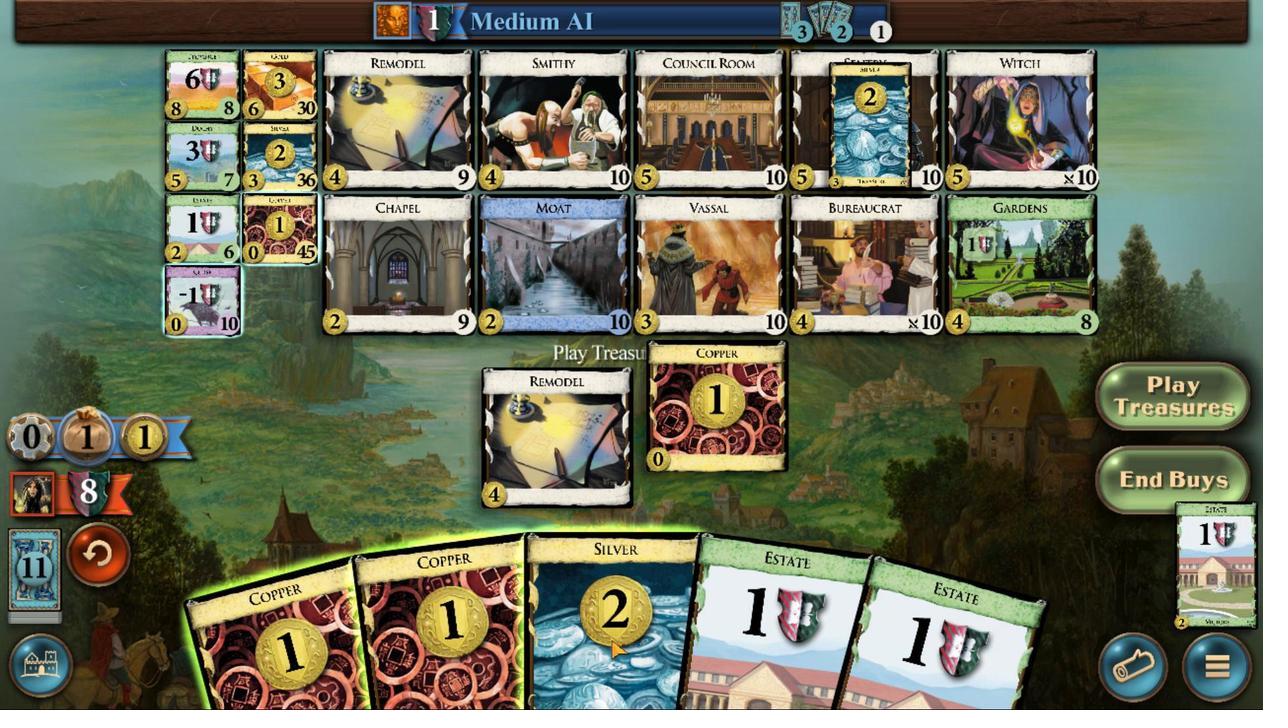 
Action: Mouse scrolled (575, 519) with delta (0, 0)
Screenshot: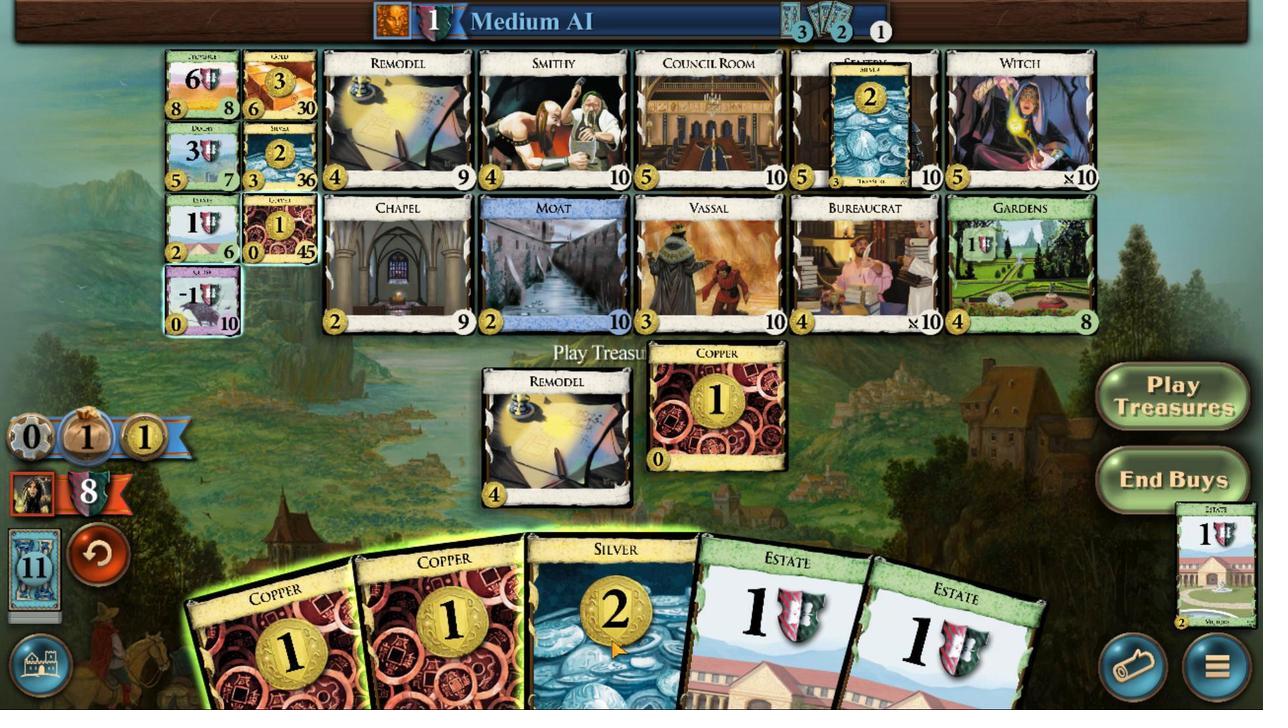 
Action: Mouse moved to (567, 520)
Screenshot: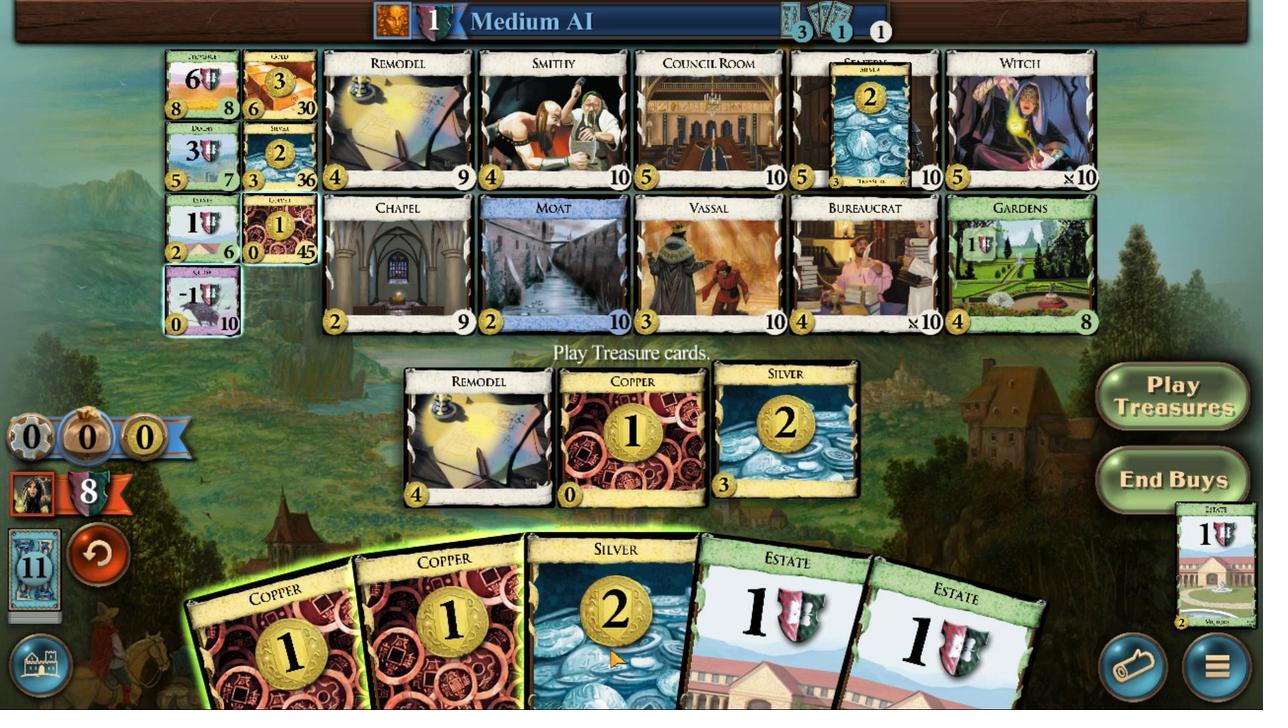 
Action: Mouse scrolled (567, 520) with delta (0, 0)
Screenshot: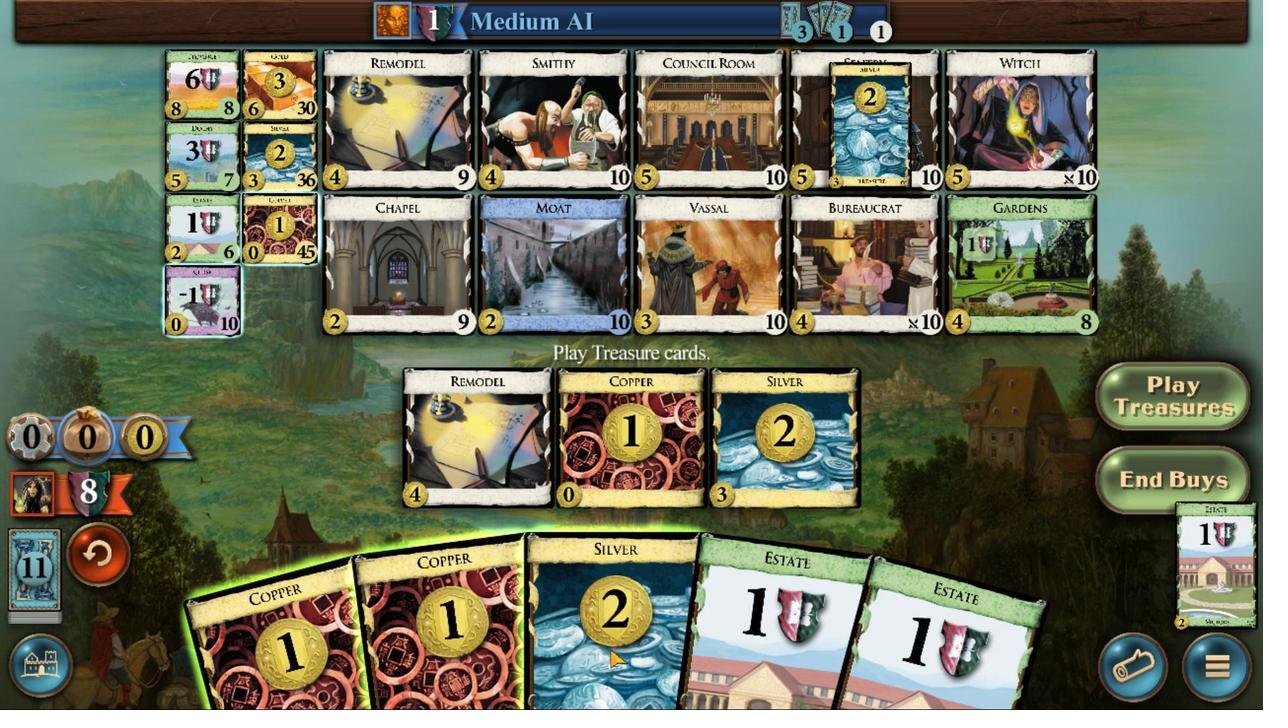 
Action: Mouse scrolled (567, 520) with delta (0, 0)
Screenshot: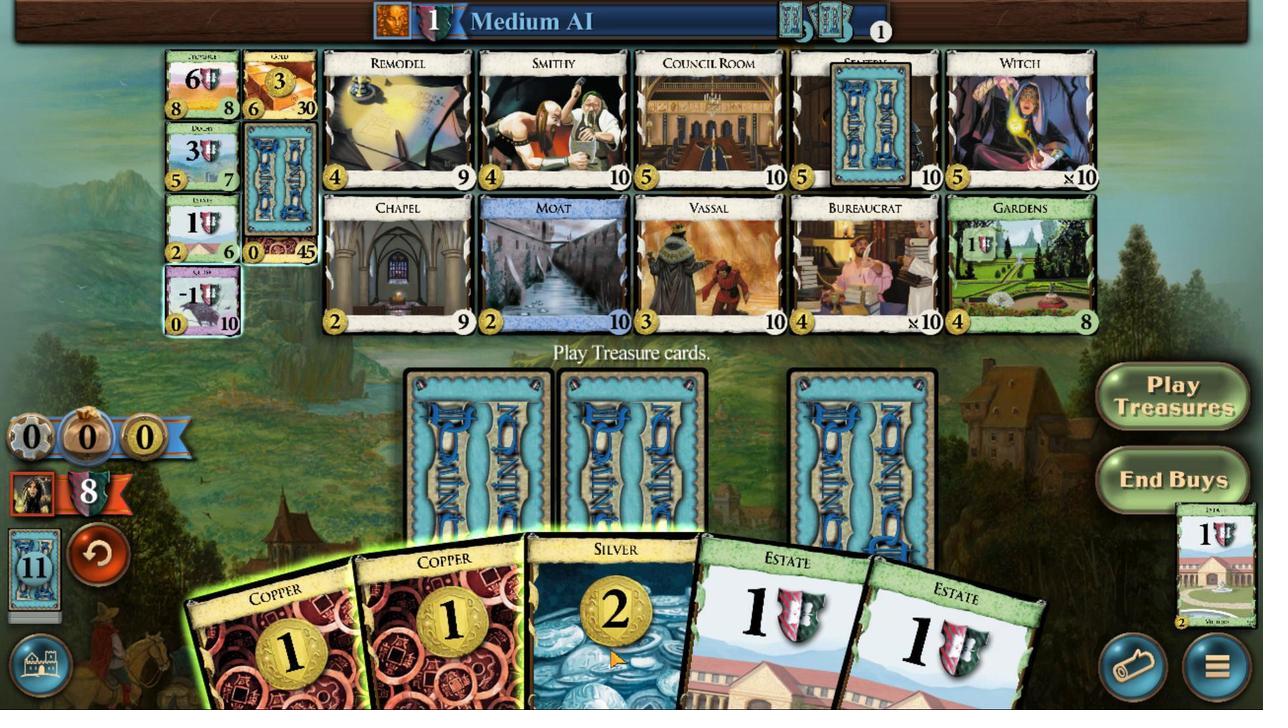 
Action: Mouse scrolled (567, 520) with delta (0, 0)
Screenshot: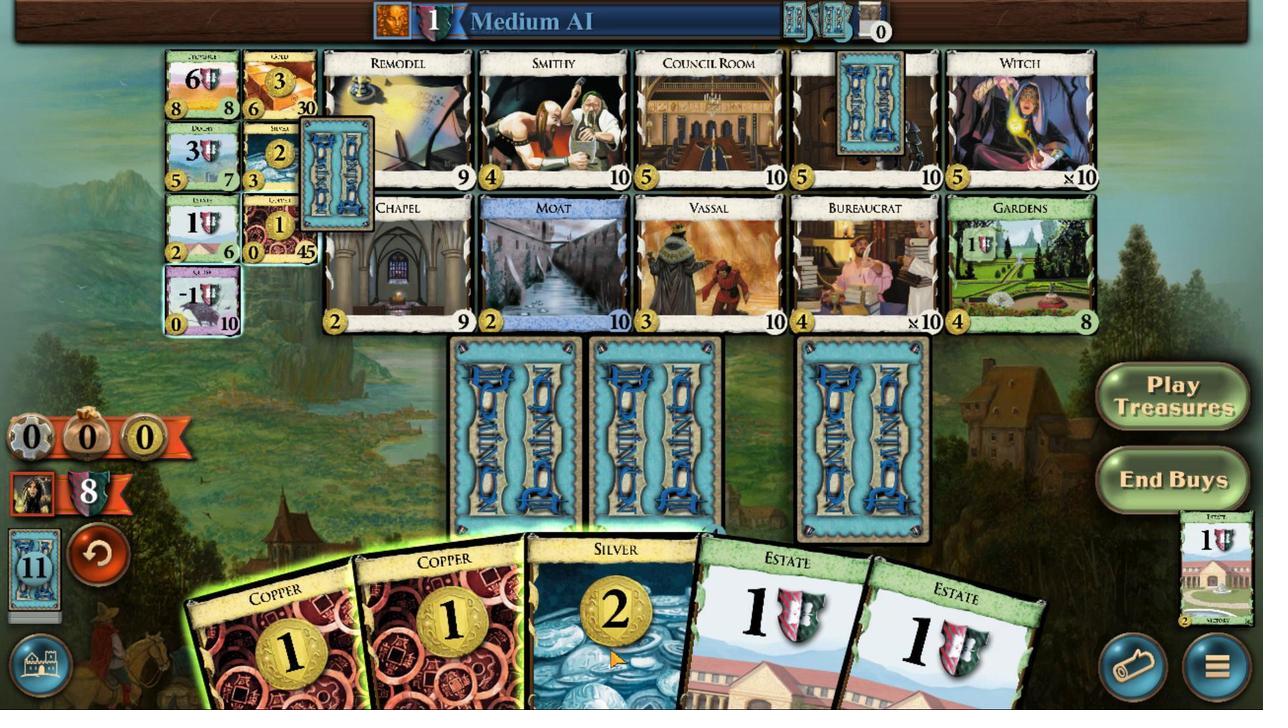 
Action: Mouse scrolled (567, 520) with delta (0, 0)
Screenshot: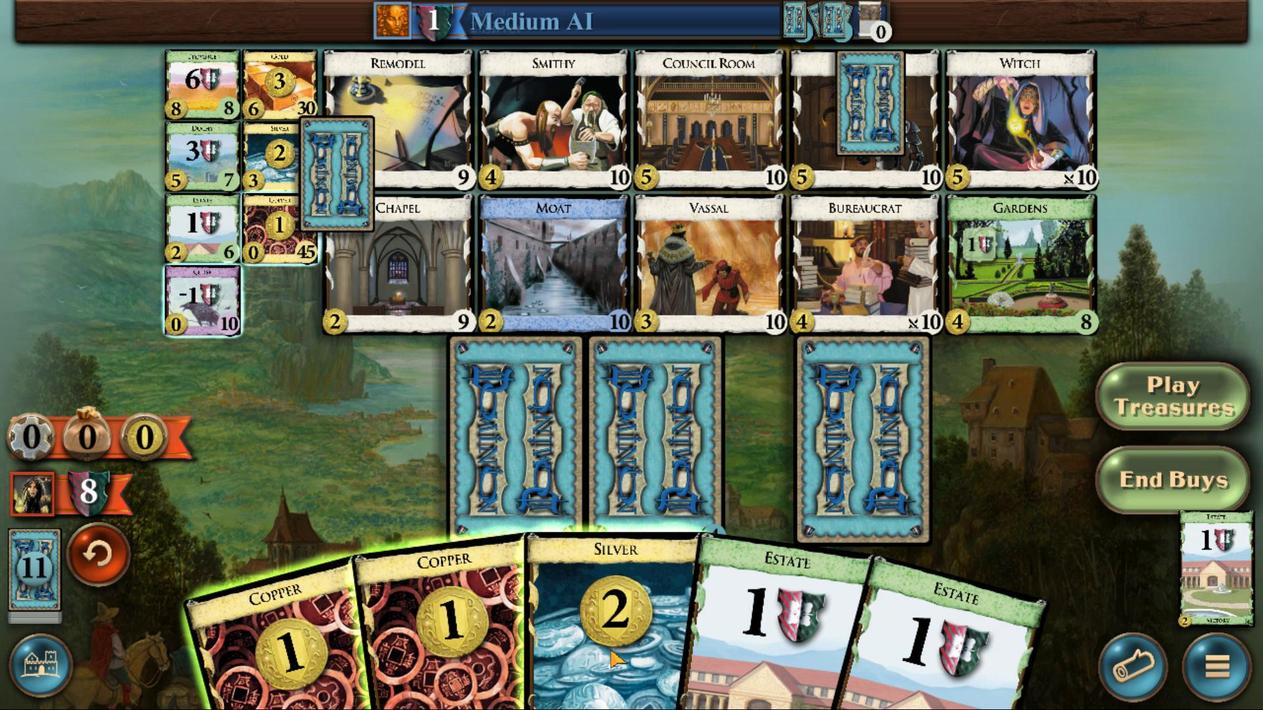 
Action: Mouse scrolled (567, 520) with delta (0, 0)
Screenshot: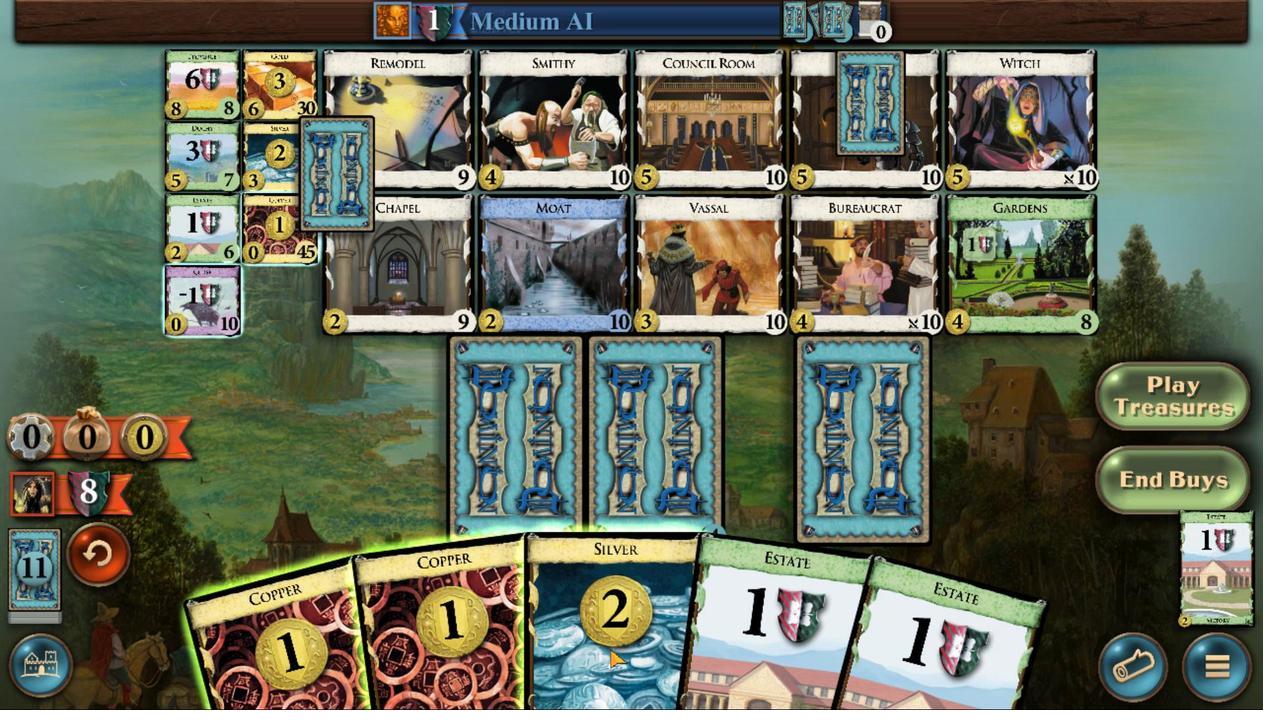 
Action: Mouse scrolled (567, 520) with delta (0, 0)
Screenshot: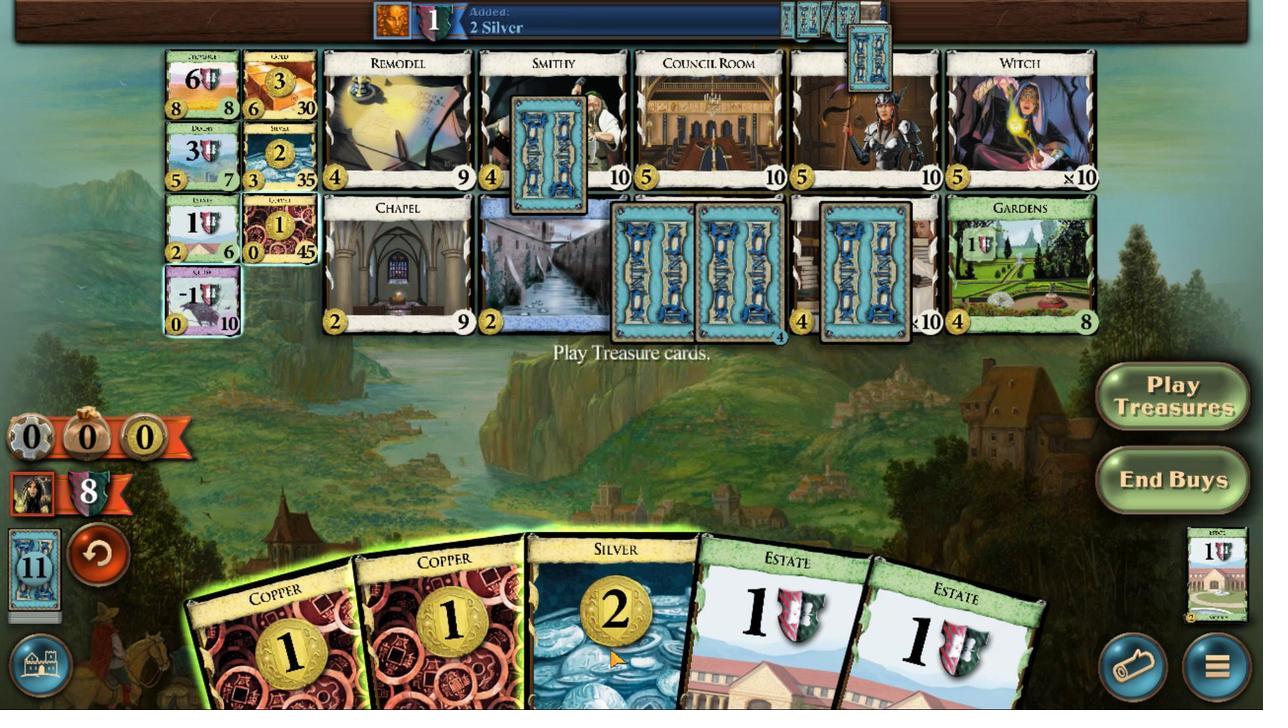 
Action: Mouse scrolled (567, 520) with delta (0, 0)
Screenshot: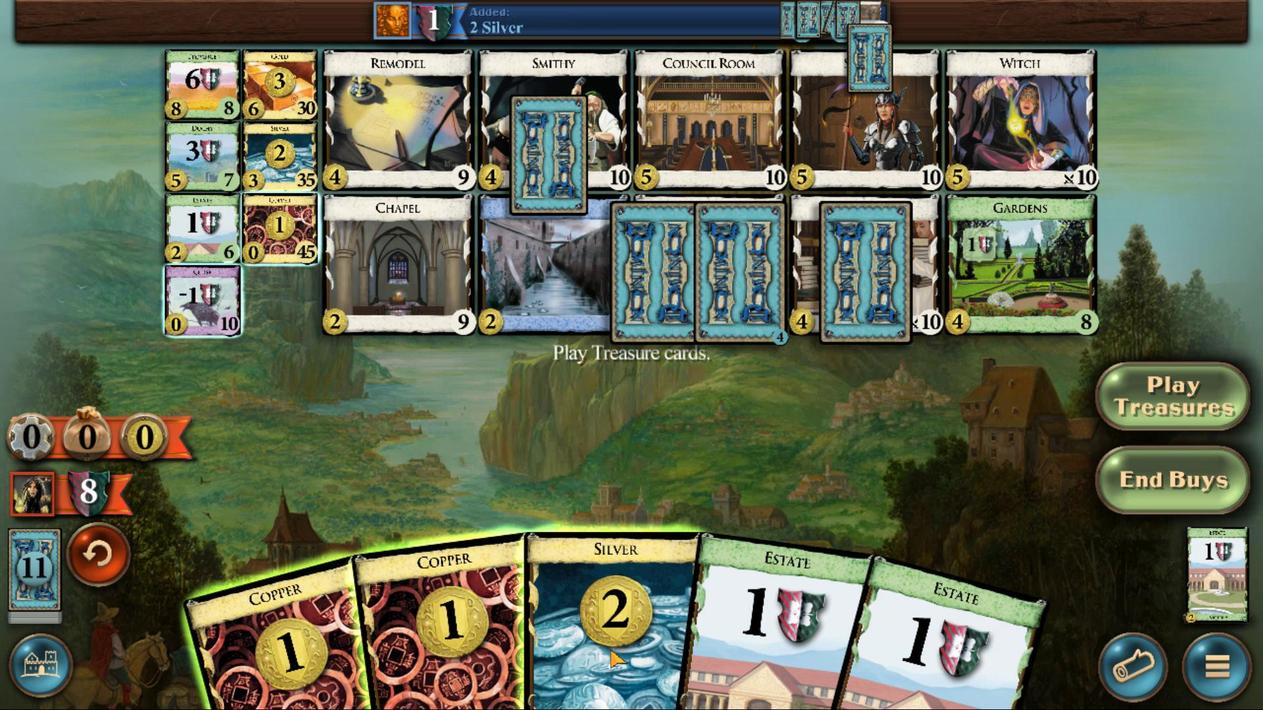 
Action: Mouse moved to (483, 519)
Screenshot: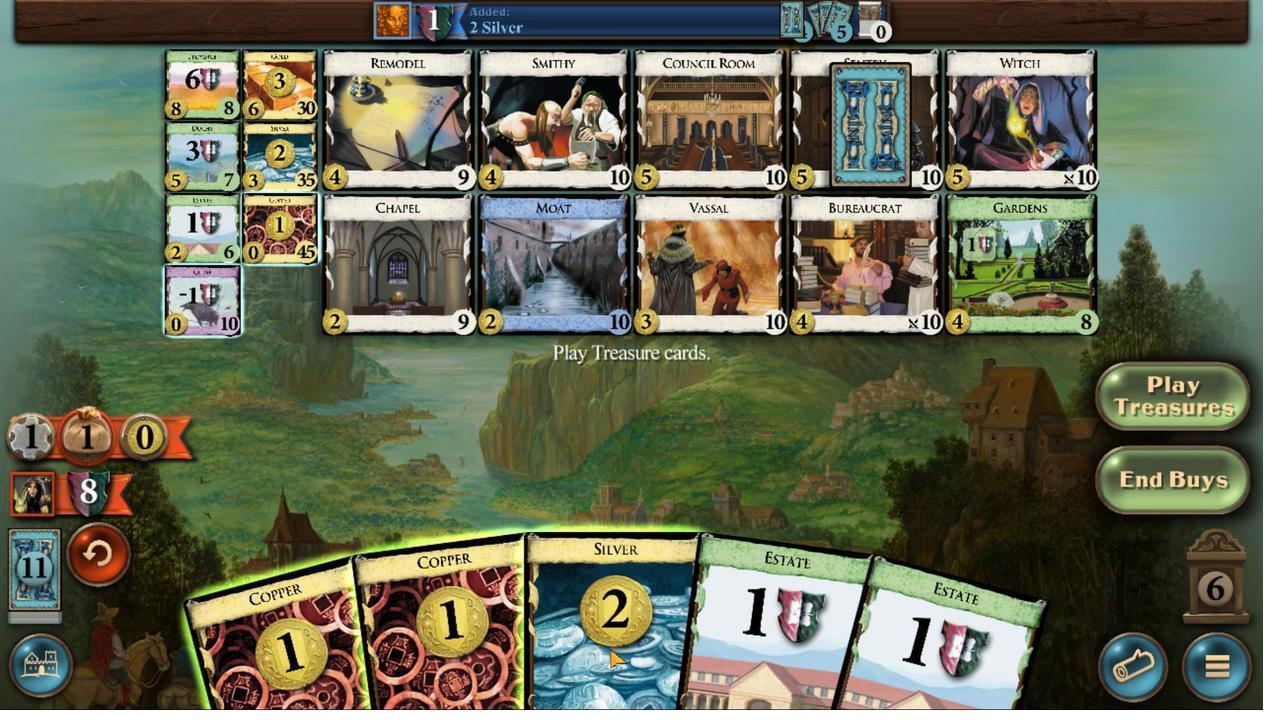 
Action: Mouse scrolled (483, 519) with delta (0, 0)
Screenshot: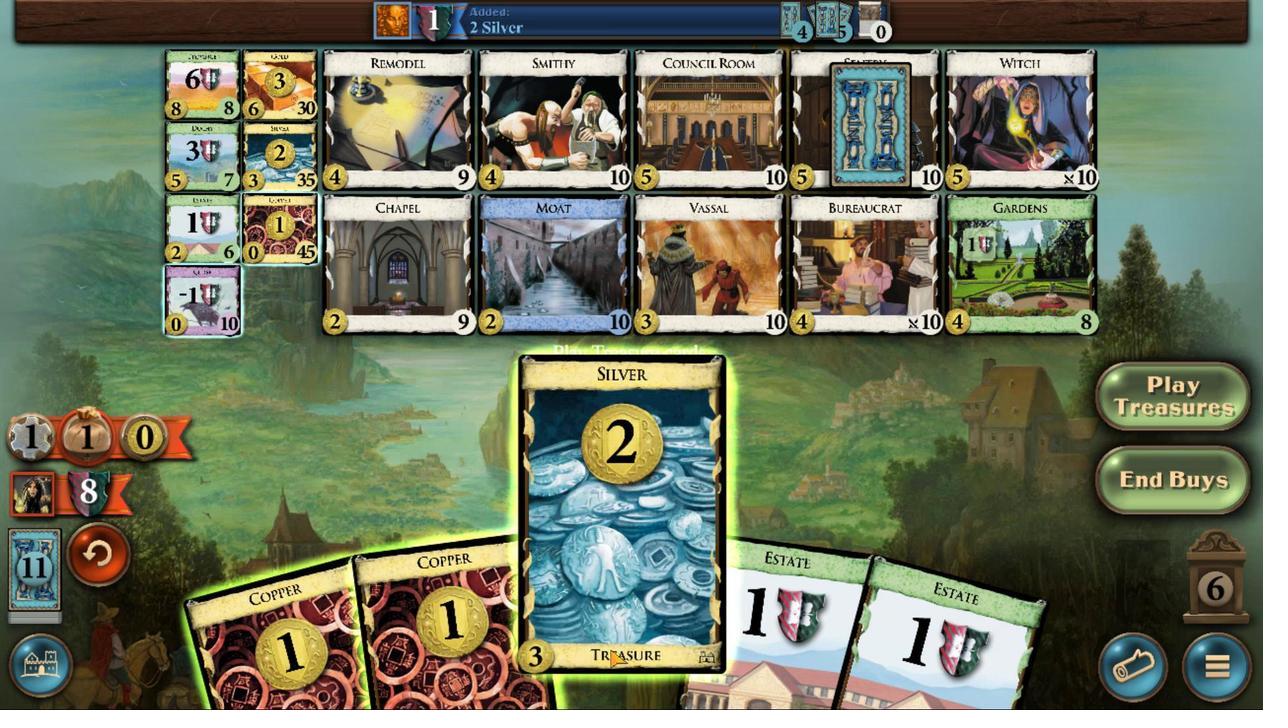 
Action: Mouse scrolled (483, 519) with delta (0, 0)
Screenshot: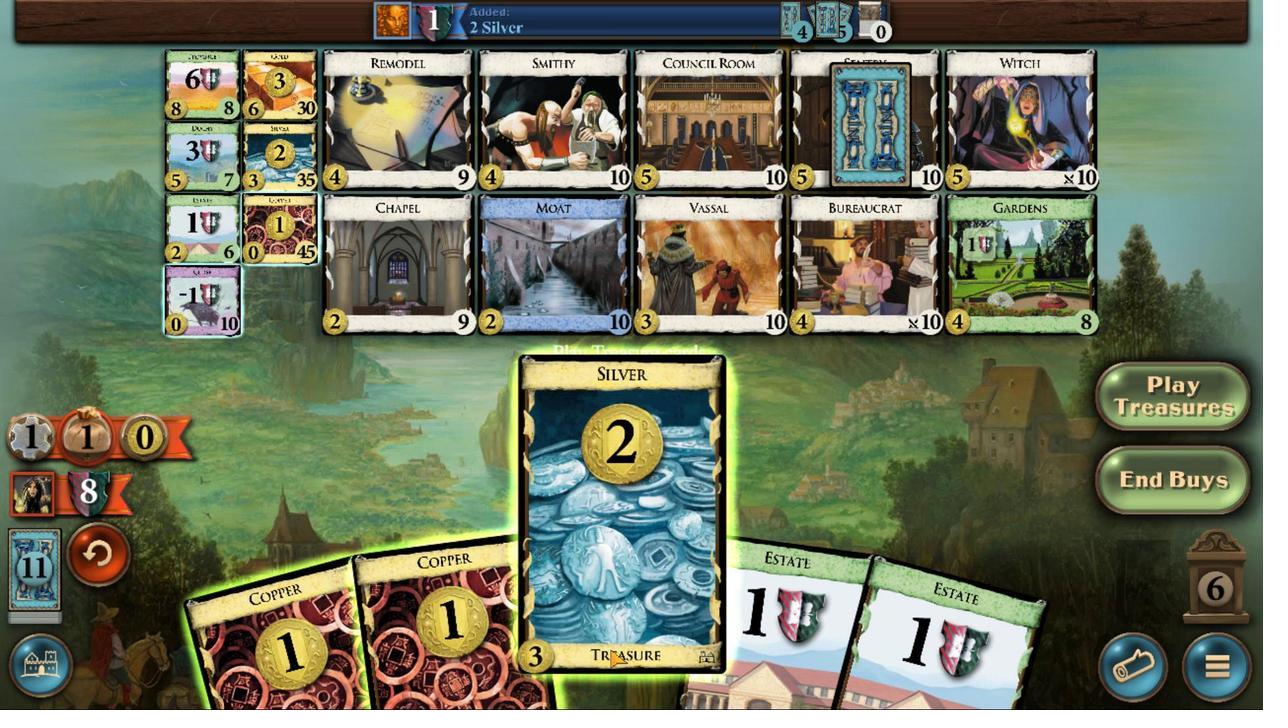 
Action: Mouse scrolled (483, 519) with delta (0, 0)
Screenshot: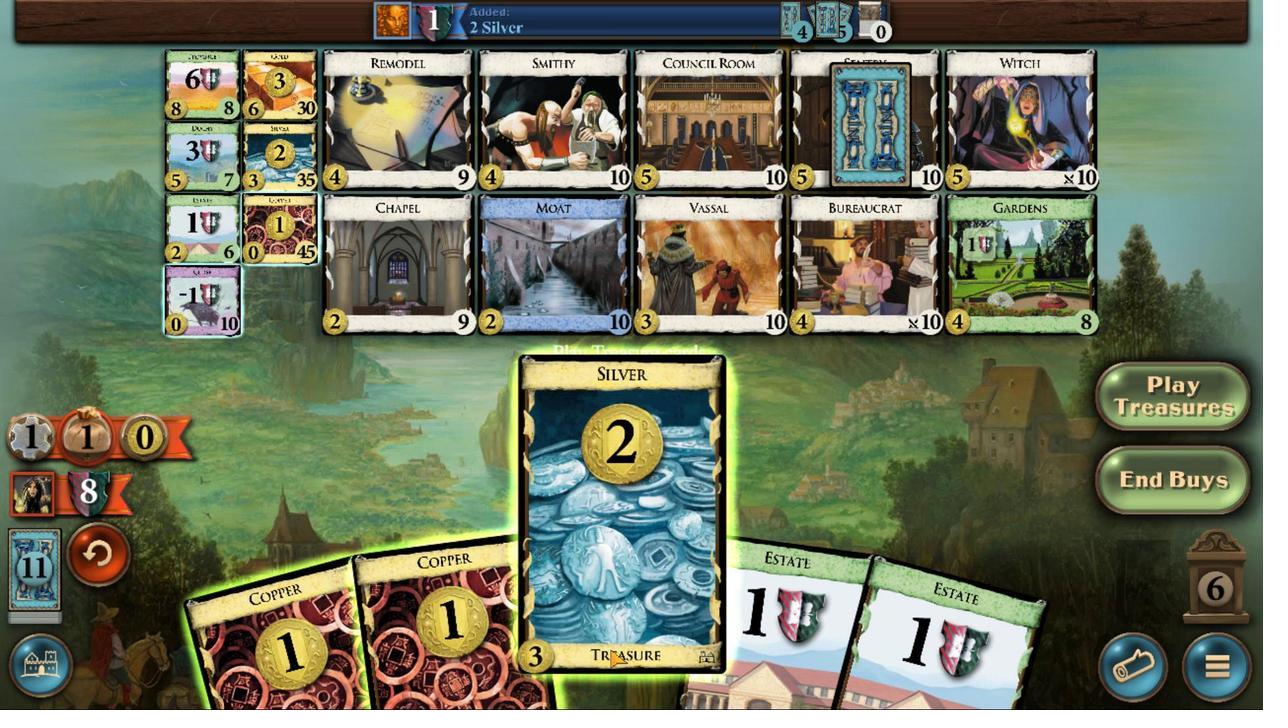 
Action: Mouse scrolled (483, 519) with delta (0, 0)
Screenshot: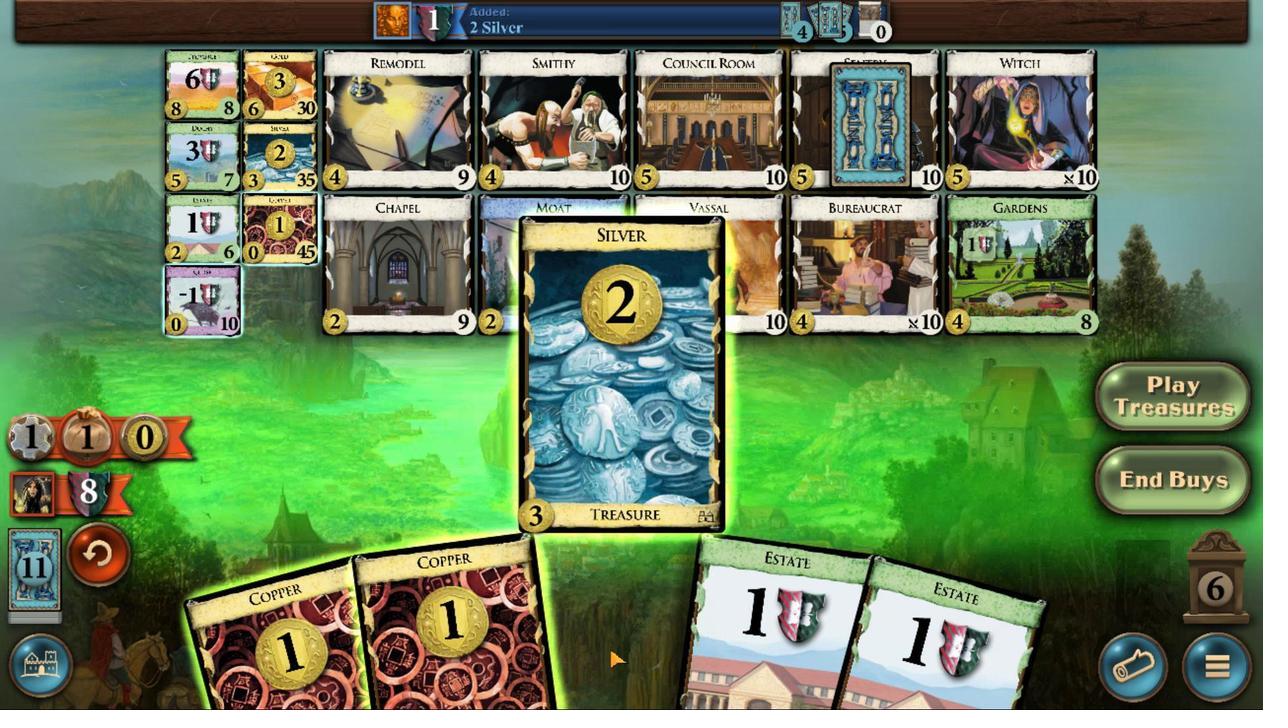 
Action: Mouse scrolled (483, 519) with delta (0, 0)
Screenshot: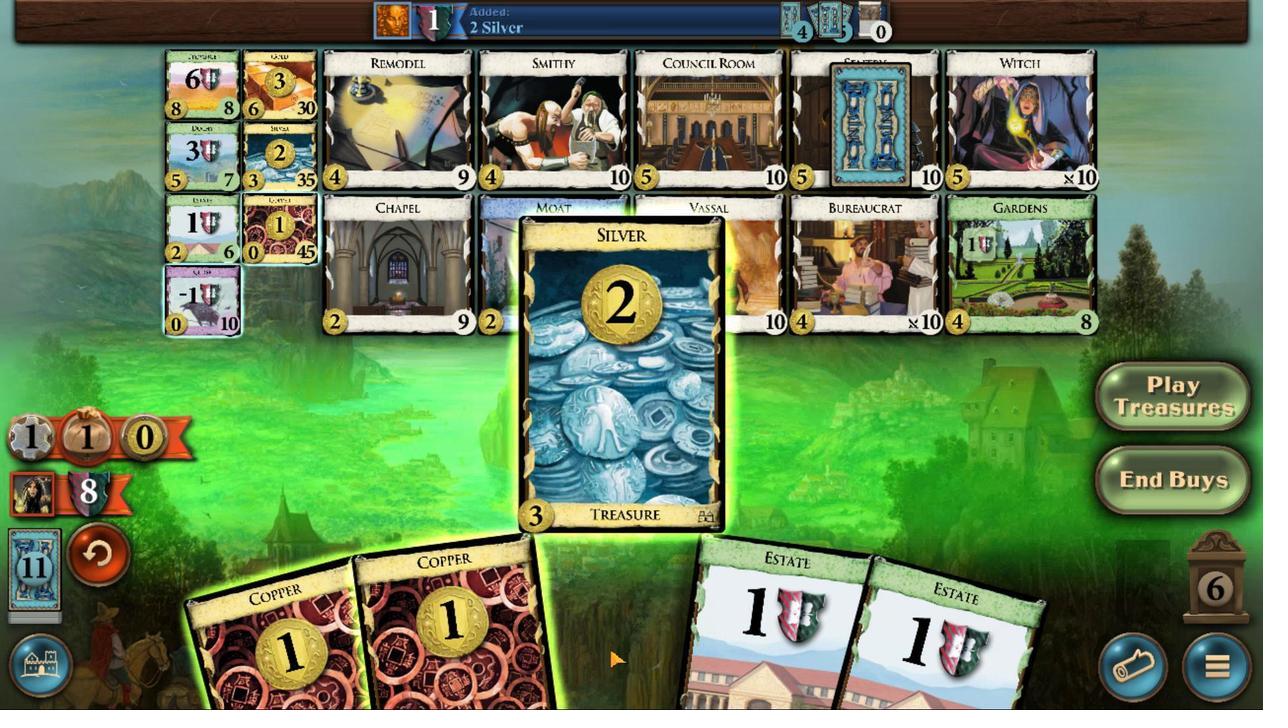 
Action: Mouse scrolled (483, 519) with delta (0, 0)
Screenshot: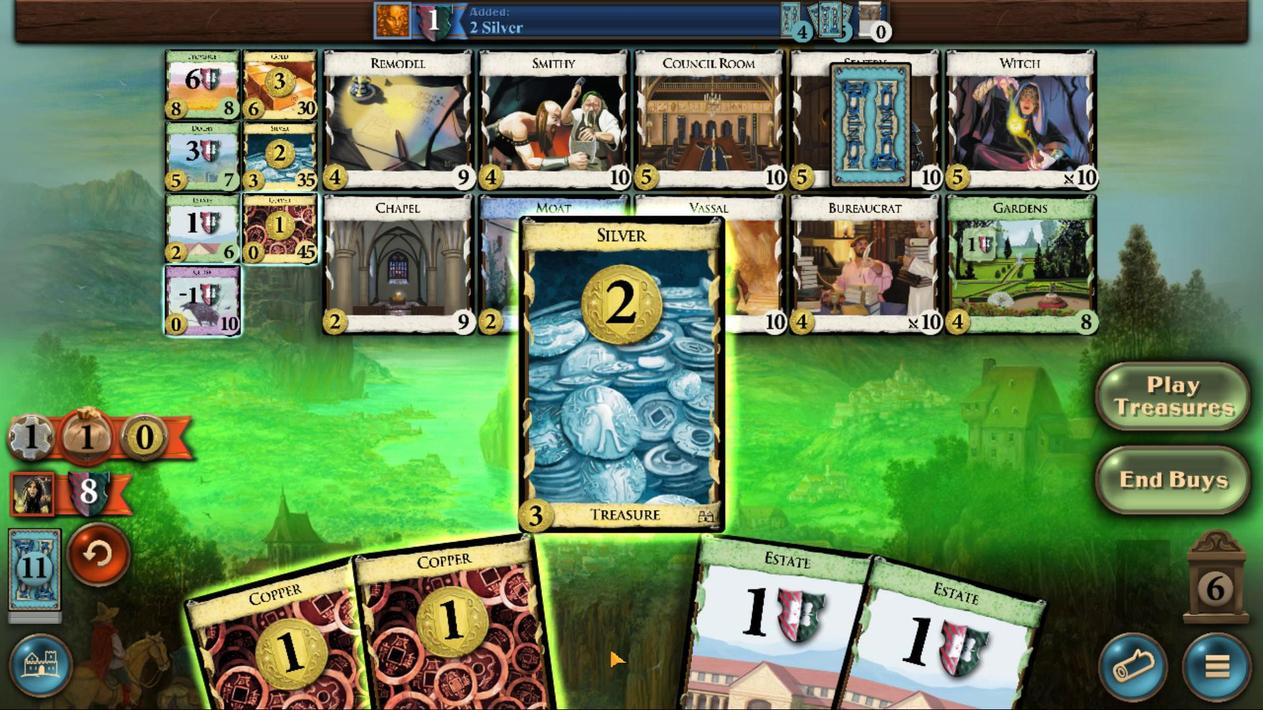 
Action: Mouse moved to (284, 506)
Screenshot: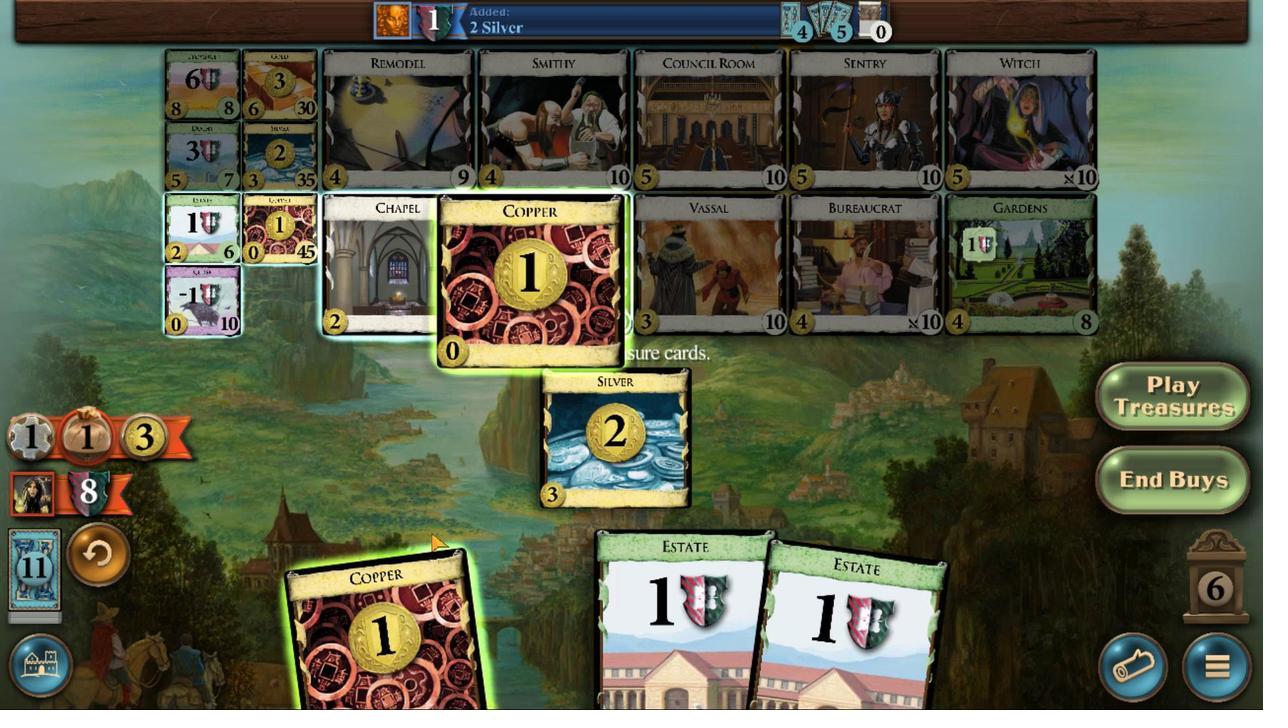 
Action: Mouse pressed left at (284, 506)
Screenshot: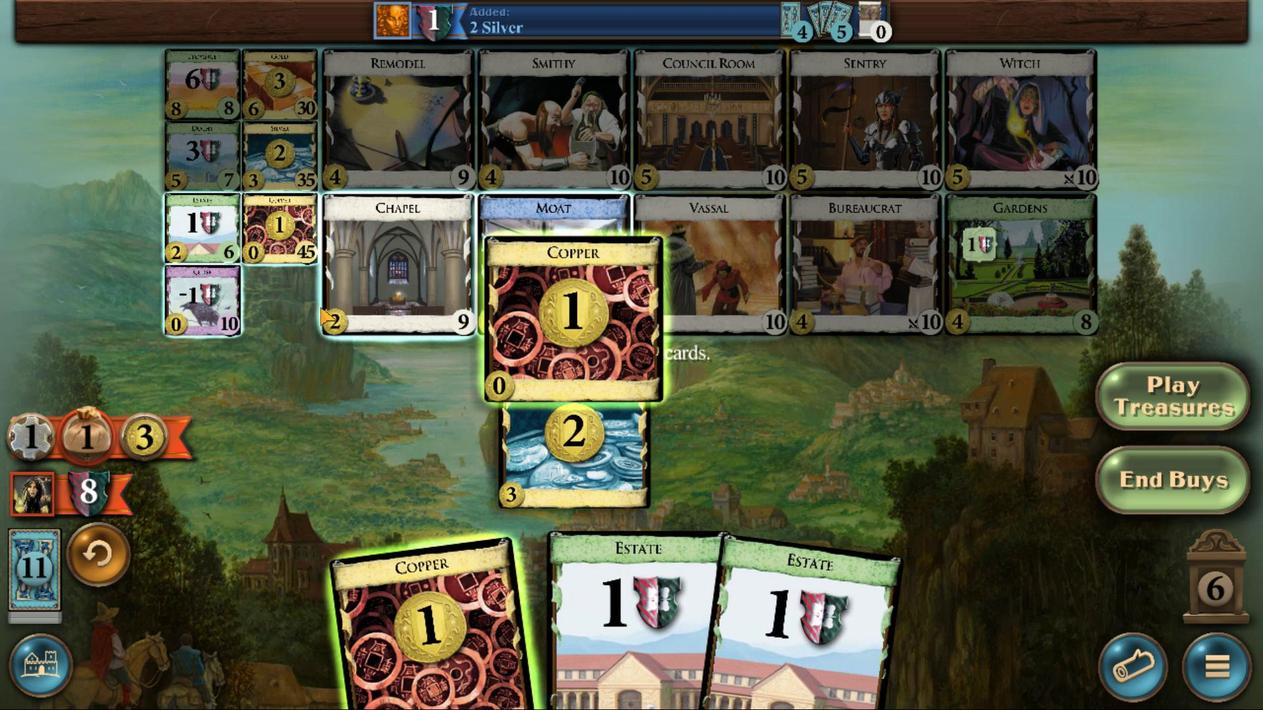 
Action: Mouse moved to (609, 521)
Screenshot: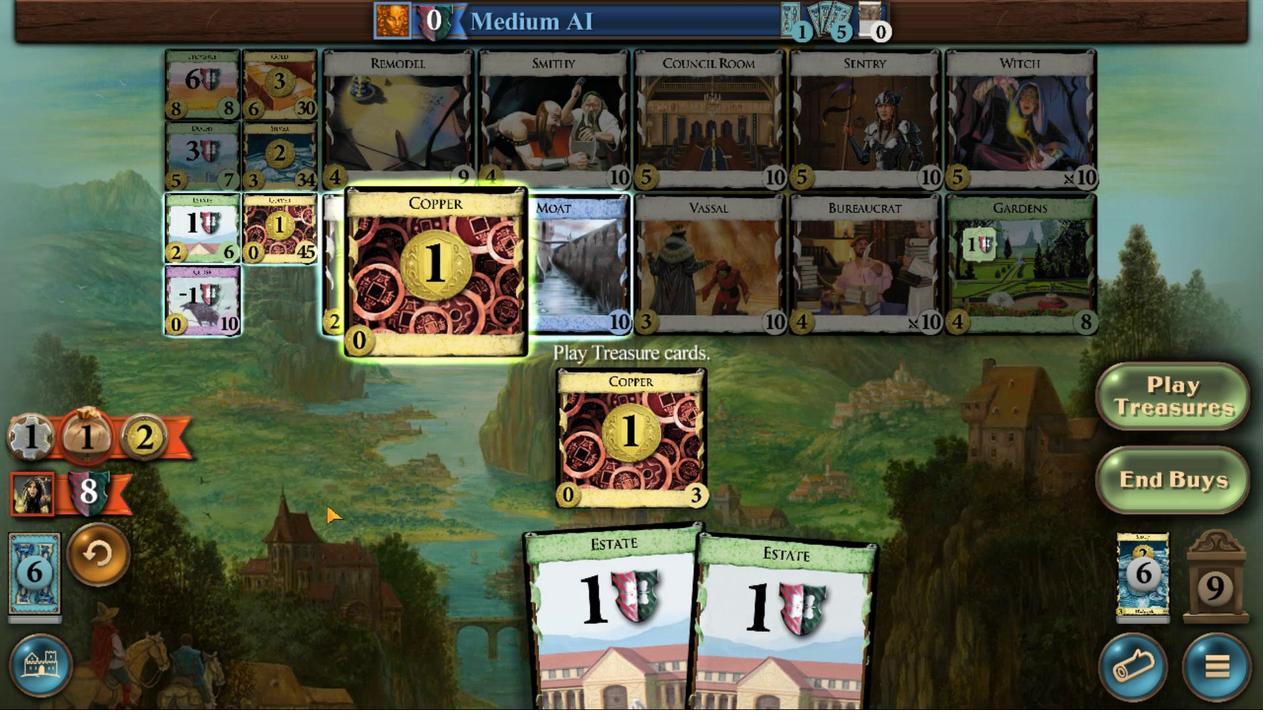 
Action: Mouse scrolled (609, 521) with delta (0, 0)
Screenshot: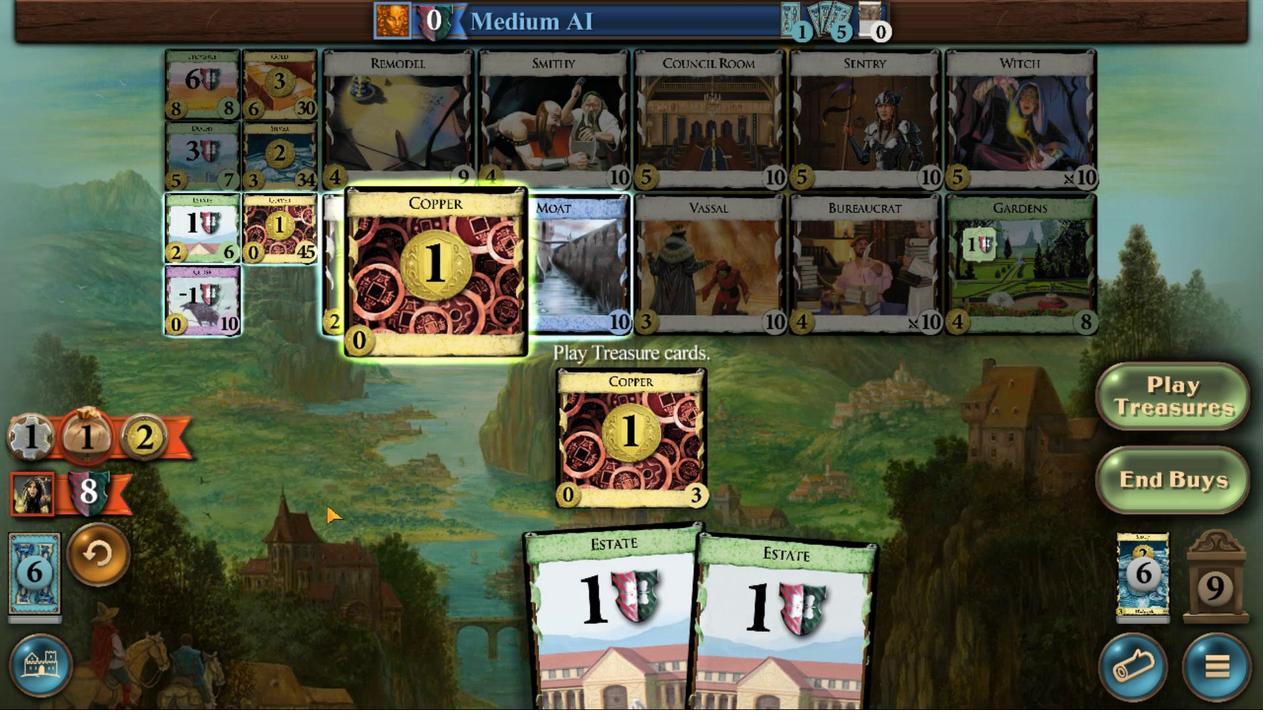 
Action: Mouse moved to (610, 521)
Screenshot: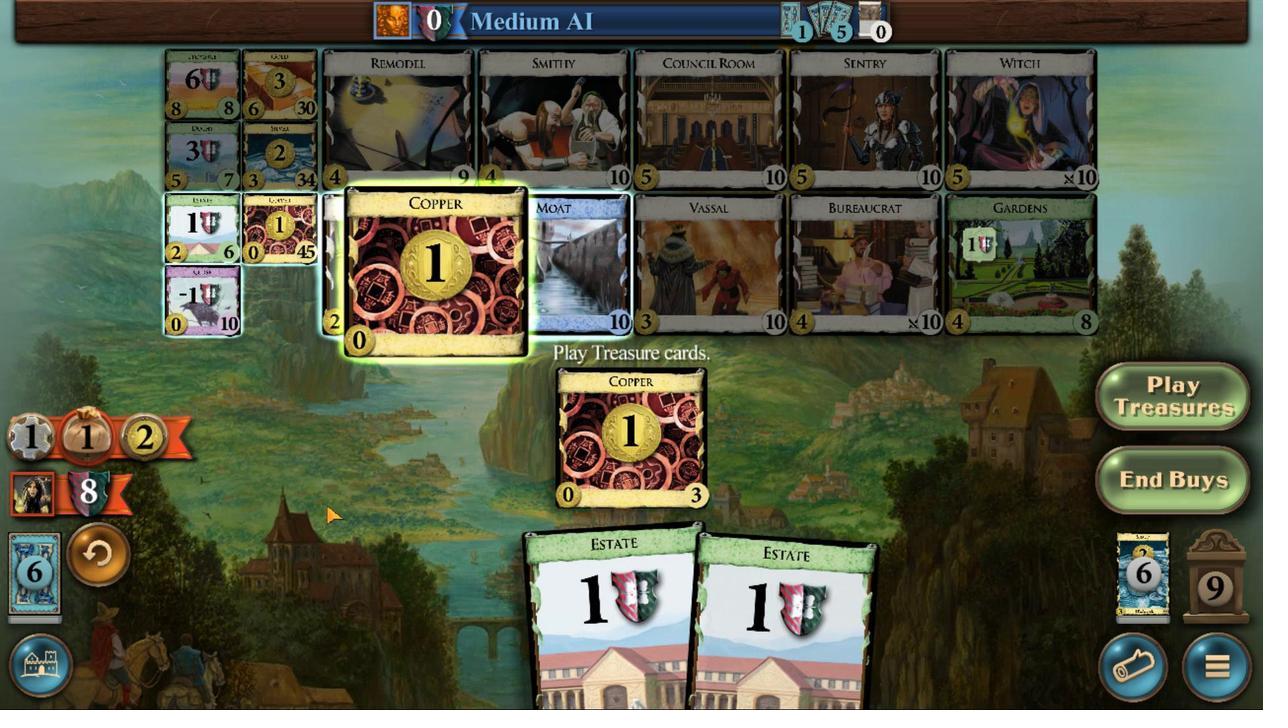 
Action: Mouse scrolled (610, 521) with delta (0, 0)
Screenshot: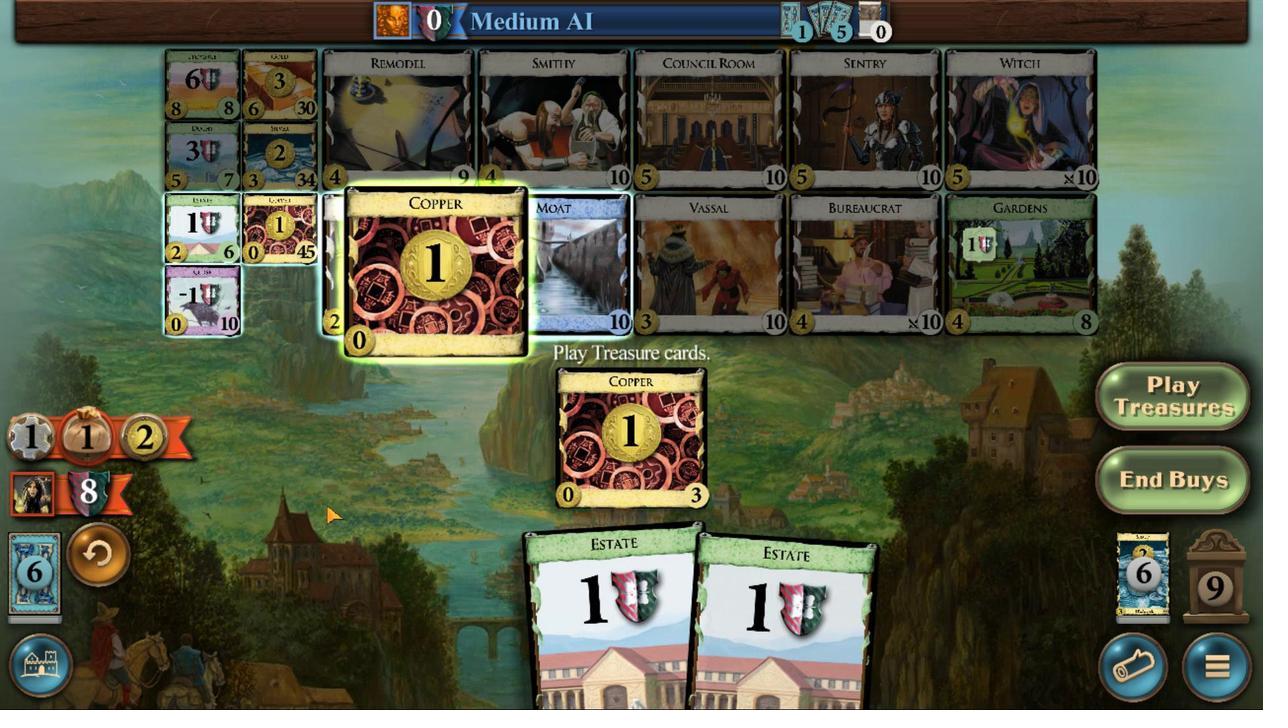 
Action: Mouse scrolled (610, 521) with delta (0, 0)
Screenshot: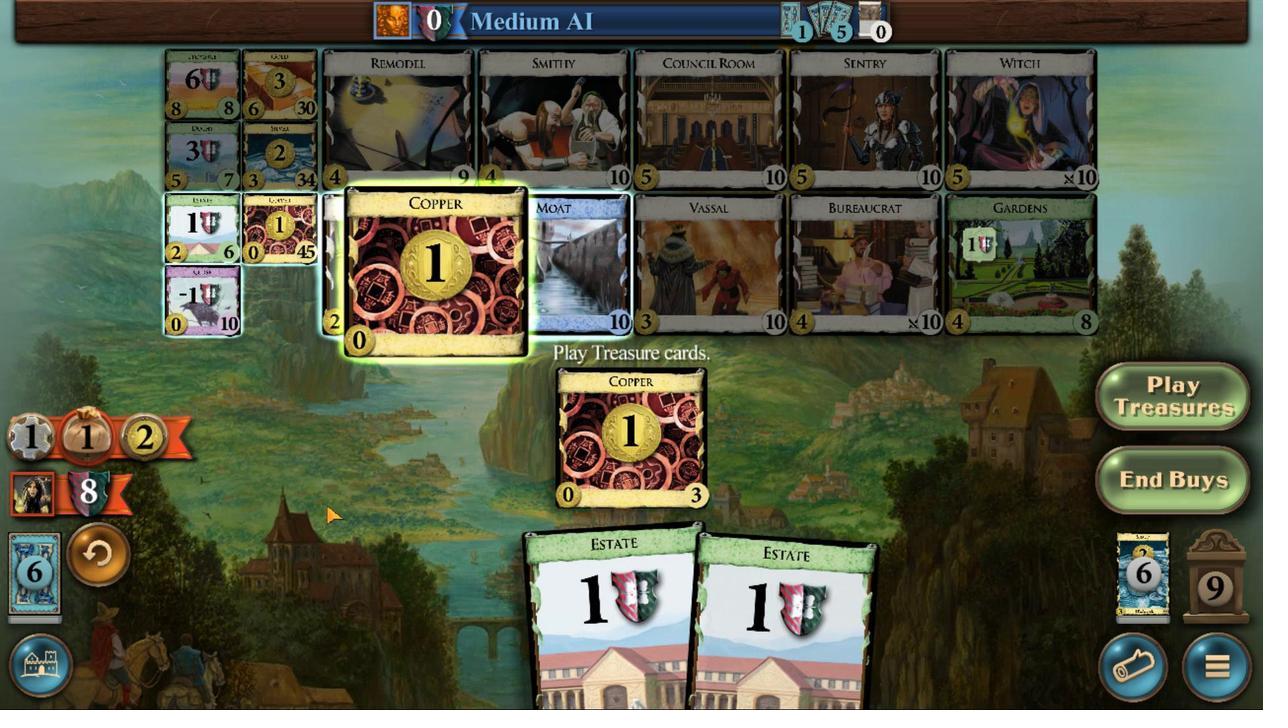 
Action: Mouse scrolled (610, 521) with delta (0, 0)
Screenshot: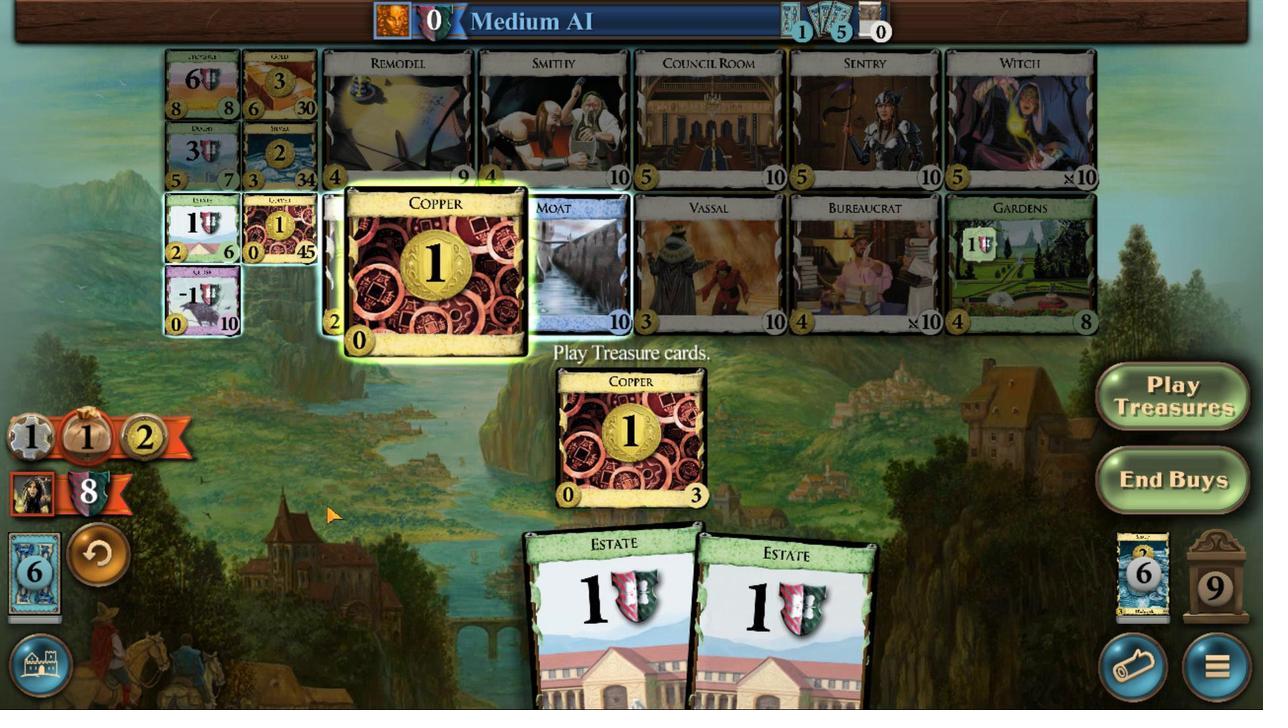 
Action: Mouse scrolled (610, 521) with delta (0, 0)
Screenshot: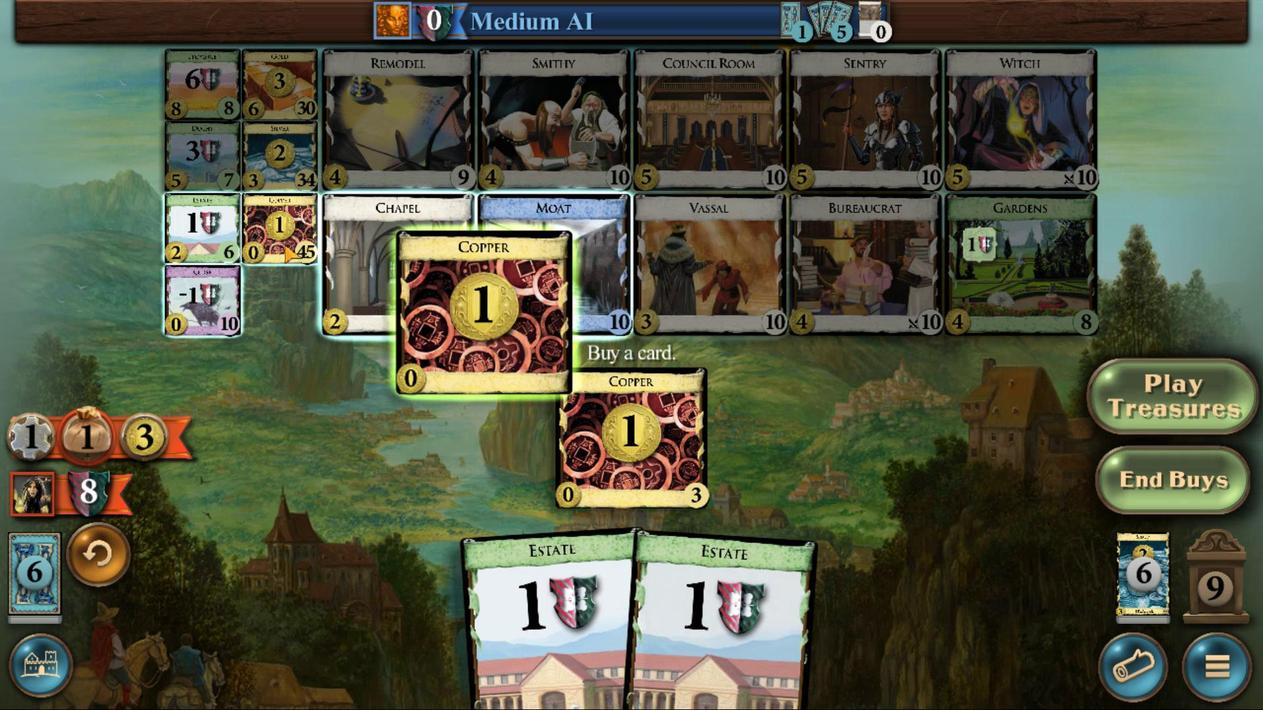 
Action: Mouse scrolled (610, 521) with delta (0, 0)
Screenshot: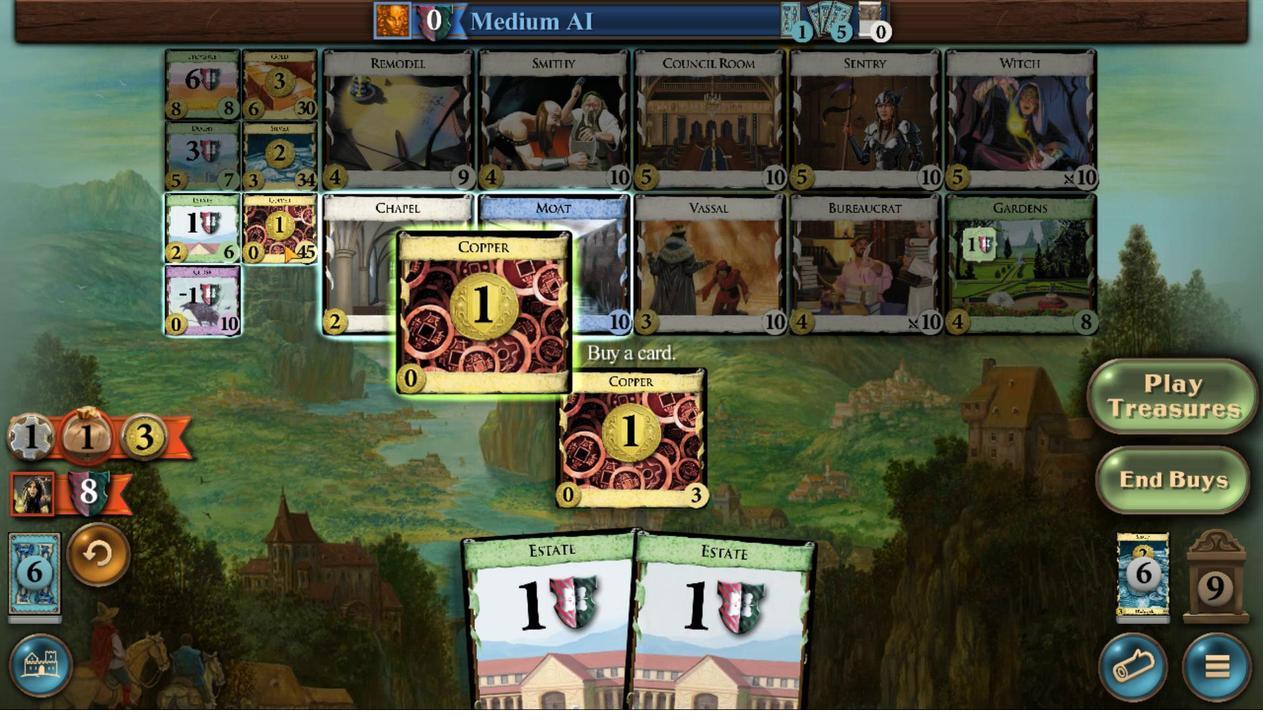 
Action: Mouse moved to (539, 521)
Screenshot: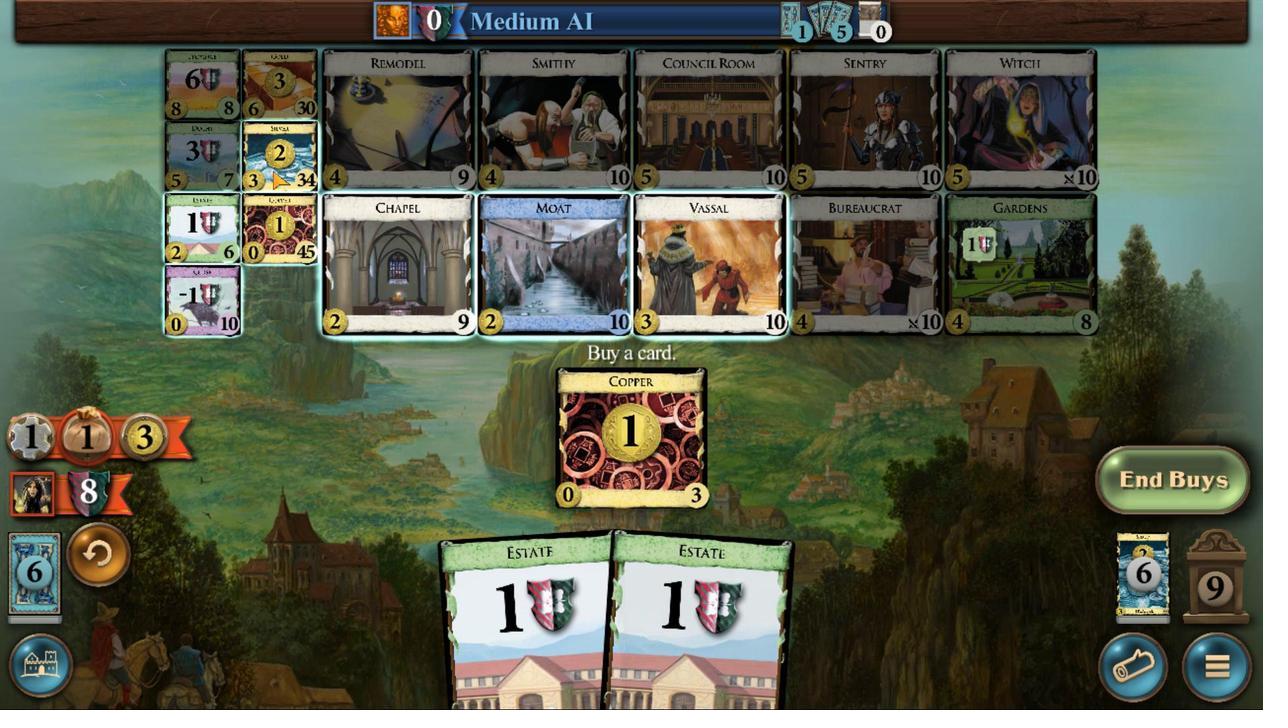 
Action: Mouse scrolled (539, 521) with delta (0, 0)
Screenshot: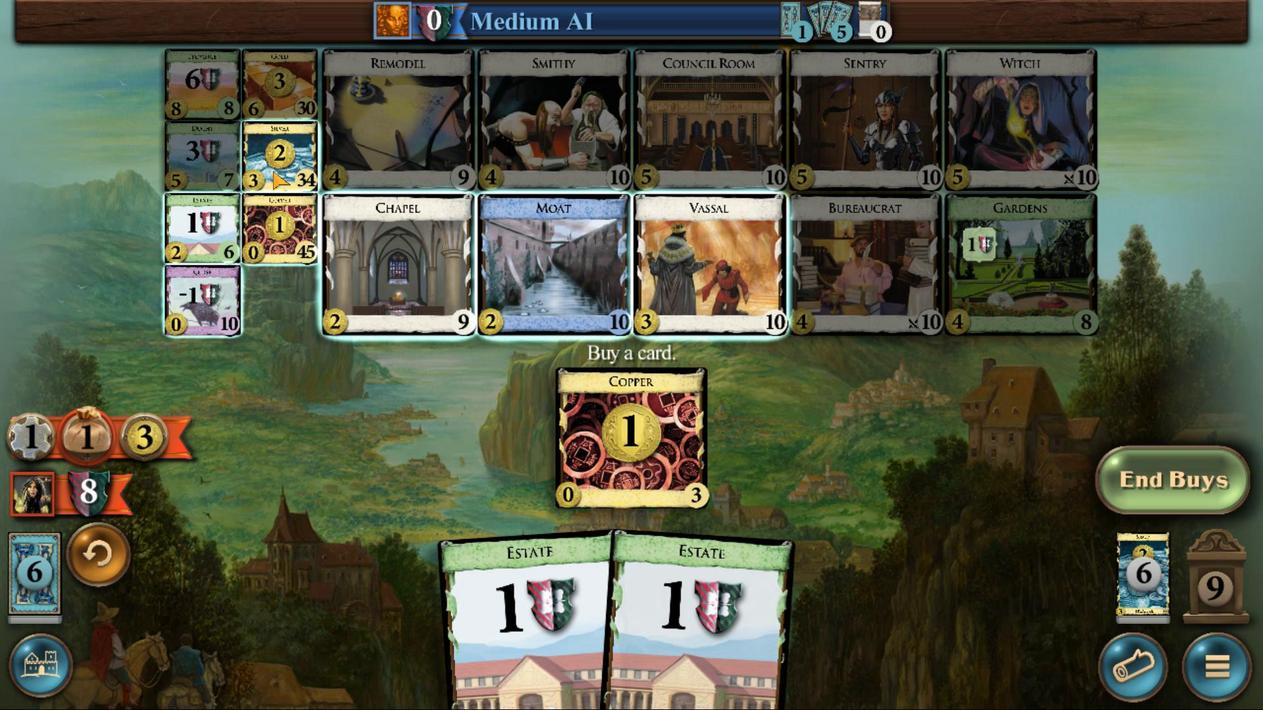
Action: Mouse scrolled (539, 521) with delta (0, 0)
Screenshot: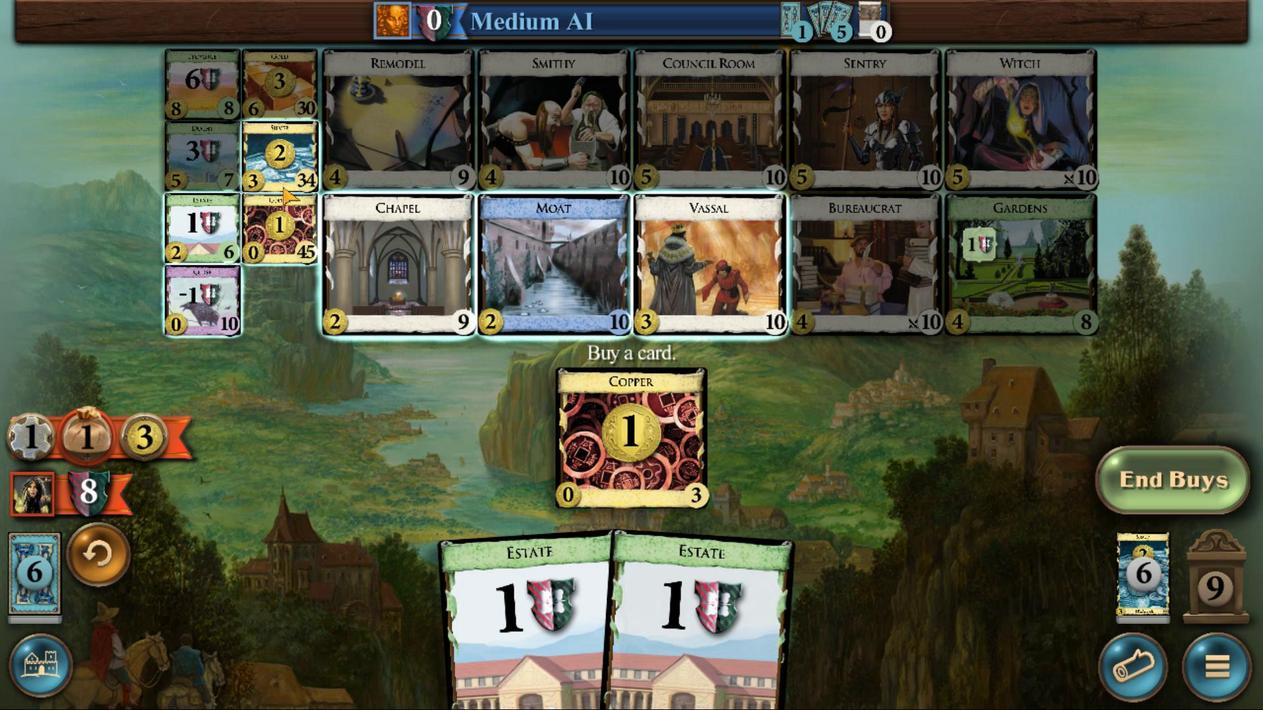 
Action: Mouse scrolled (539, 521) with delta (0, 0)
Screenshot: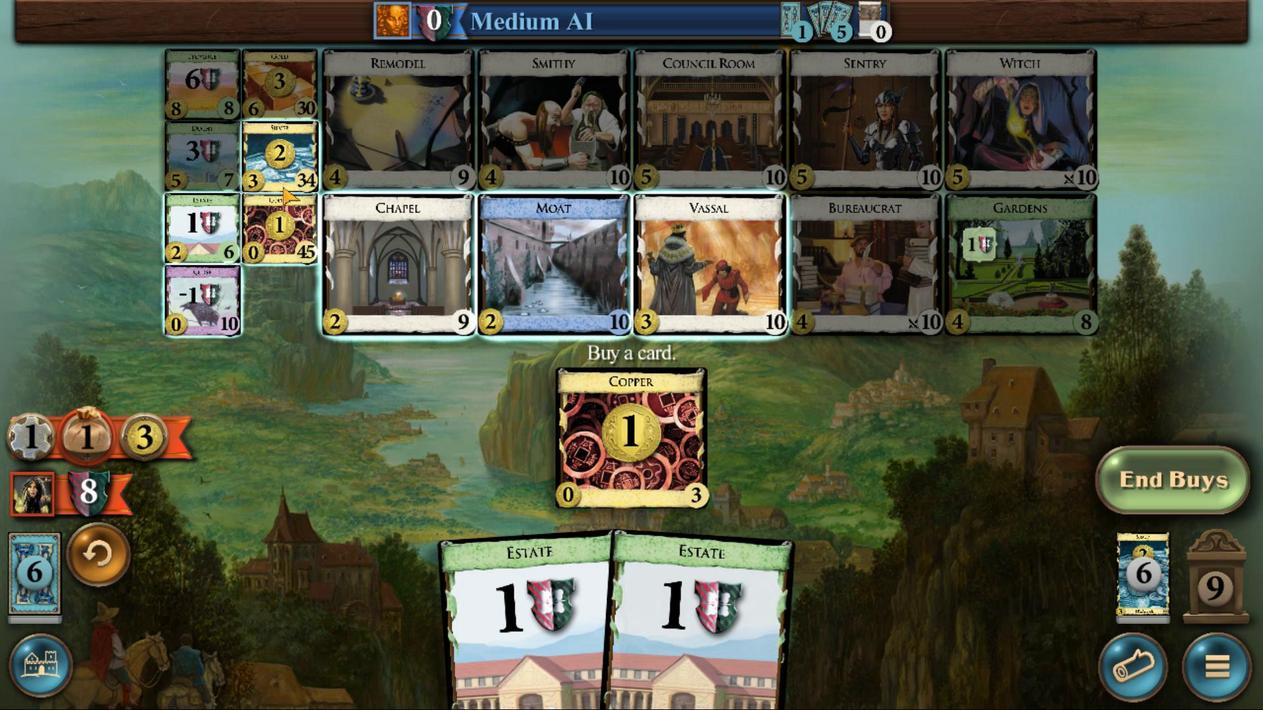 
Action: Mouse scrolled (539, 521) with delta (0, 0)
Screenshot: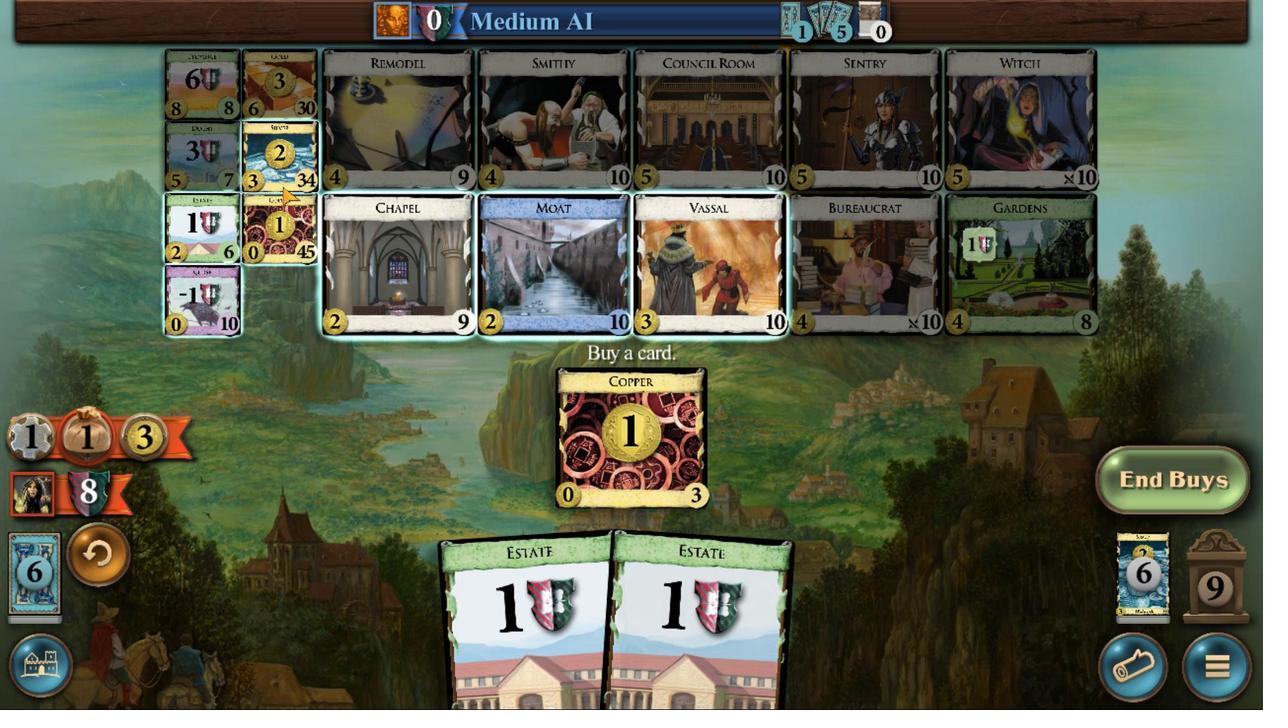 
Action: Mouse scrolled (539, 521) with delta (0, 0)
Screenshot: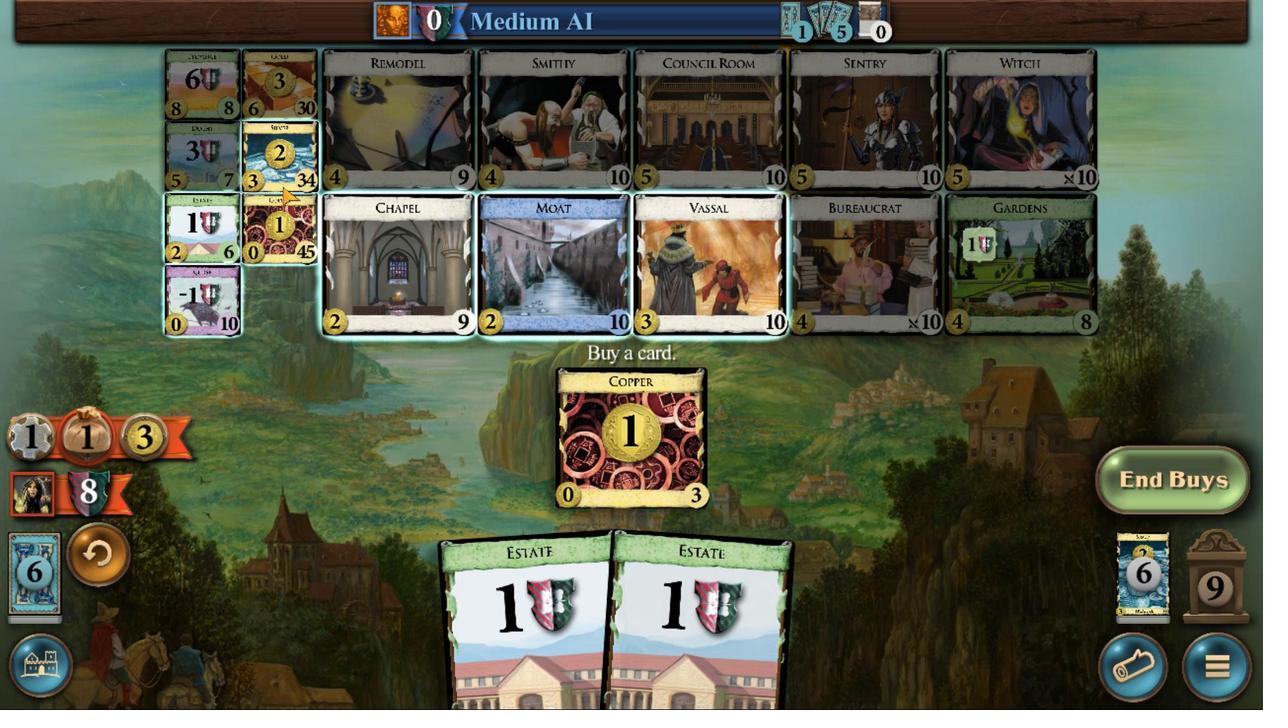 
Action: Mouse scrolled (539, 521) with delta (0, 0)
Screenshot: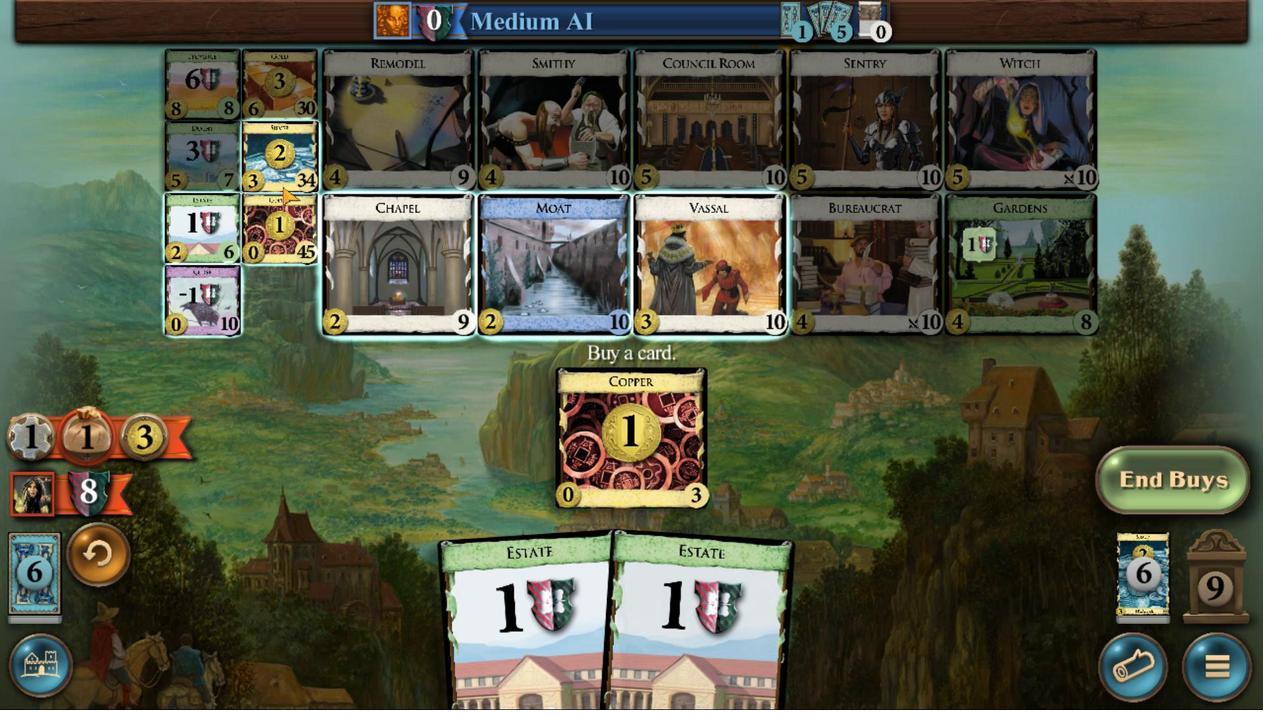
Action: Mouse moved to (445, 520)
Screenshot: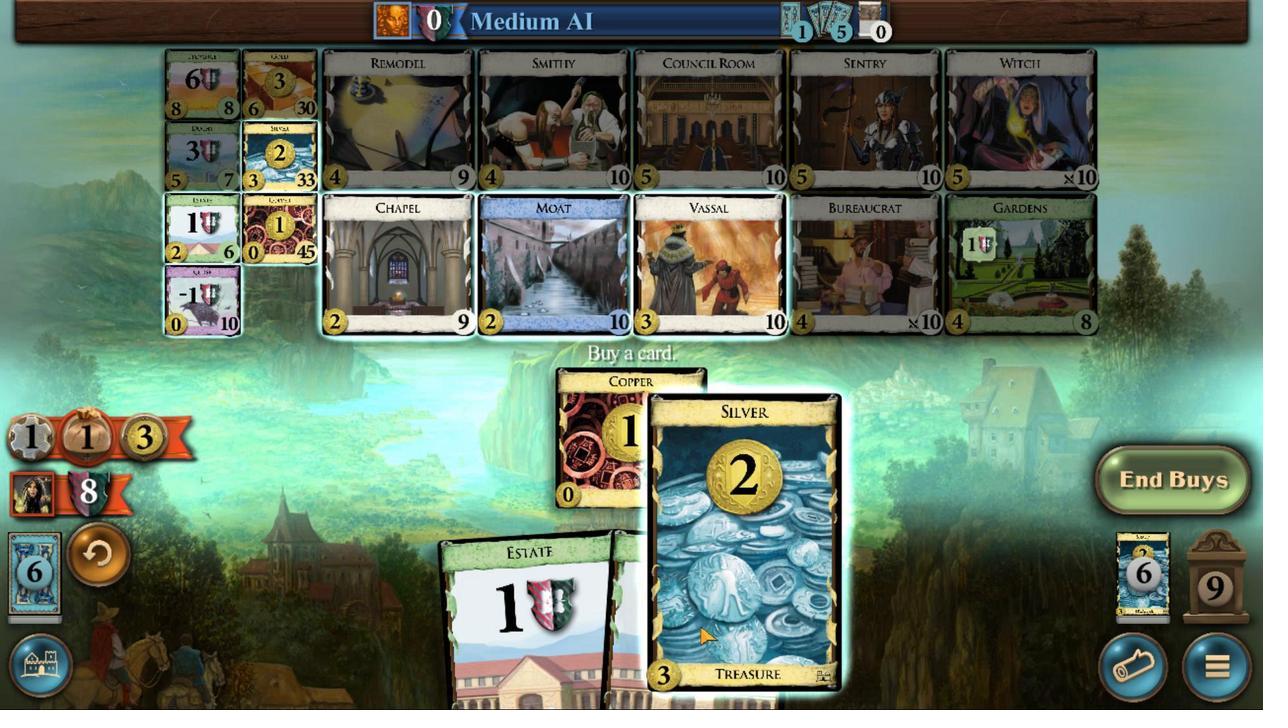 
Action: Mouse scrolled (445, 520) with delta (0, 0)
Screenshot: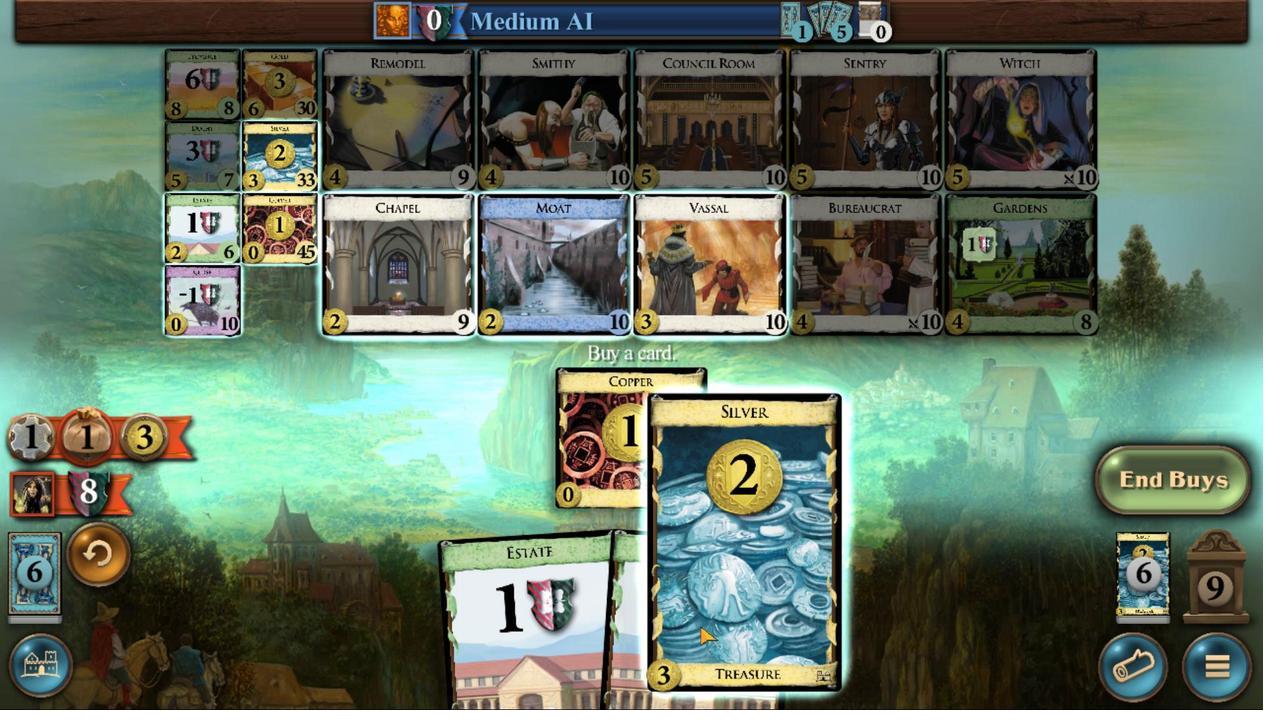 
Action: Mouse scrolled (445, 520) with delta (0, 0)
Screenshot: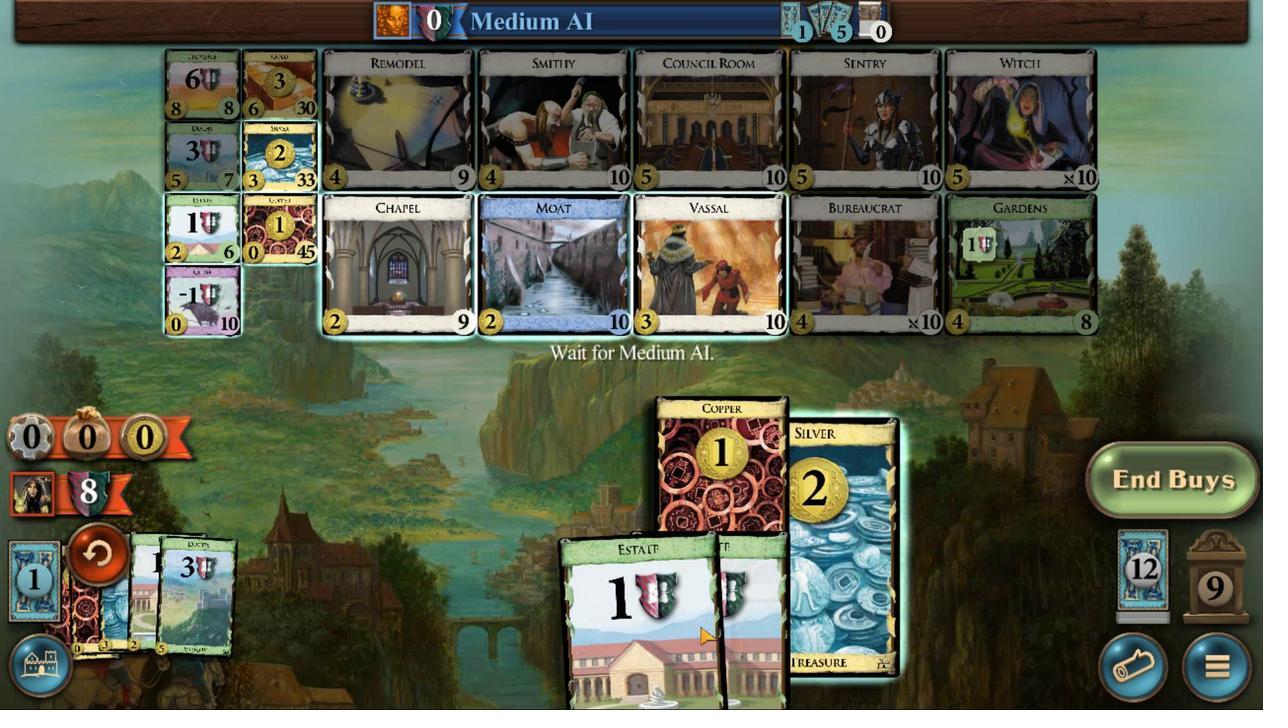 
Action: Mouse scrolled (445, 520) with delta (0, 0)
Screenshot: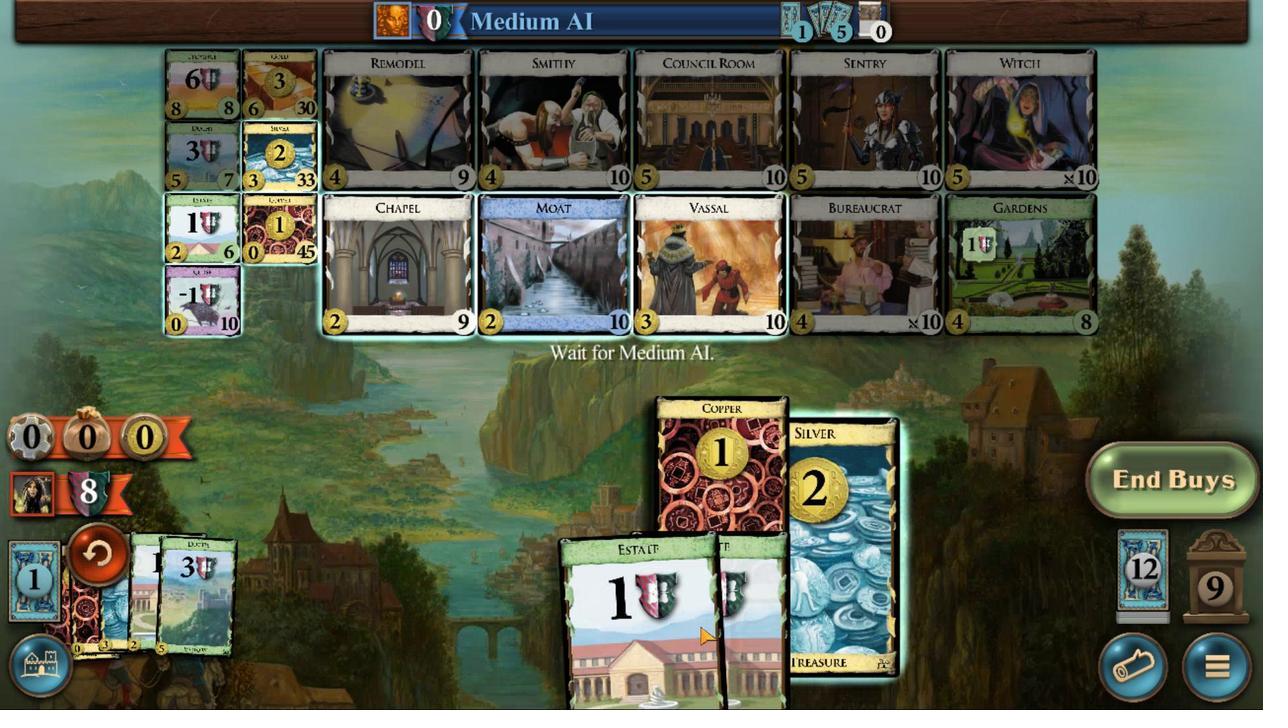 
Action: Mouse scrolled (445, 520) with delta (0, 0)
Screenshot: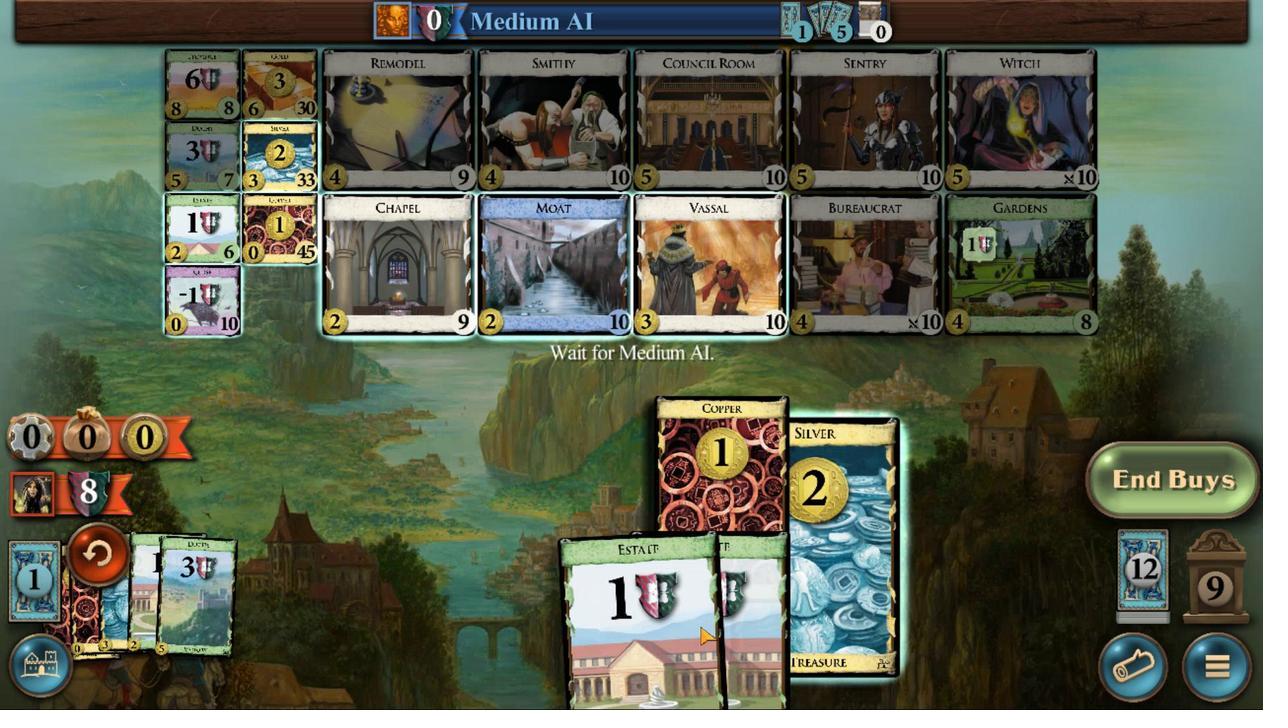 
Action: Mouse scrolled (445, 520) with delta (0, 0)
Screenshot: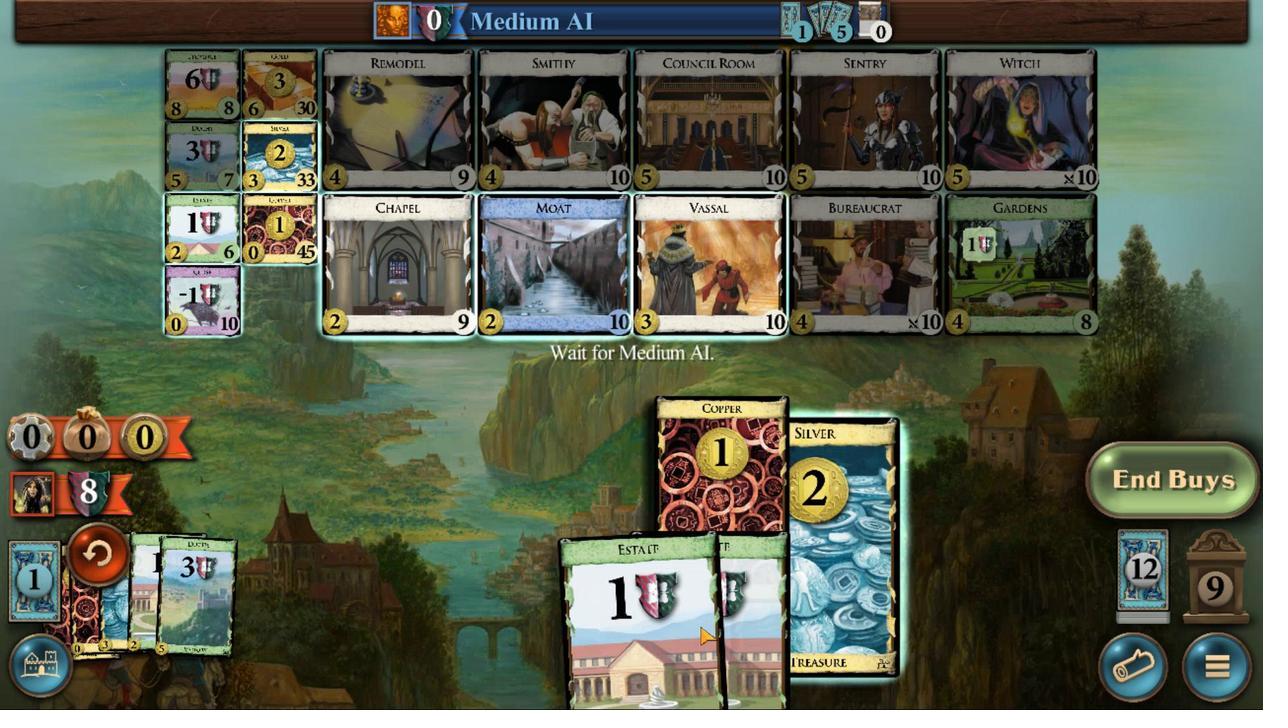 
Action: Mouse scrolled (445, 520) with delta (0, 0)
Screenshot: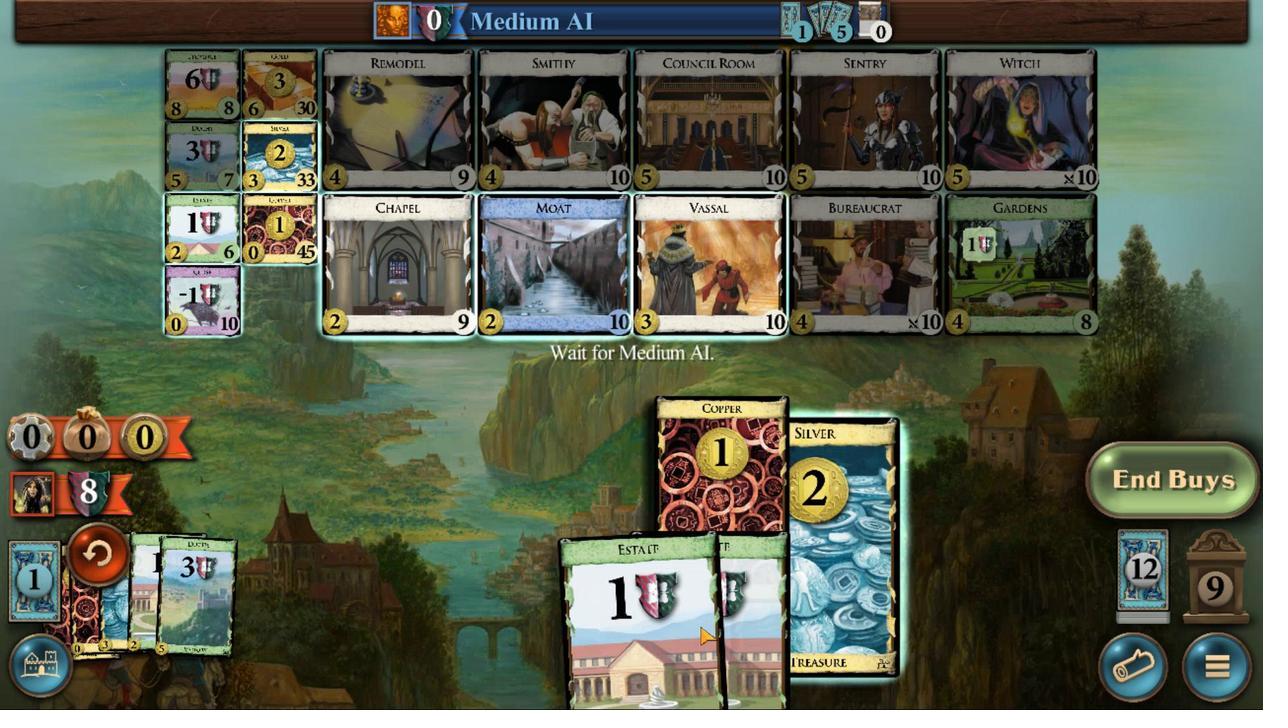 
Action: Mouse scrolled (445, 520) with delta (0, 0)
Screenshot: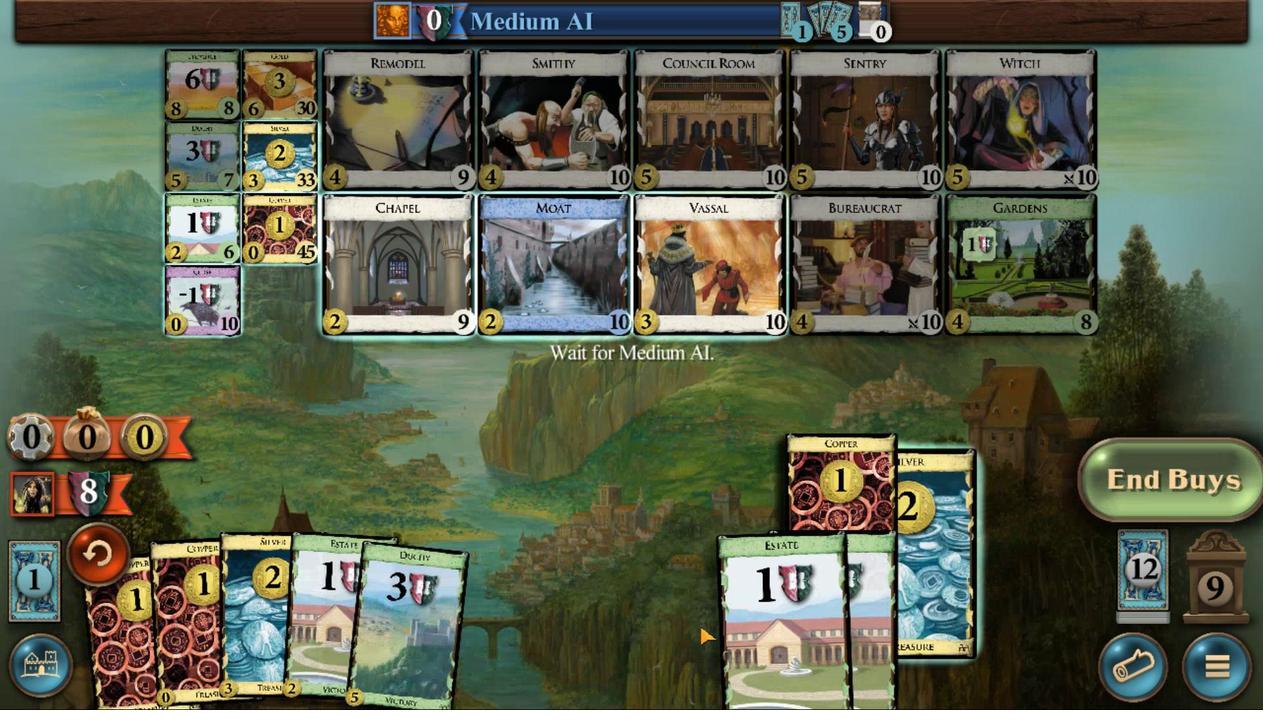 
Action: Mouse moved to (296, 506)
Screenshot: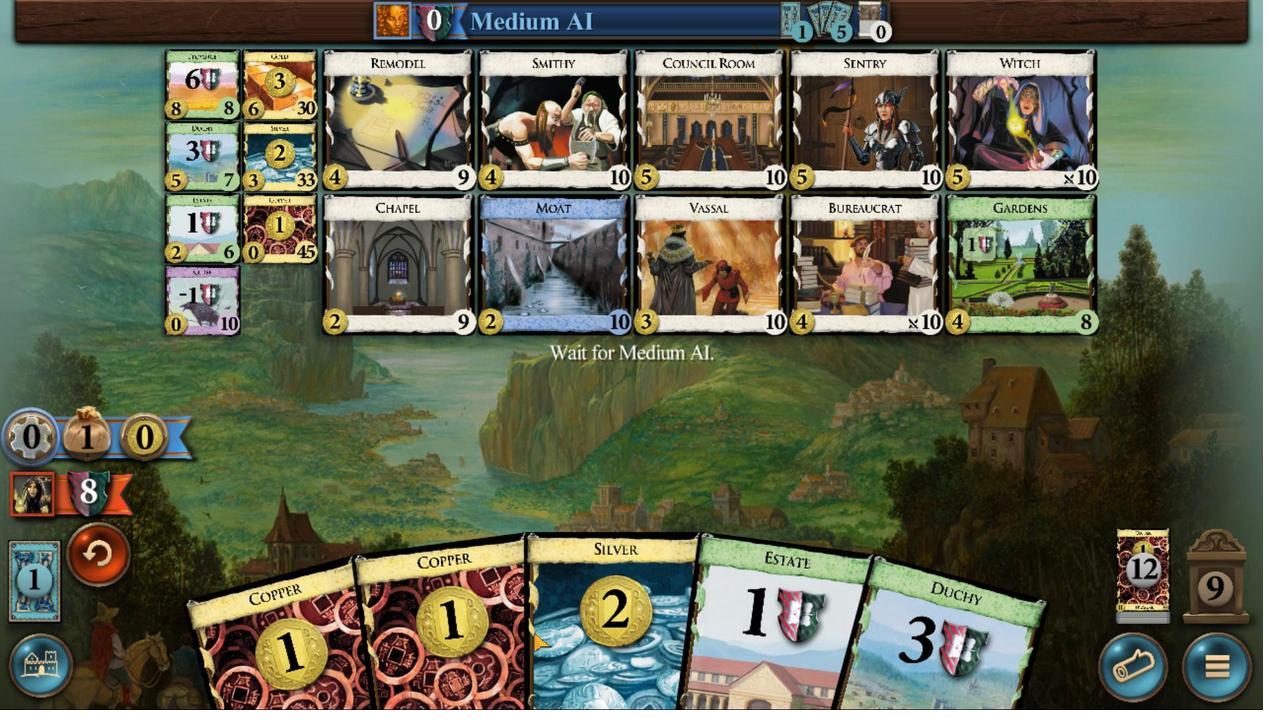 
Action: Mouse pressed left at (296, 506)
Screenshot: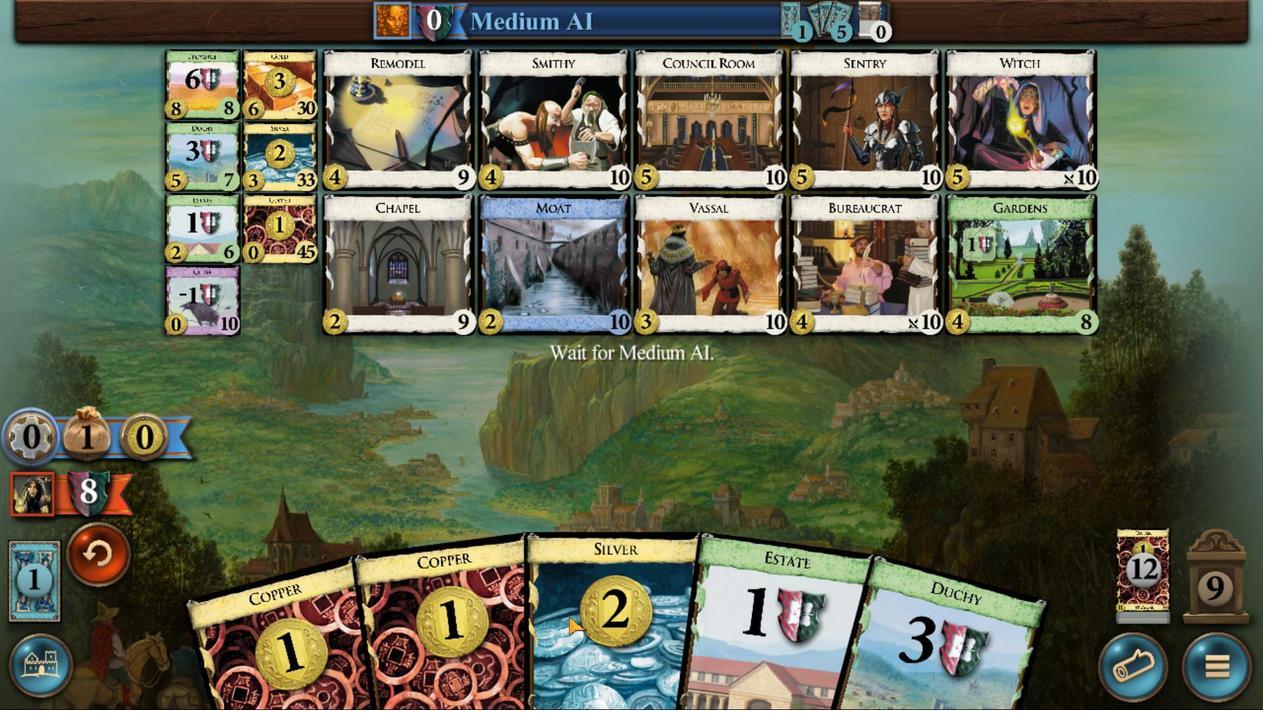 
Action: Mouse moved to (569, 519)
Screenshot: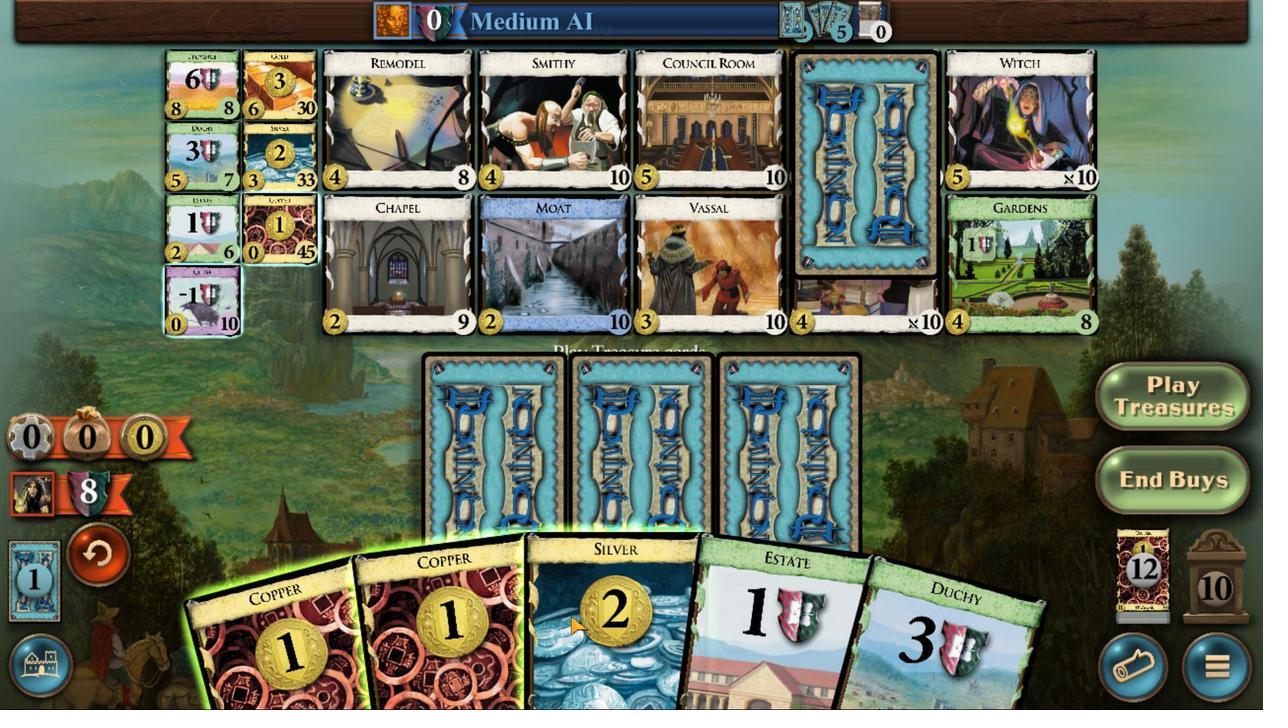 
Action: Mouse scrolled (569, 519) with delta (0, 0)
Screenshot: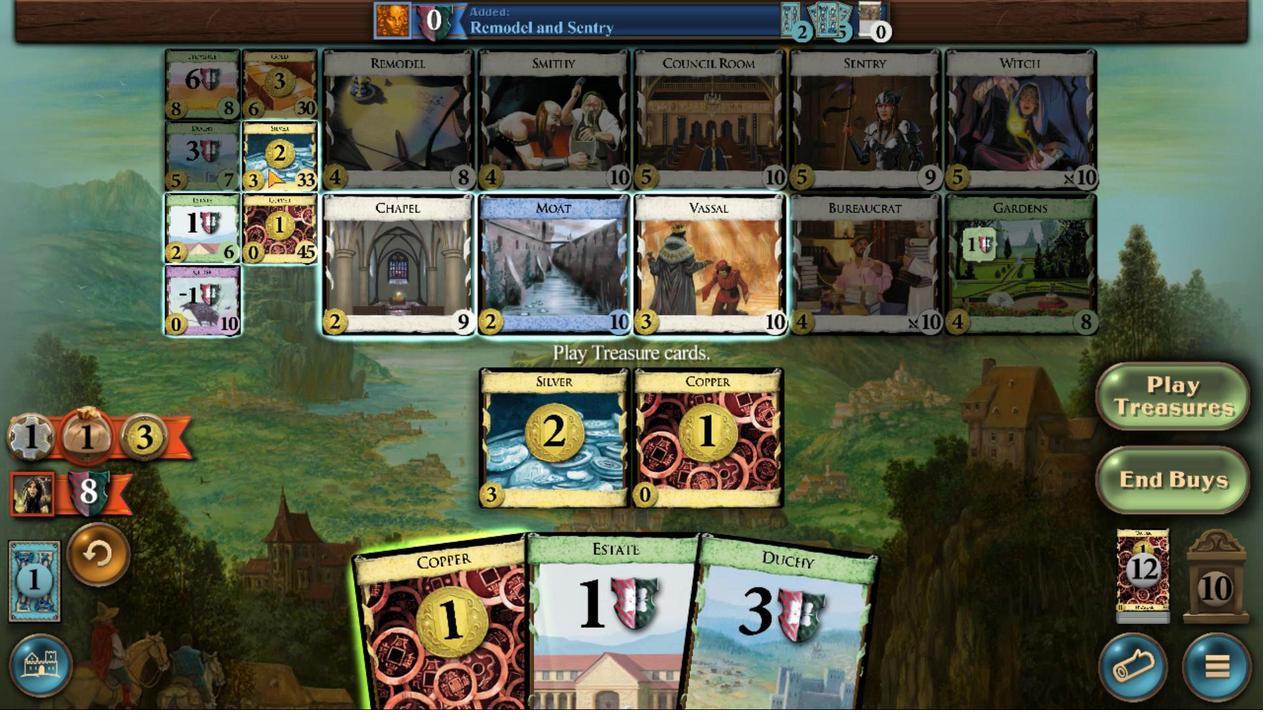 
Action: Mouse scrolled (569, 519) with delta (0, 0)
Screenshot: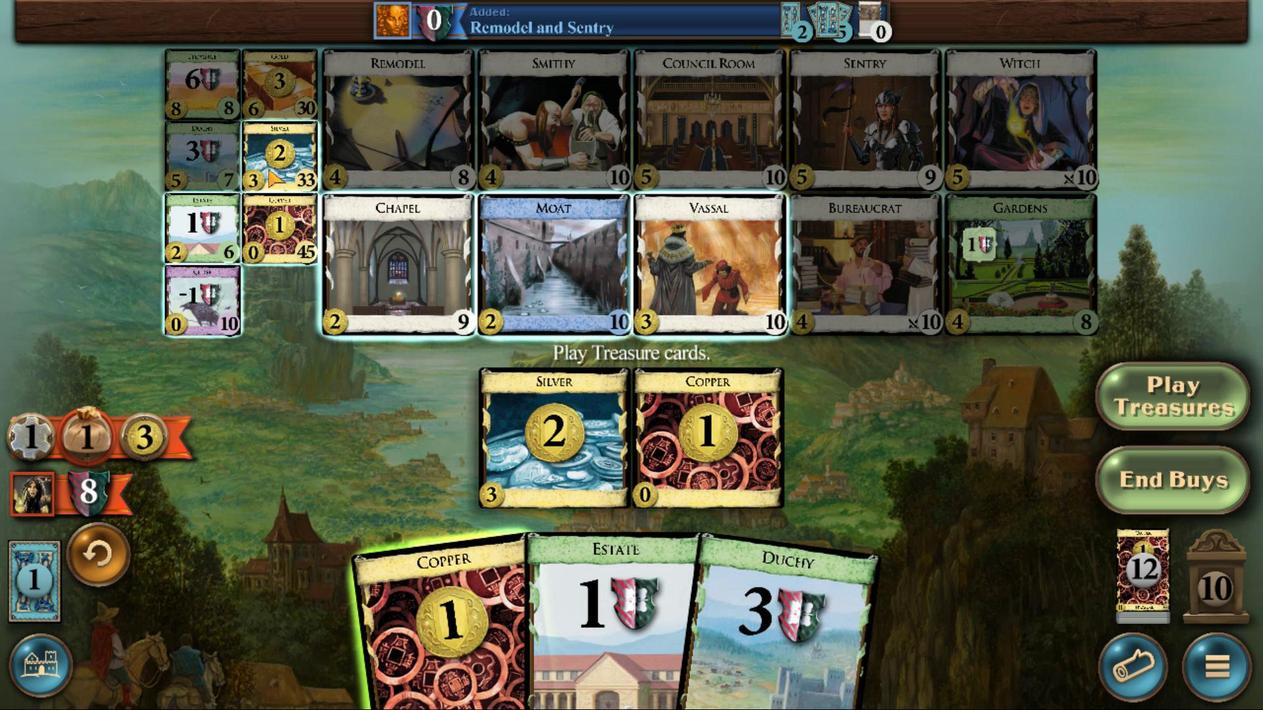 
Action: Mouse scrolled (569, 519) with delta (0, 0)
Screenshot: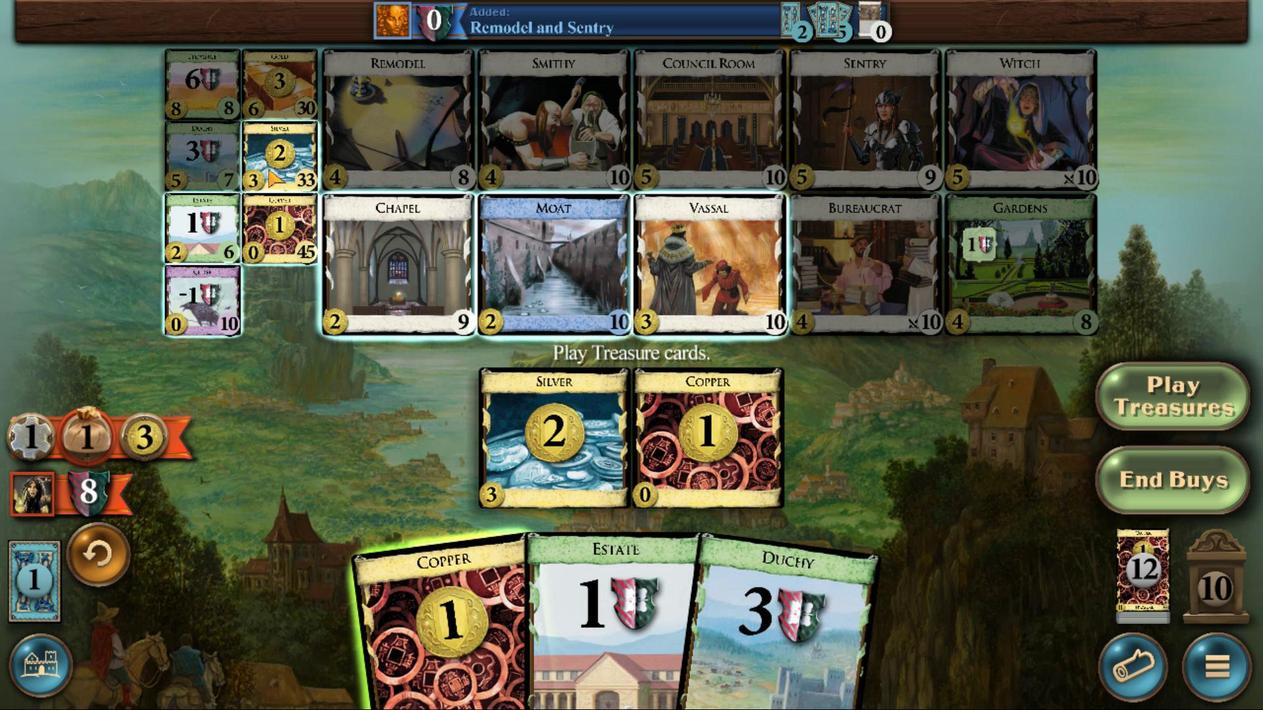 
Action: Mouse scrolled (569, 519) with delta (0, 0)
Screenshot: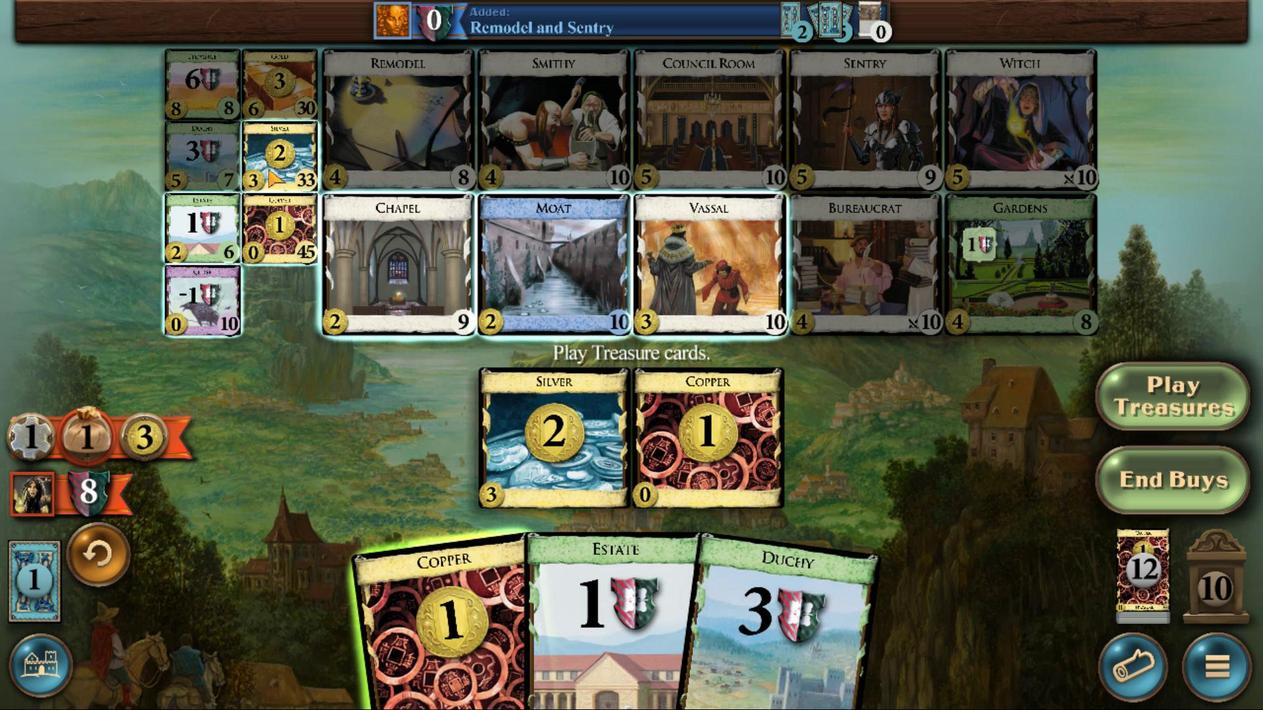 
Action: Mouse scrolled (569, 519) with delta (0, 0)
Screenshot: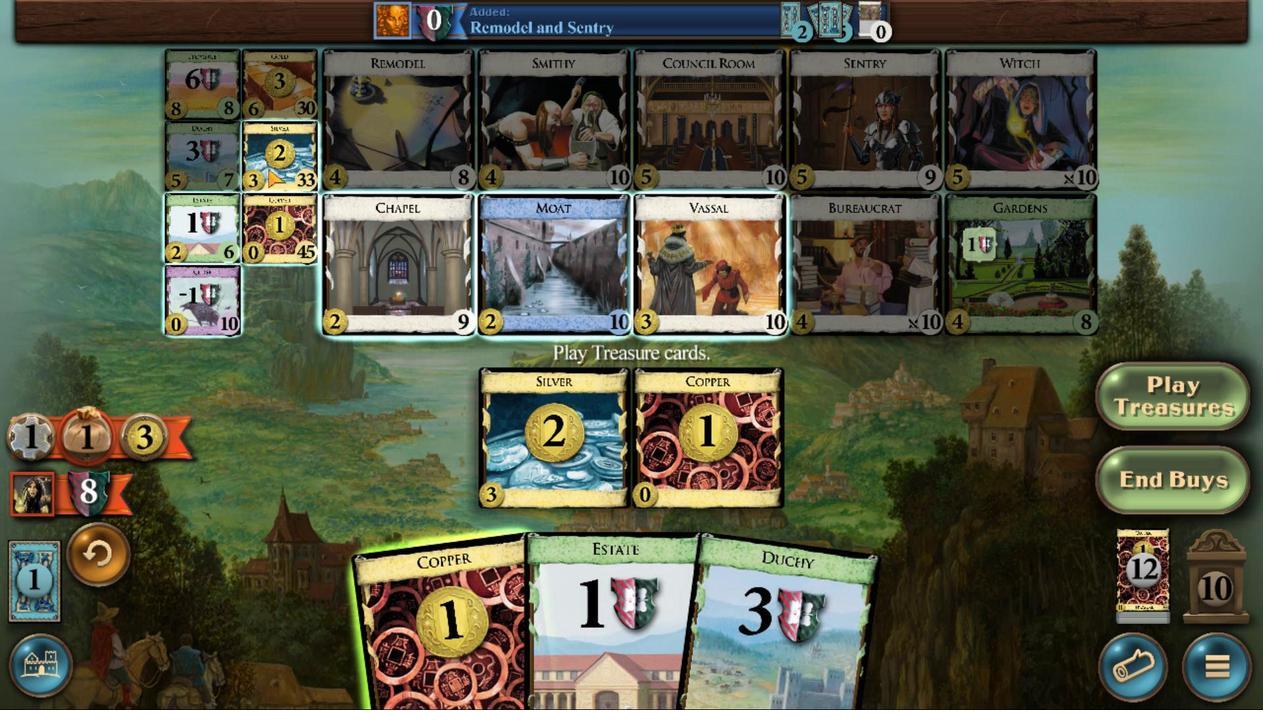 
Action: Mouse moved to (495, 520)
Screenshot: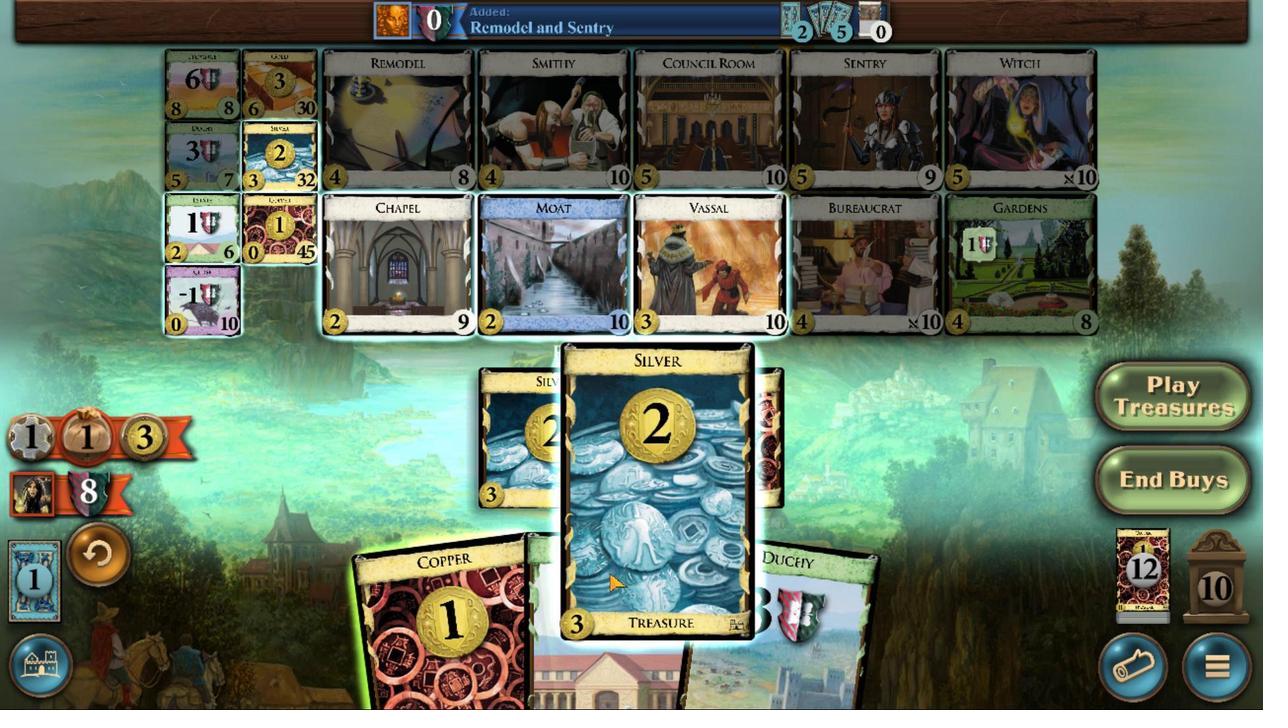 
Action: Mouse scrolled (495, 520) with delta (0, 0)
Screenshot: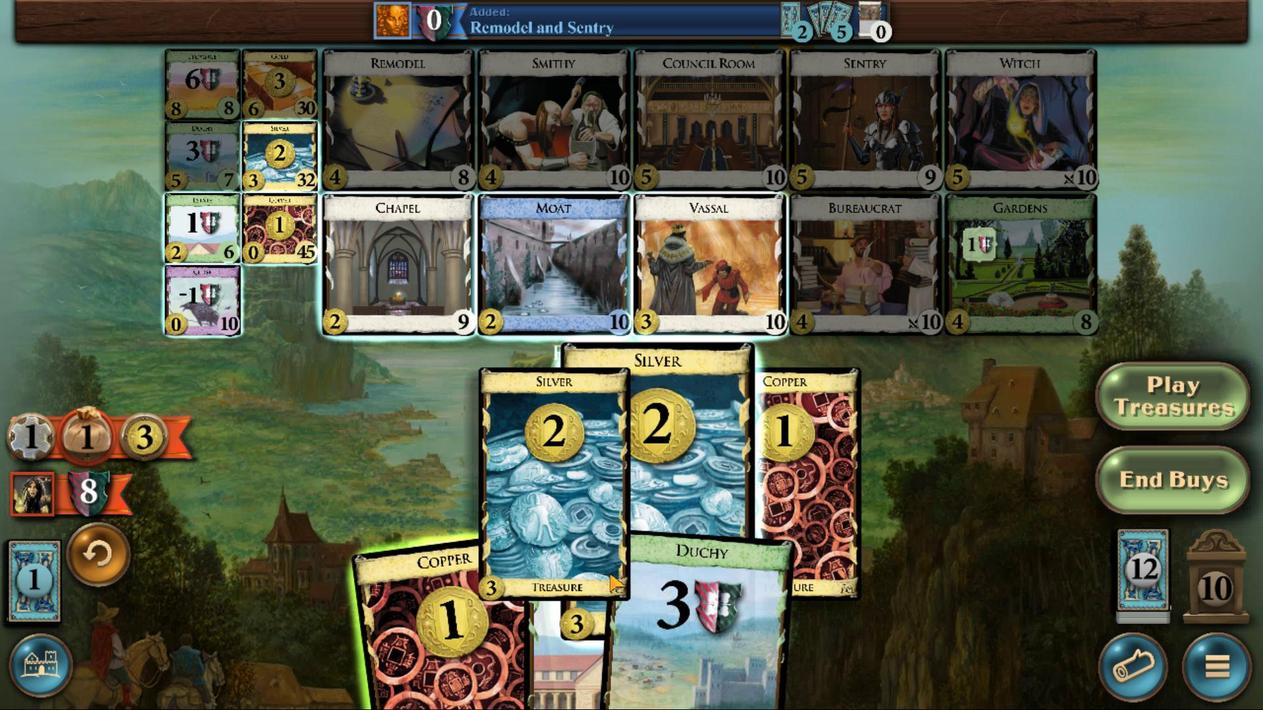 
Action: Mouse scrolled (495, 520) with delta (0, 0)
Screenshot: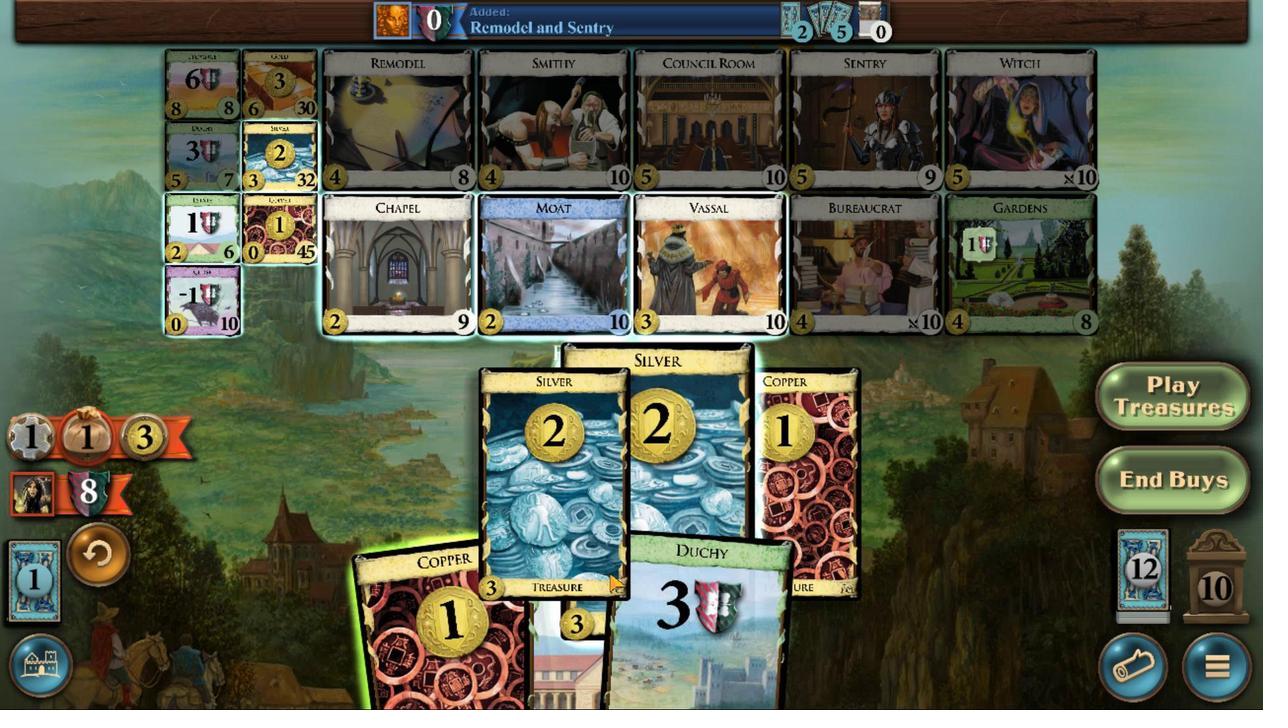 
Action: Mouse scrolled (495, 520) with delta (0, 0)
Screenshot: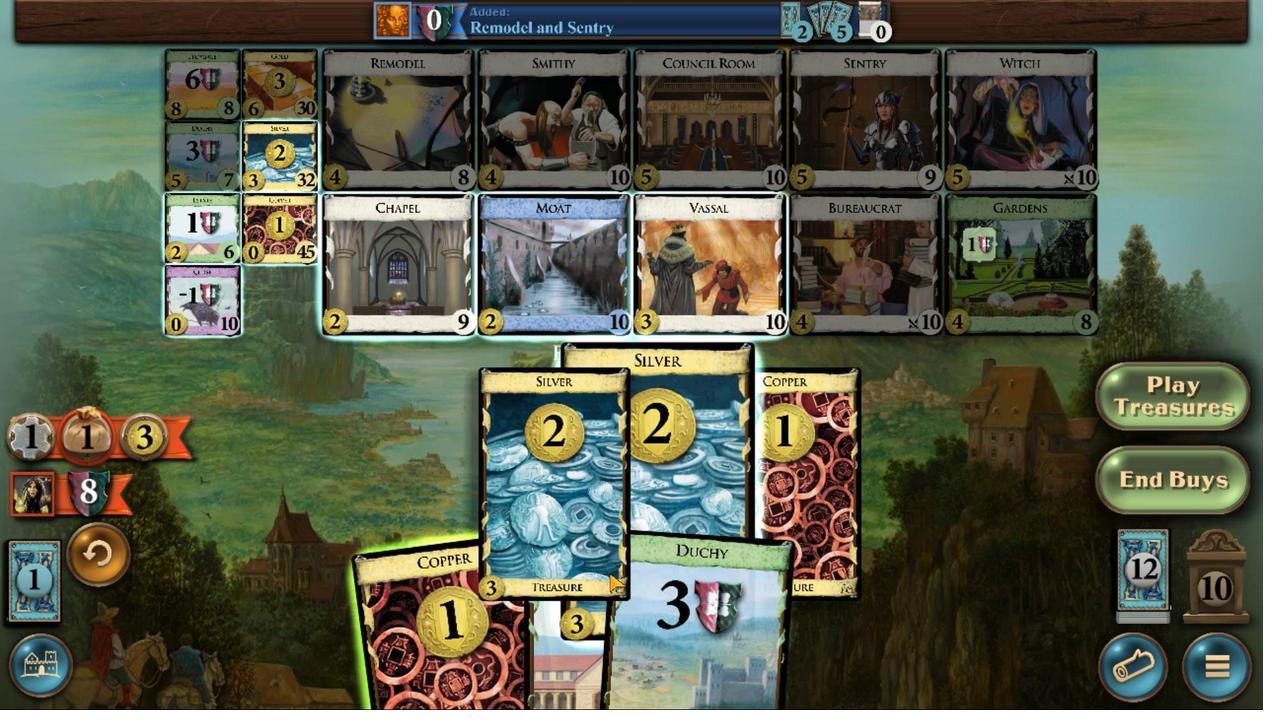 
Action: Mouse scrolled (495, 520) with delta (0, 0)
Screenshot: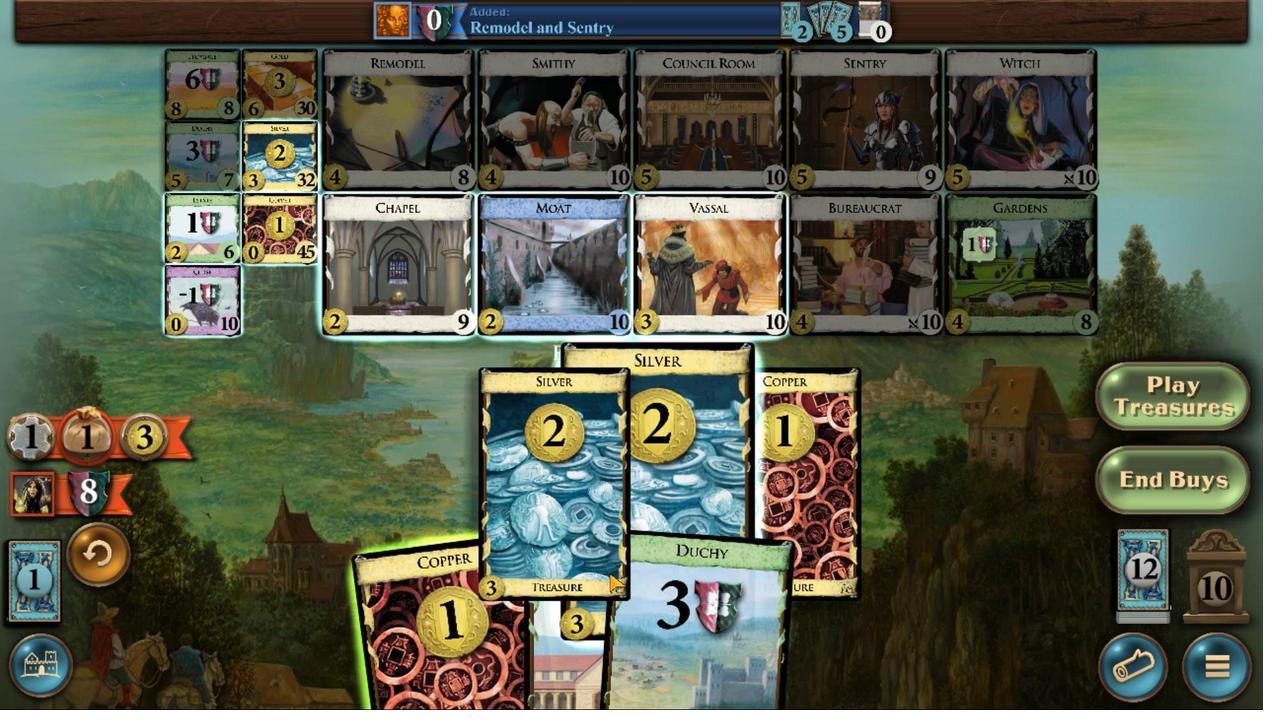 
Action: Mouse moved to (284, 506)
Screenshot: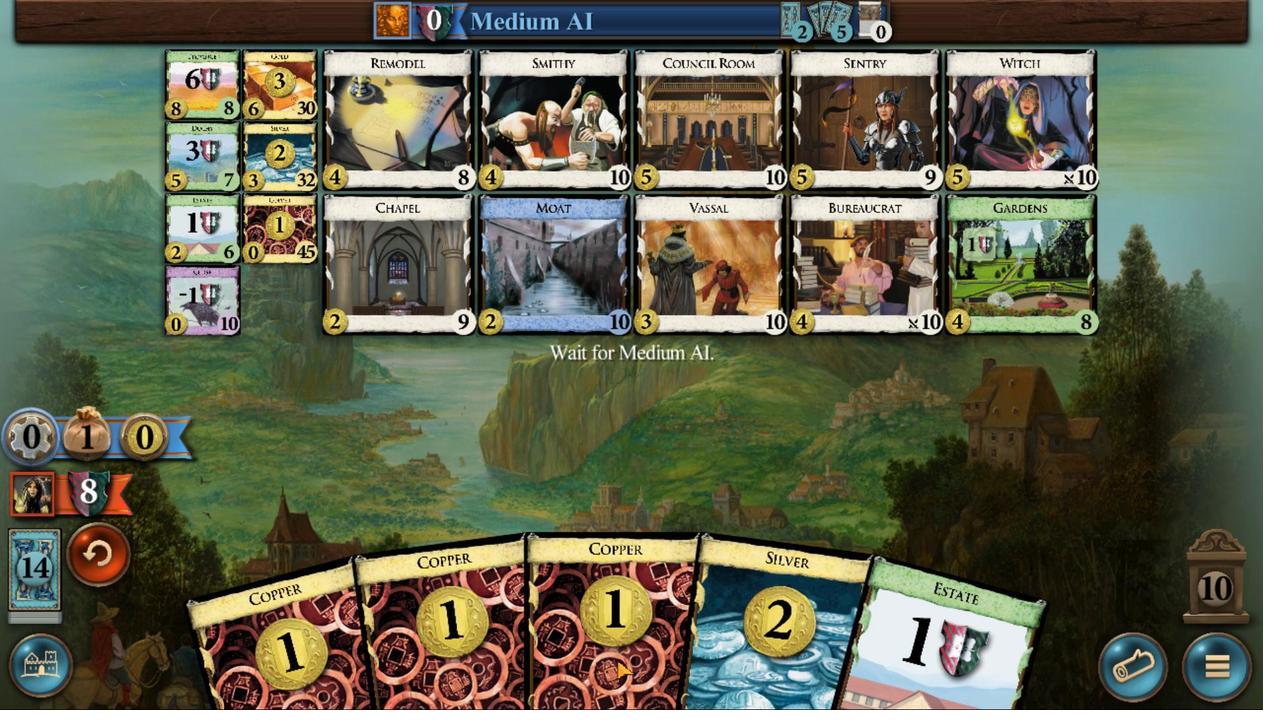 
Action: Mouse pressed left at (284, 506)
Screenshot: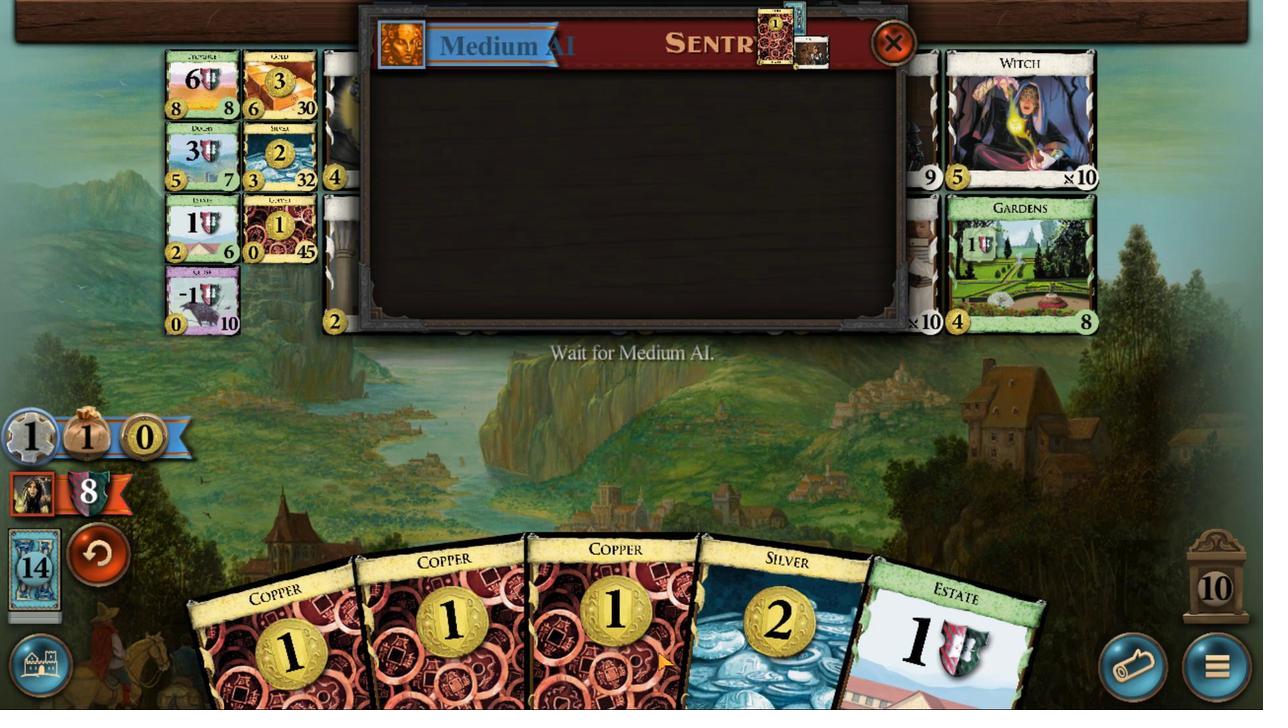 
Action: Mouse moved to (619, 521)
Screenshot: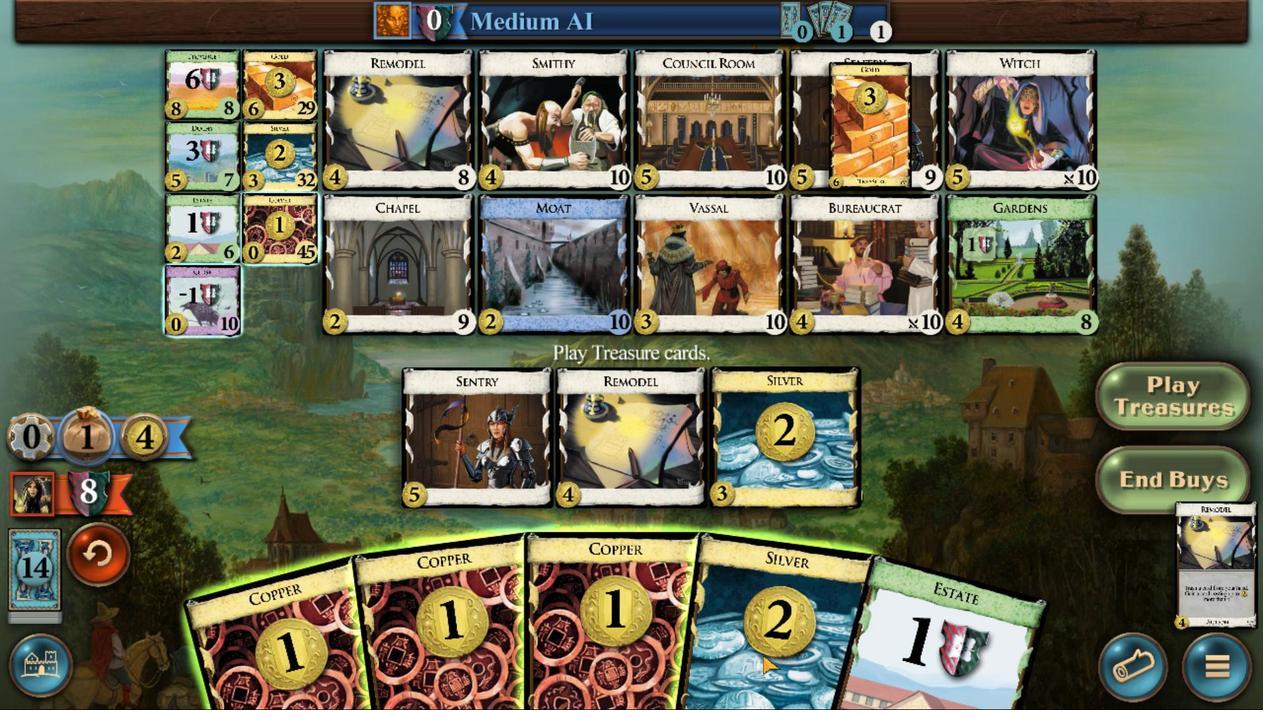 
Action: Mouse scrolled (619, 521) with delta (0, 0)
Screenshot: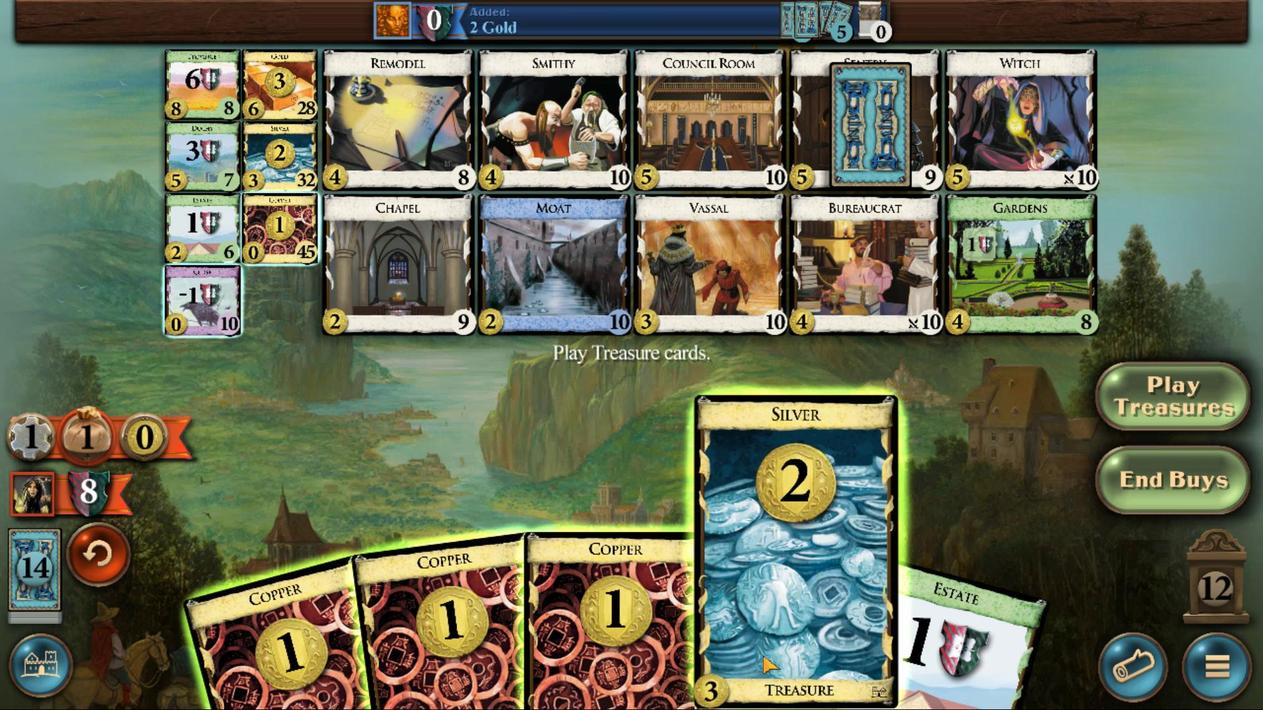 
Action: Mouse moved to (619, 521)
Screenshot: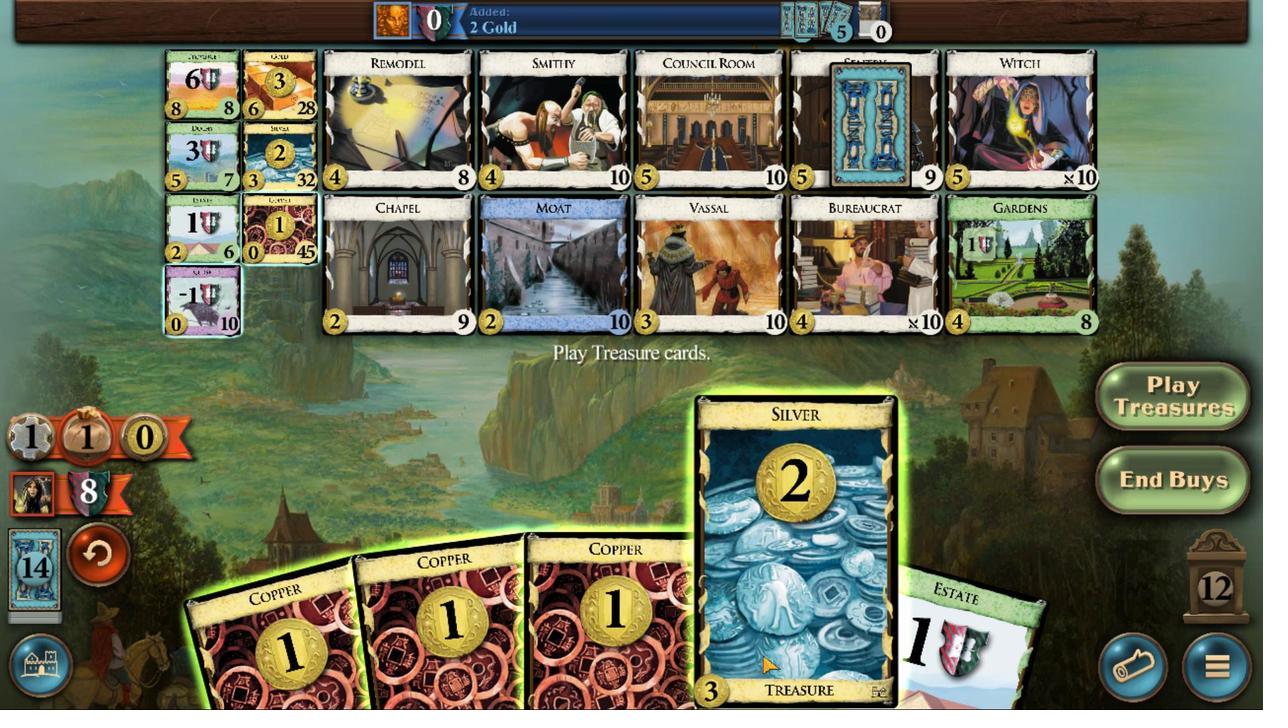 
Action: Mouse scrolled (619, 521) with delta (0, 0)
Screenshot: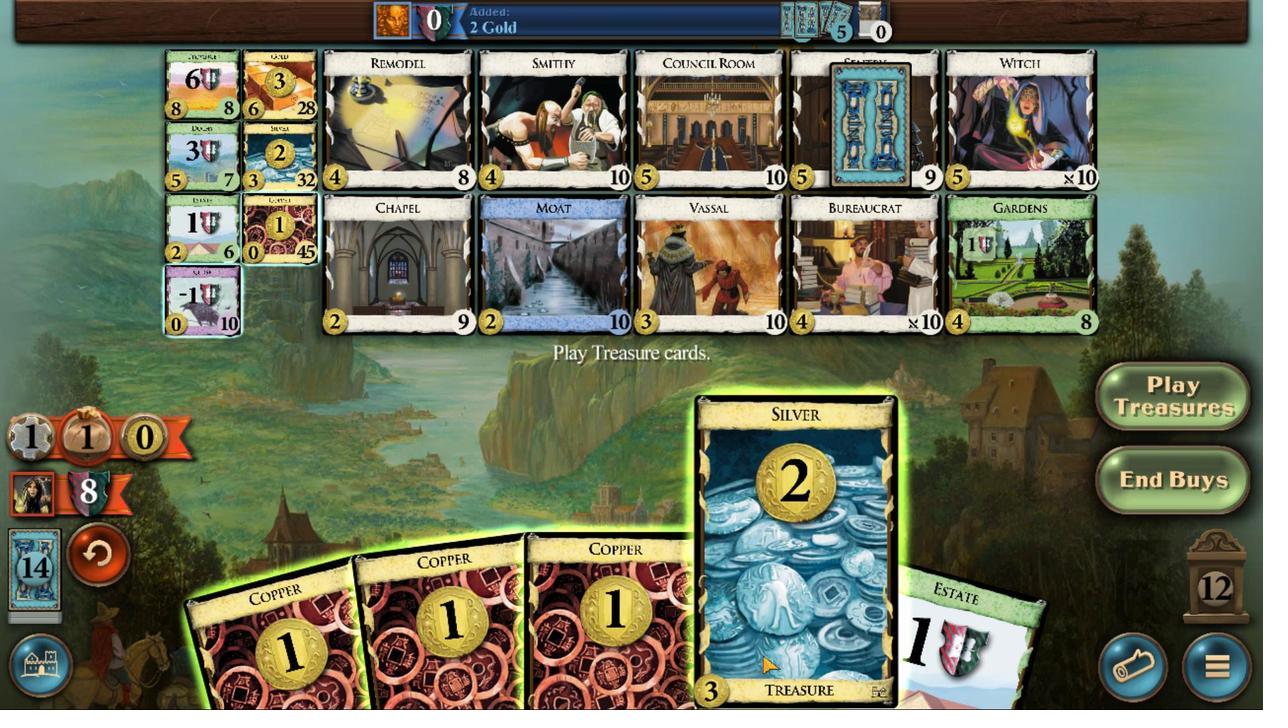 
Action: Mouse moved to (619, 521)
Screenshot: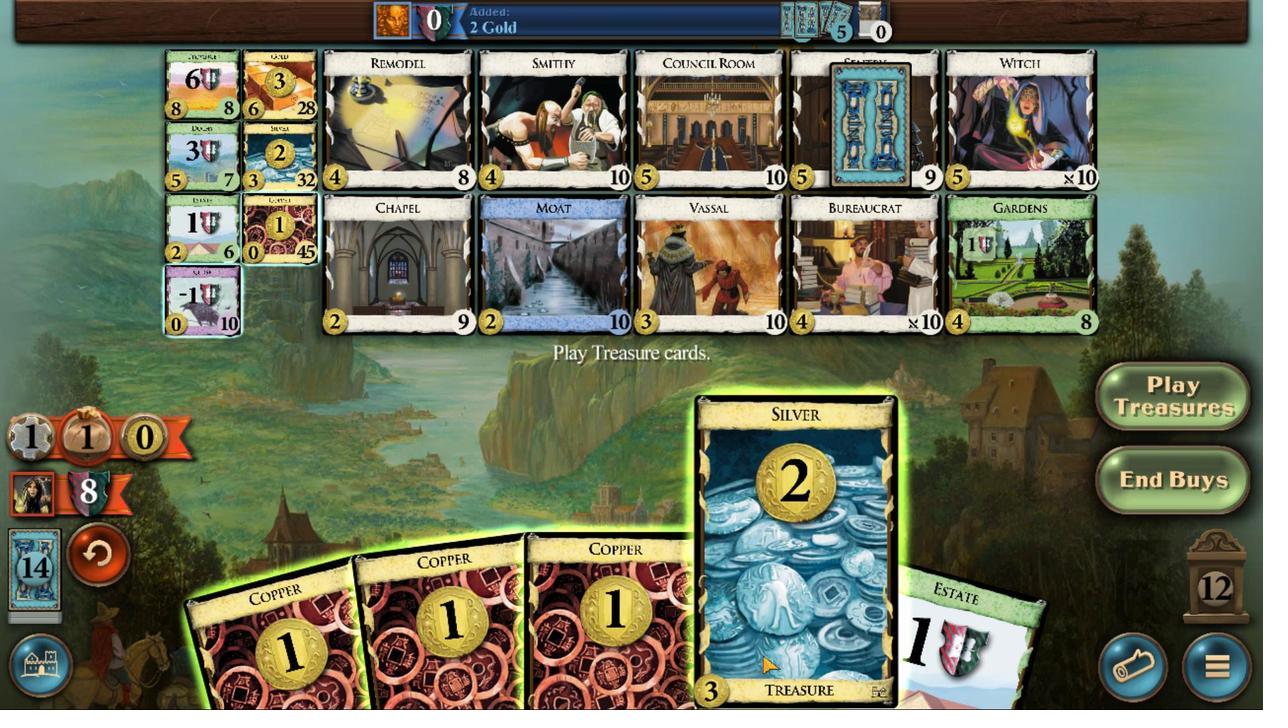 
Action: Mouse scrolled (619, 521) with delta (0, 0)
Screenshot: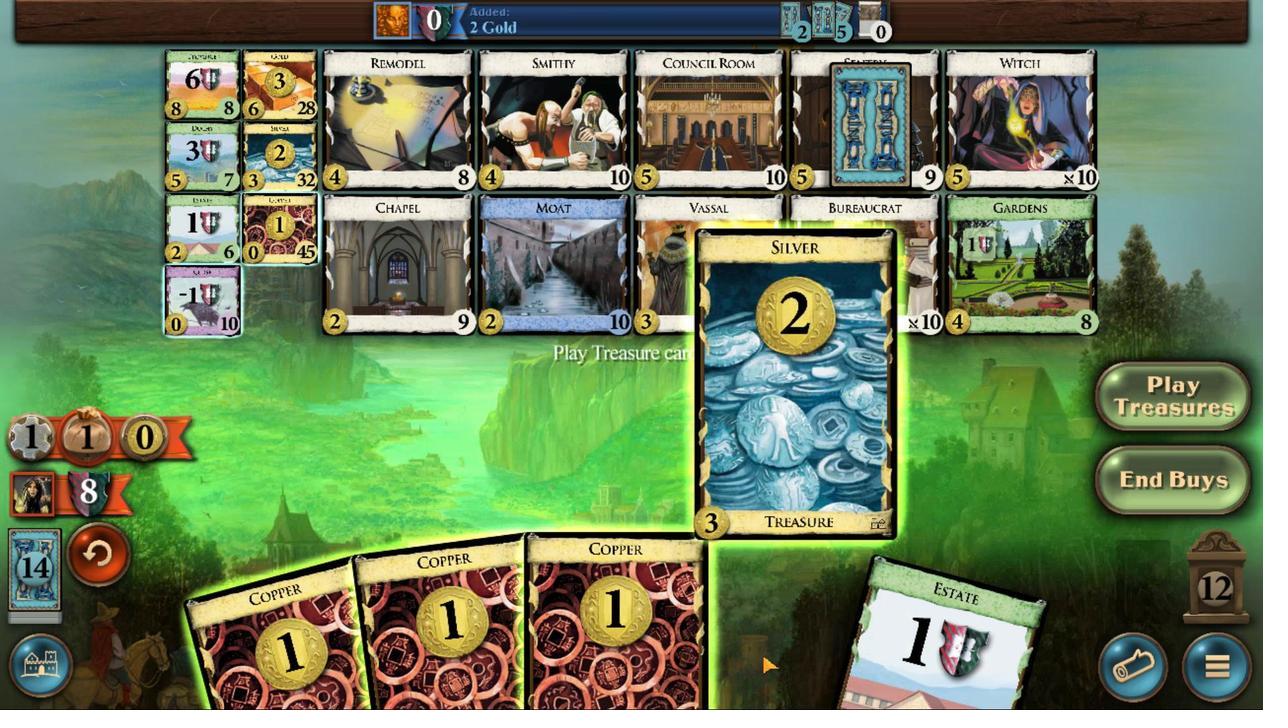 
Action: Mouse scrolled (619, 521) with delta (0, 0)
Screenshot: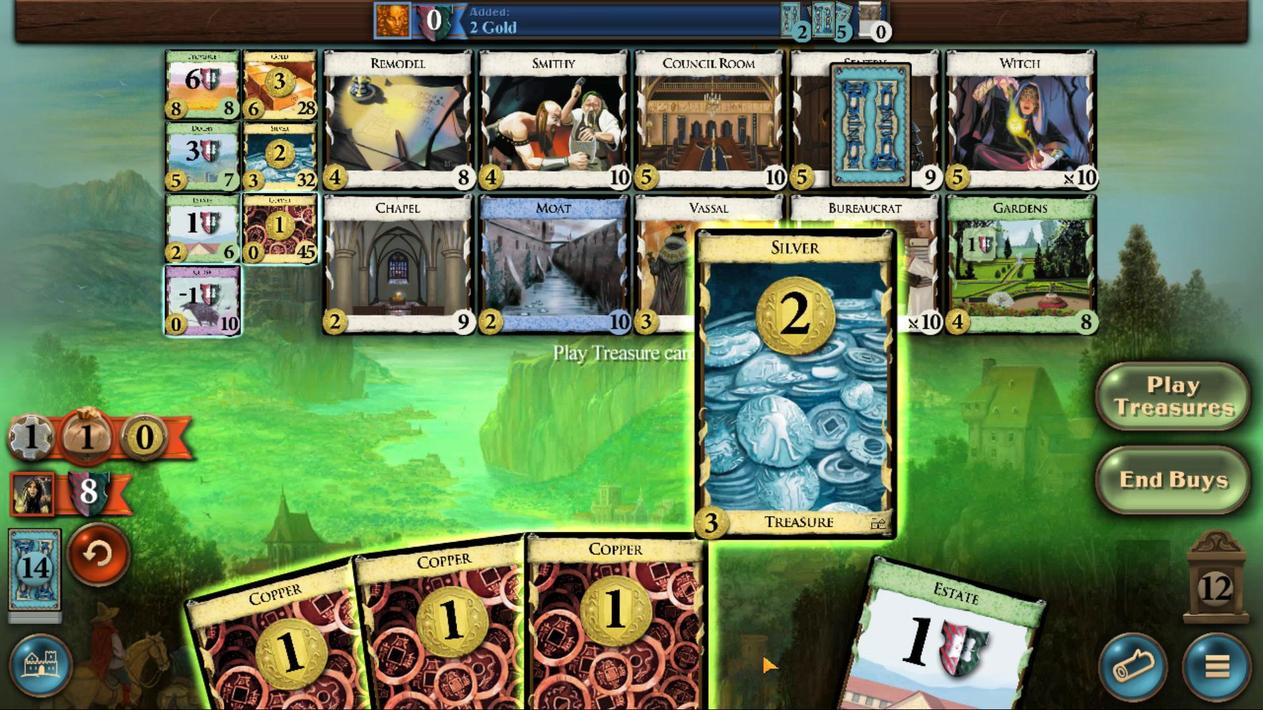 
Action: Mouse scrolled (619, 521) with delta (0, 0)
Screenshot: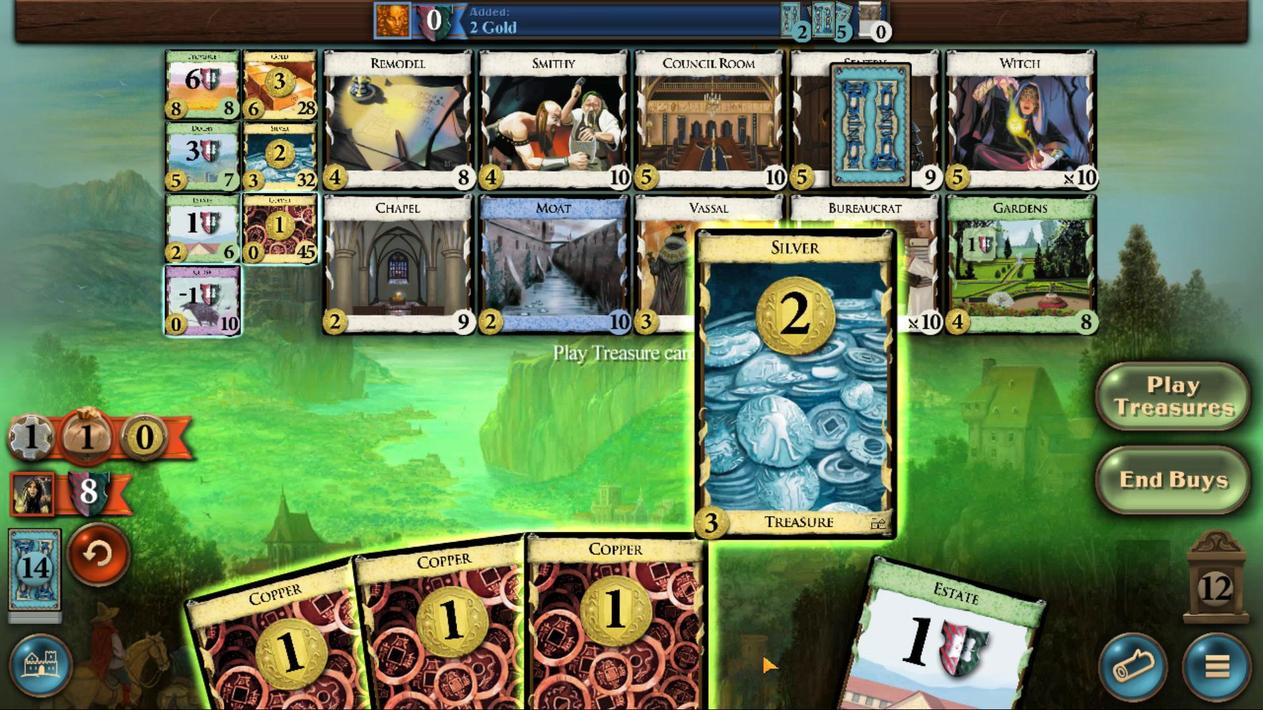 
Action: Mouse scrolled (619, 521) with delta (0, 0)
Screenshot: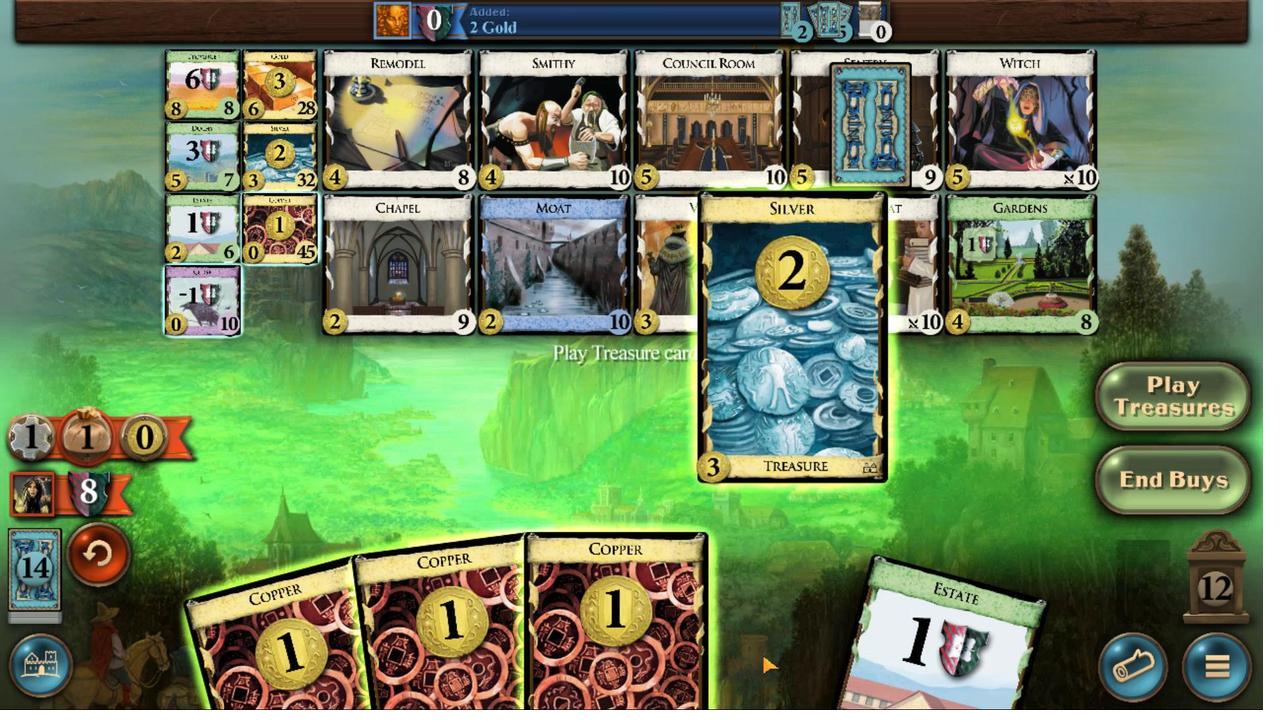 
Action: Mouse scrolled (619, 521) with delta (0, 0)
Screenshot: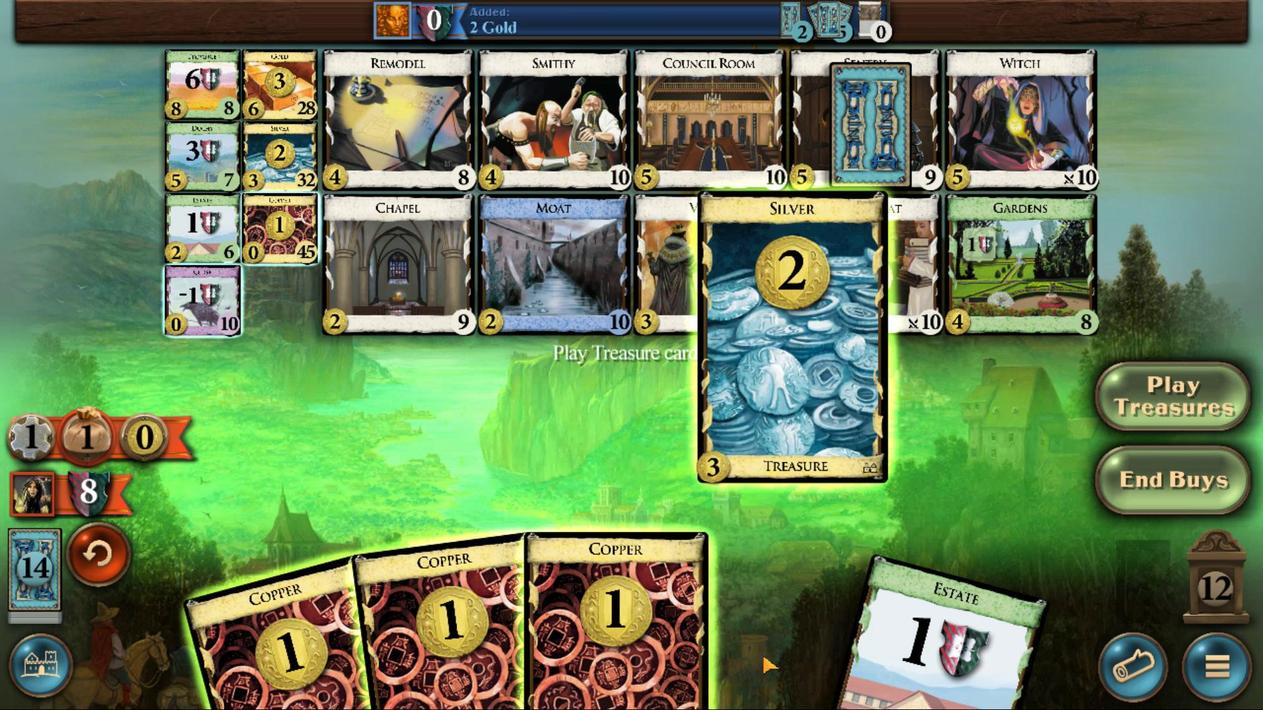 
Action: Mouse moved to (538, 521)
Screenshot: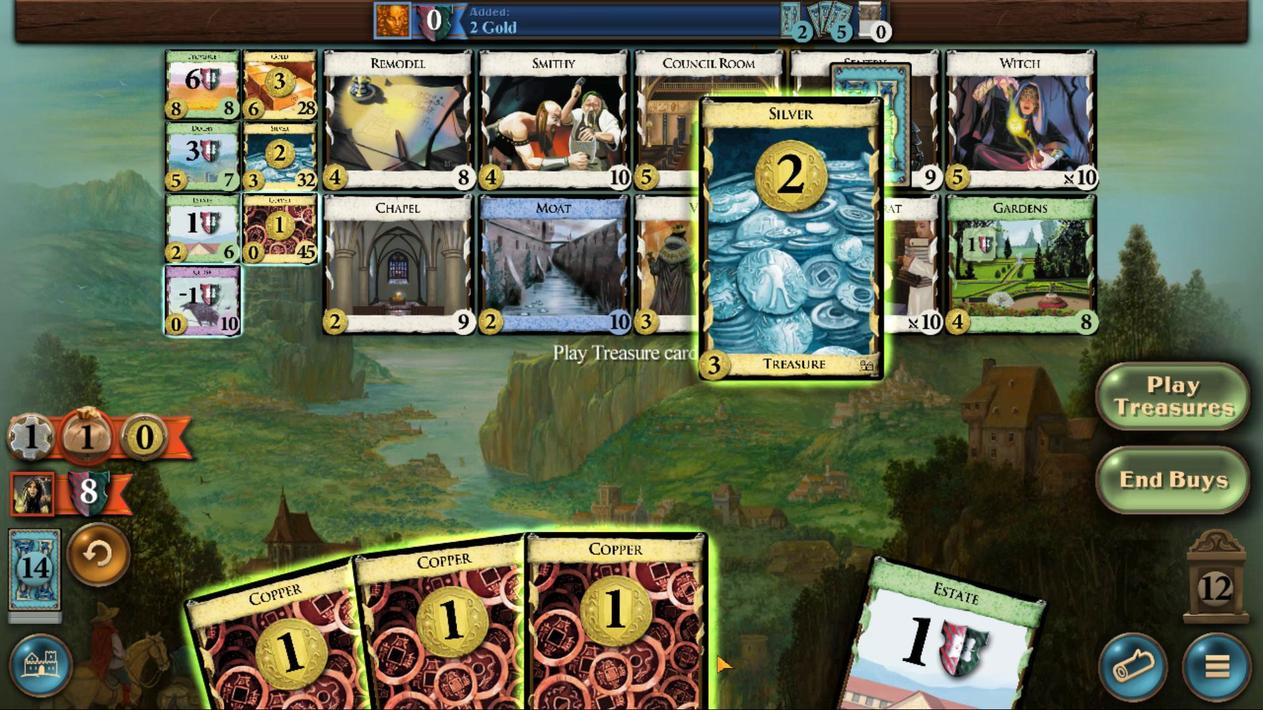 
Action: Mouse scrolled (538, 521) with delta (0, 0)
Screenshot: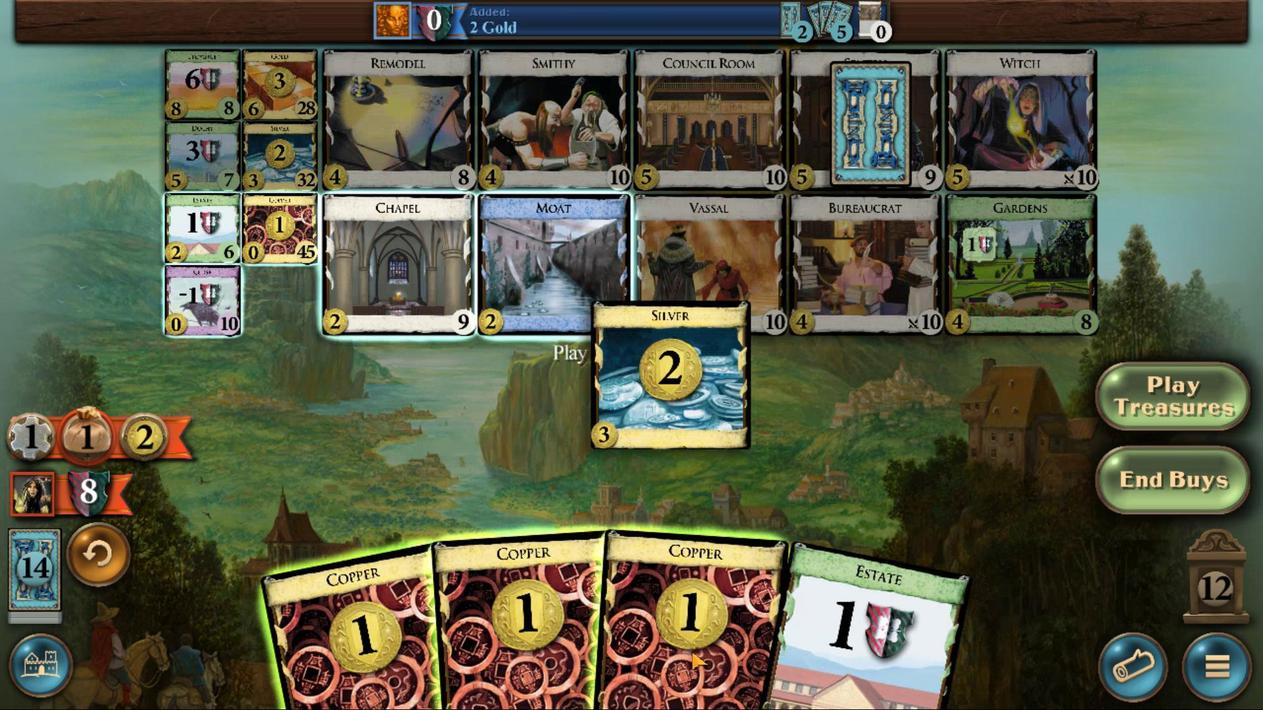 
Action: Mouse scrolled (538, 521) with delta (0, 0)
Screenshot: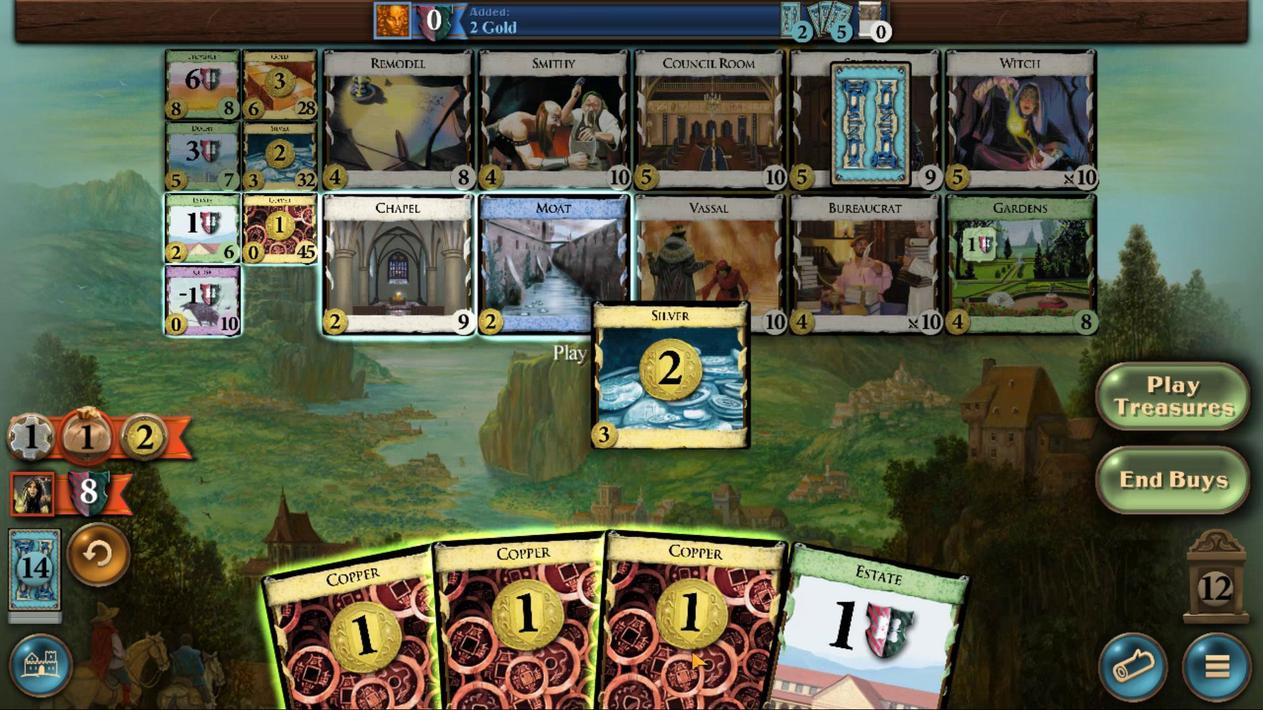 
Action: Mouse scrolled (538, 521) with delta (0, 0)
Screenshot: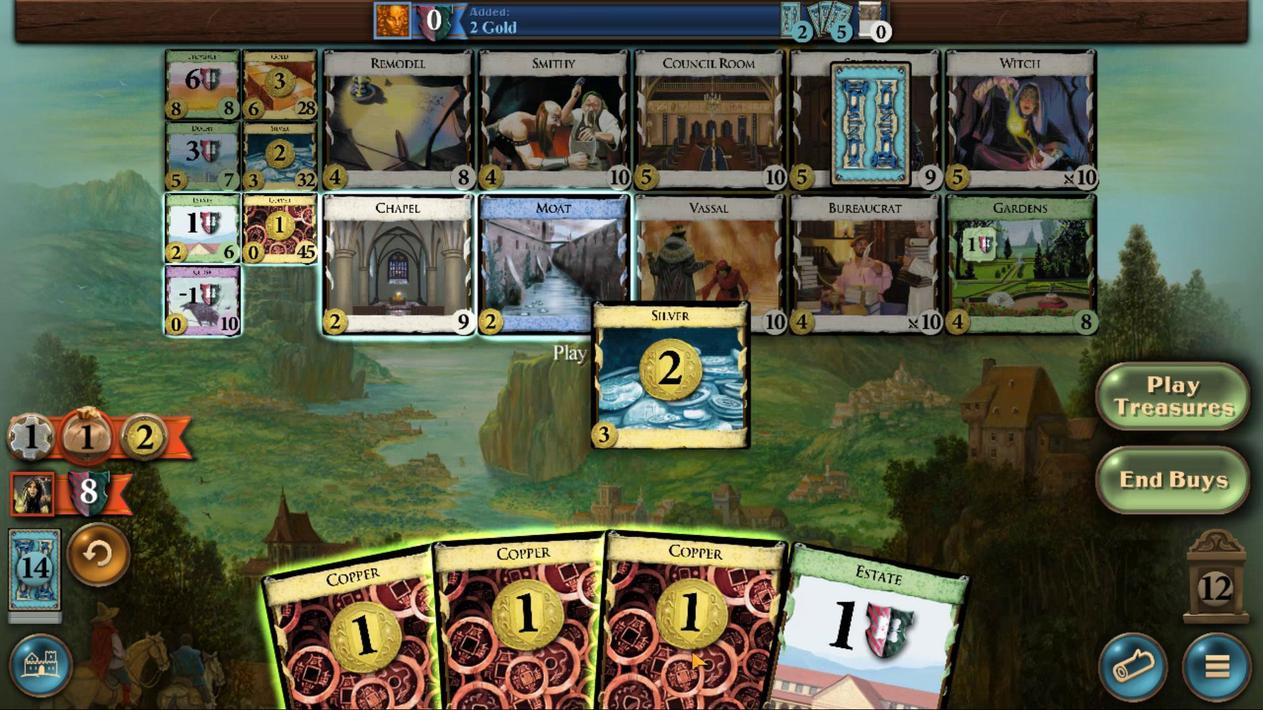 
Action: Mouse scrolled (538, 521) with delta (0, 0)
Screenshot: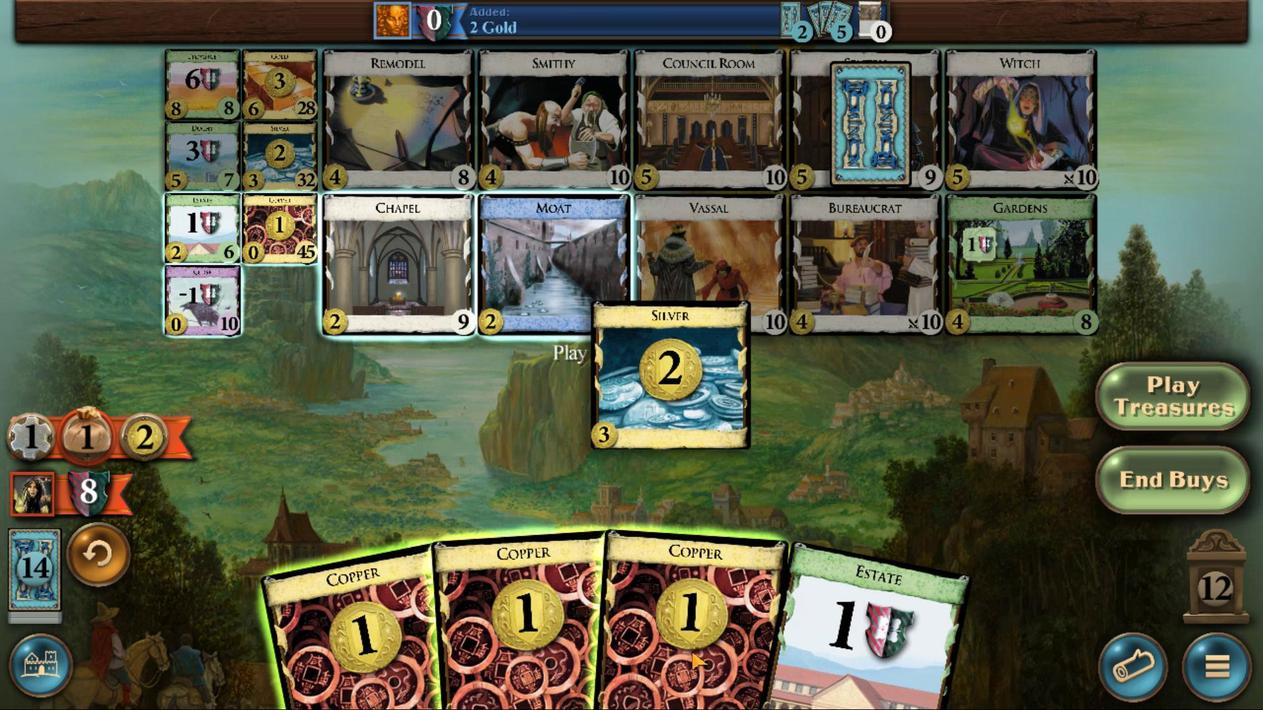 
Action: Mouse scrolled (538, 521) with delta (0, 0)
Screenshot: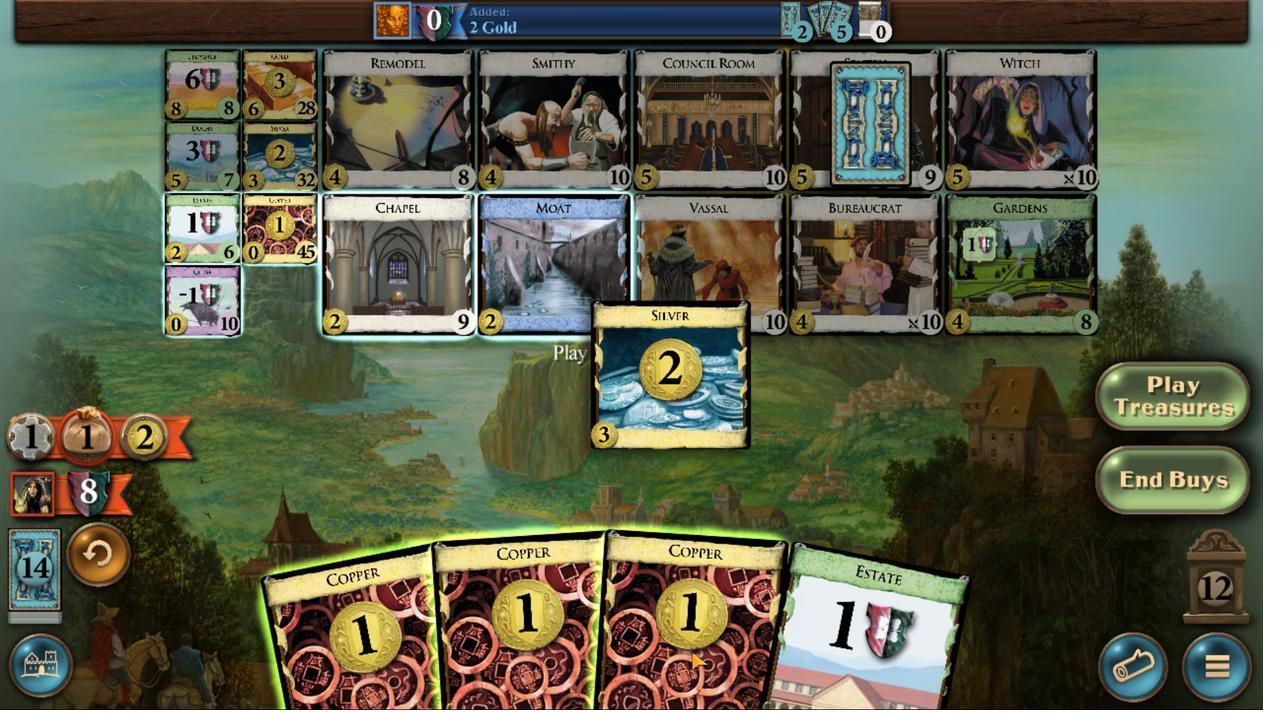 
Action: Mouse scrolled (538, 521) with delta (0, 0)
Screenshot: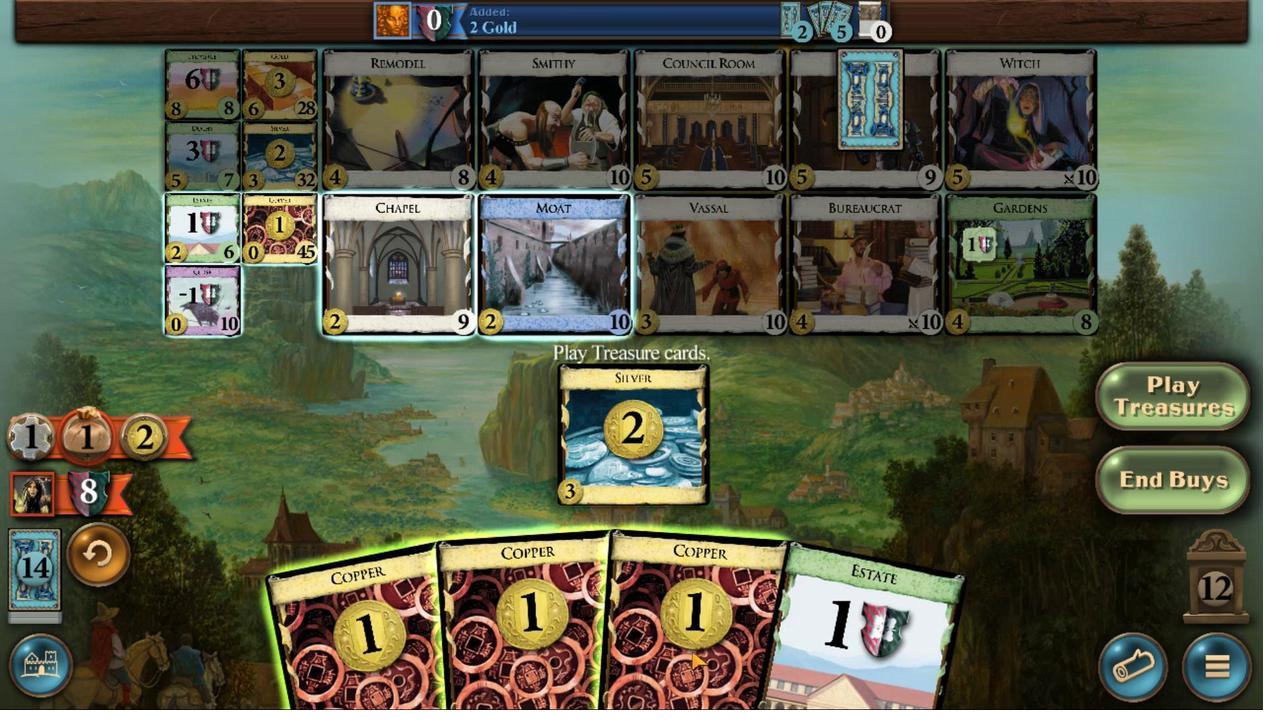 
Action: Mouse moved to (409, 521)
Screenshot: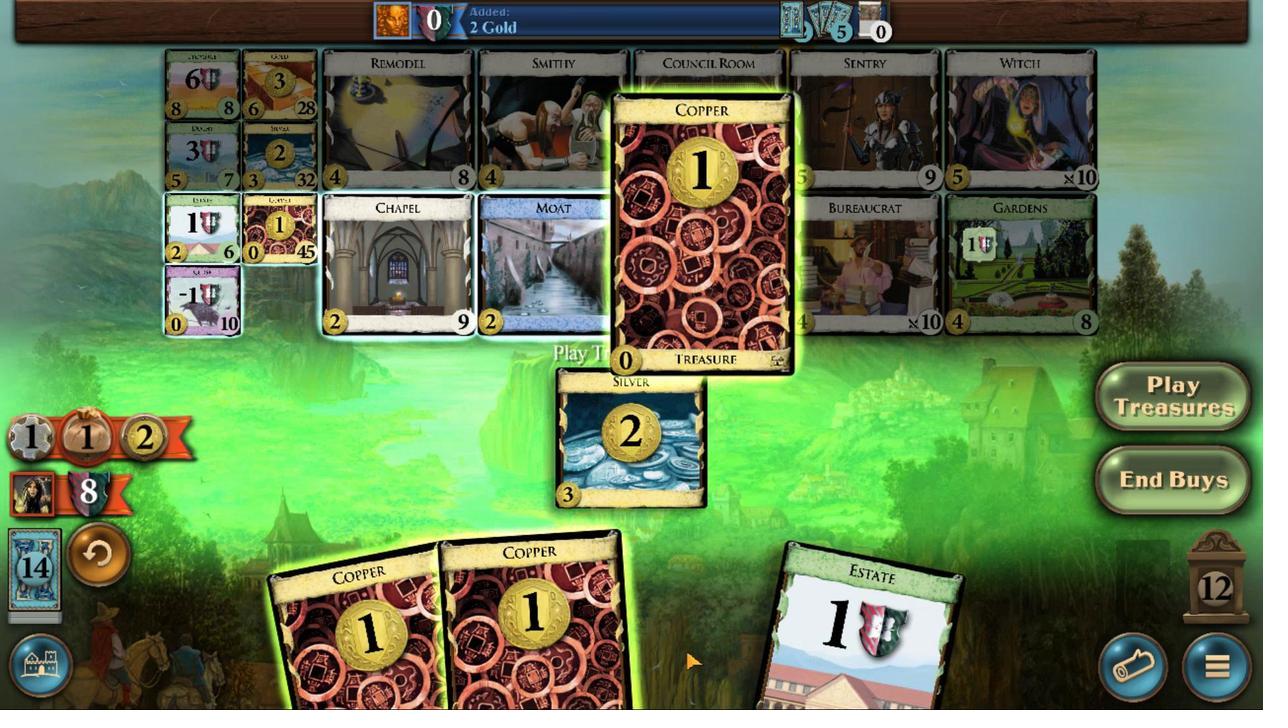 
Action: Mouse scrolled (409, 521) with delta (0, 0)
Screenshot: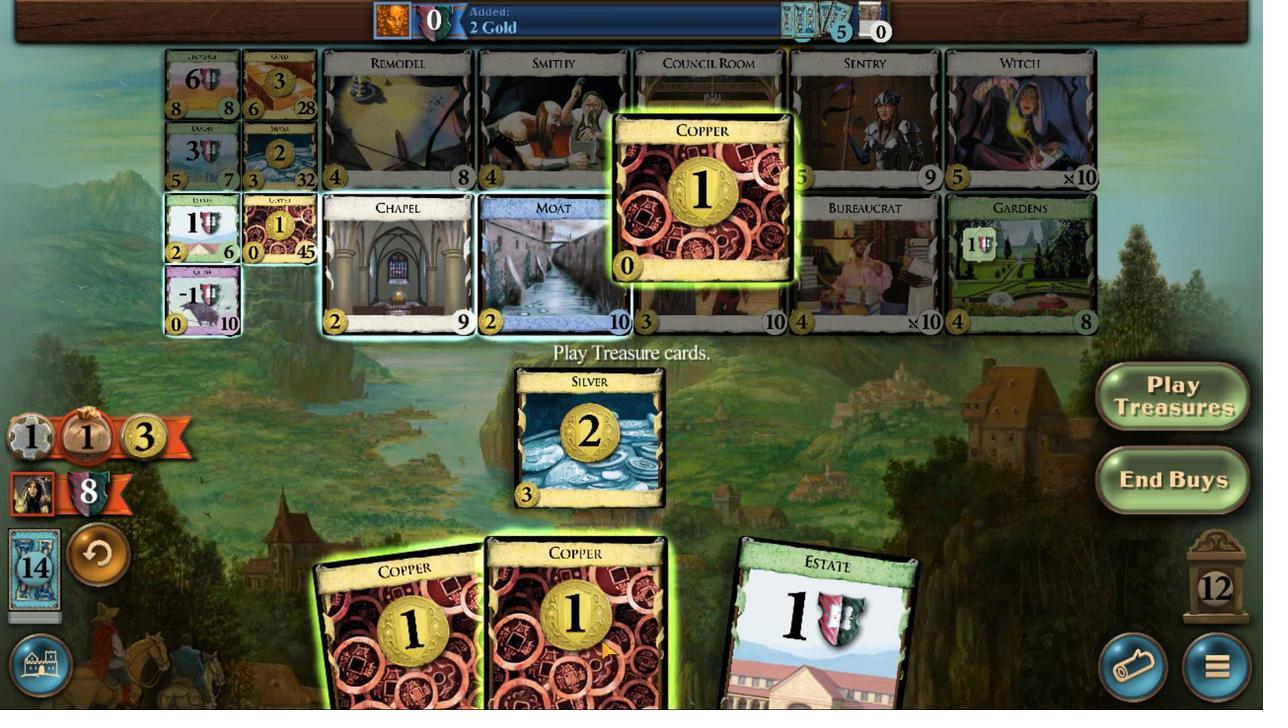 
Action: Mouse scrolled (409, 521) with delta (0, 0)
Screenshot: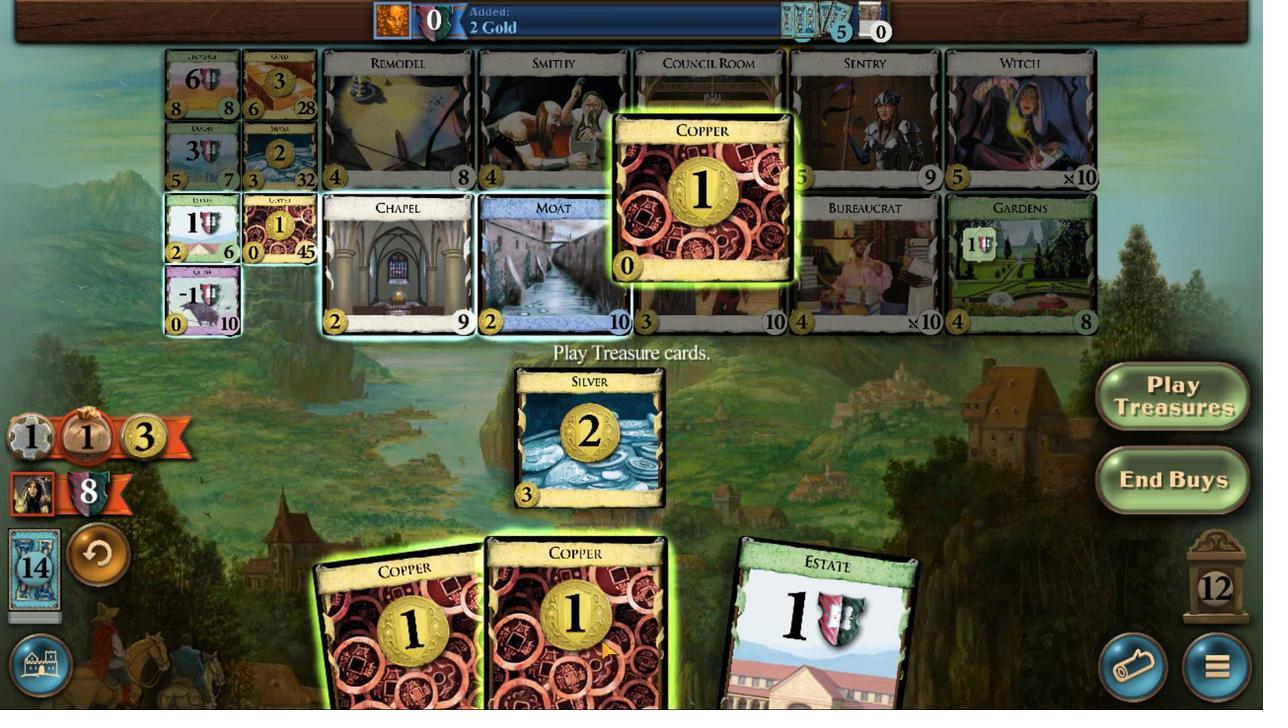 
Action: Mouse scrolled (409, 521) with delta (0, 0)
Screenshot: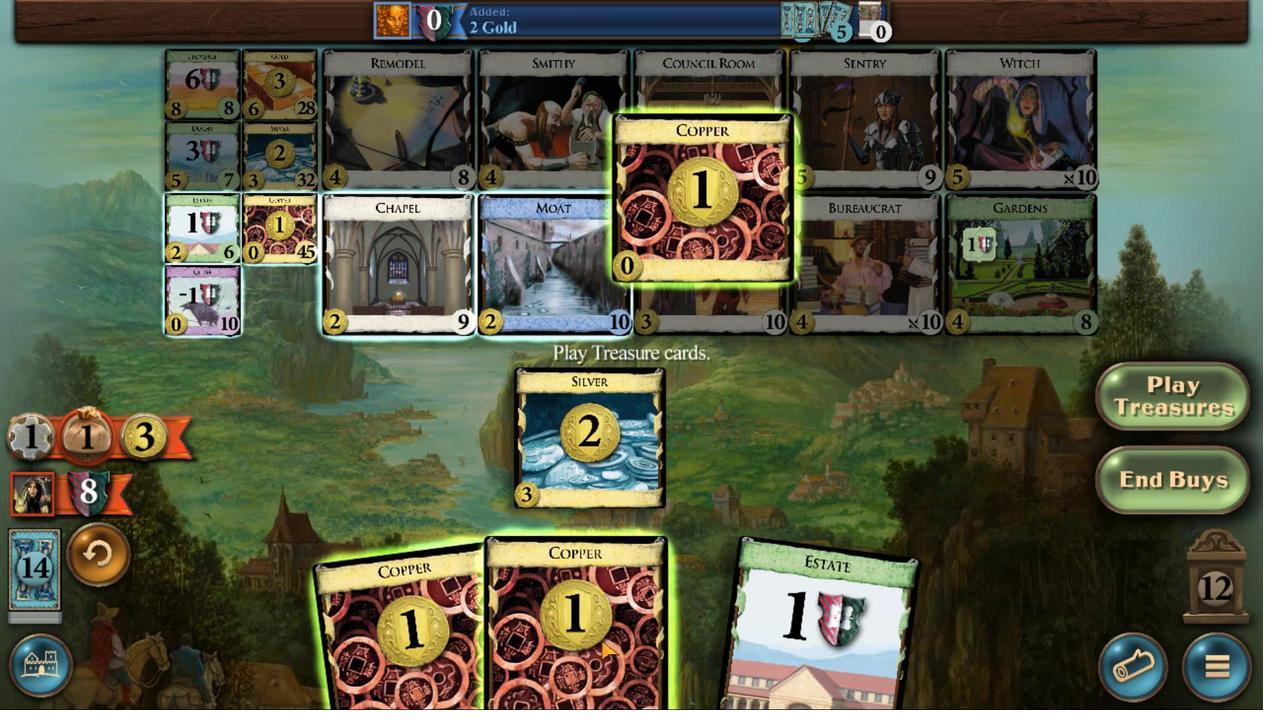 
Action: Mouse scrolled (409, 521) with delta (0, 0)
Screenshot: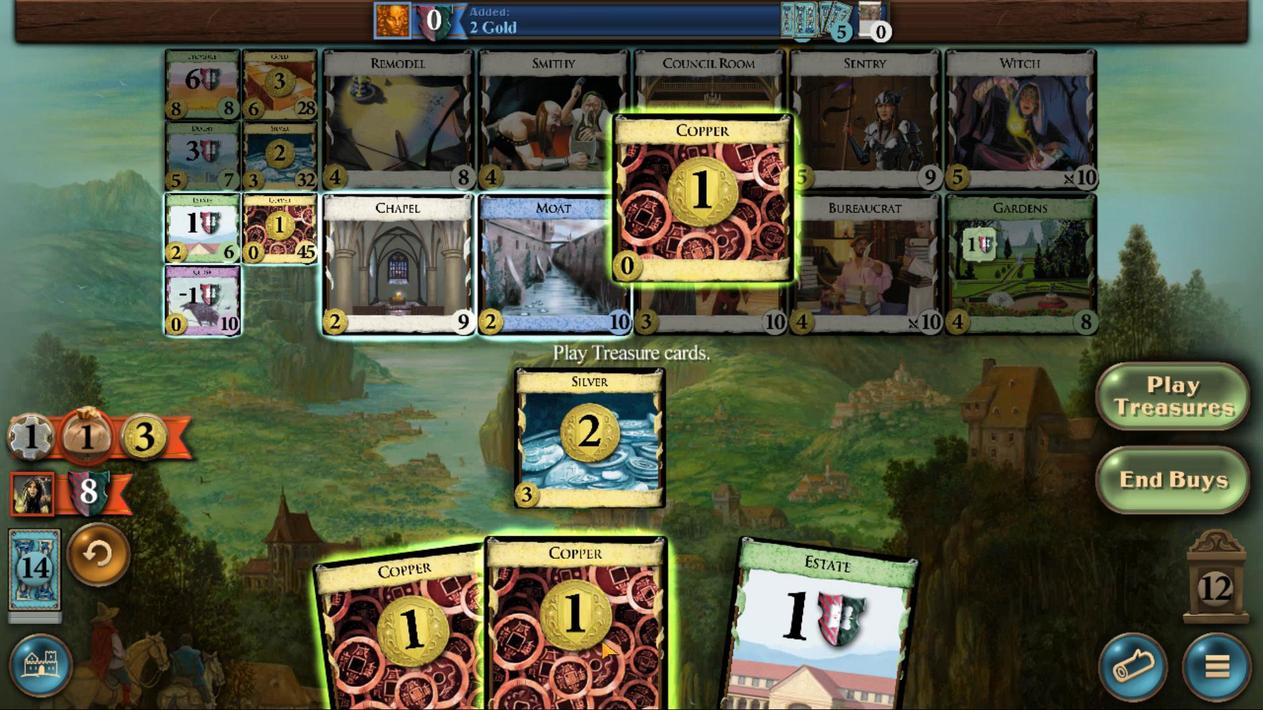 
Action: Mouse scrolled (409, 521) with delta (0, 0)
Screenshot: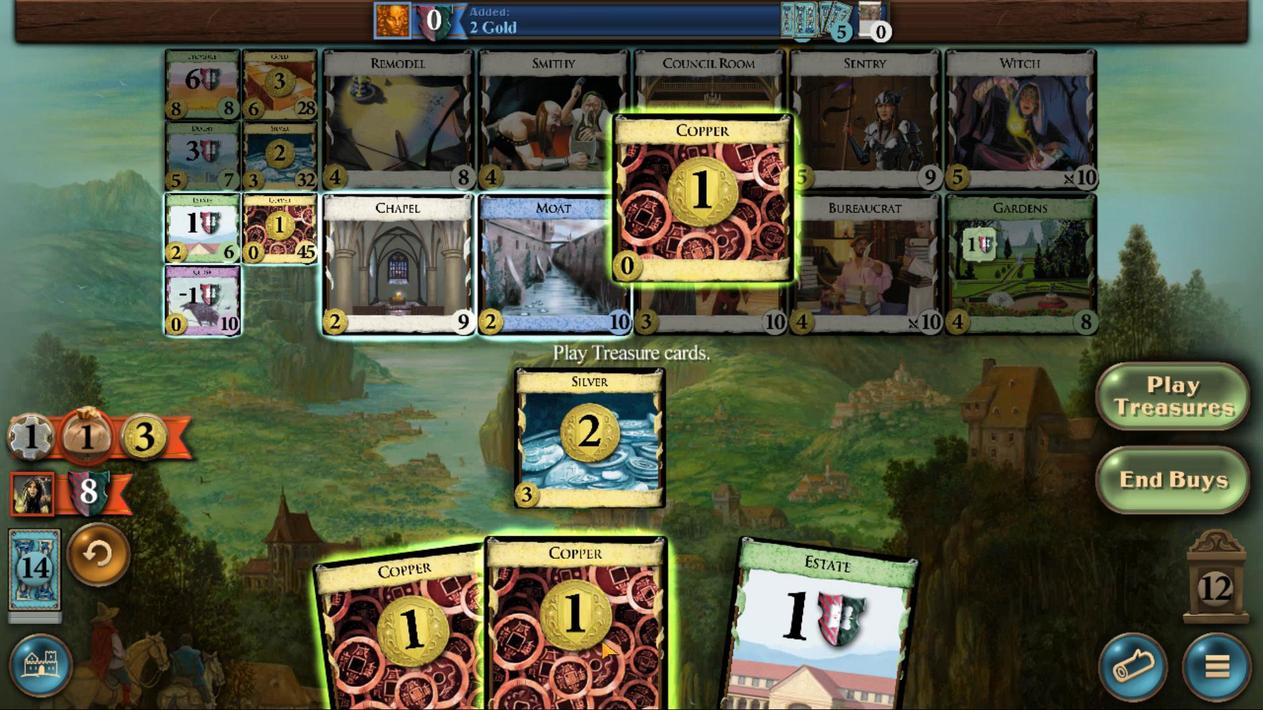 
Action: Mouse scrolled (409, 521) with delta (0, 0)
Screenshot: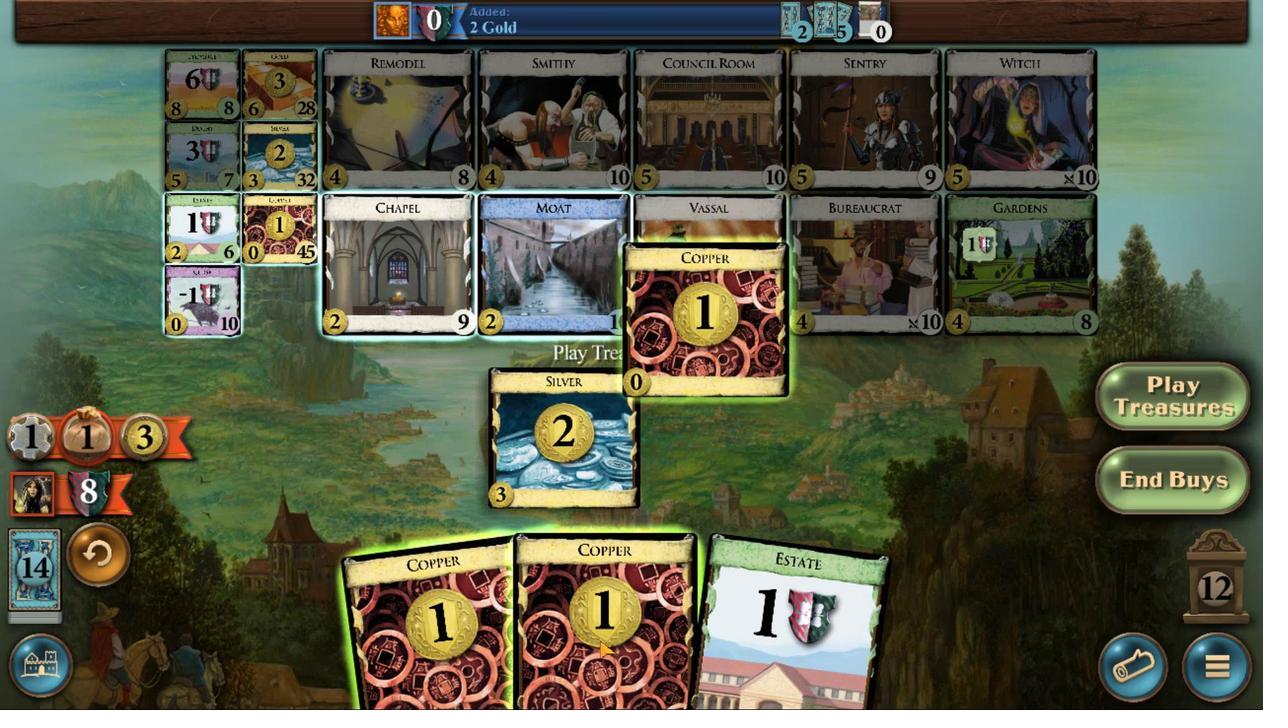 
Action: Mouse scrolled (409, 521) with delta (0, 0)
Screenshot: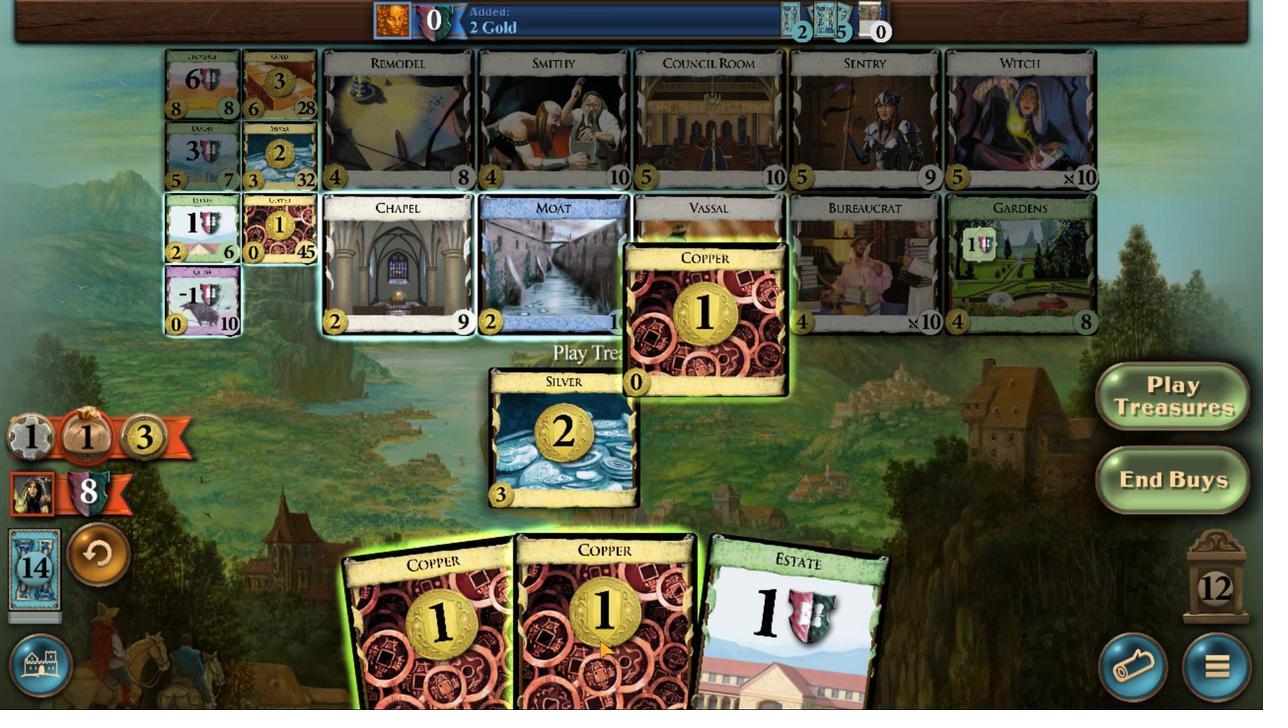 
Action: Mouse moved to (219, 506)
Screenshot: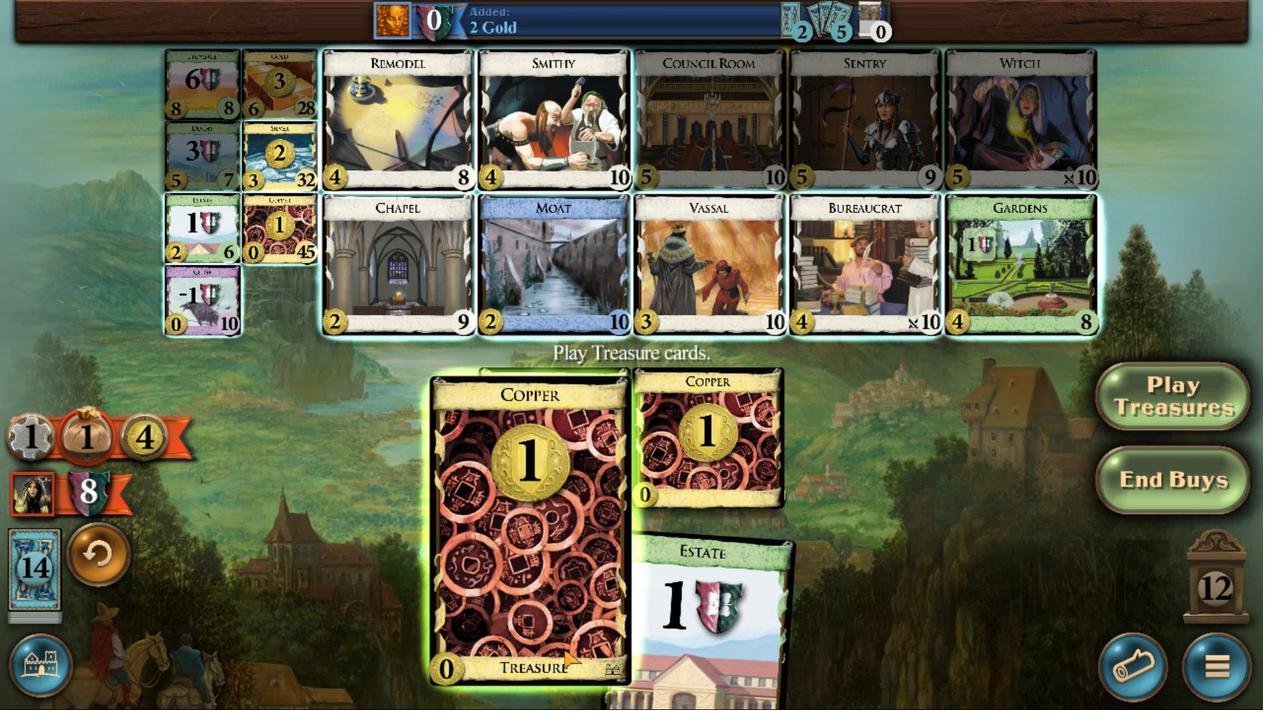 
Action: Mouse pressed left at (219, 506)
Screenshot: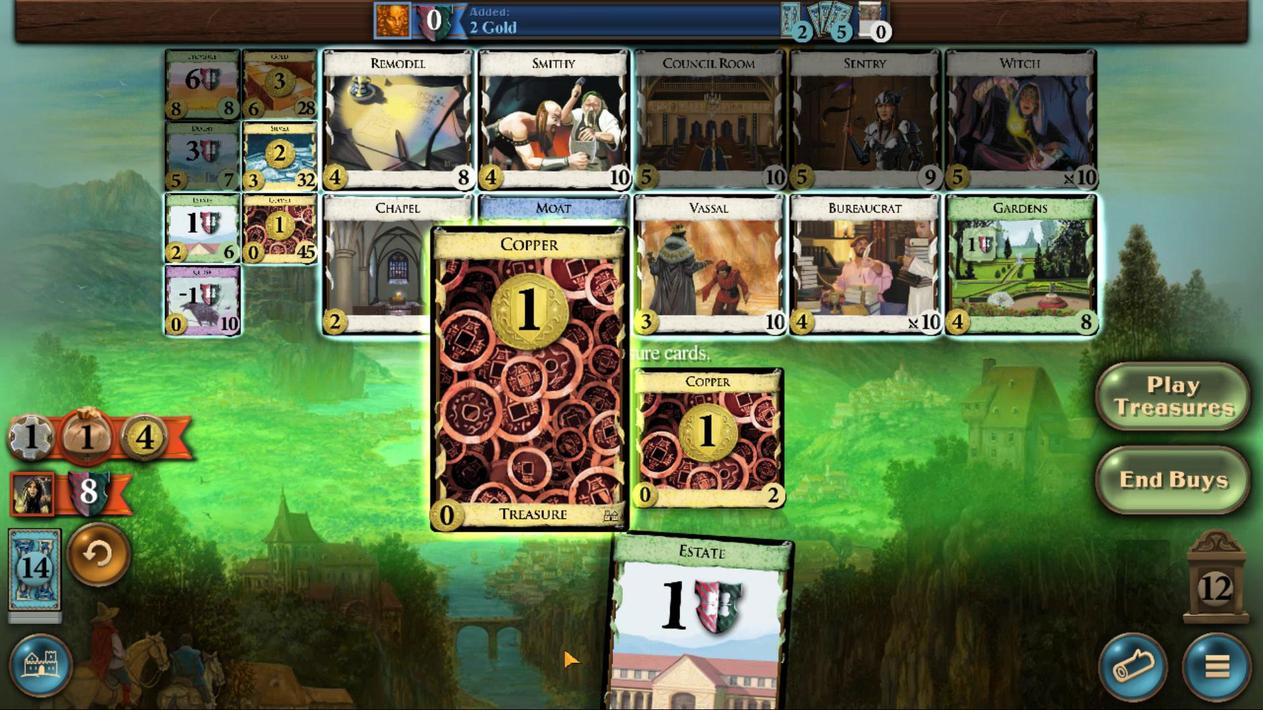 
Action: Mouse moved to (786, 521)
Screenshot: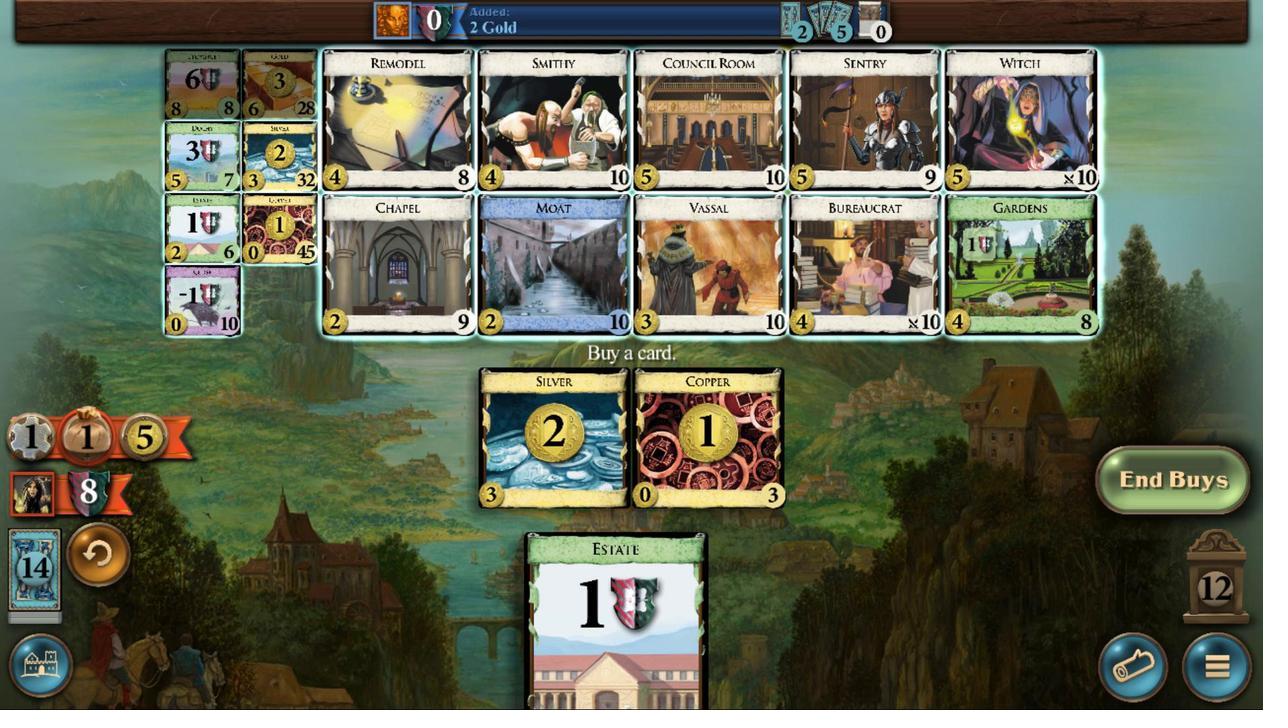 
Action: Mouse scrolled (786, 521) with delta (0, 0)
Screenshot: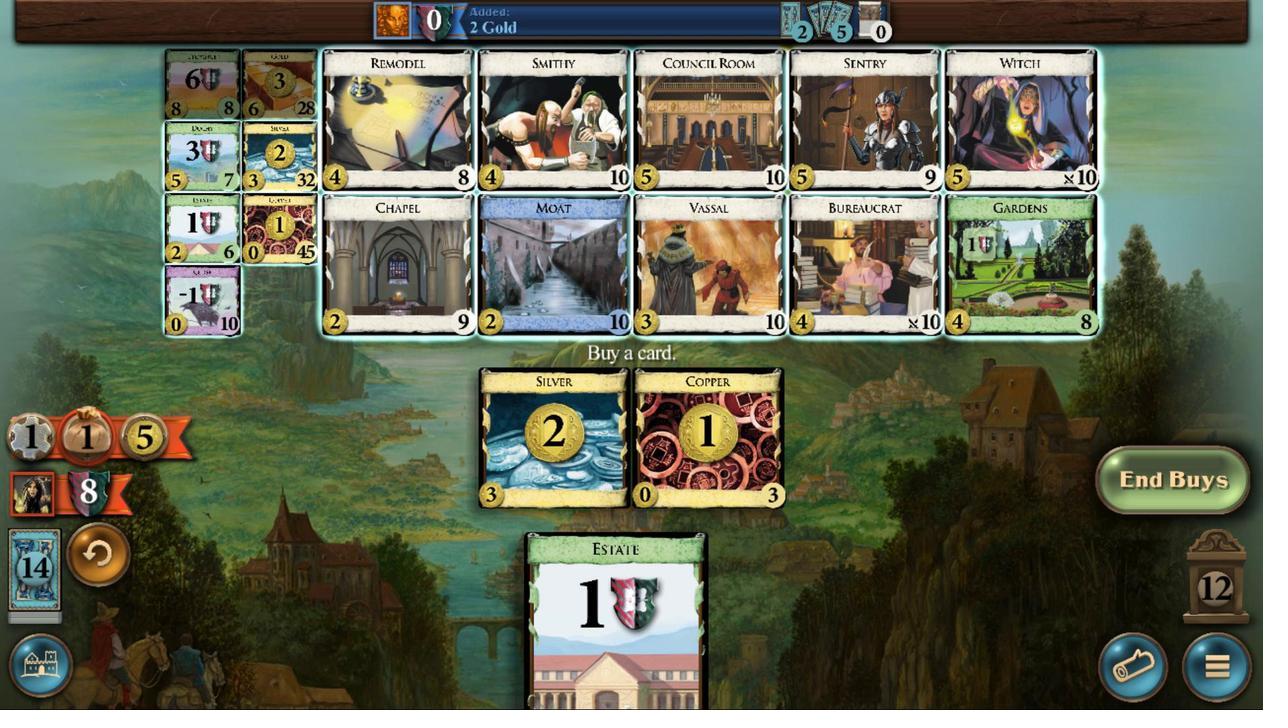 
Action: Mouse moved to (786, 521)
Screenshot: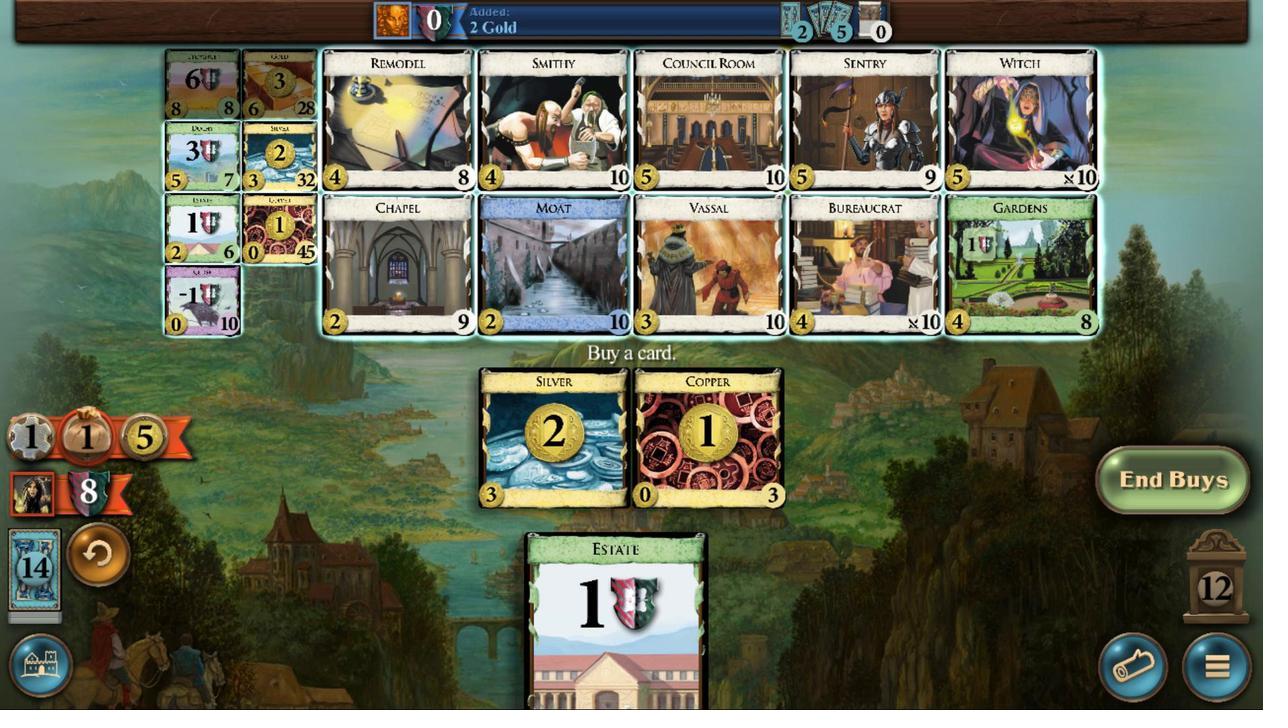 
Action: Mouse scrolled (786, 521) with delta (0, 0)
Screenshot: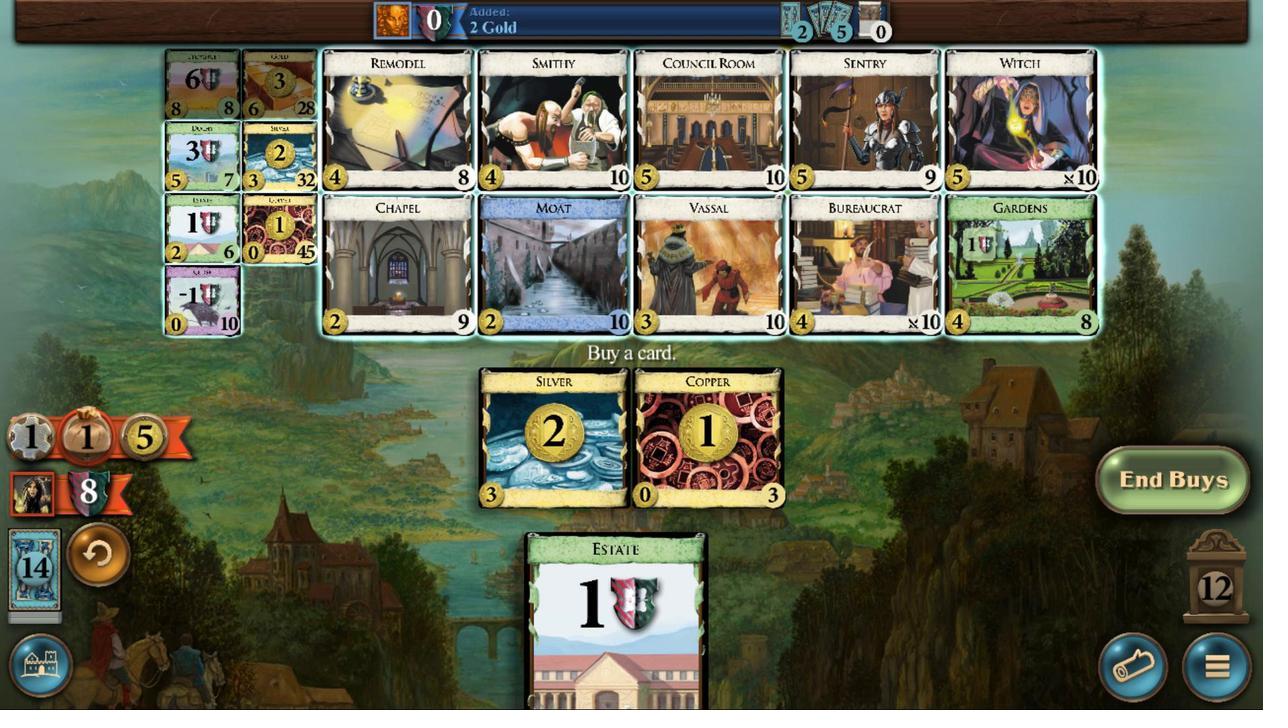 
Action: Mouse scrolled (786, 521) with delta (0, 0)
Screenshot: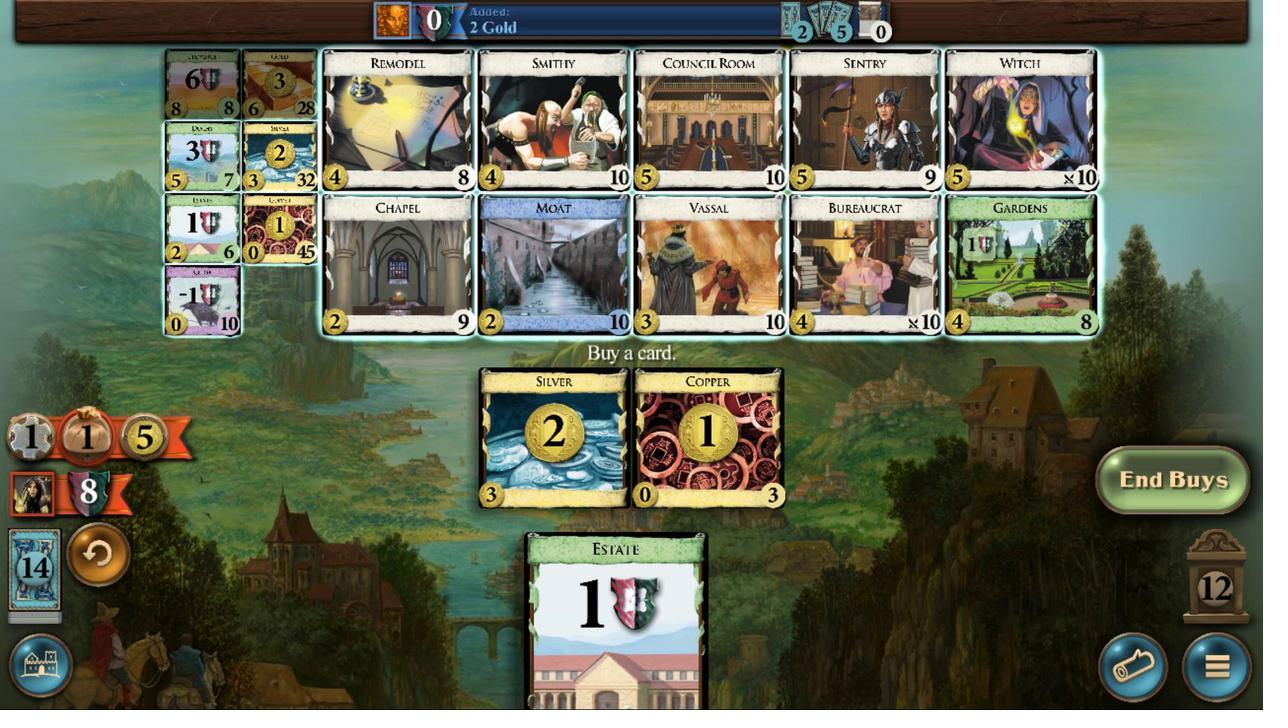 
Action: Mouse scrolled (786, 521) with delta (0, 0)
Screenshot: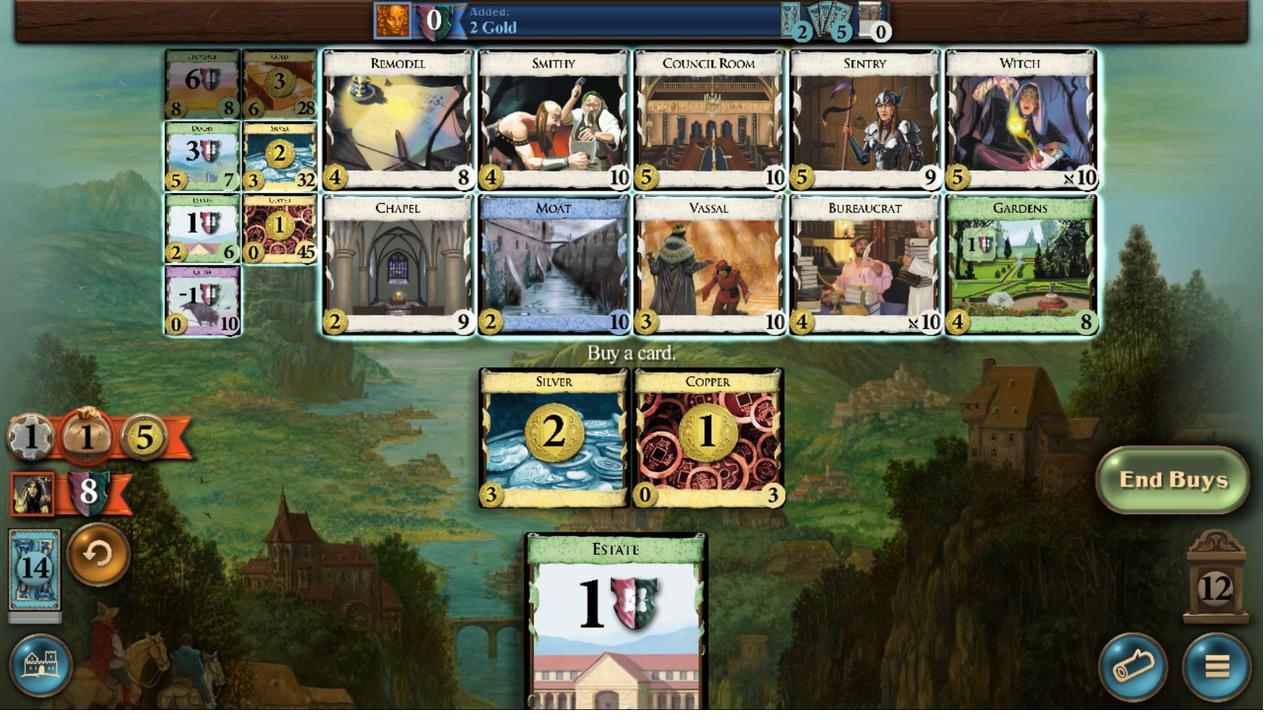 
Action: Mouse scrolled (786, 521) with delta (0, 0)
Screenshot: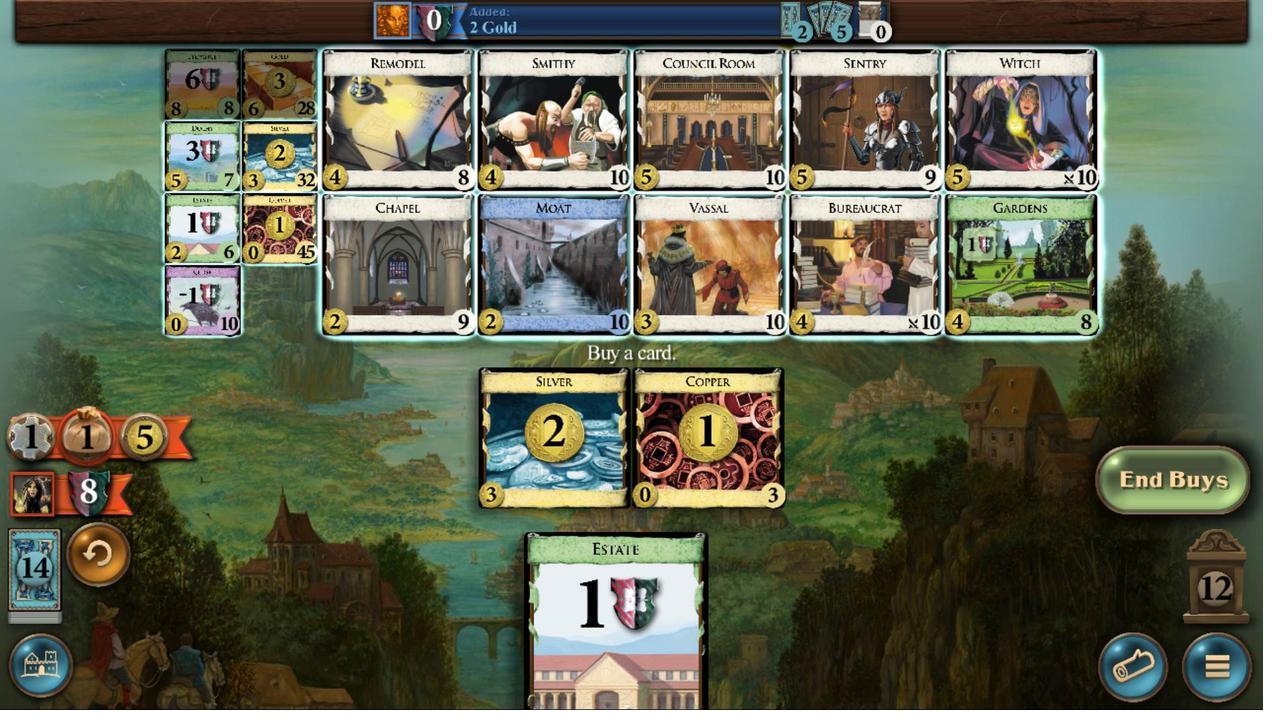 
Action: Mouse scrolled (786, 521) with delta (0, 0)
Screenshot: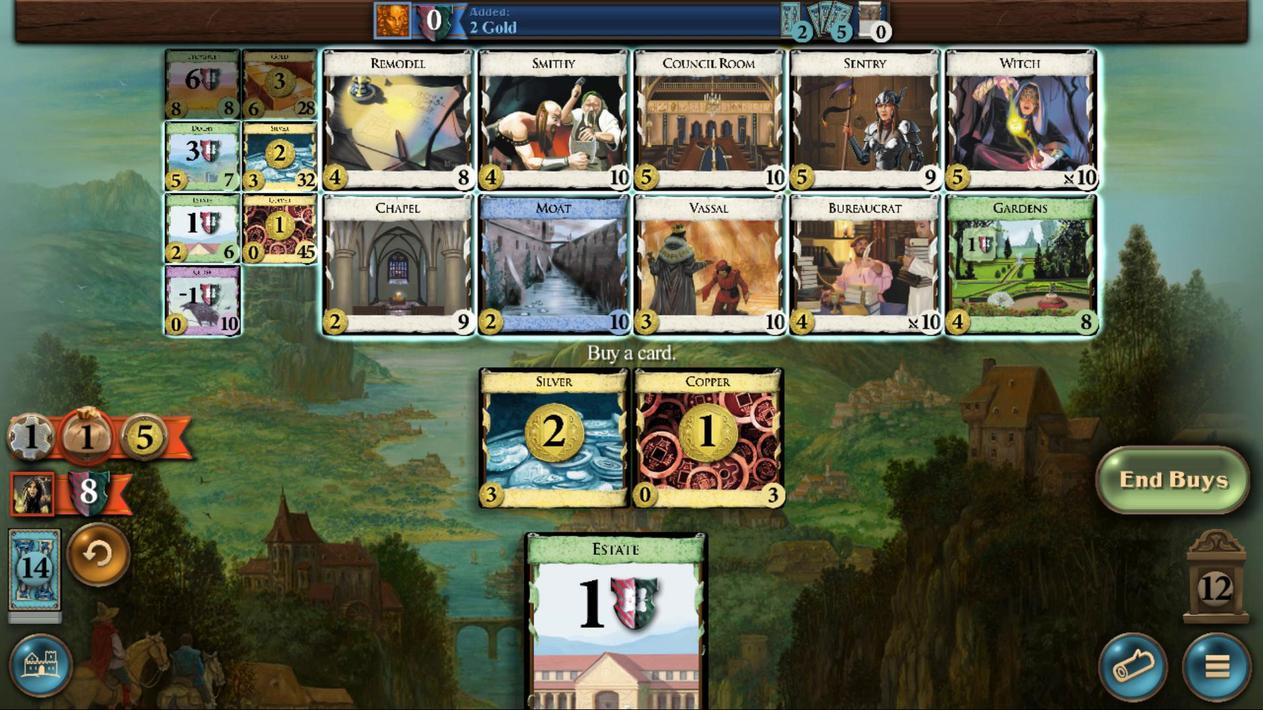 
Action: Mouse moved to (671, 521)
Screenshot: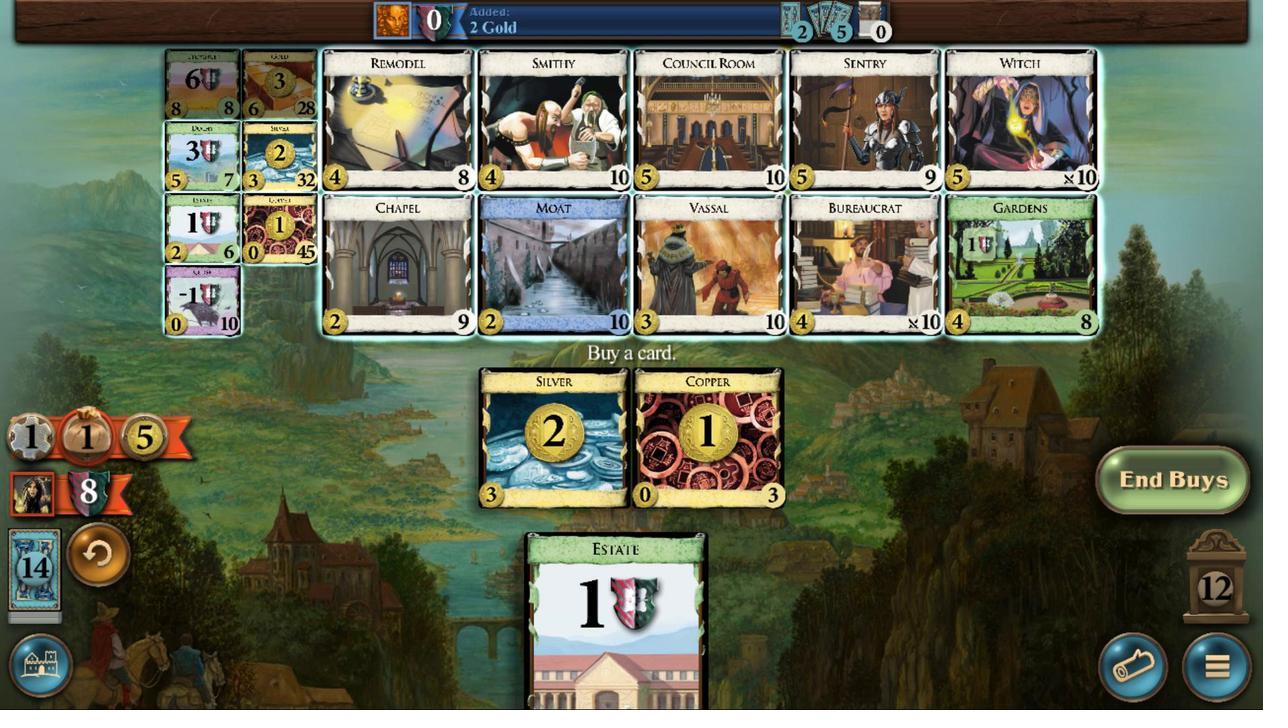
Action: Mouse scrolled (671, 521) with delta (0, 0)
Screenshot: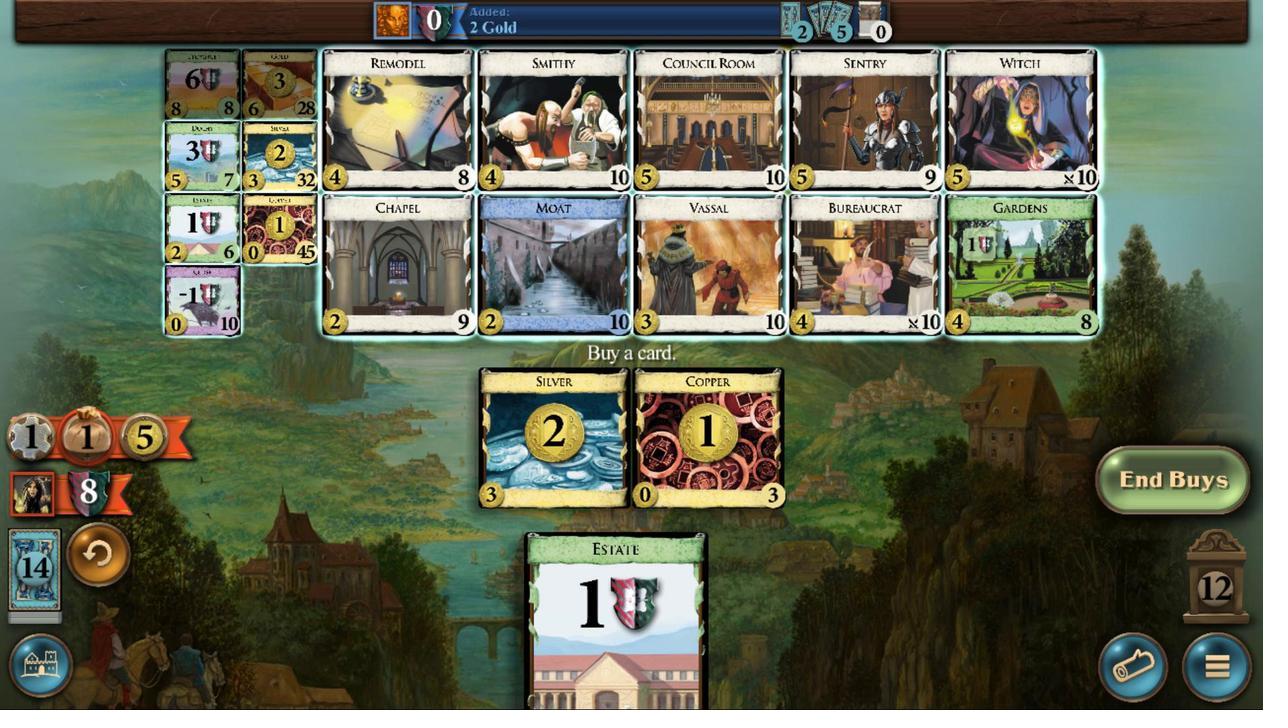 
Action: Mouse scrolled (671, 521) with delta (0, 0)
Screenshot: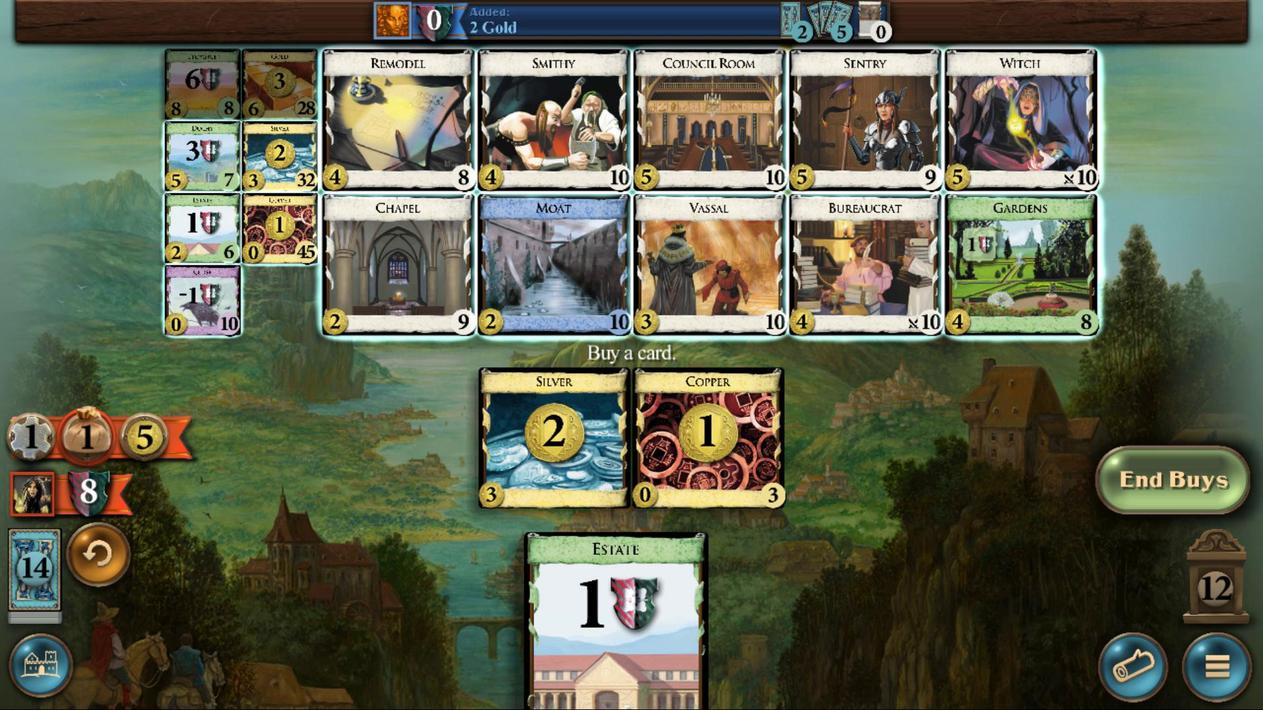 
Action: Mouse scrolled (671, 521) with delta (0, 0)
Screenshot: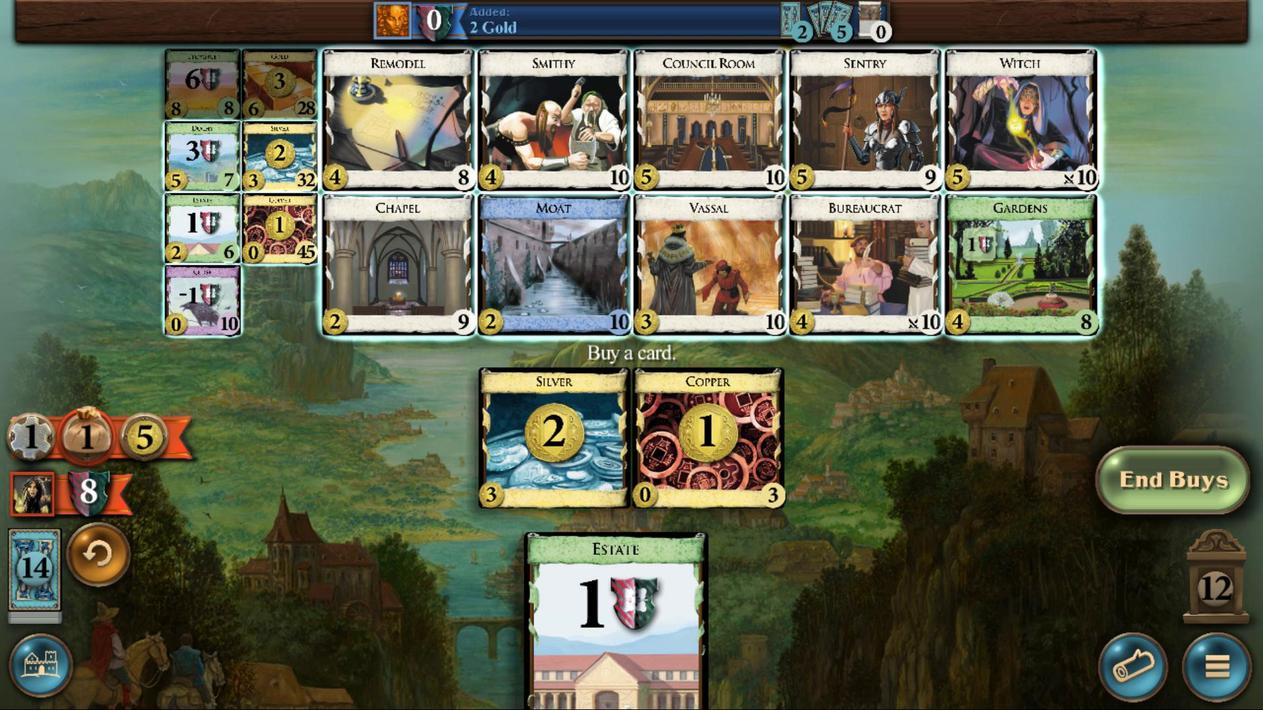 
Action: Mouse scrolled (671, 521) with delta (0, 0)
Screenshot: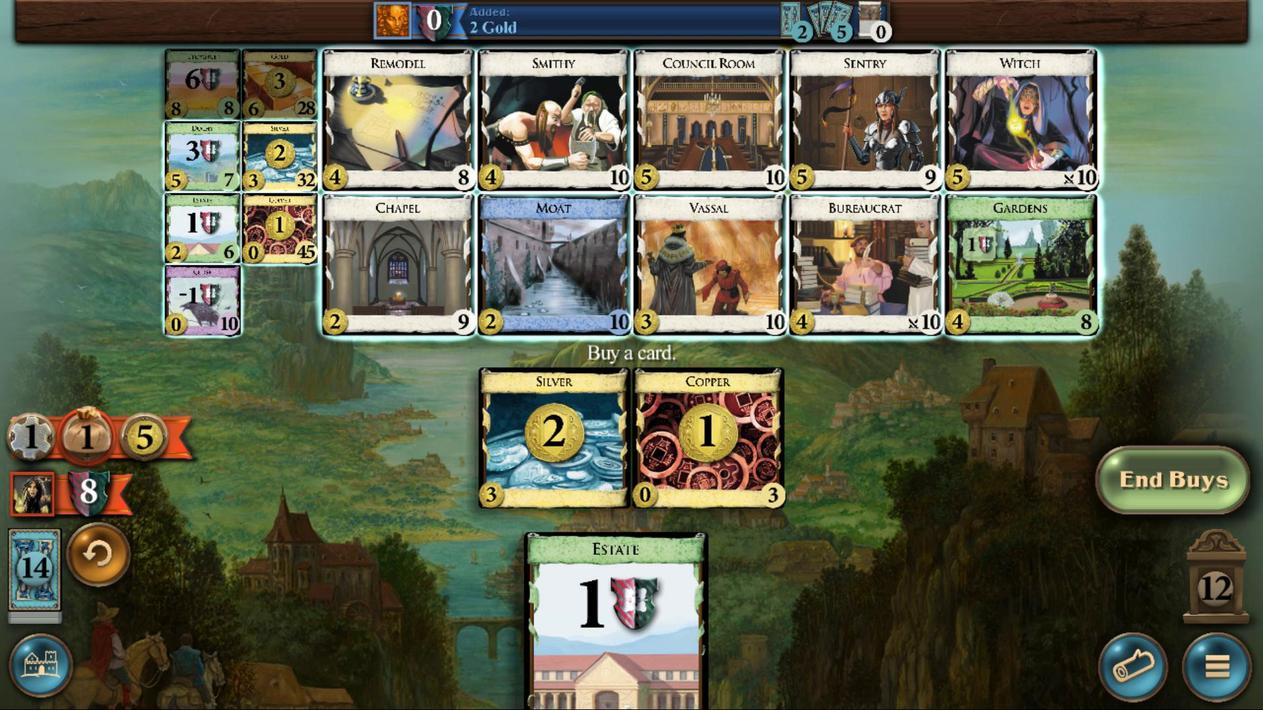 
Action: Mouse scrolled (671, 521) with delta (0, 0)
Screenshot: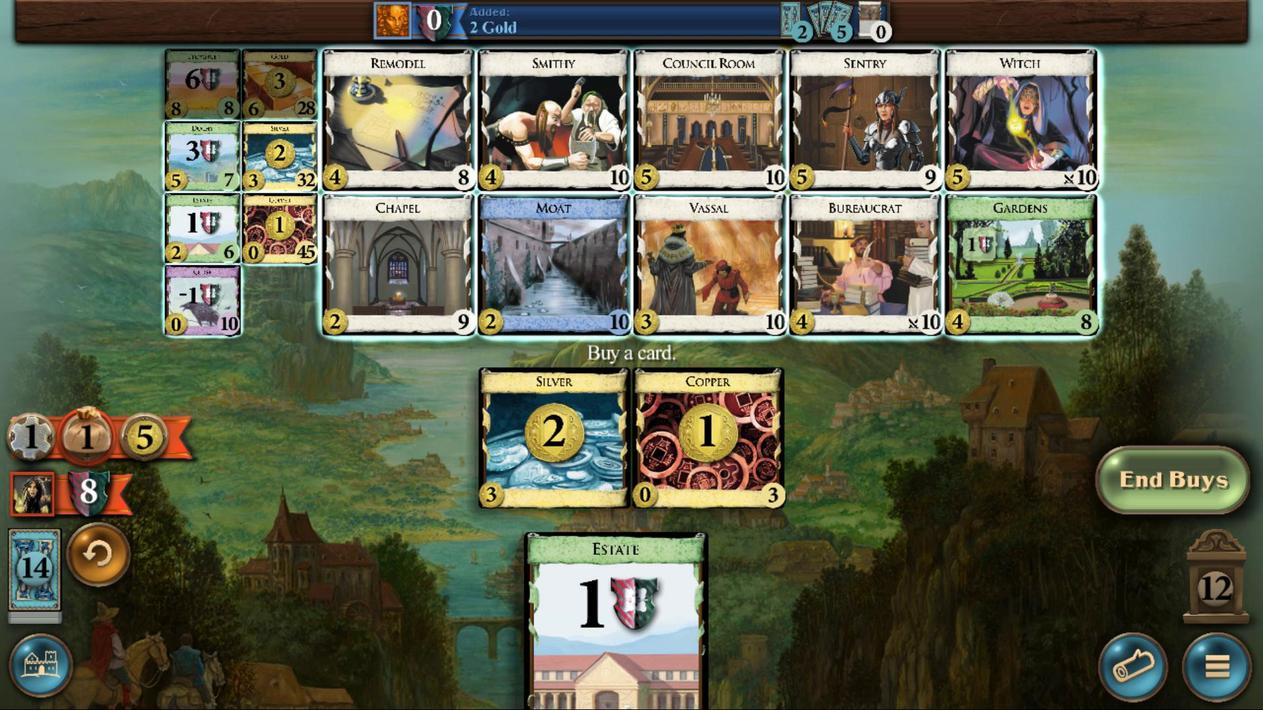 
Action: Mouse scrolled (671, 521) with delta (0, 0)
Screenshot: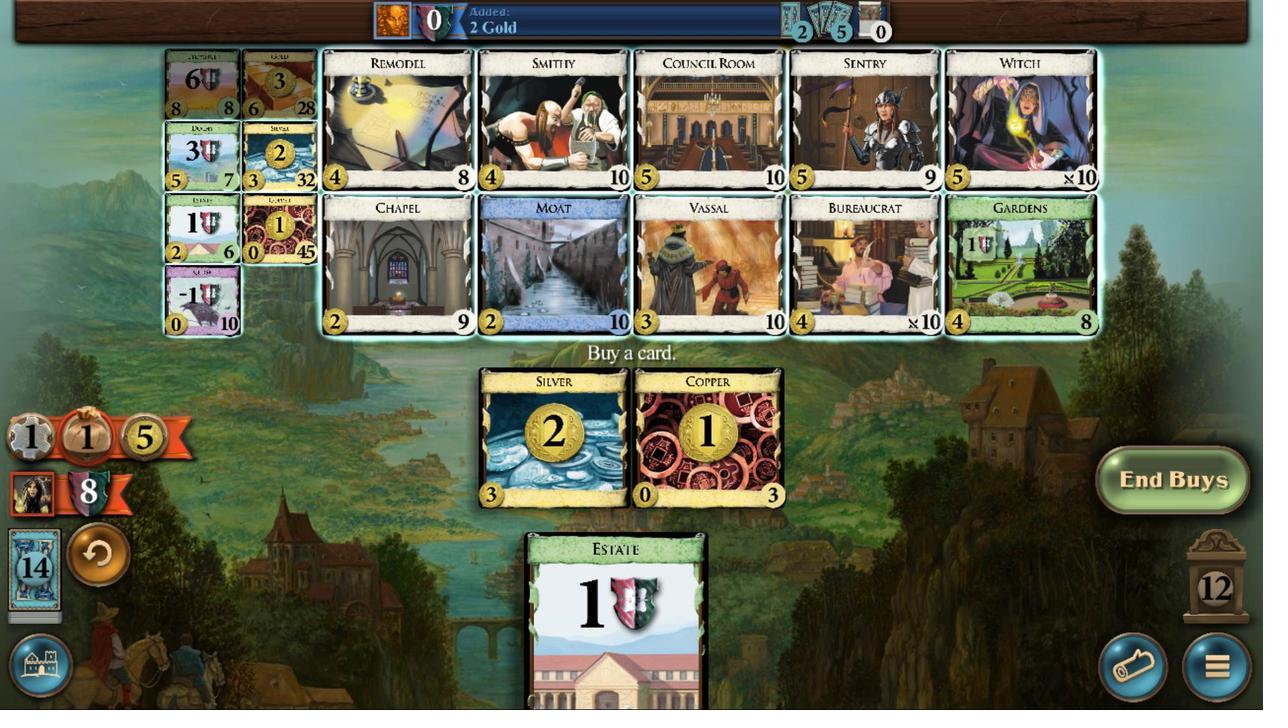 
Action: Mouse scrolled (671, 521) with delta (0, 0)
